 Task: Reply All to email with the signature Danielle Scott with the subject Request for payment from softage.1@softage.net with the message Would it be possible to have a project update meeting with all stakeholders next week?, select first word, change the font color from current to blue and background color to purple Send the email
Action: Mouse moved to (597, 763)
Screenshot: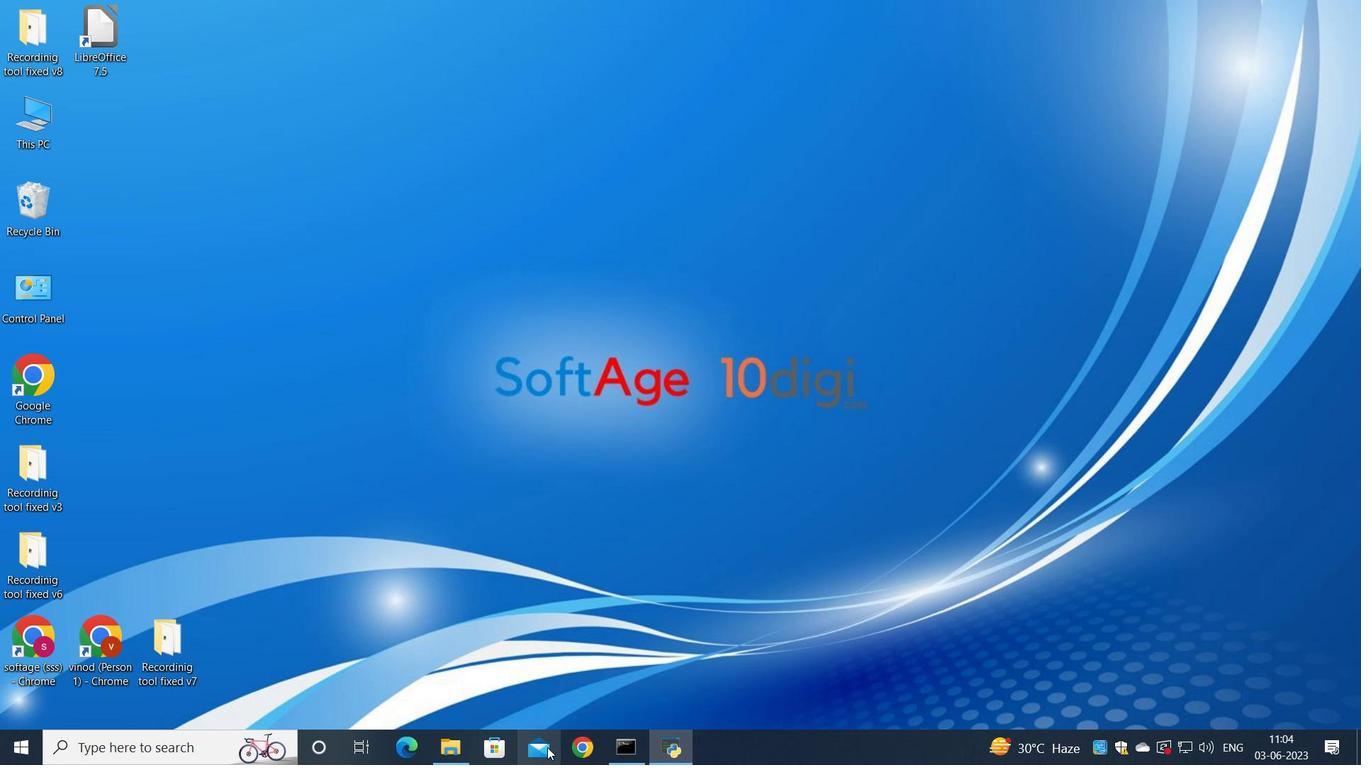
Action: Mouse pressed left at (597, 763)
Screenshot: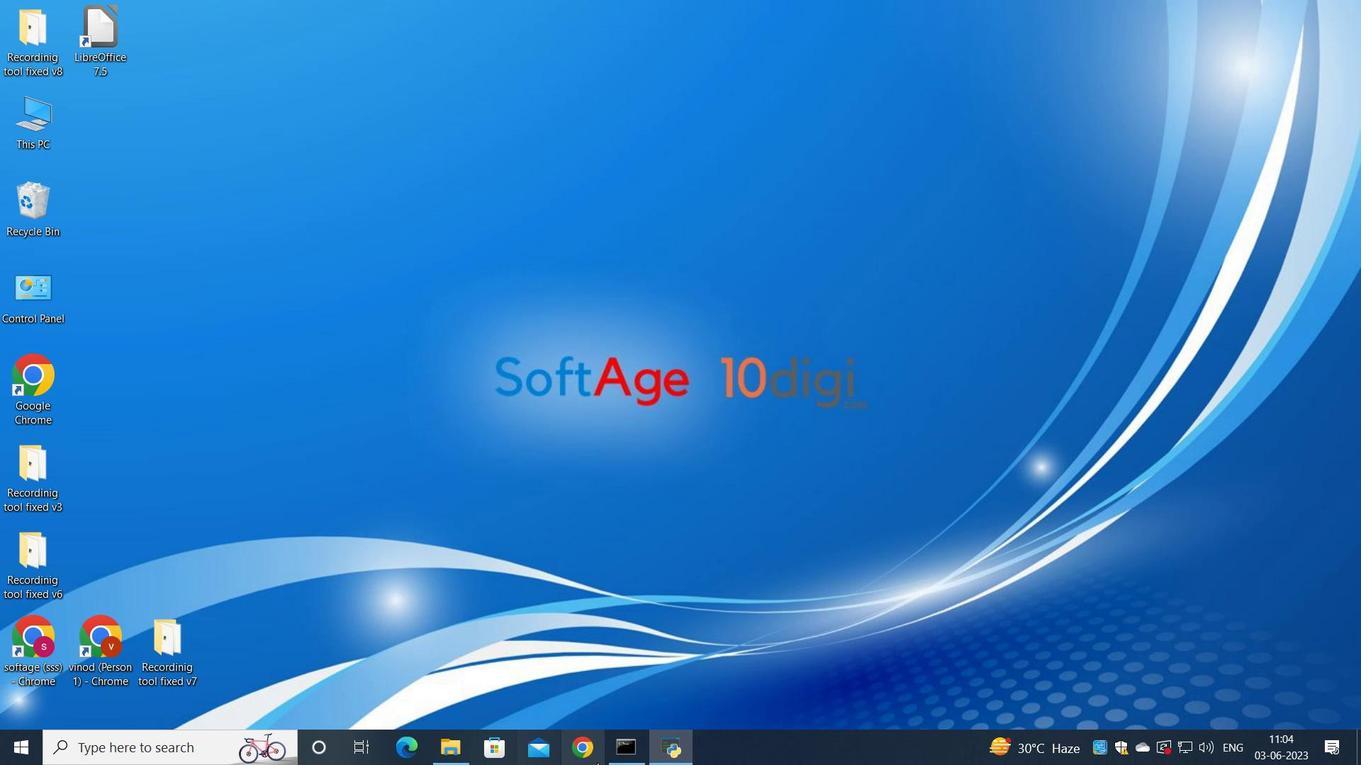 
Action: Mouse moved to (605, 414)
Screenshot: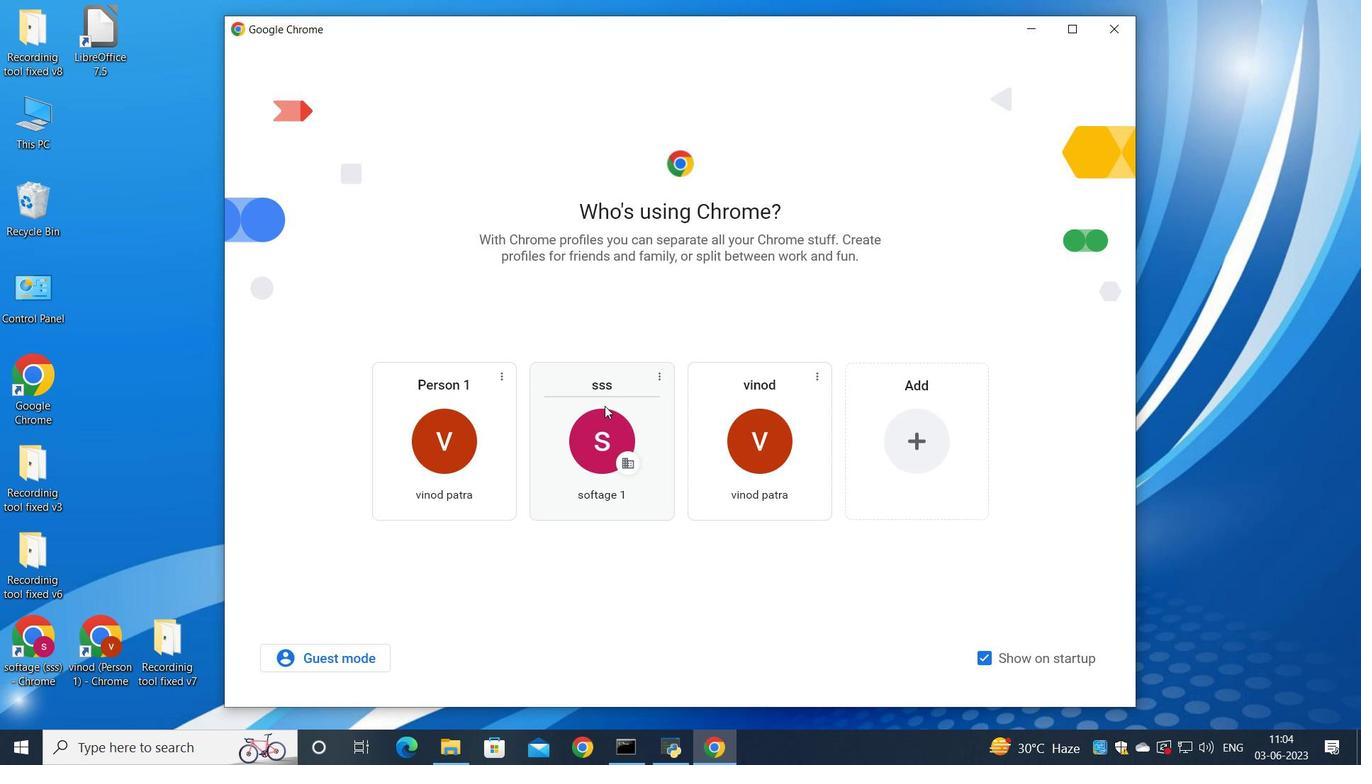 
Action: Mouse pressed left at (605, 414)
Screenshot: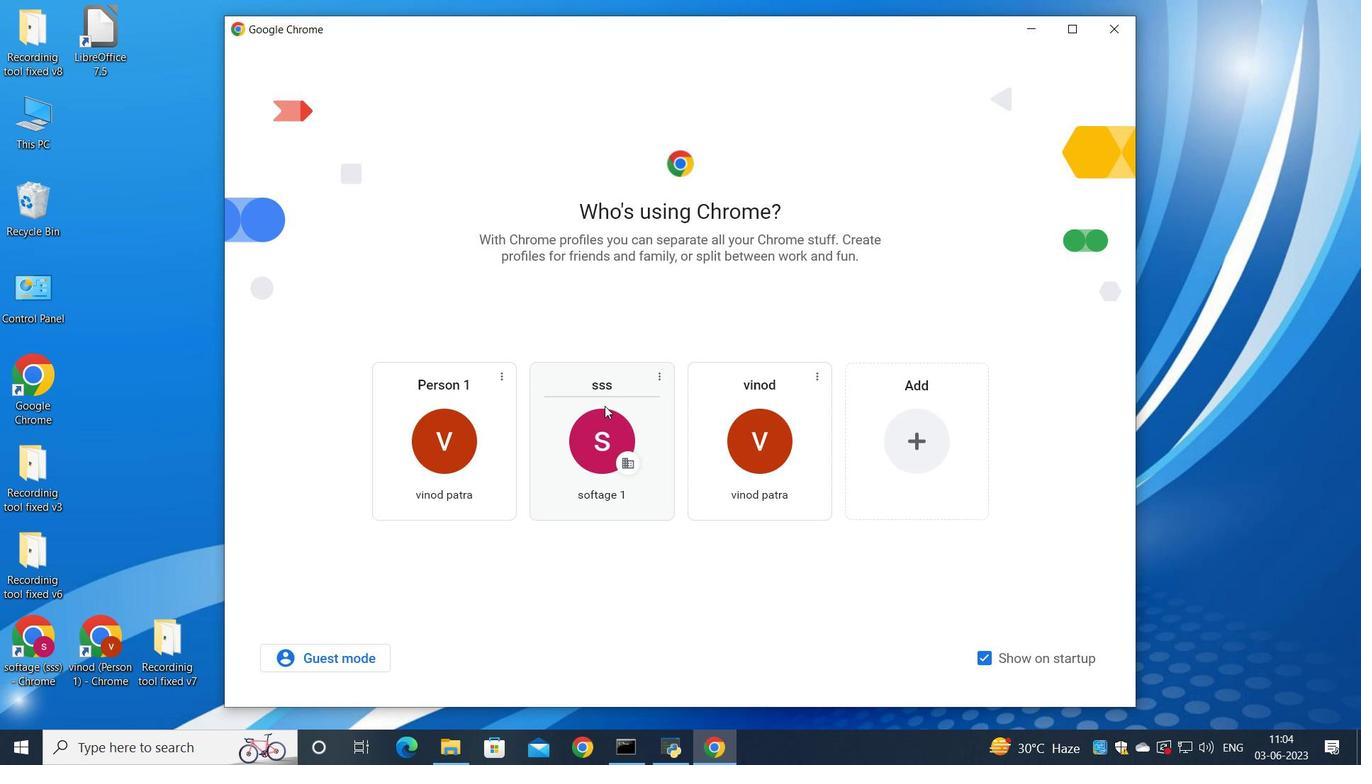 
Action: Mouse moved to (1182, 125)
Screenshot: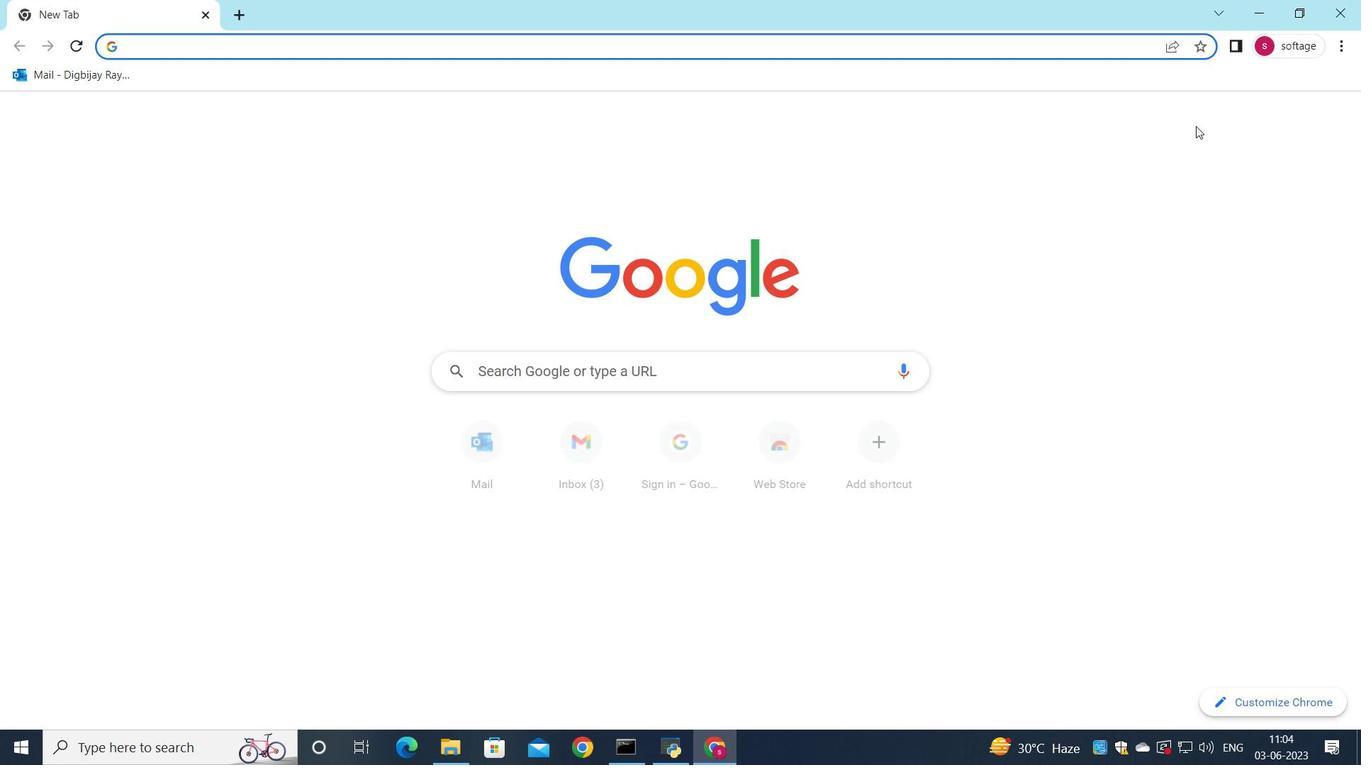 
Action: Mouse pressed left at (1182, 125)
Screenshot: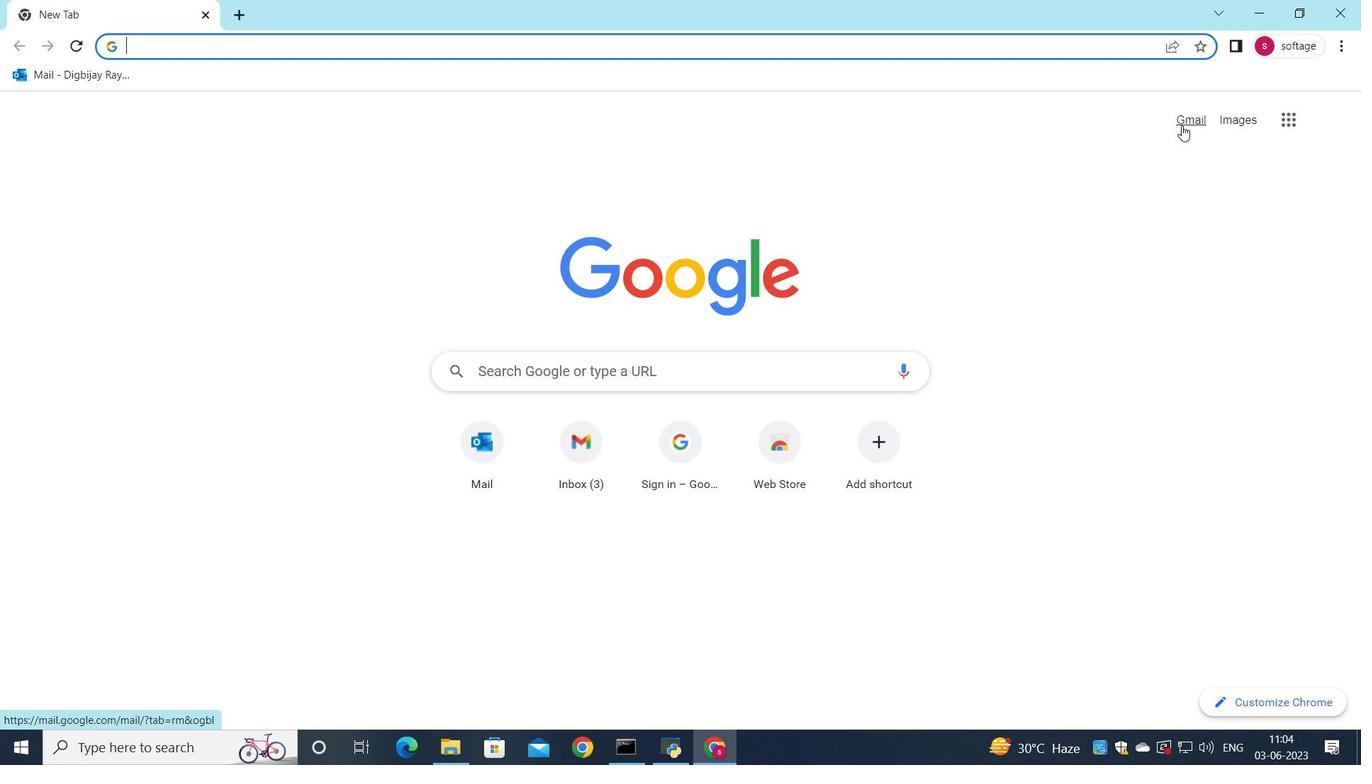 
Action: Mouse moved to (1148, 129)
Screenshot: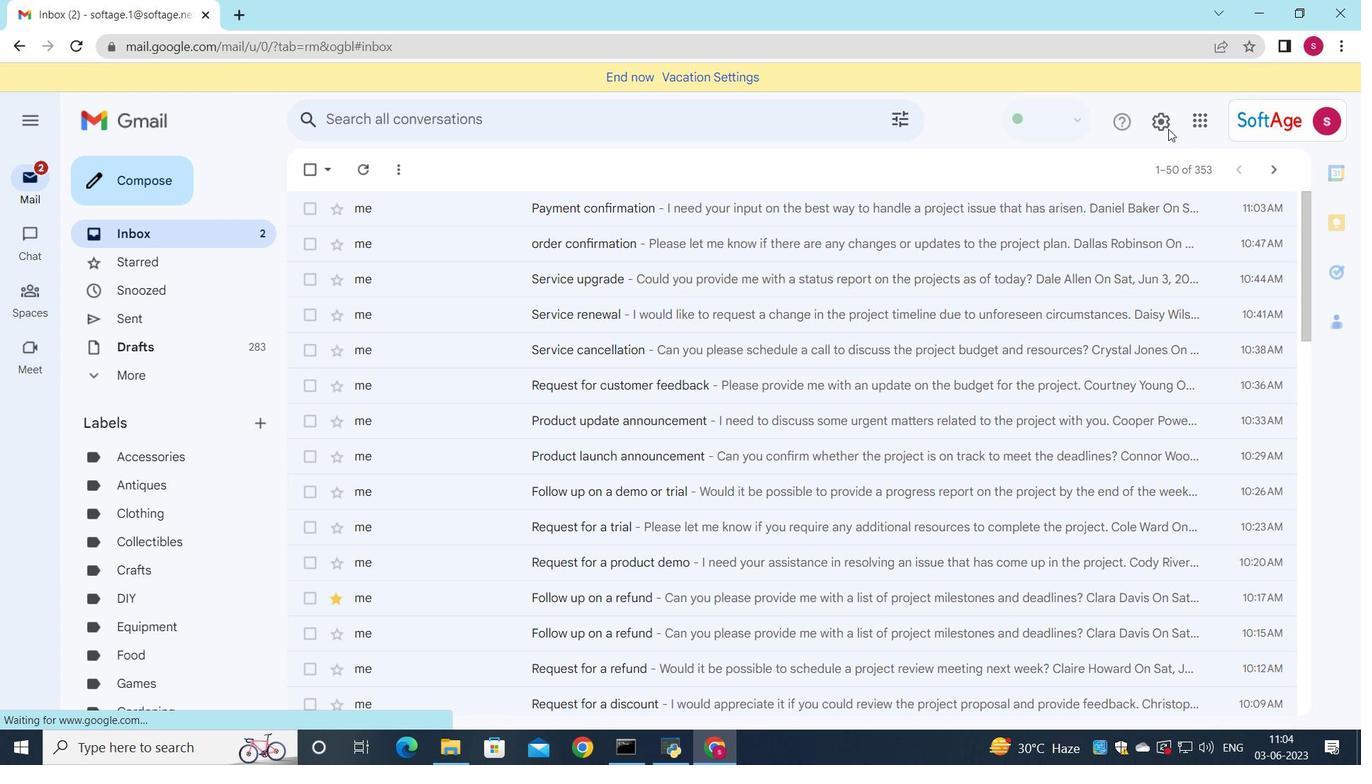 
Action: Mouse pressed left at (1148, 129)
Screenshot: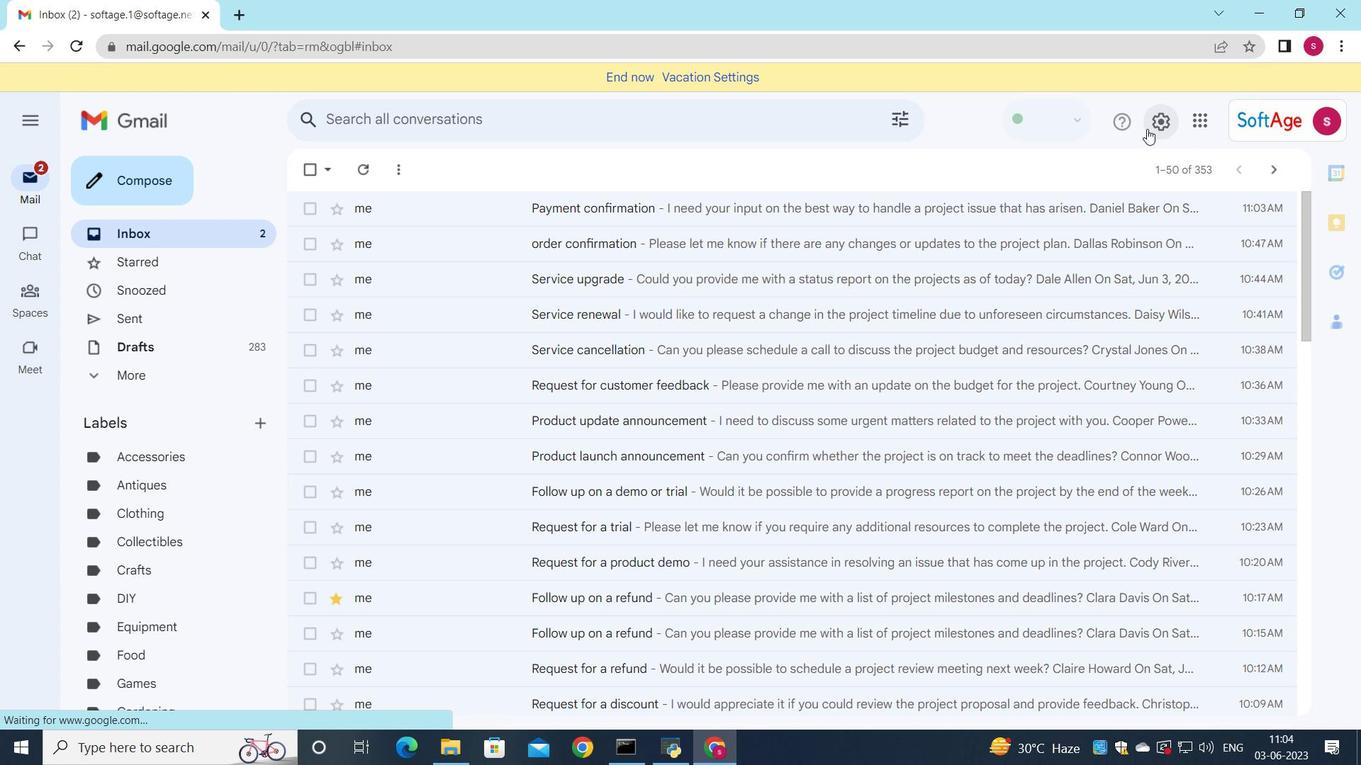 
Action: Mouse moved to (1175, 216)
Screenshot: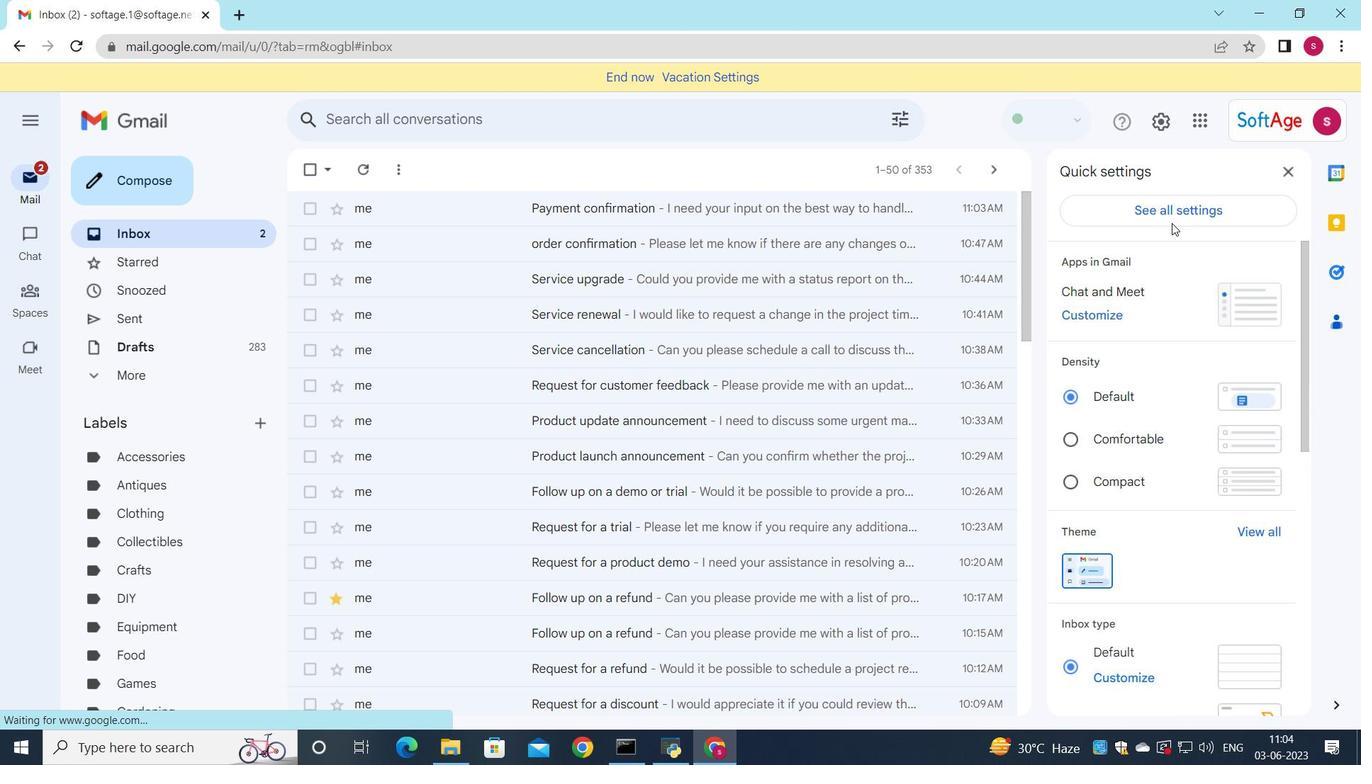 
Action: Mouse pressed left at (1175, 216)
Screenshot: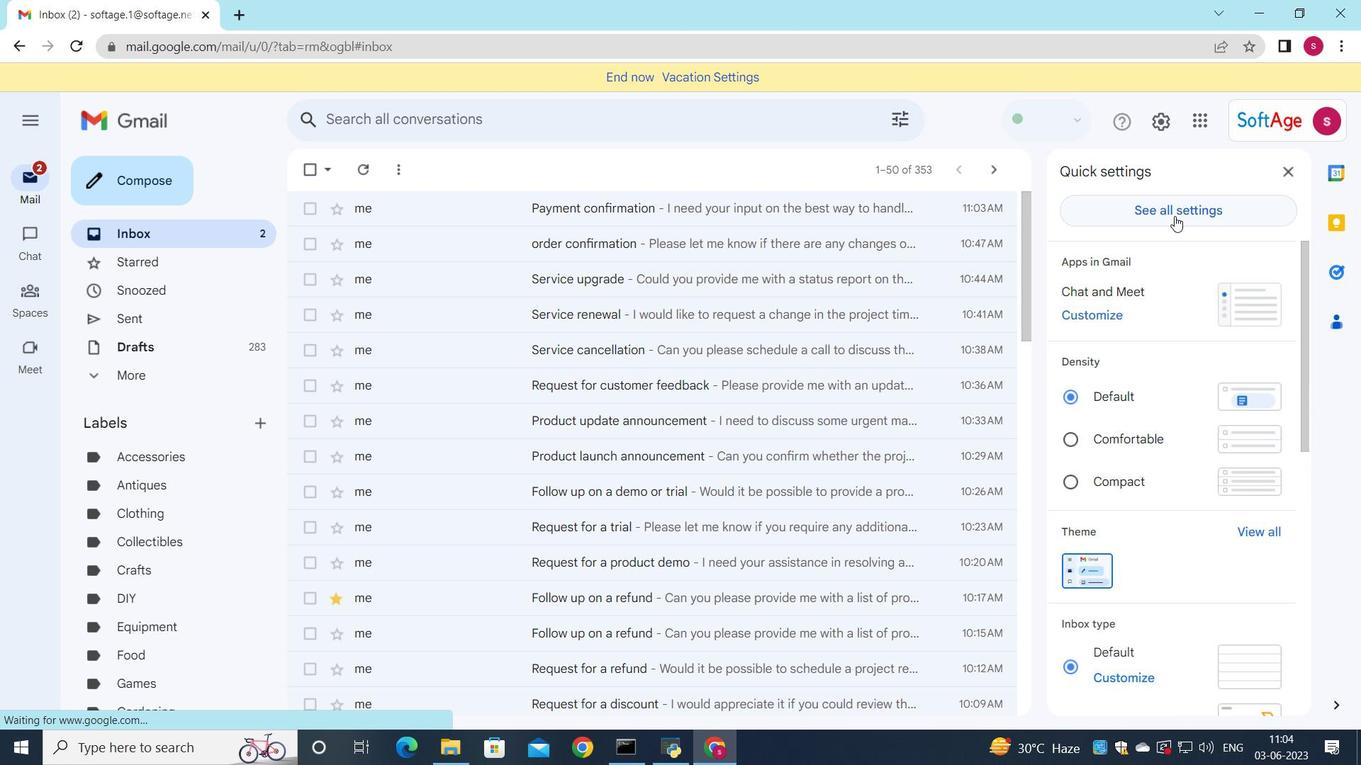 
Action: Mouse moved to (623, 452)
Screenshot: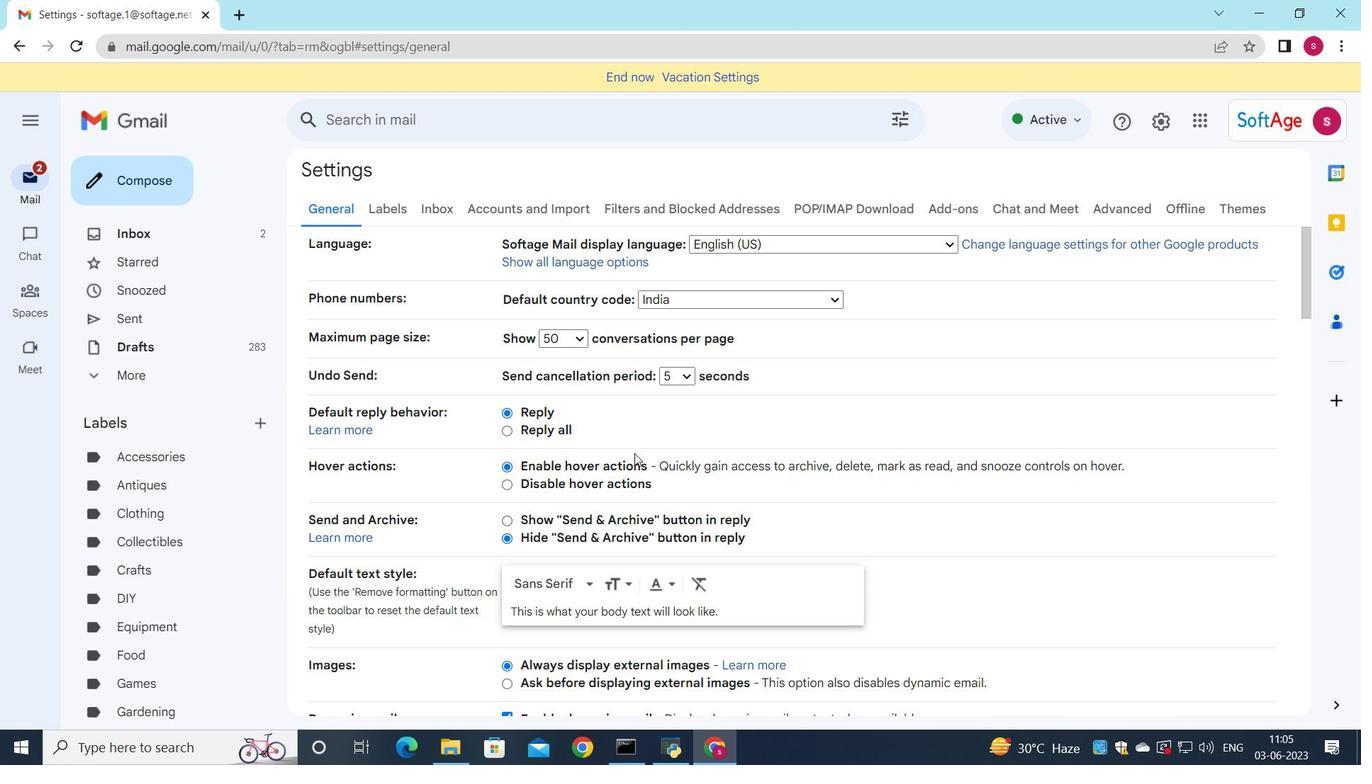 
Action: Mouse scrolled (623, 451) with delta (0, 0)
Screenshot: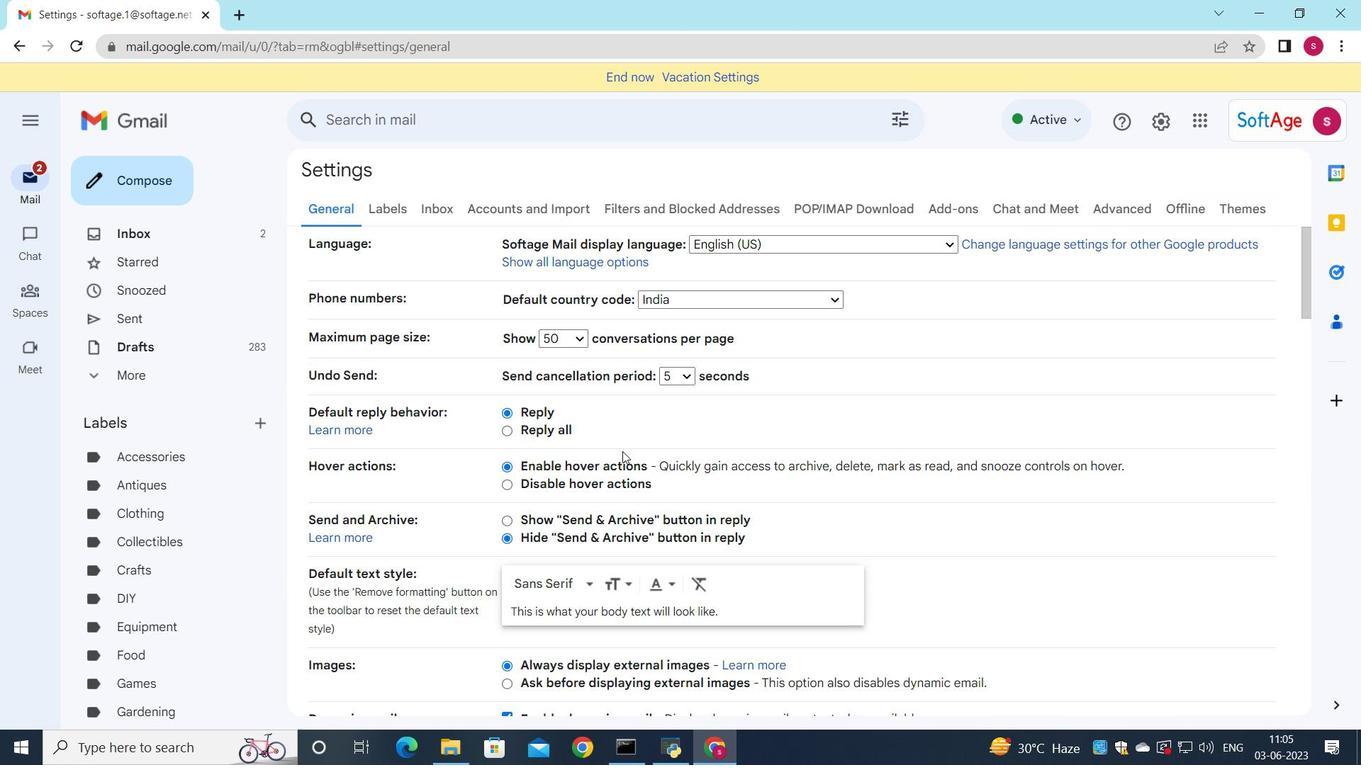 
Action: Mouse scrolled (623, 451) with delta (0, 0)
Screenshot: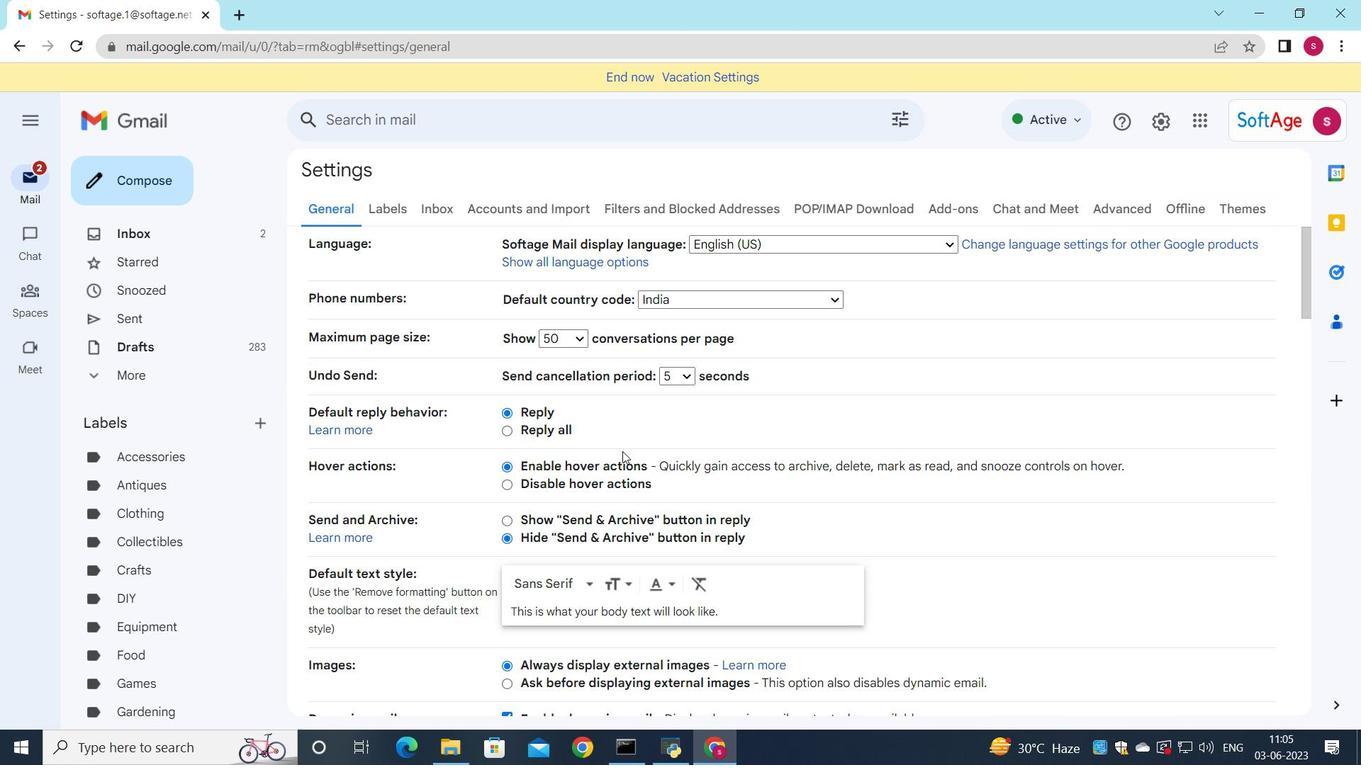 
Action: Mouse scrolled (623, 451) with delta (0, 0)
Screenshot: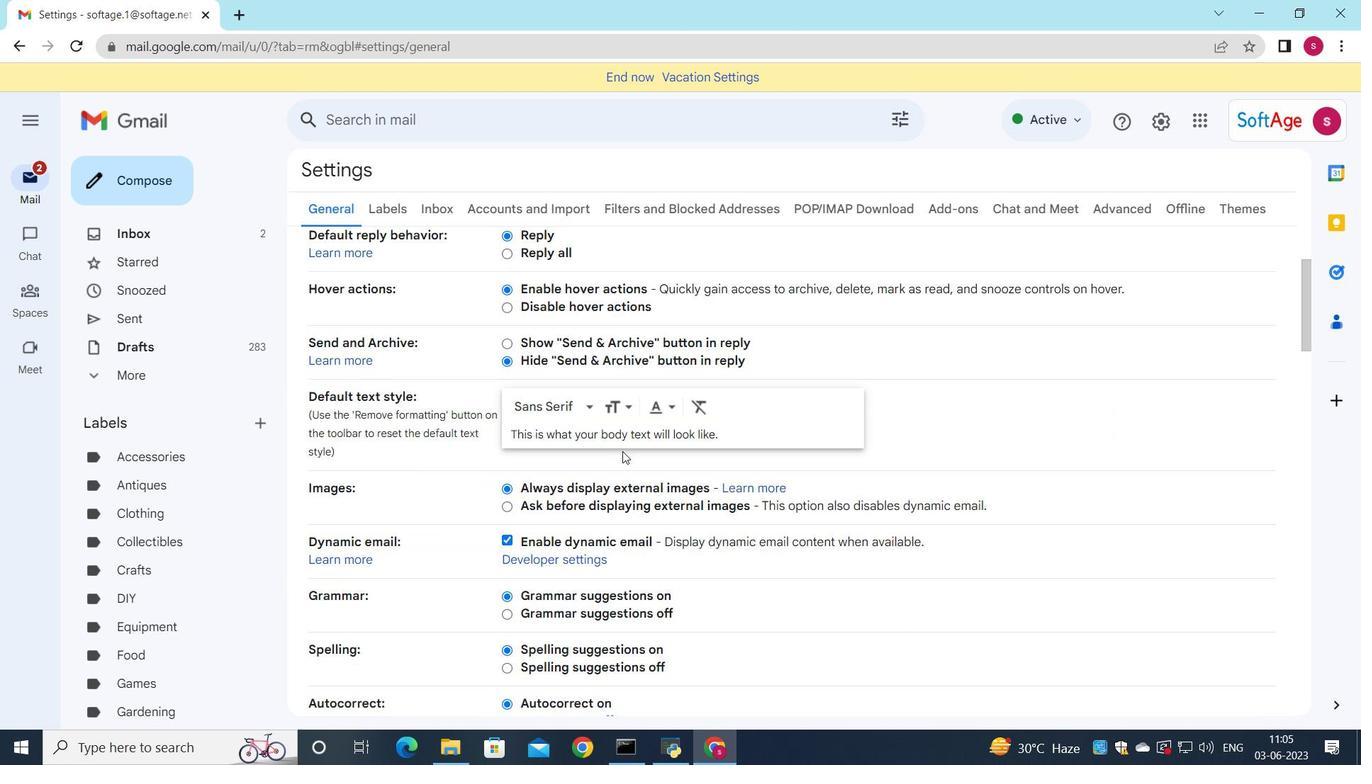 
Action: Mouse scrolled (623, 451) with delta (0, 0)
Screenshot: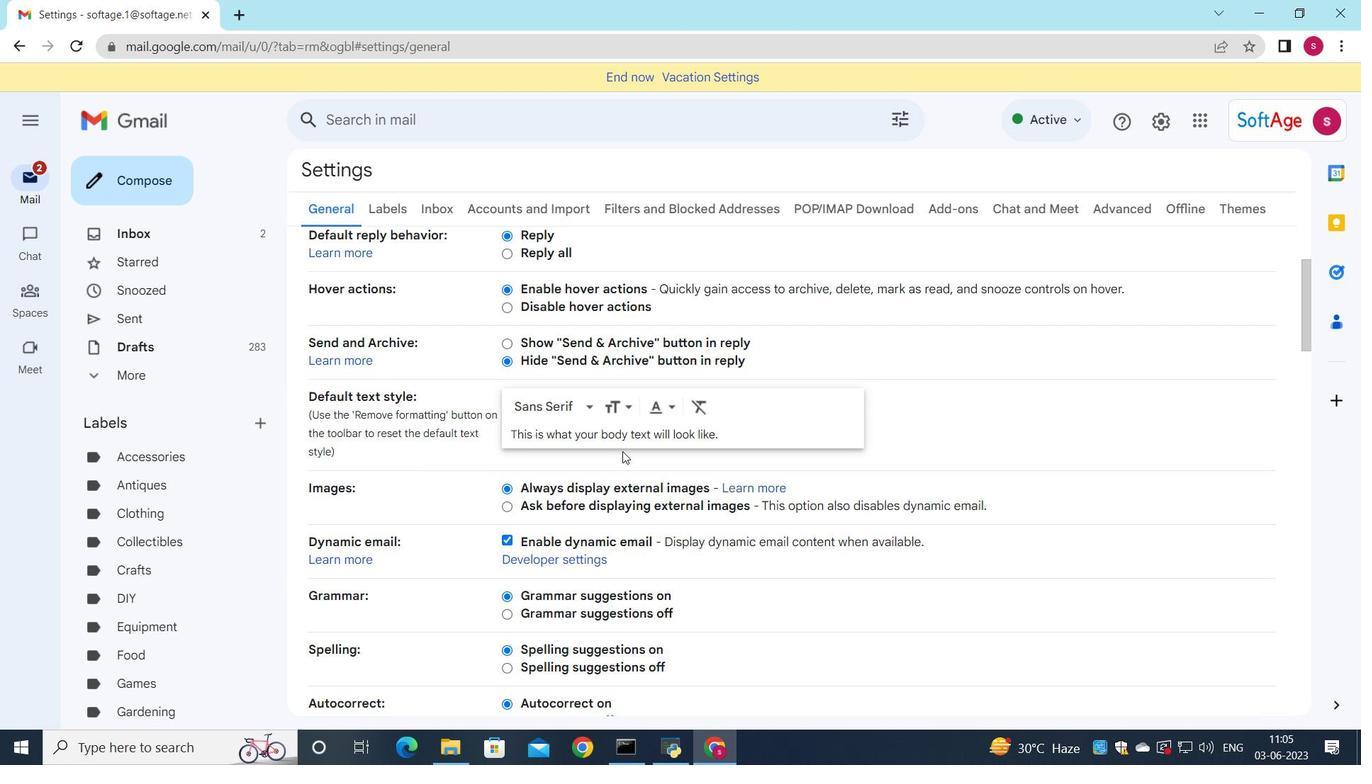 
Action: Mouse moved to (648, 441)
Screenshot: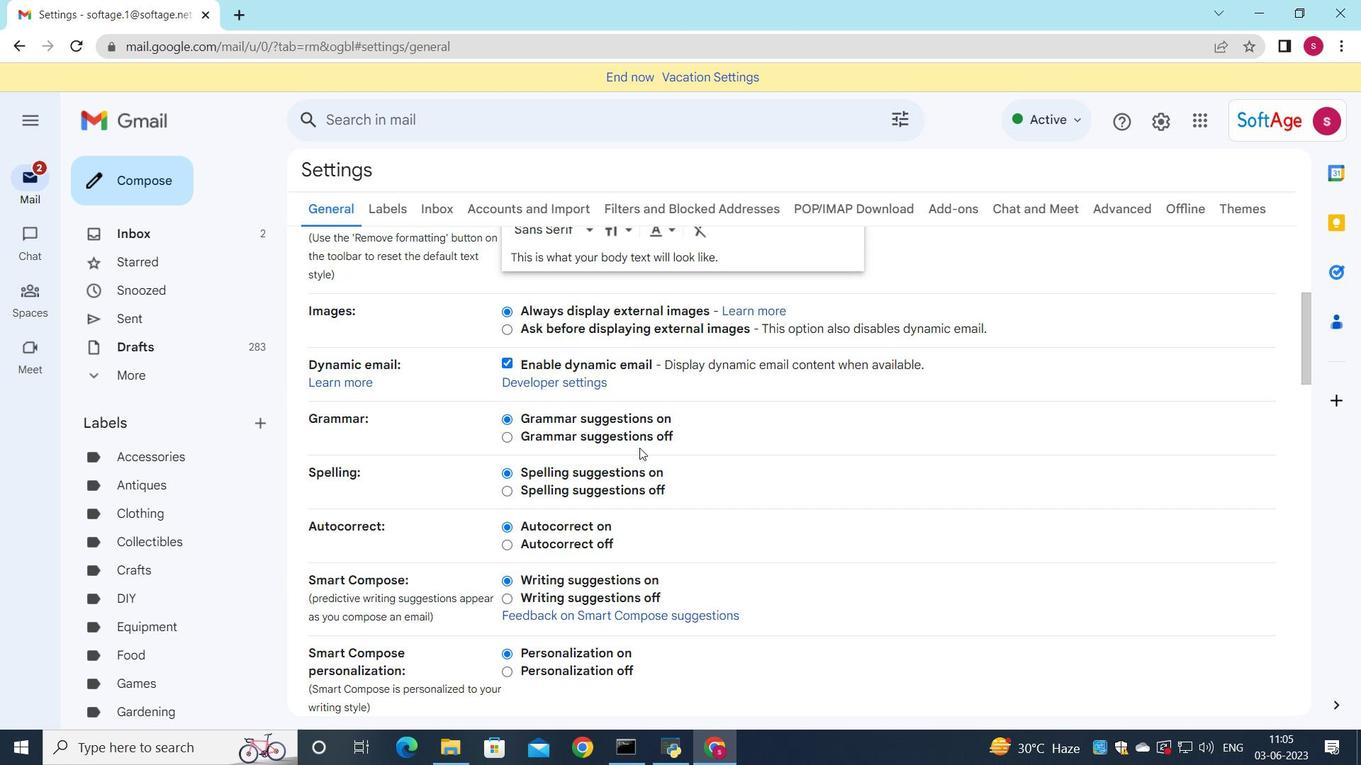 
Action: Mouse scrolled (648, 440) with delta (0, 0)
Screenshot: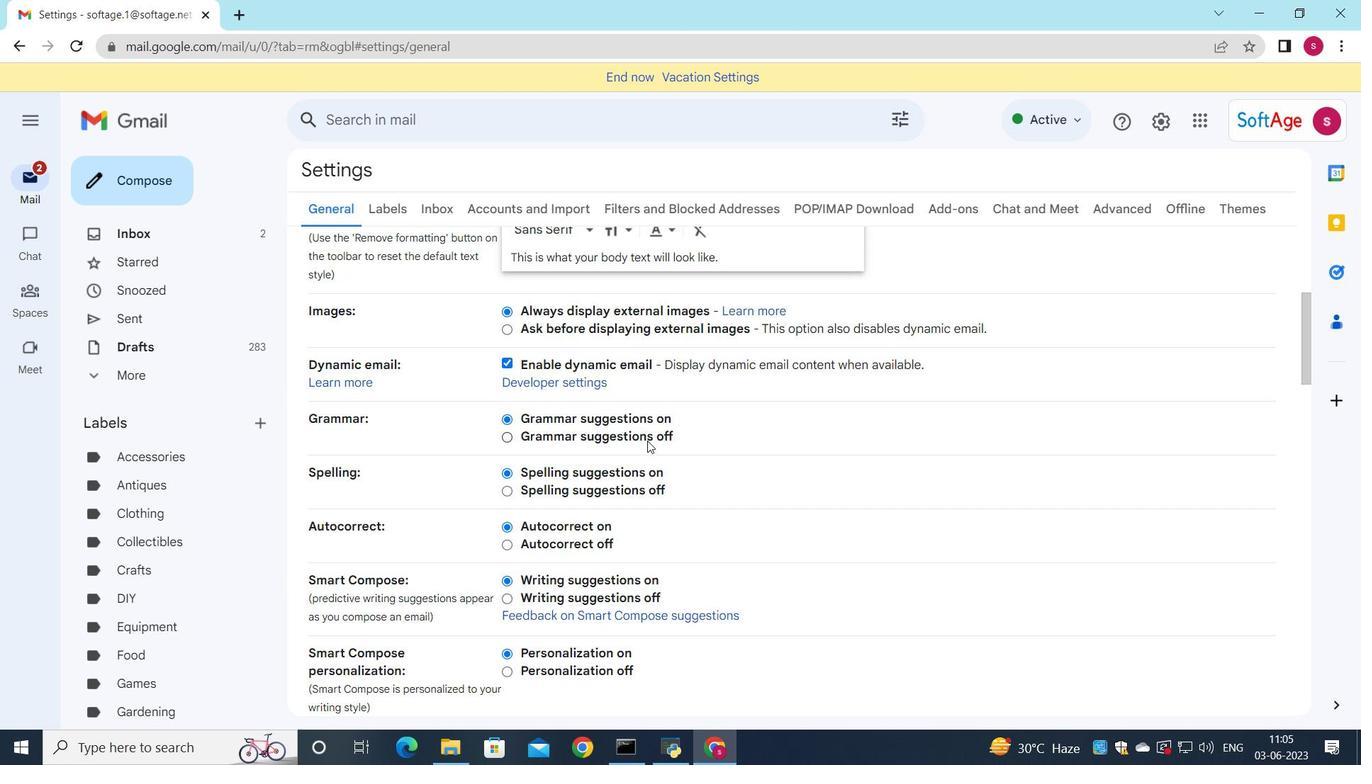 
Action: Mouse moved to (668, 395)
Screenshot: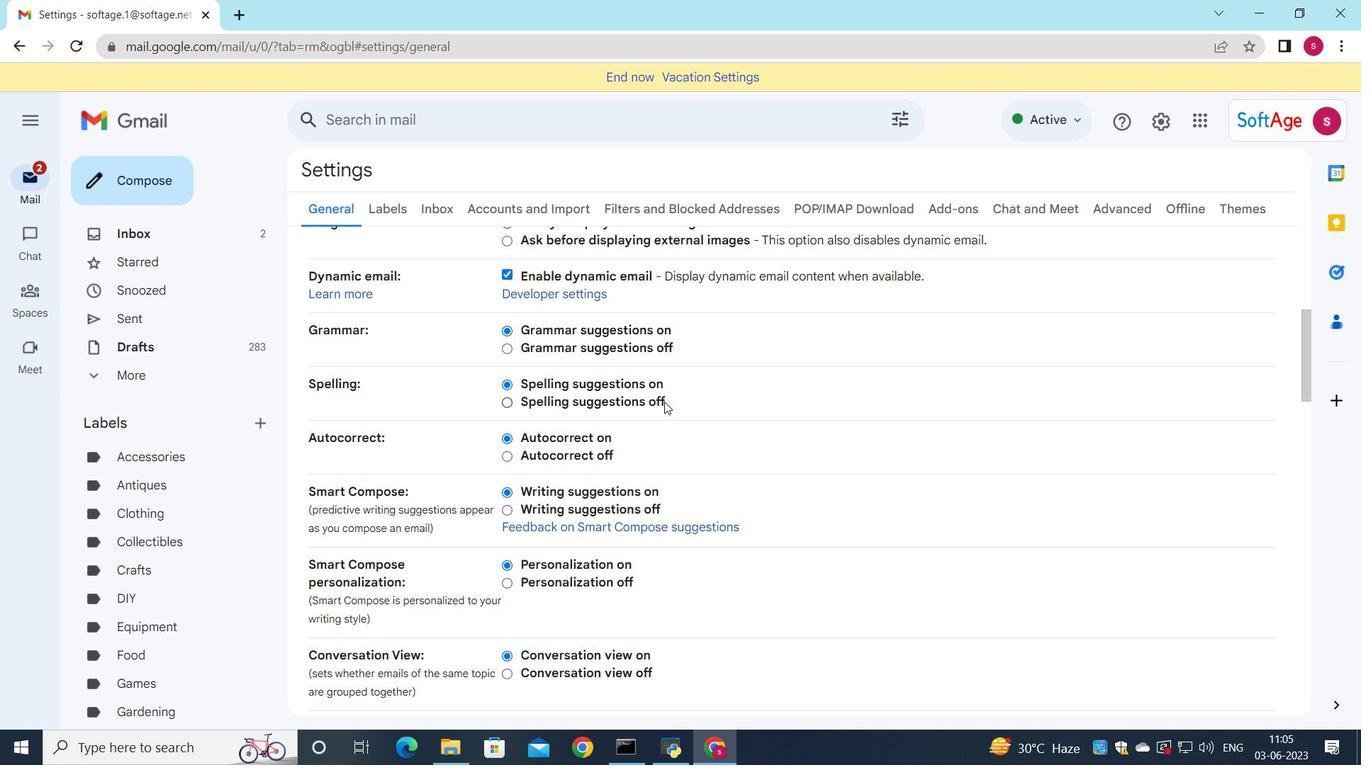 
Action: Mouse scrolled (668, 395) with delta (0, 0)
Screenshot: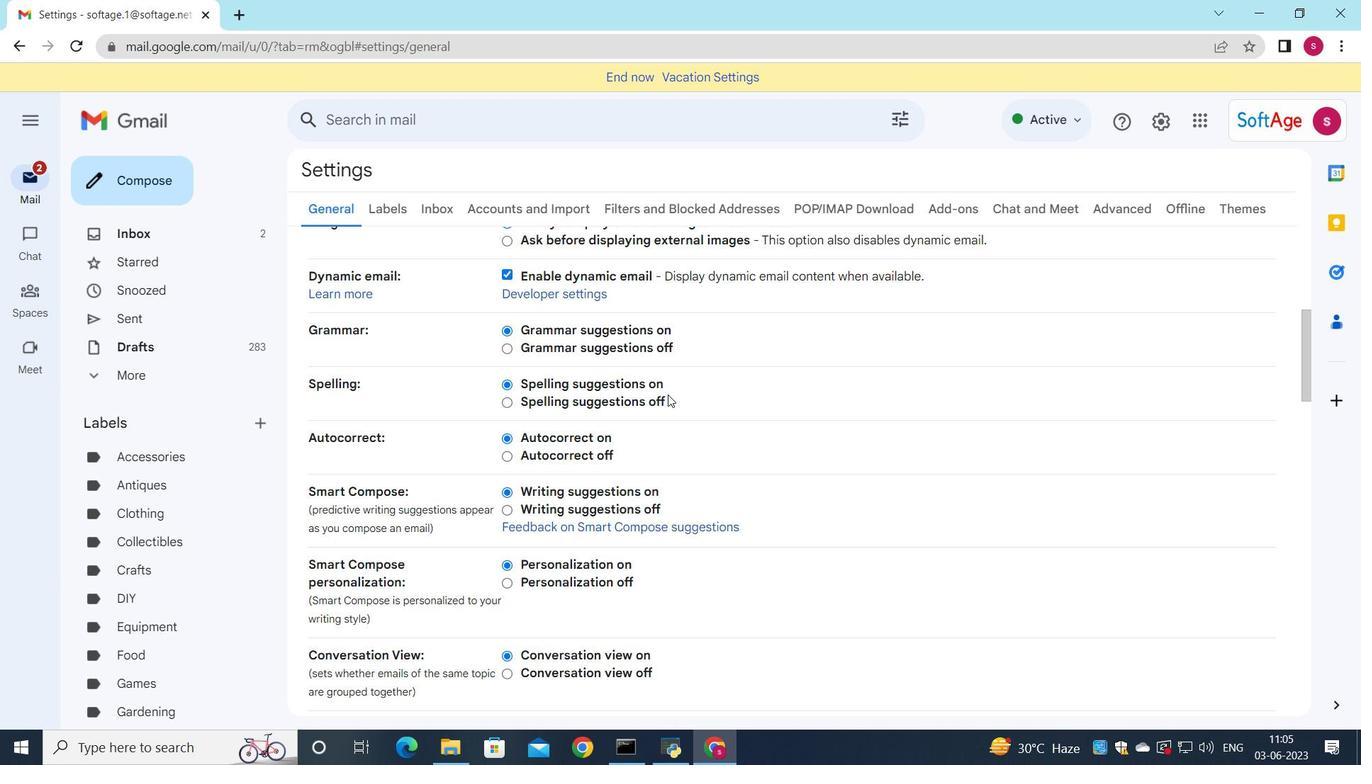 
Action: Mouse moved to (668, 397)
Screenshot: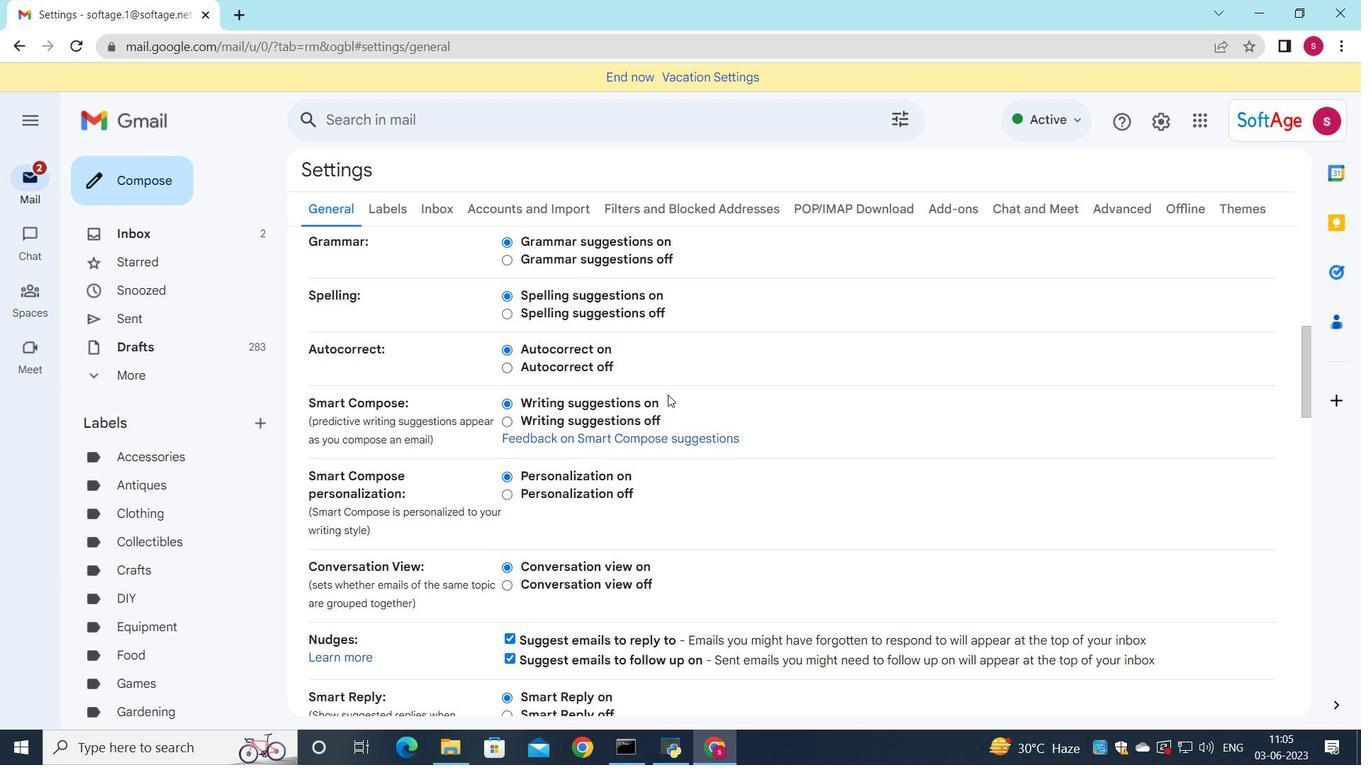 
Action: Mouse scrolled (668, 397) with delta (0, 0)
Screenshot: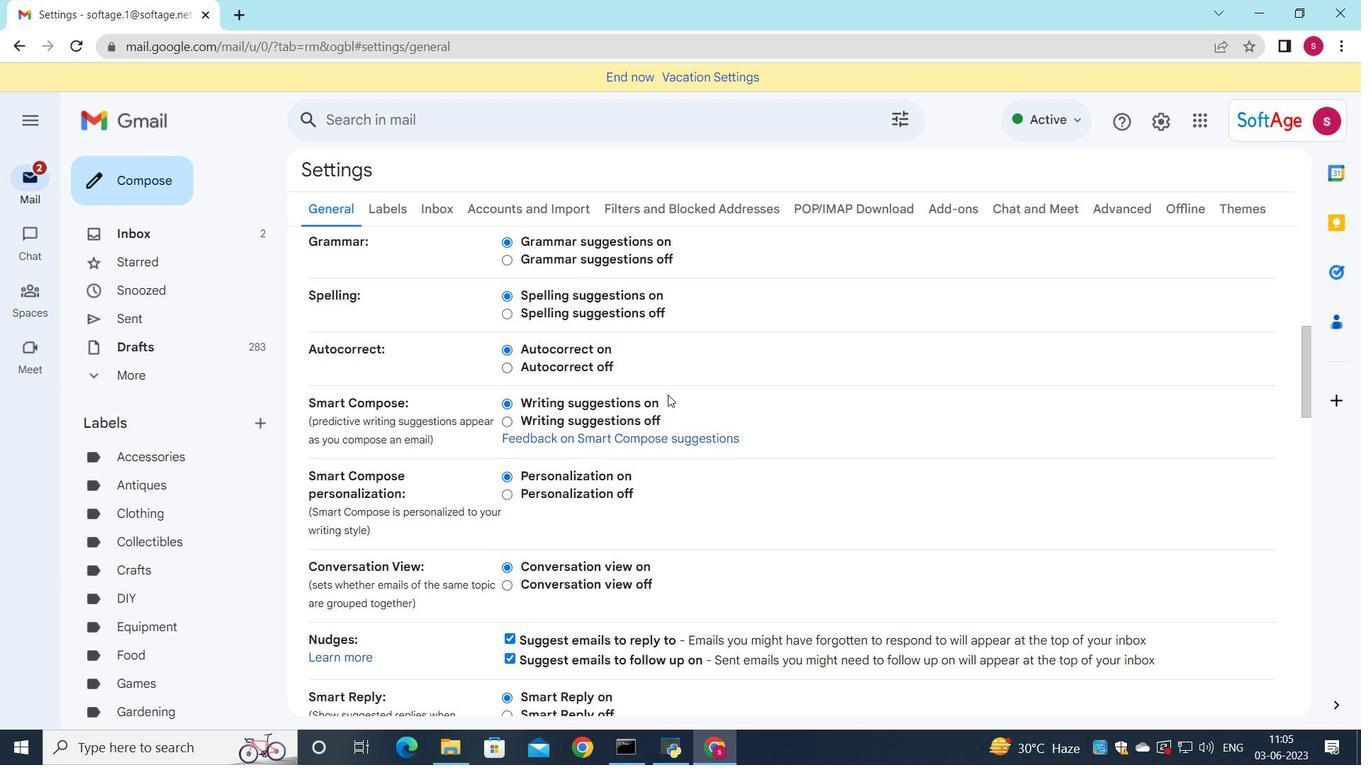 
Action: Mouse moved to (668, 404)
Screenshot: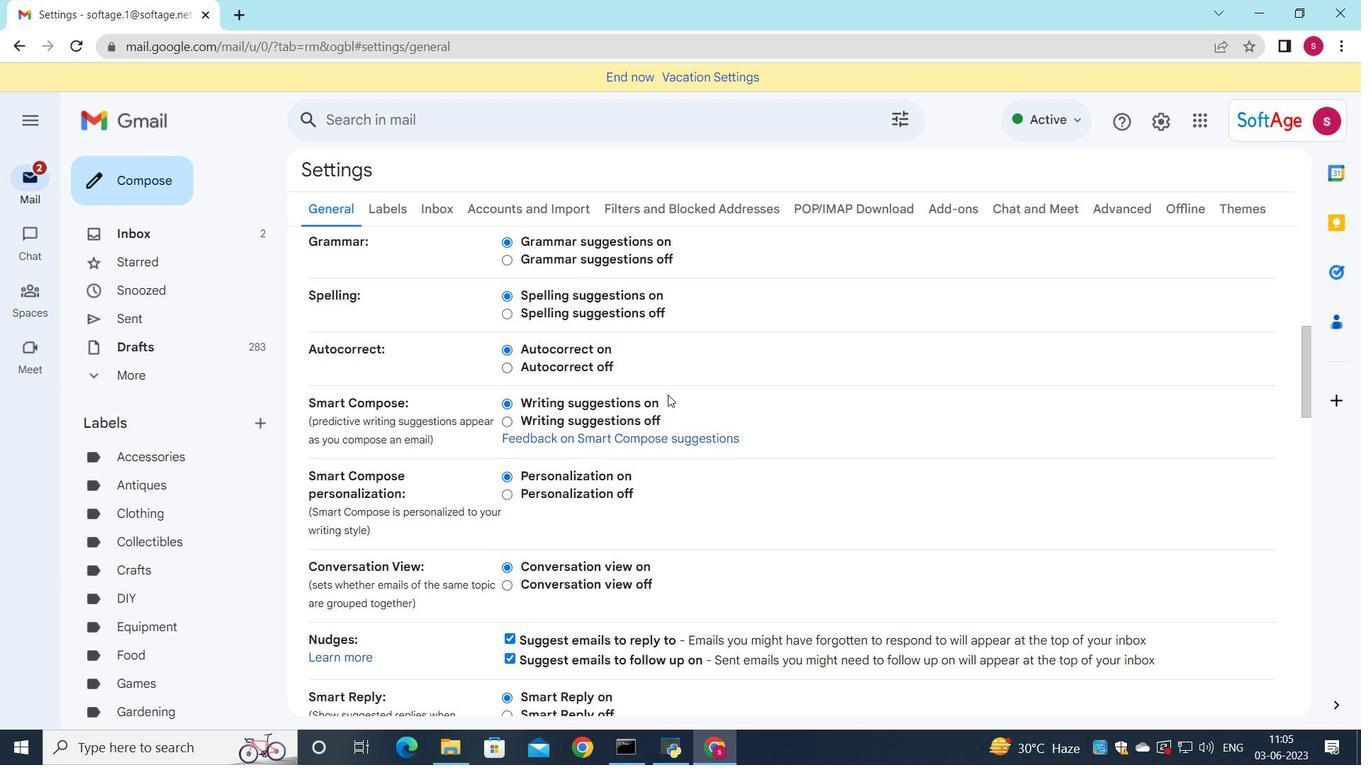 
Action: Mouse scrolled (668, 403) with delta (0, 0)
Screenshot: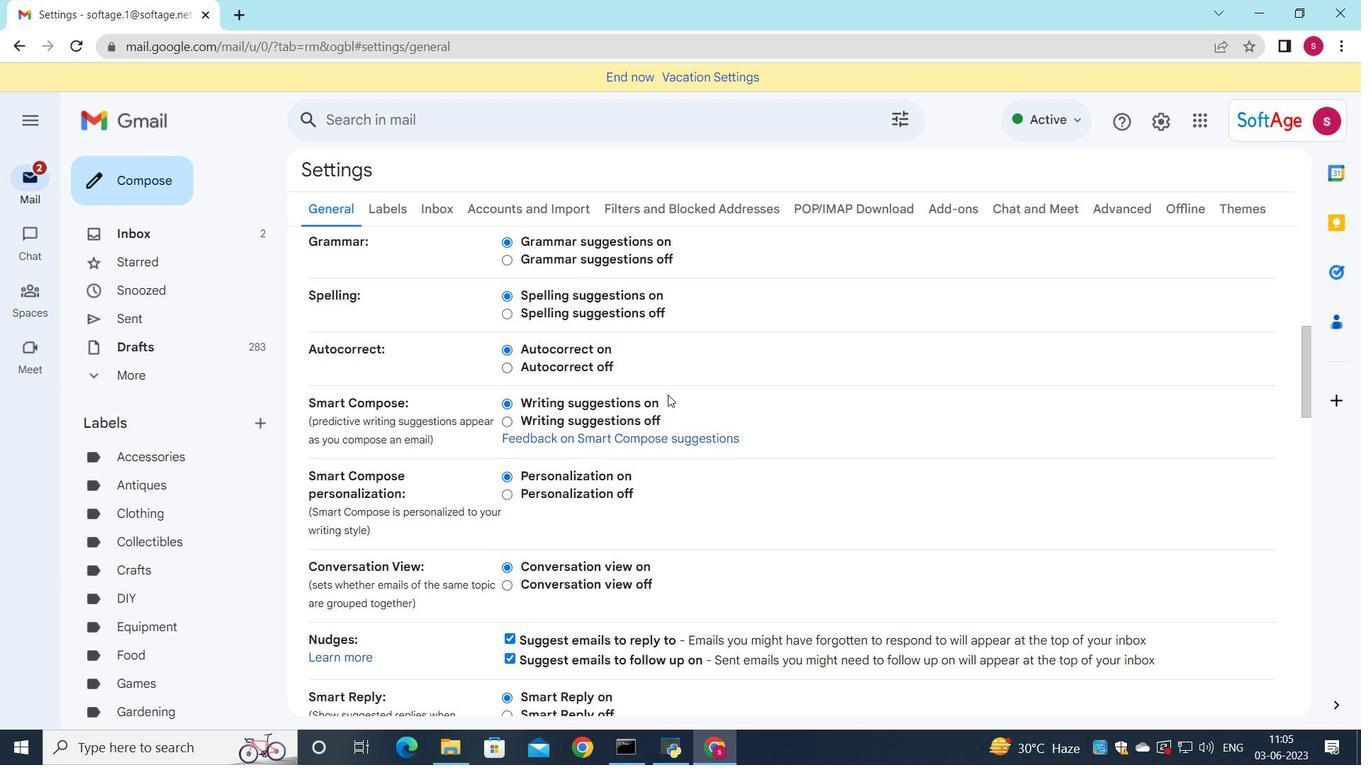 
Action: Mouse moved to (668, 413)
Screenshot: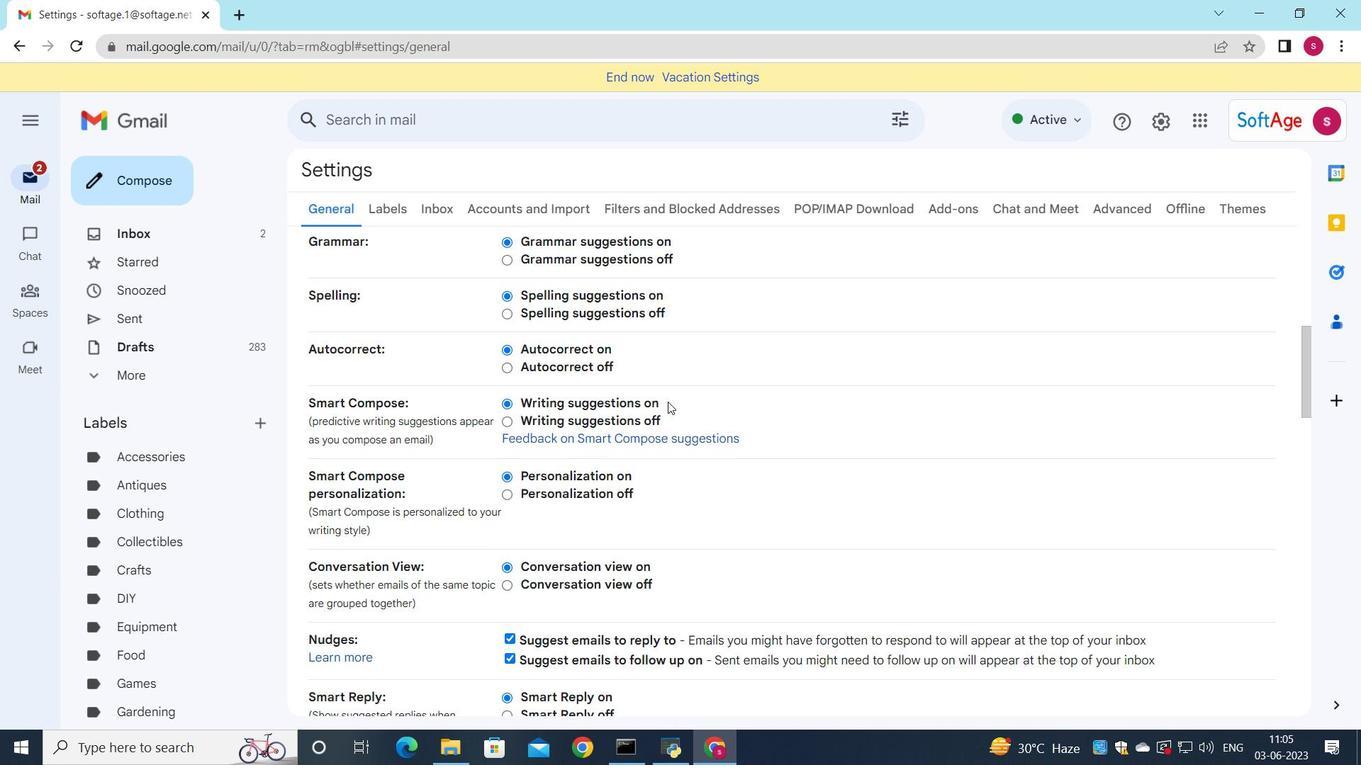 
Action: Mouse scrolled (668, 412) with delta (0, 0)
Screenshot: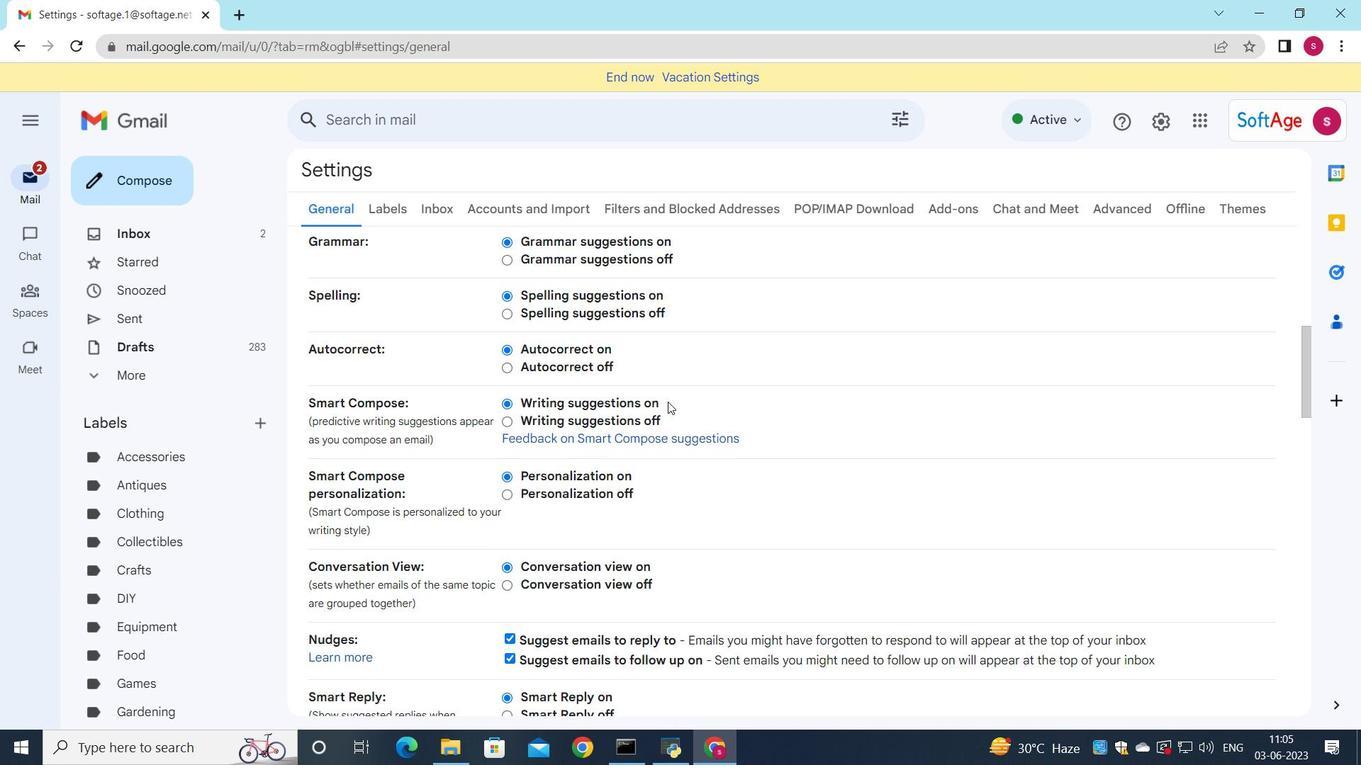 
Action: Mouse moved to (663, 423)
Screenshot: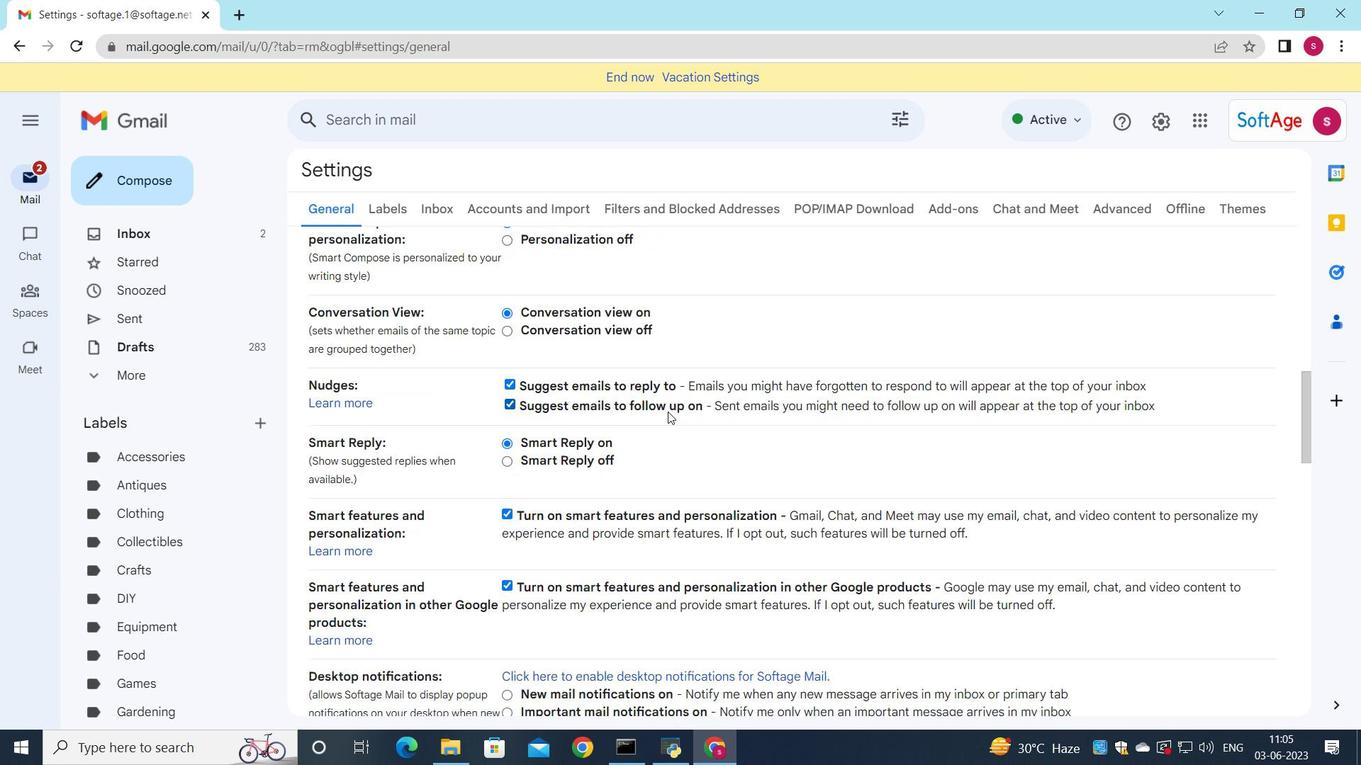 
Action: Mouse scrolled (663, 422) with delta (0, 0)
Screenshot: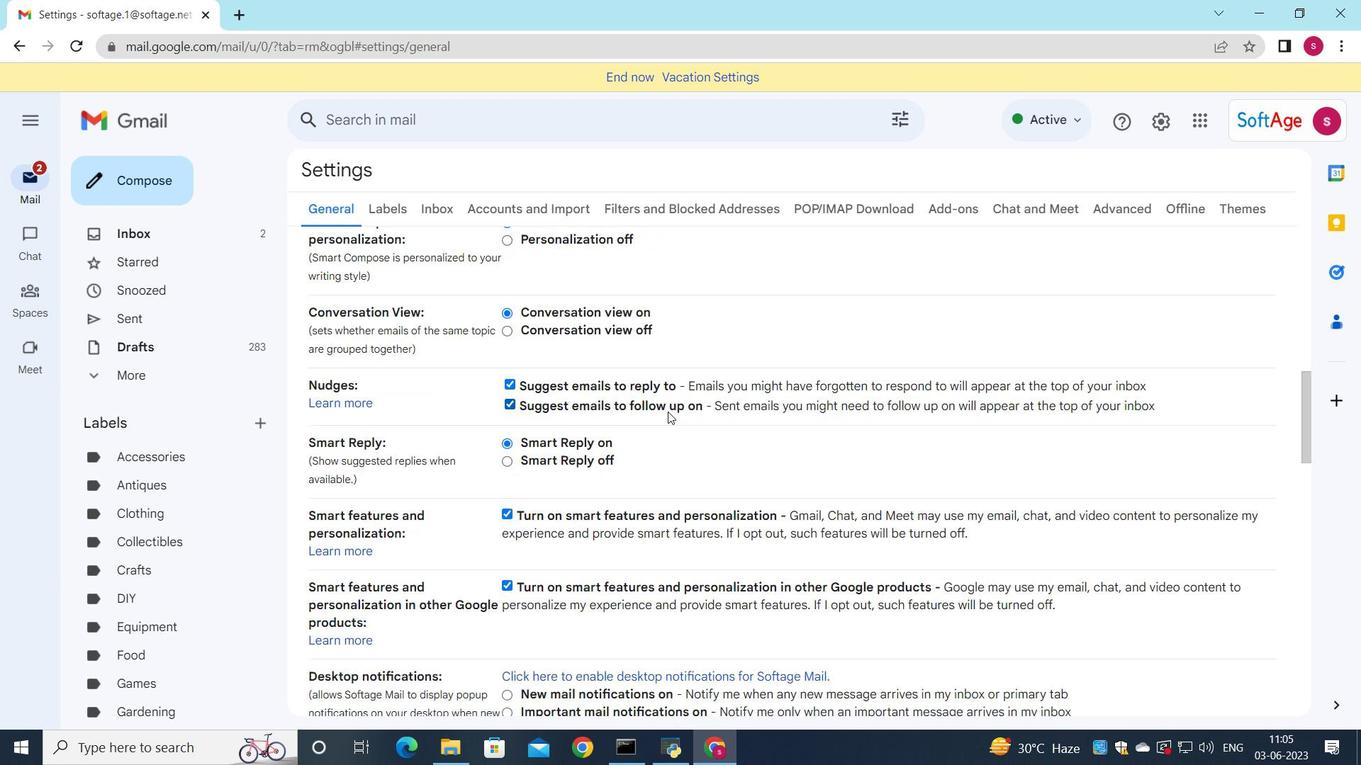 
Action: Mouse moved to (663, 428)
Screenshot: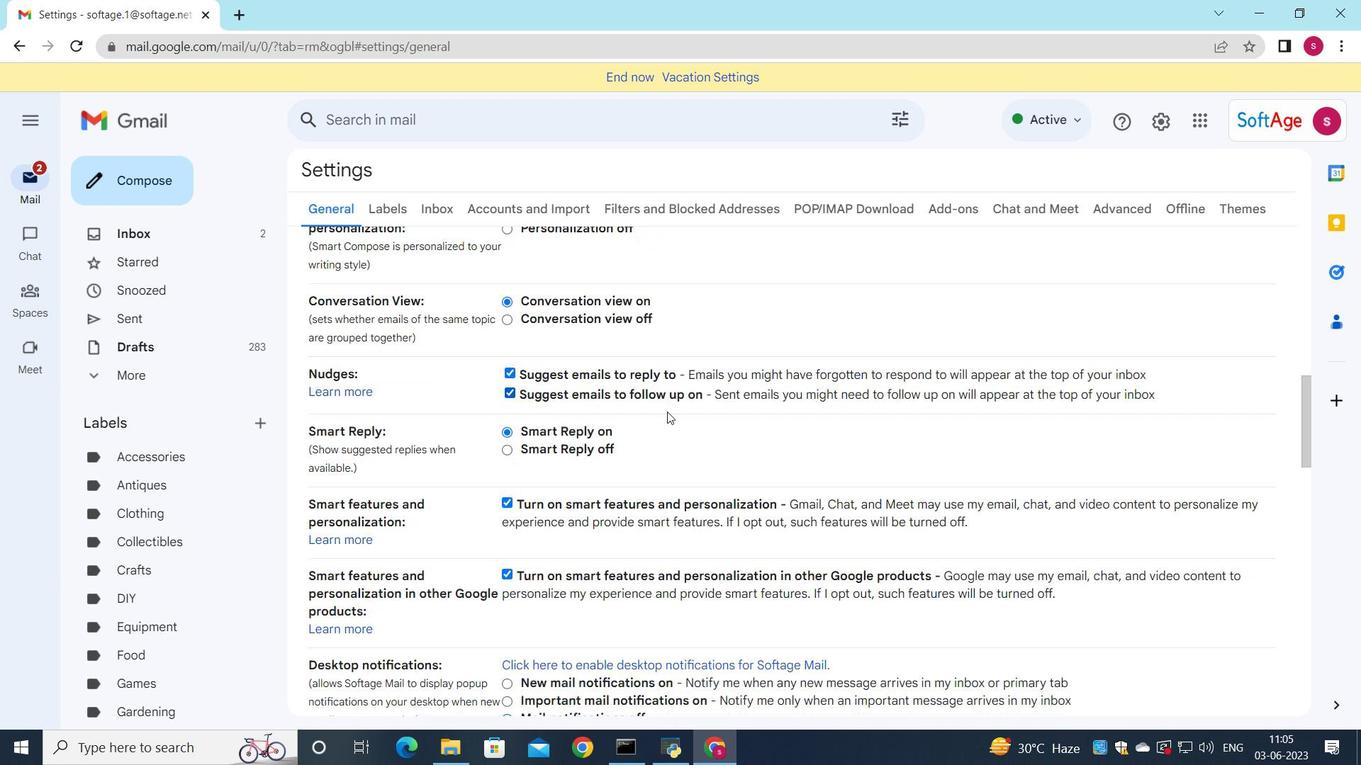 
Action: Mouse scrolled (663, 427) with delta (0, 0)
Screenshot: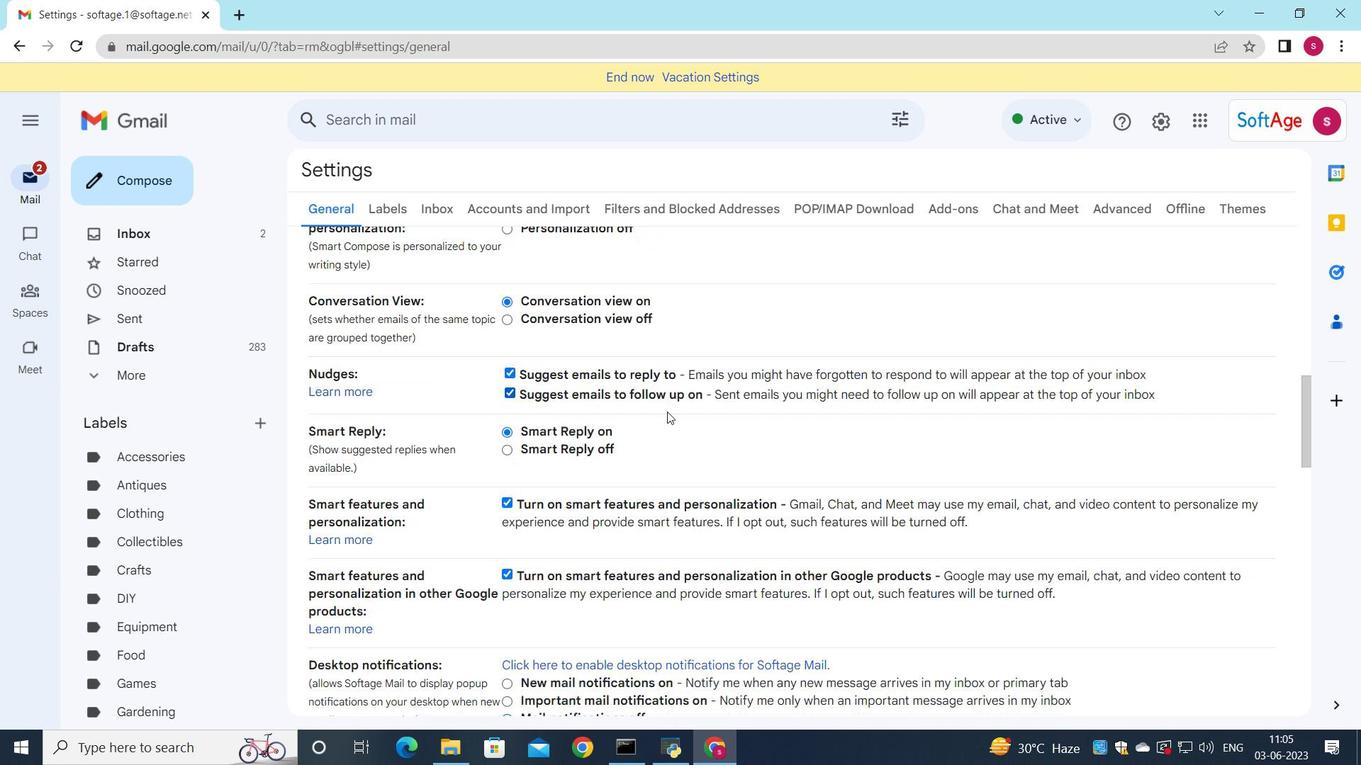 
Action: Mouse moved to (661, 425)
Screenshot: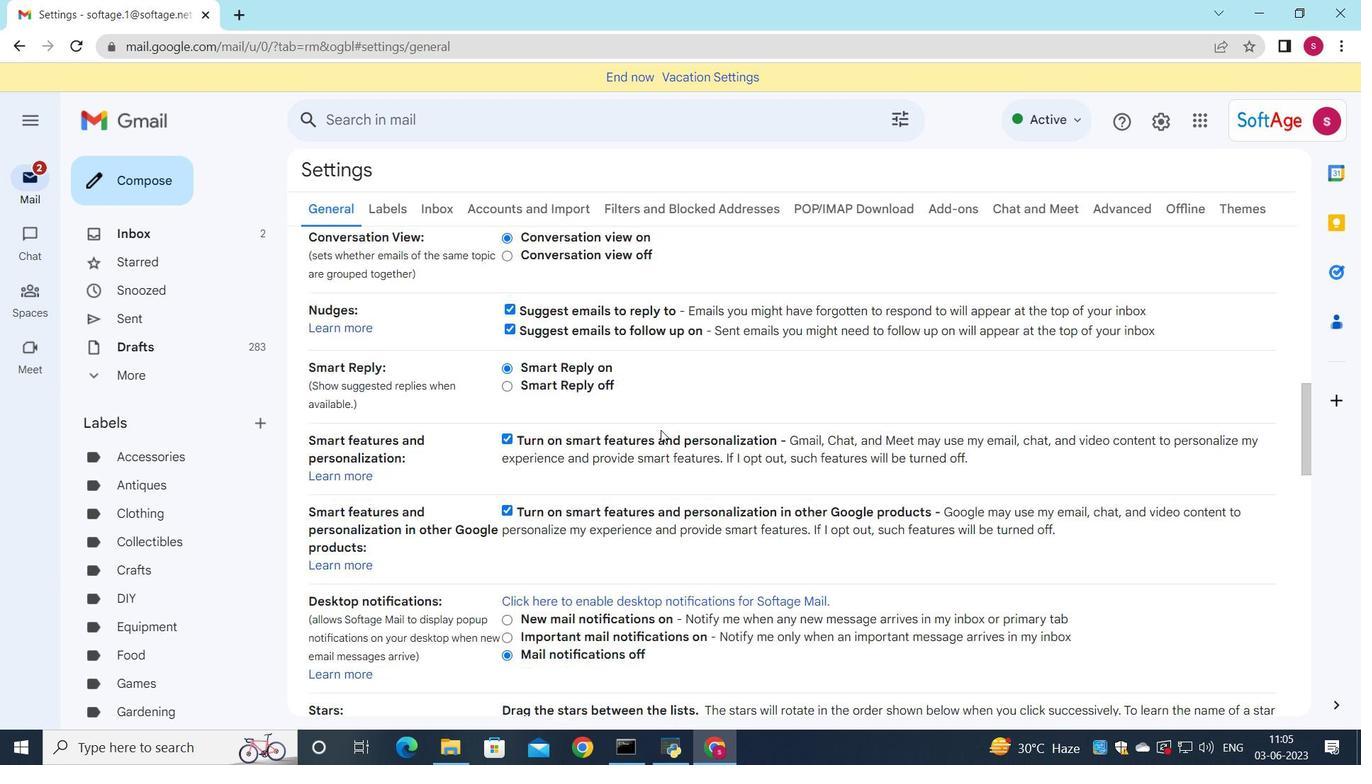 
Action: Mouse scrolled (661, 424) with delta (0, 0)
Screenshot: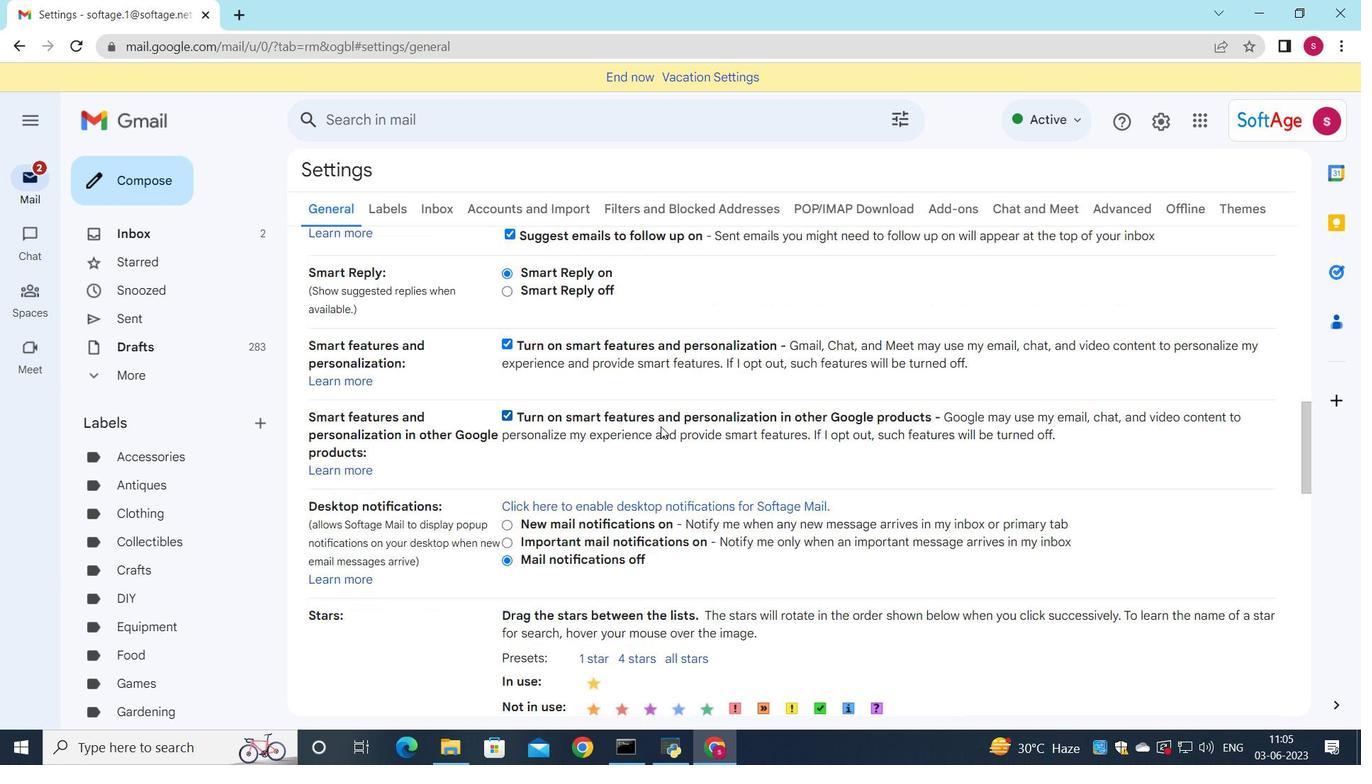 
Action: Mouse scrolled (661, 424) with delta (0, 0)
Screenshot: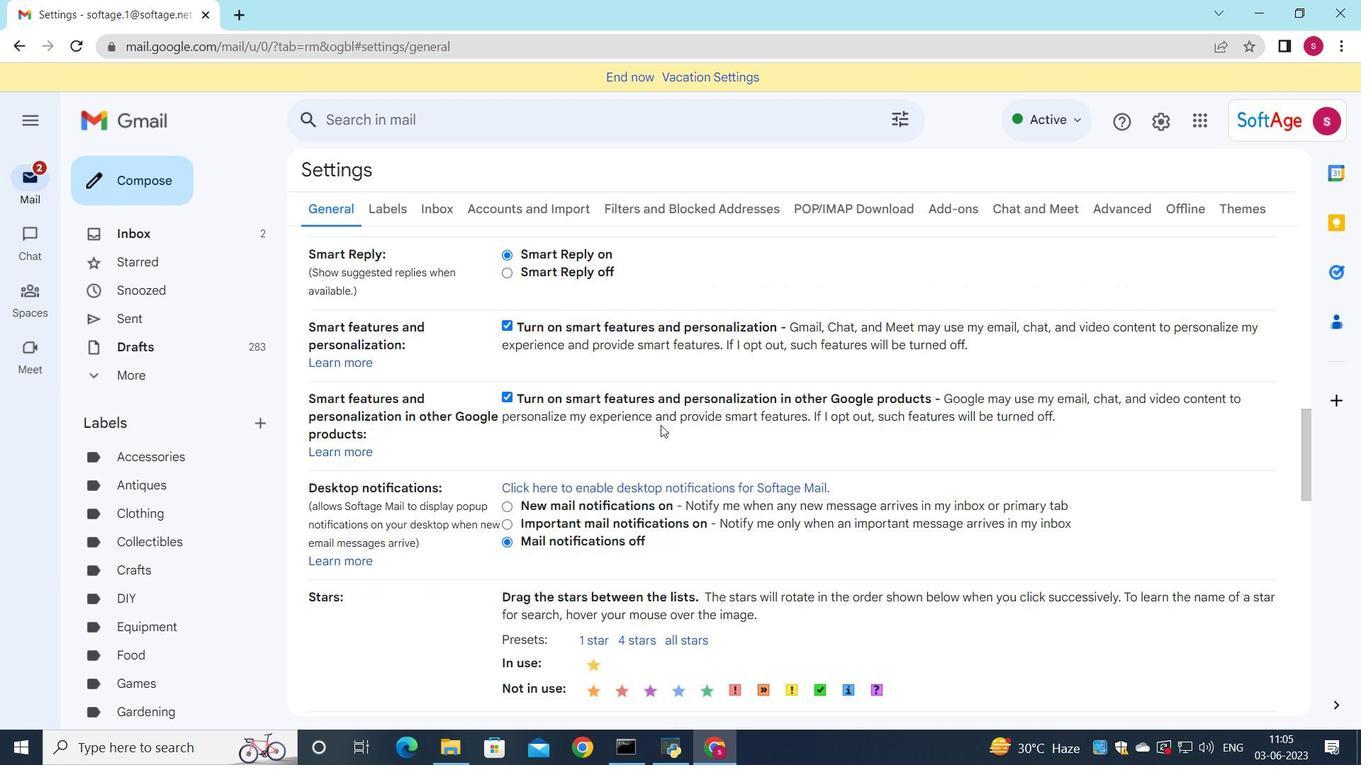 
Action: Mouse moved to (660, 429)
Screenshot: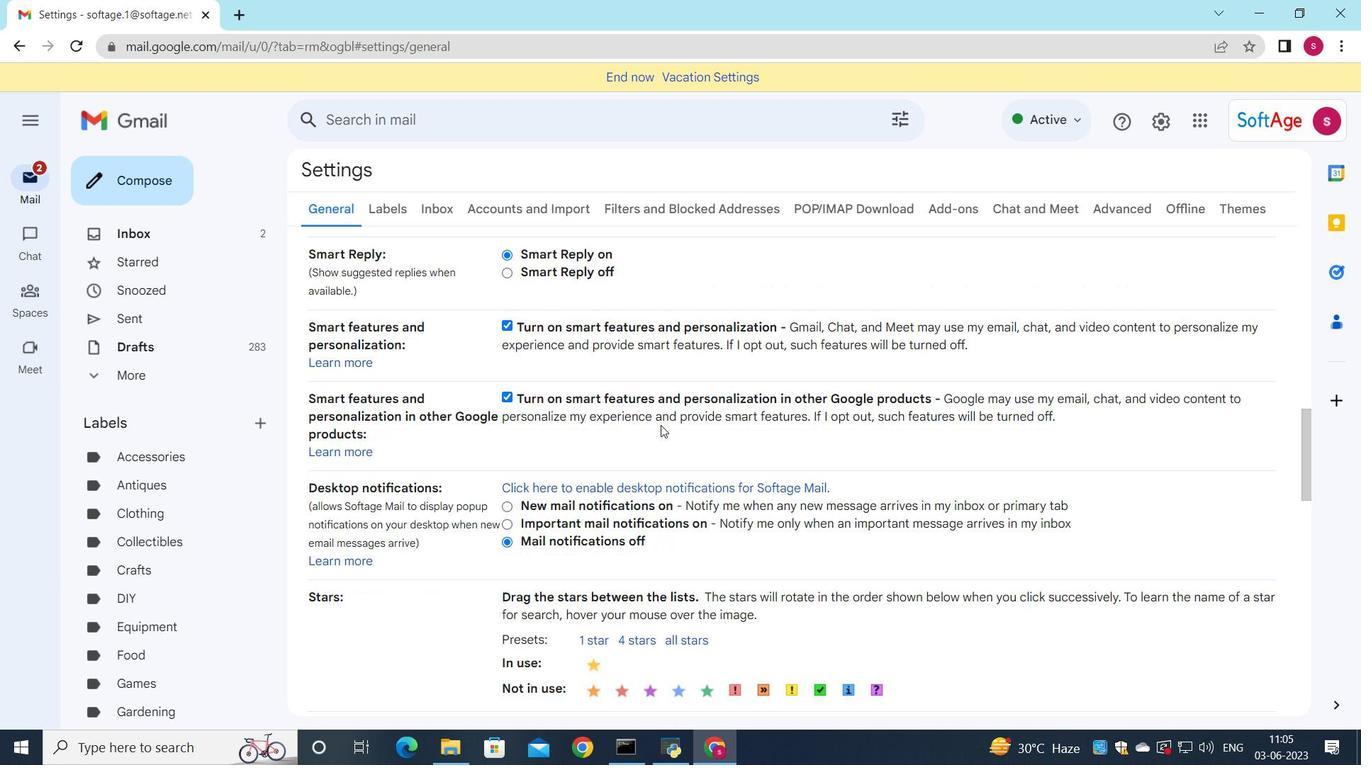 
Action: Mouse scrolled (661, 425) with delta (0, 0)
Screenshot: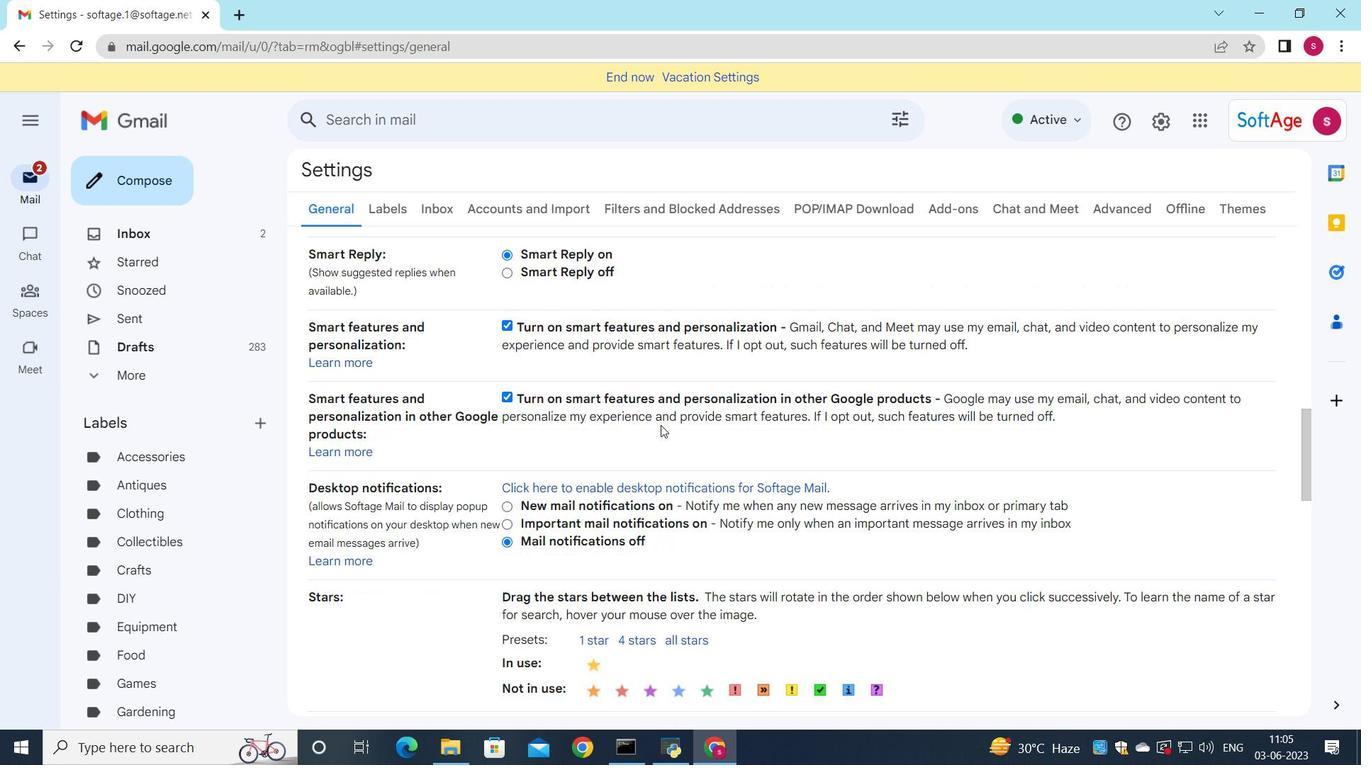 
Action: Mouse moved to (659, 428)
Screenshot: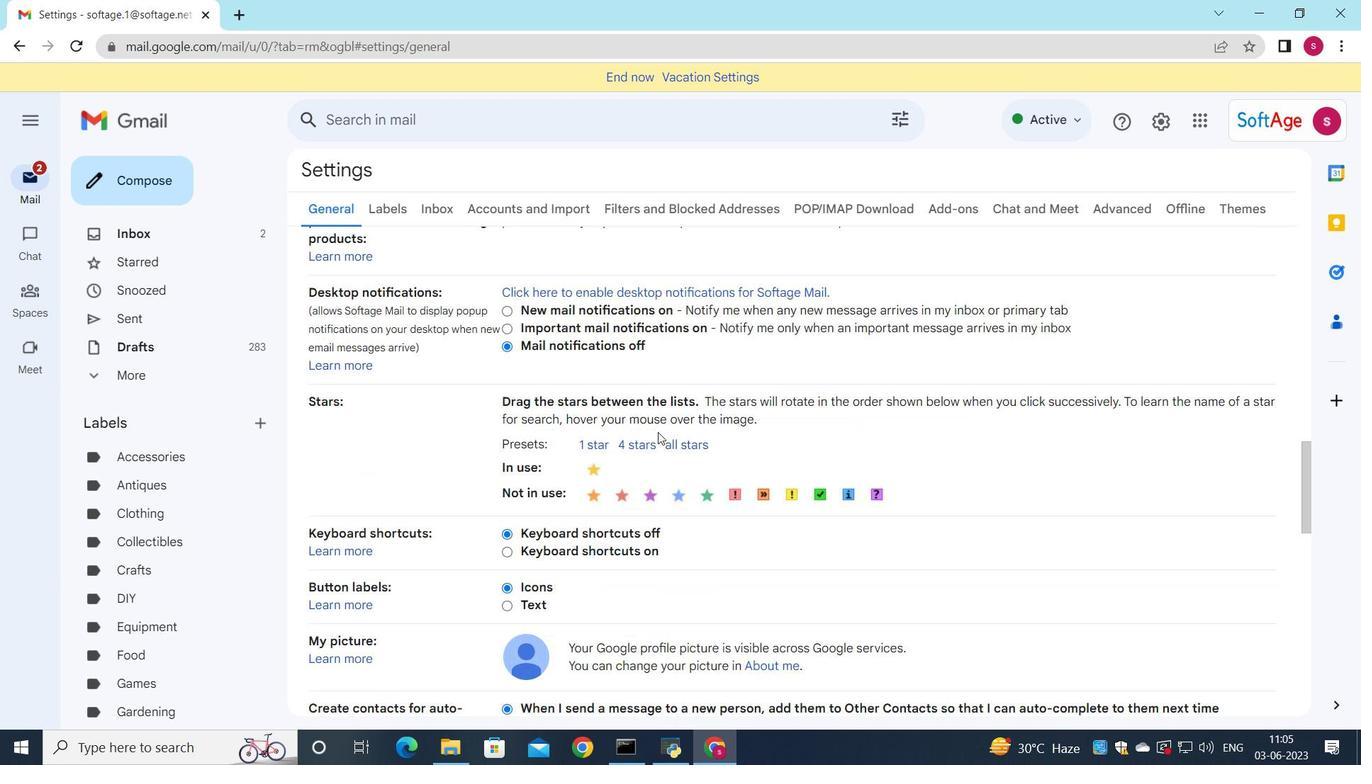 
Action: Mouse scrolled (659, 427) with delta (0, 0)
Screenshot: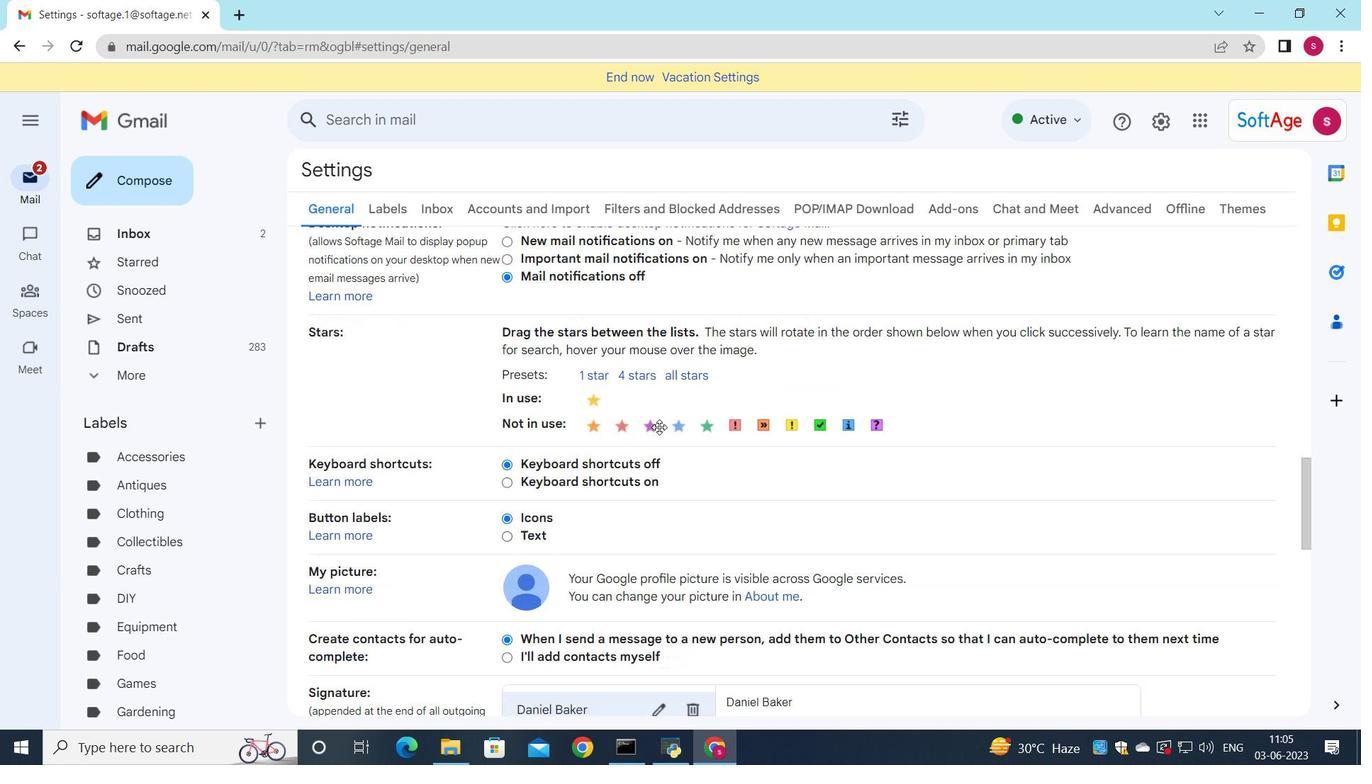 
Action: Mouse scrolled (659, 427) with delta (0, 0)
Screenshot: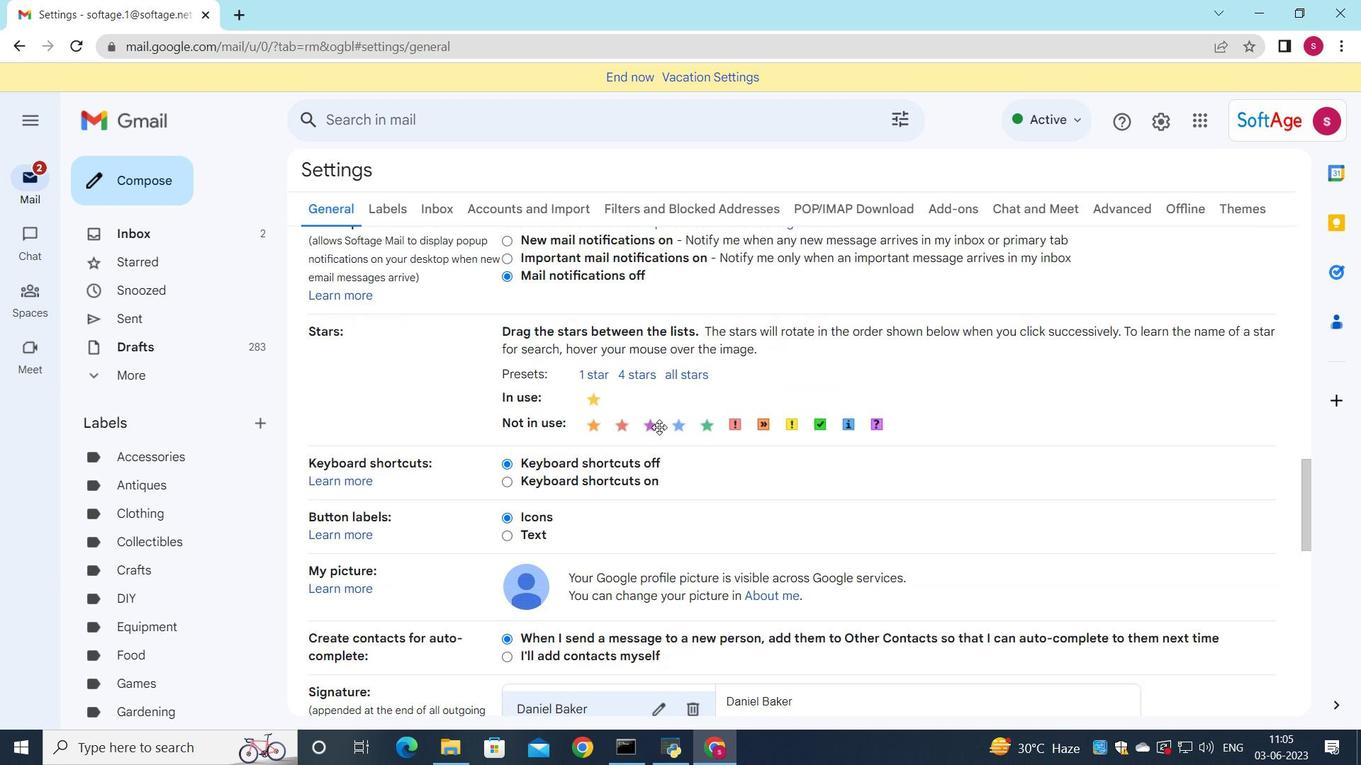 
Action: Mouse scrolled (659, 427) with delta (0, 0)
Screenshot: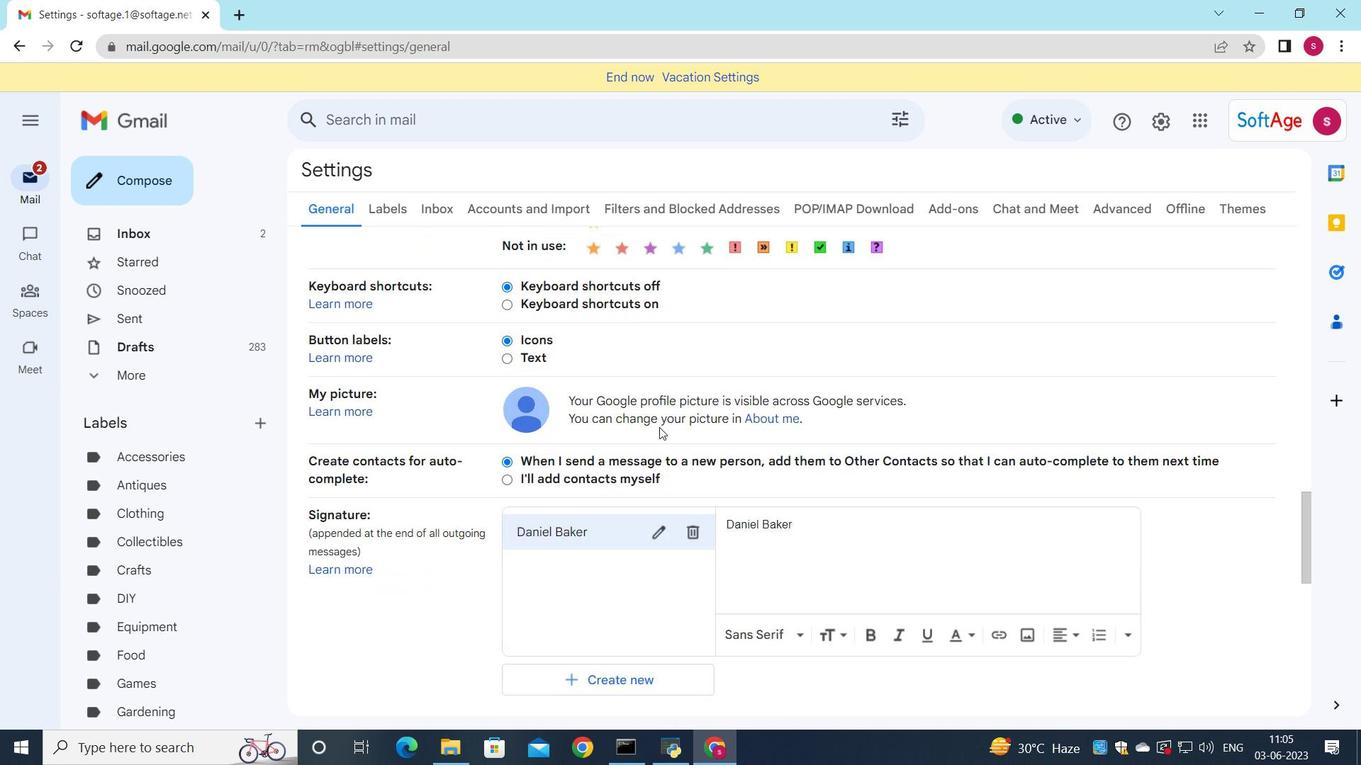 
Action: Mouse scrolled (659, 427) with delta (0, 0)
Screenshot: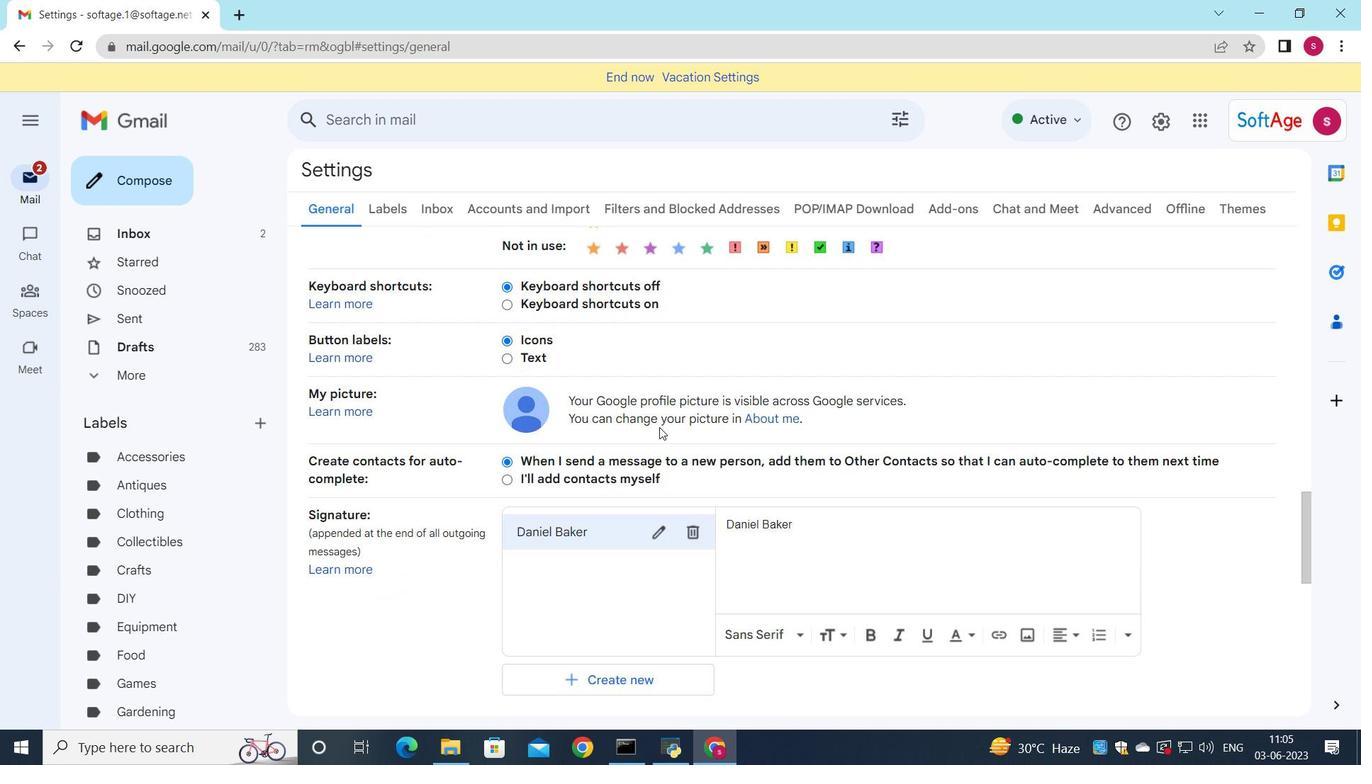 
Action: Mouse moved to (692, 362)
Screenshot: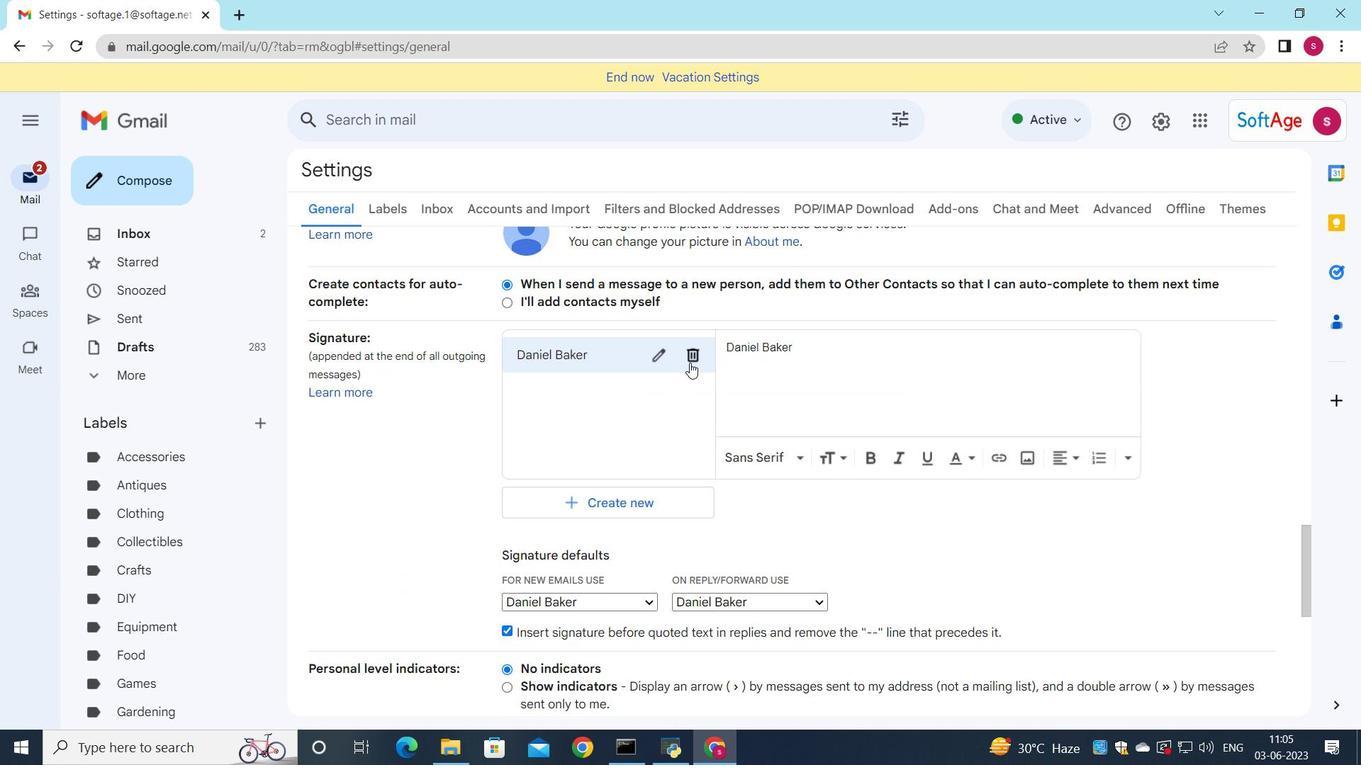 
Action: Mouse pressed left at (692, 362)
Screenshot: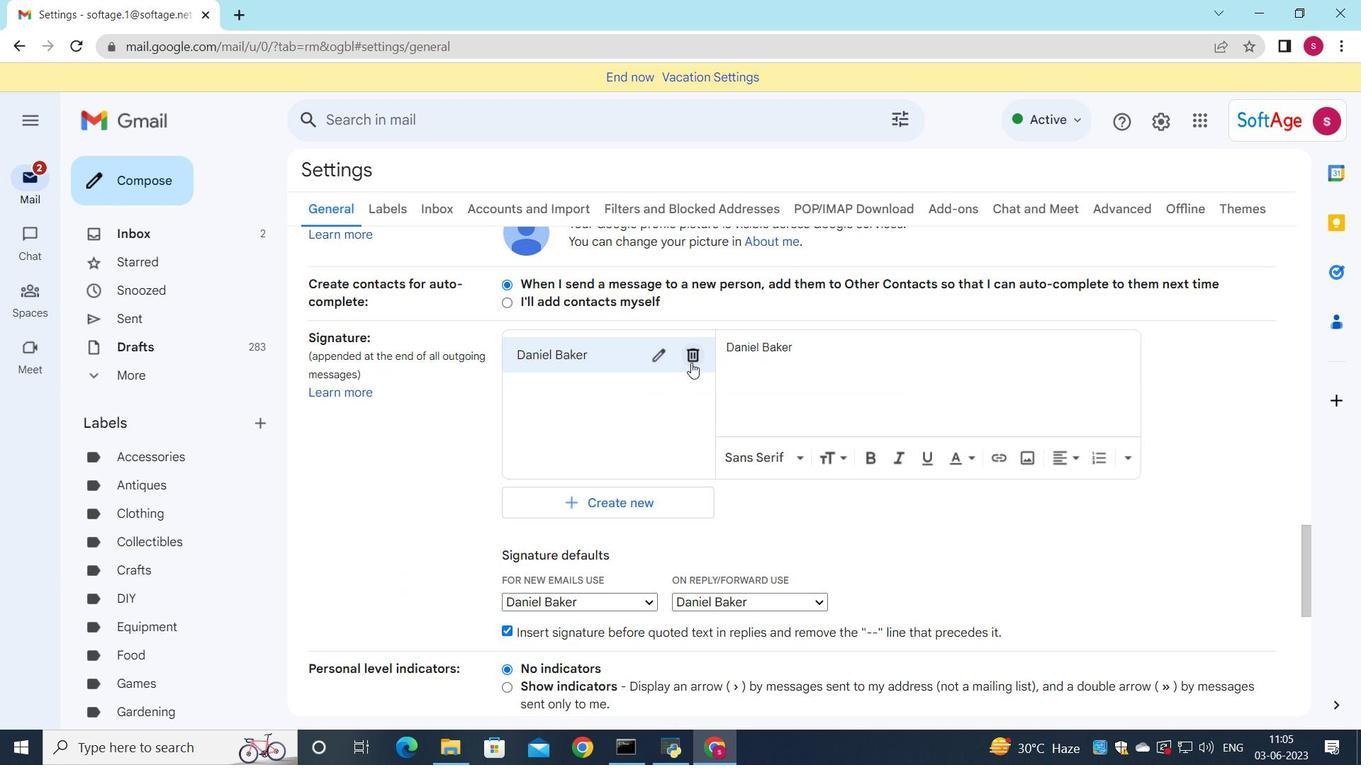 
Action: Mouse moved to (824, 434)
Screenshot: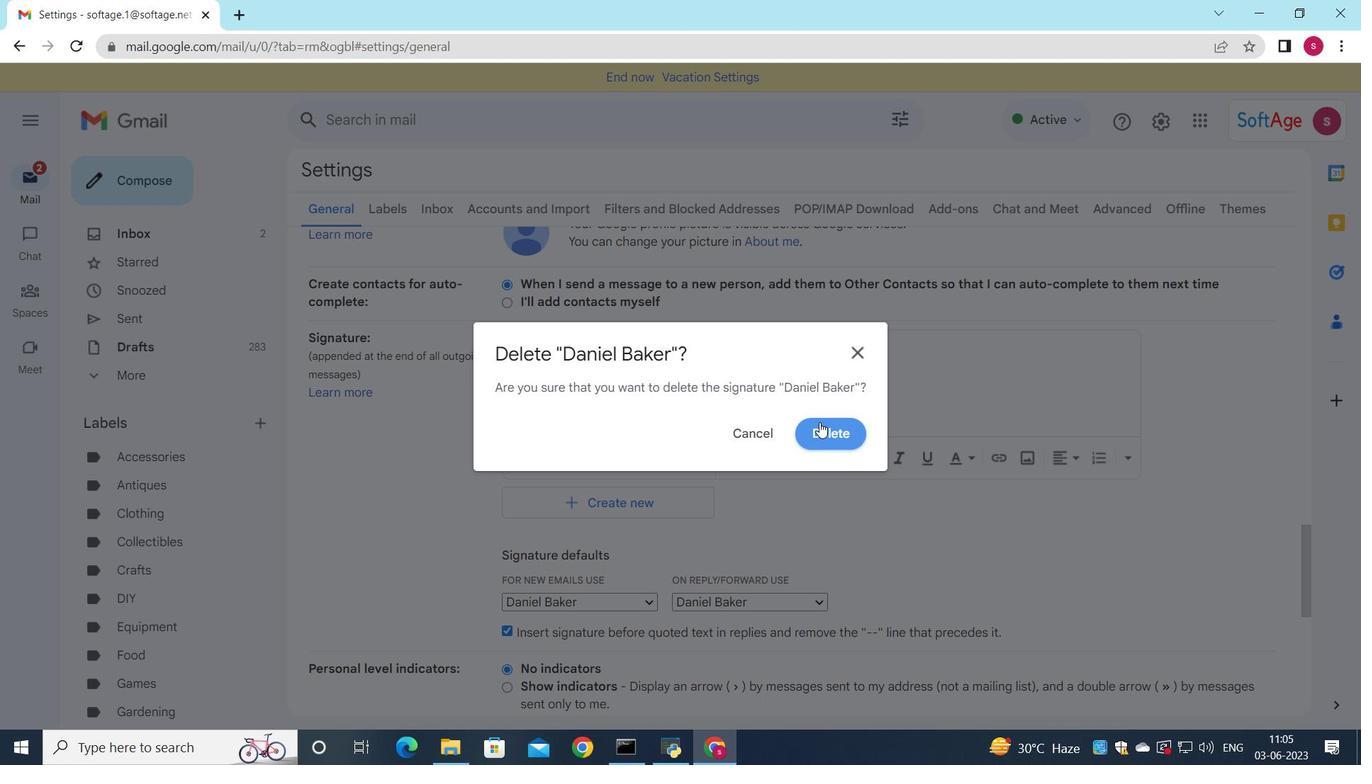 
Action: Mouse pressed left at (824, 434)
Screenshot: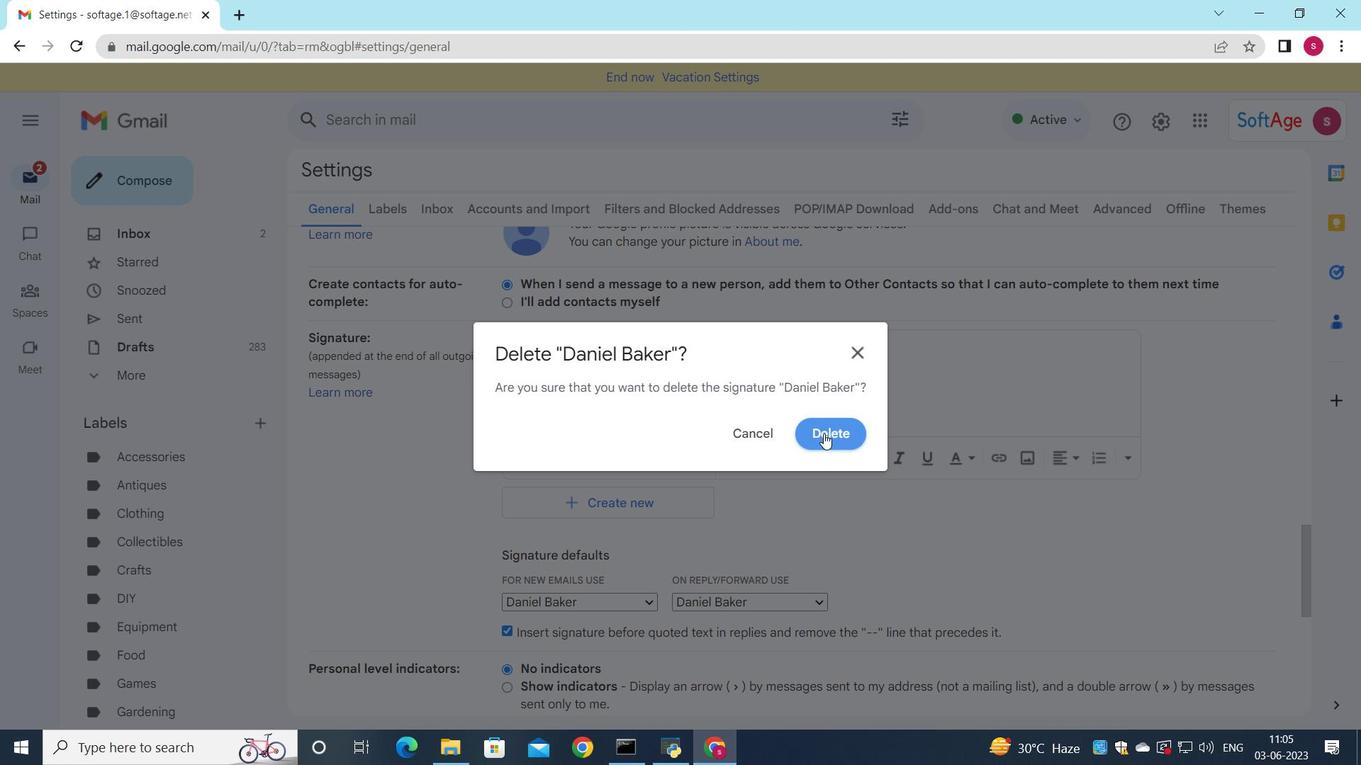 
Action: Mouse moved to (602, 377)
Screenshot: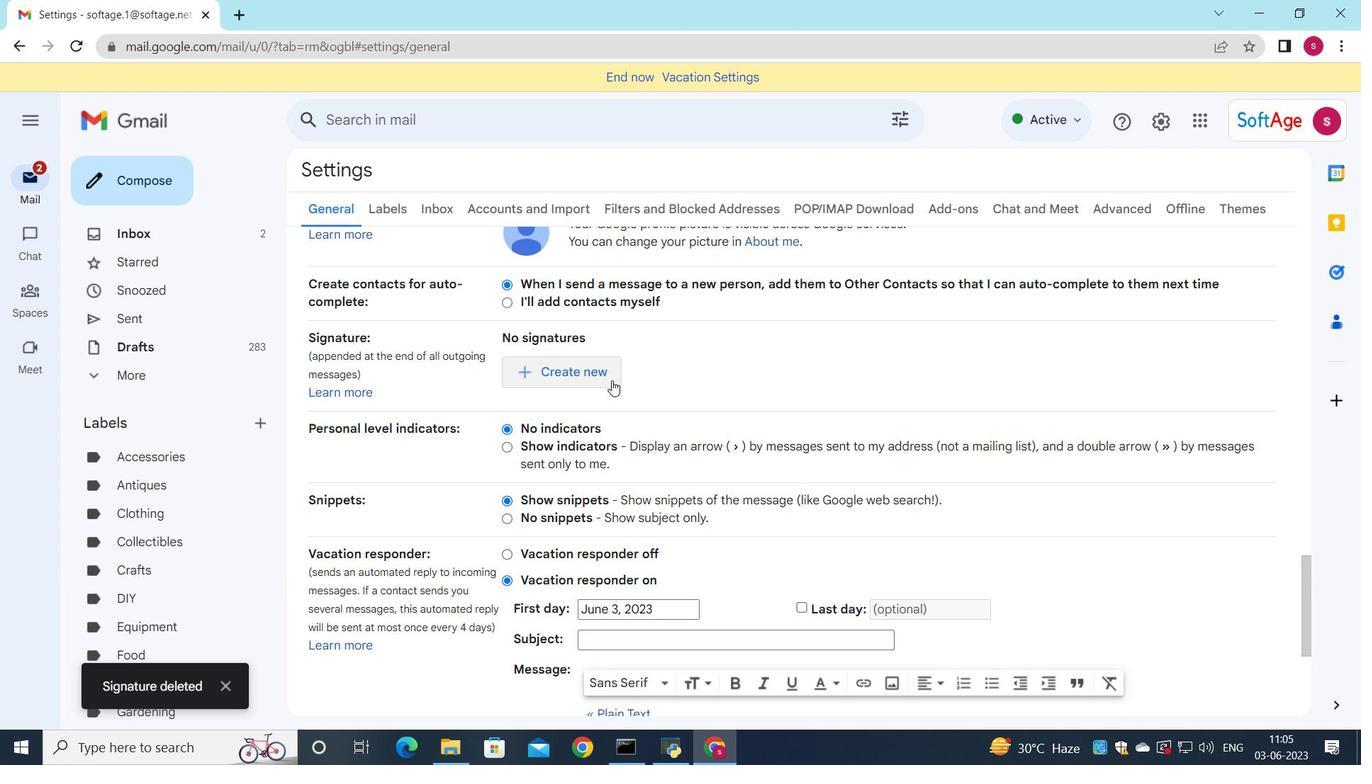 
Action: Mouse pressed left at (602, 377)
Screenshot: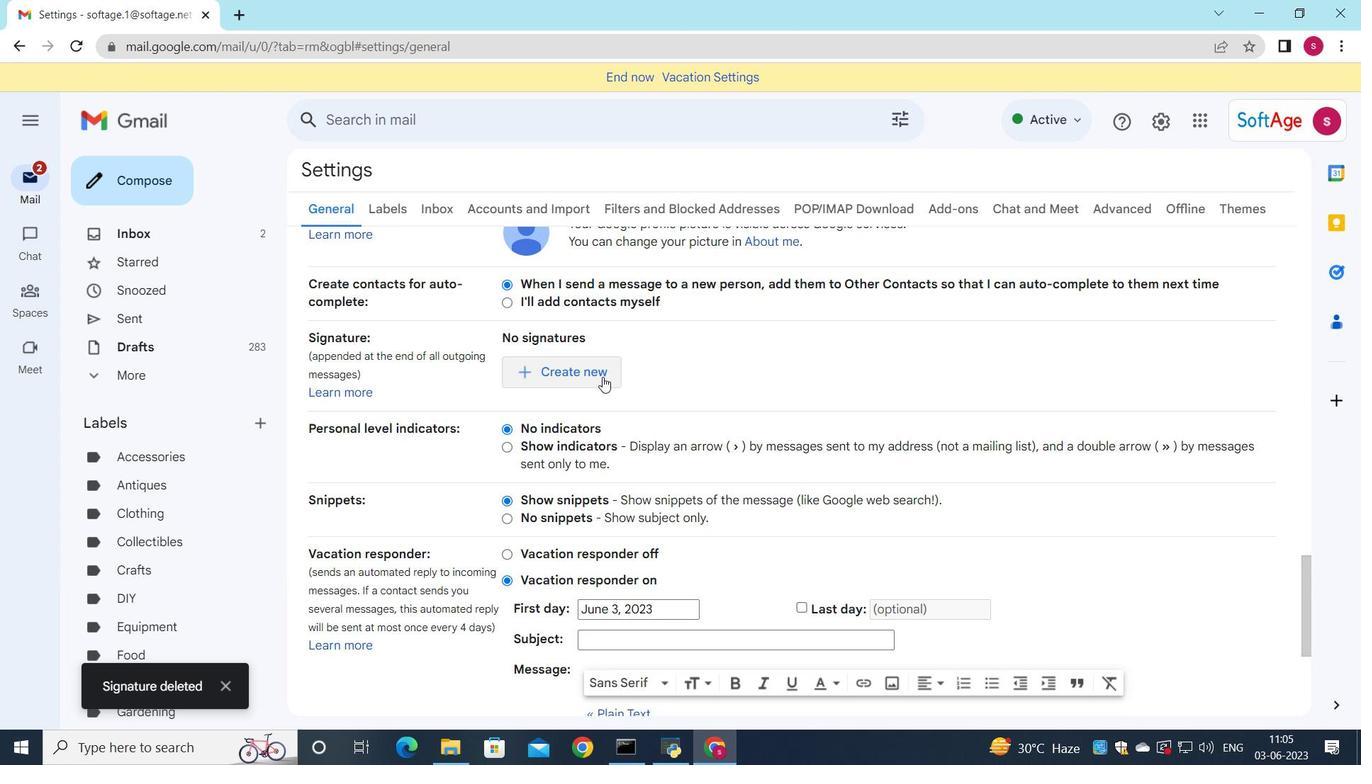 
Action: Mouse moved to (948, 302)
Screenshot: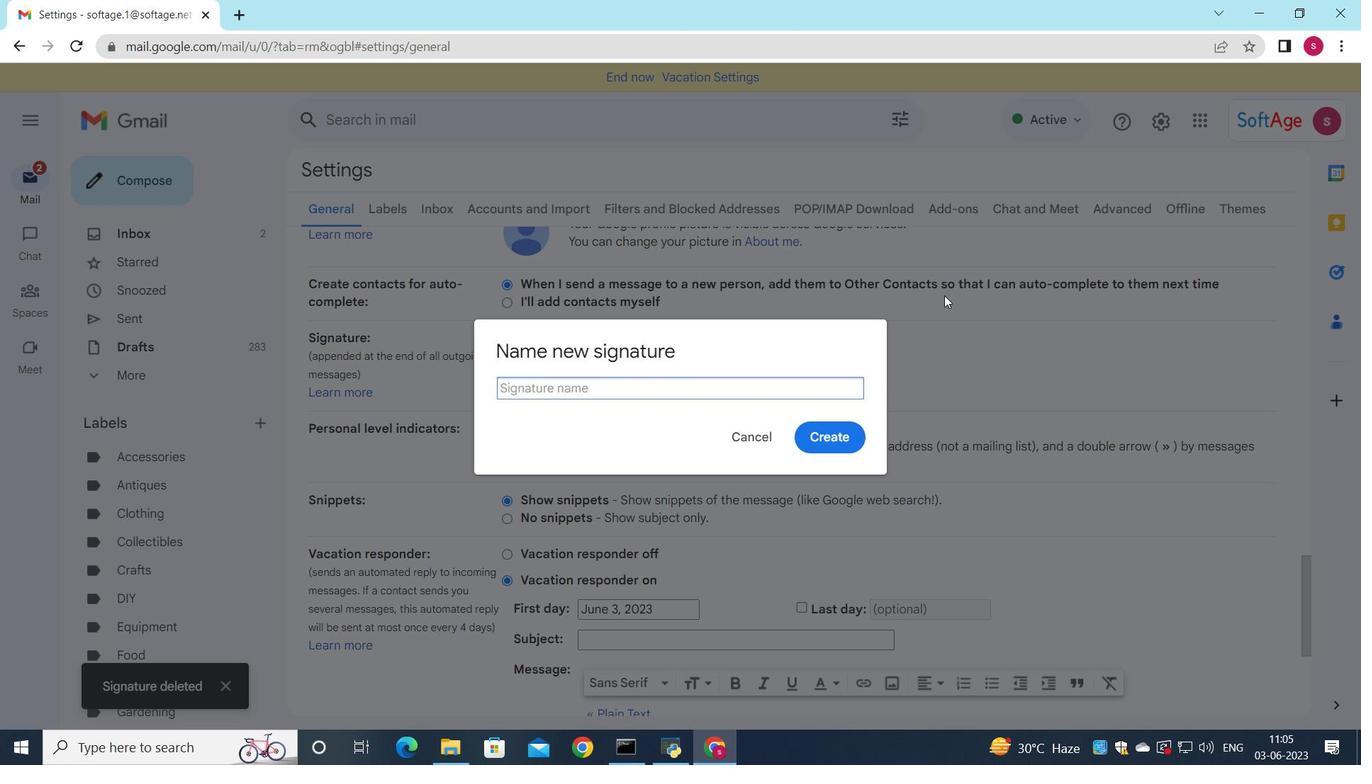 
Action: Key pressed <Key.shift>danielle<Key.space><Key.shift>Scott
Screenshot: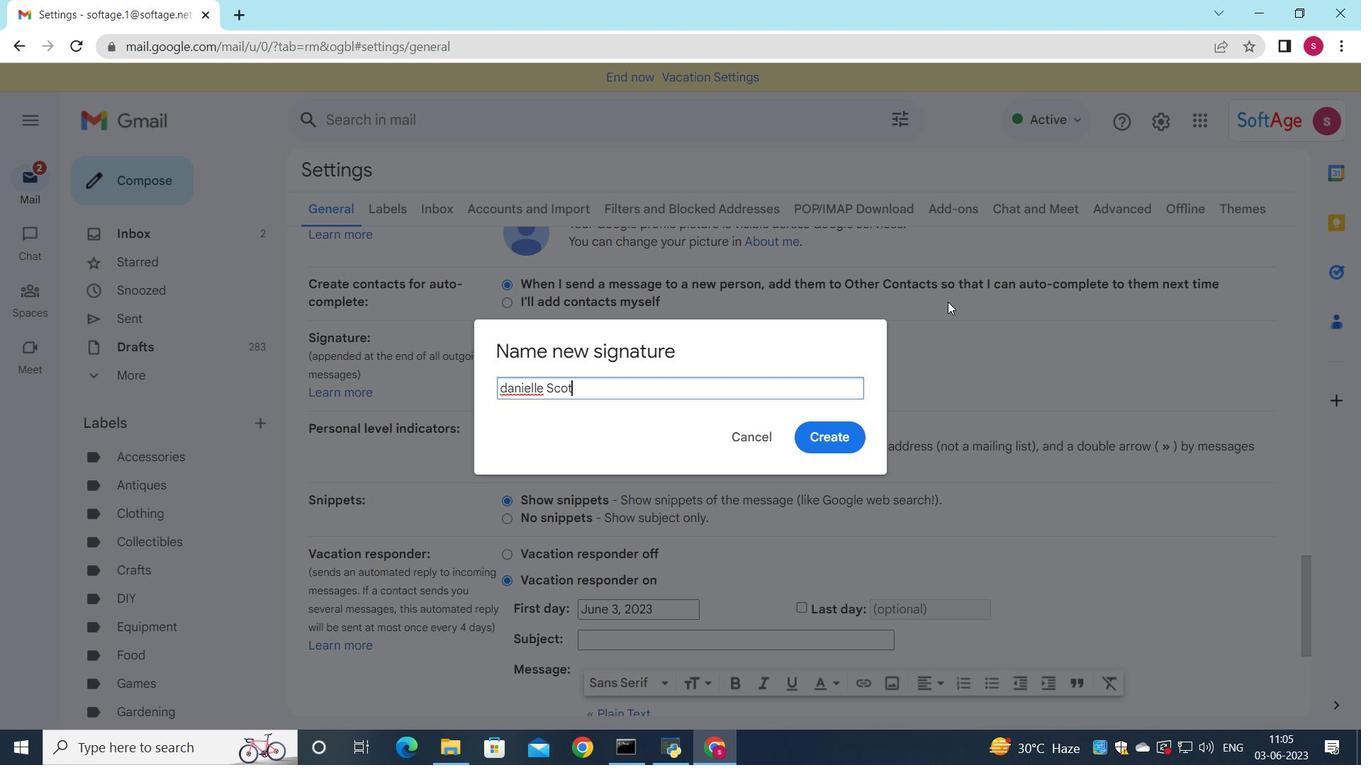 
Action: Mouse moved to (506, 385)
Screenshot: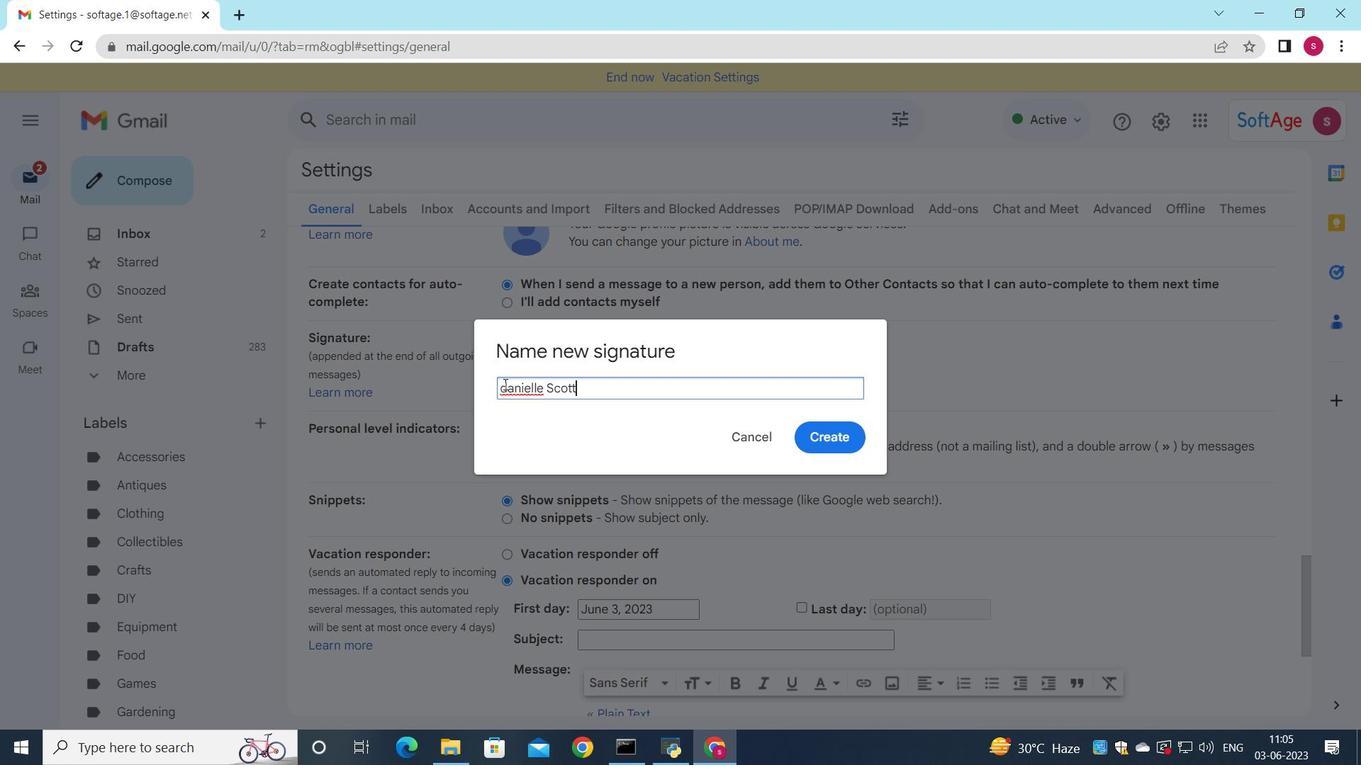 
Action: Mouse pressed left at (506, 385)
Screenshot: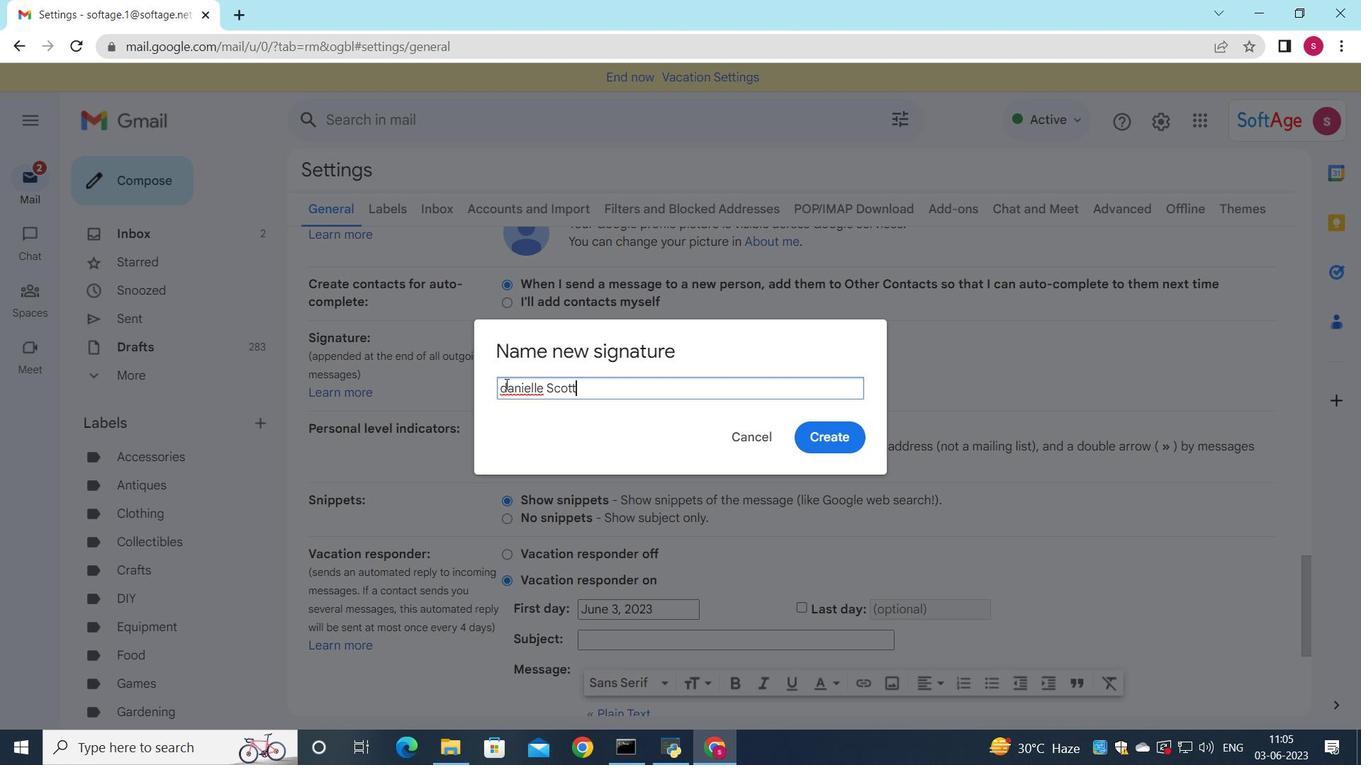 
Action: Key pressed <Key.backspace><Key.shift>D
Screenshot: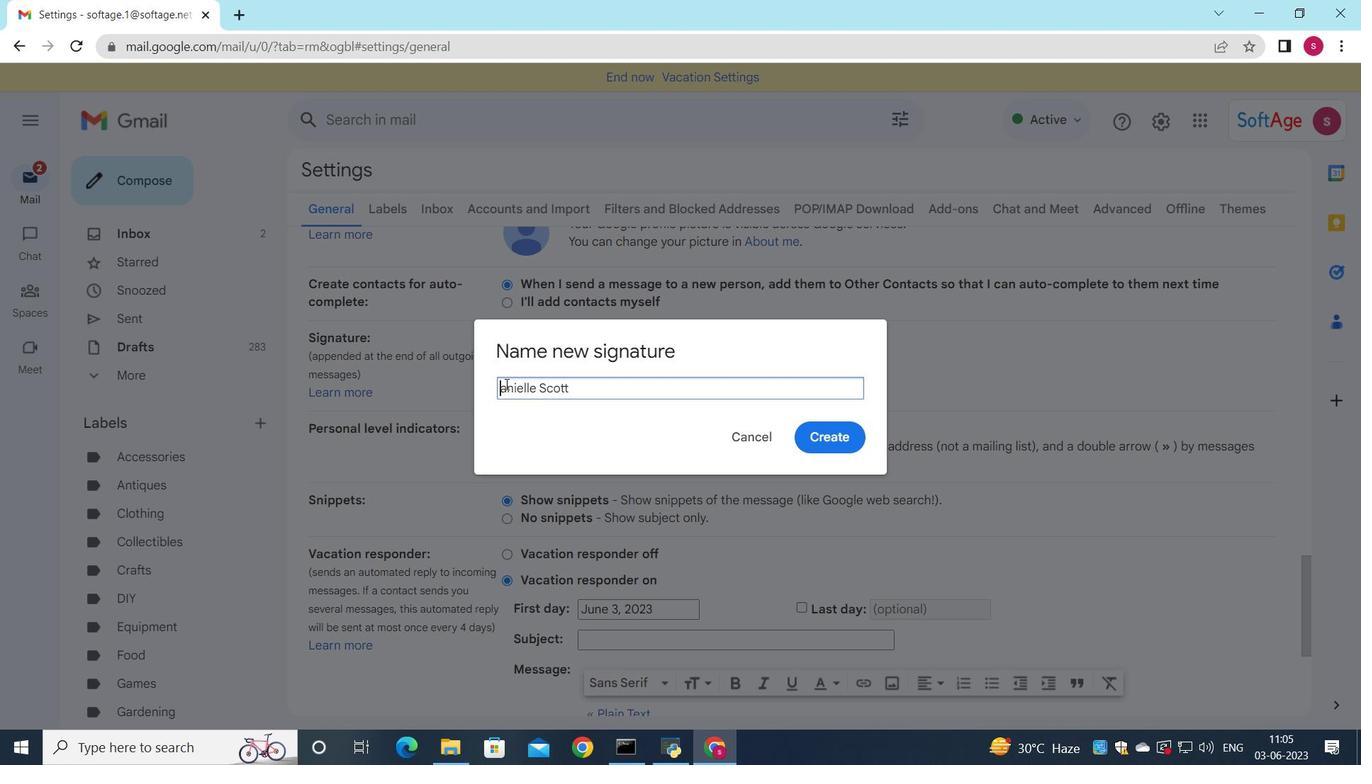 
Action: Mouse moved to (838, 424)
Screenshot: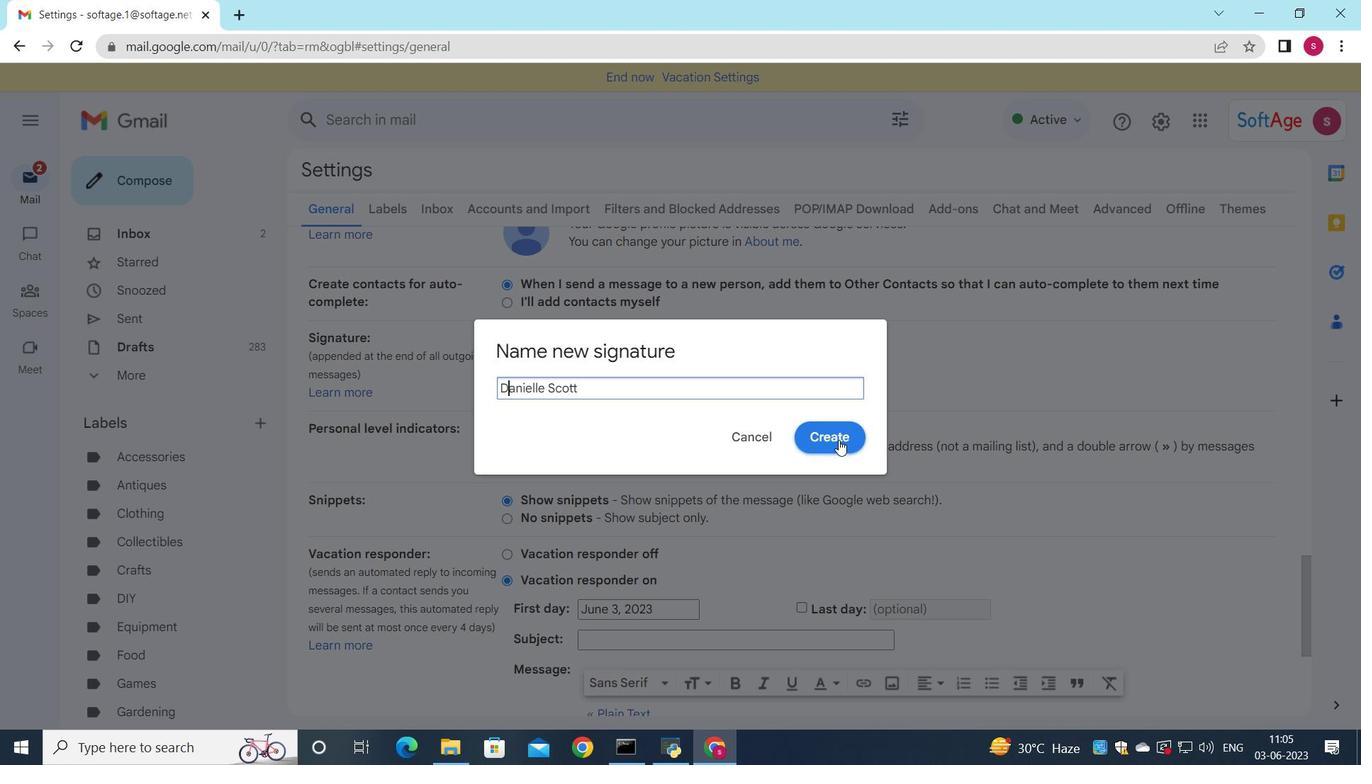 
Action: Mouse pressed left at (838, 424)
Screenshot: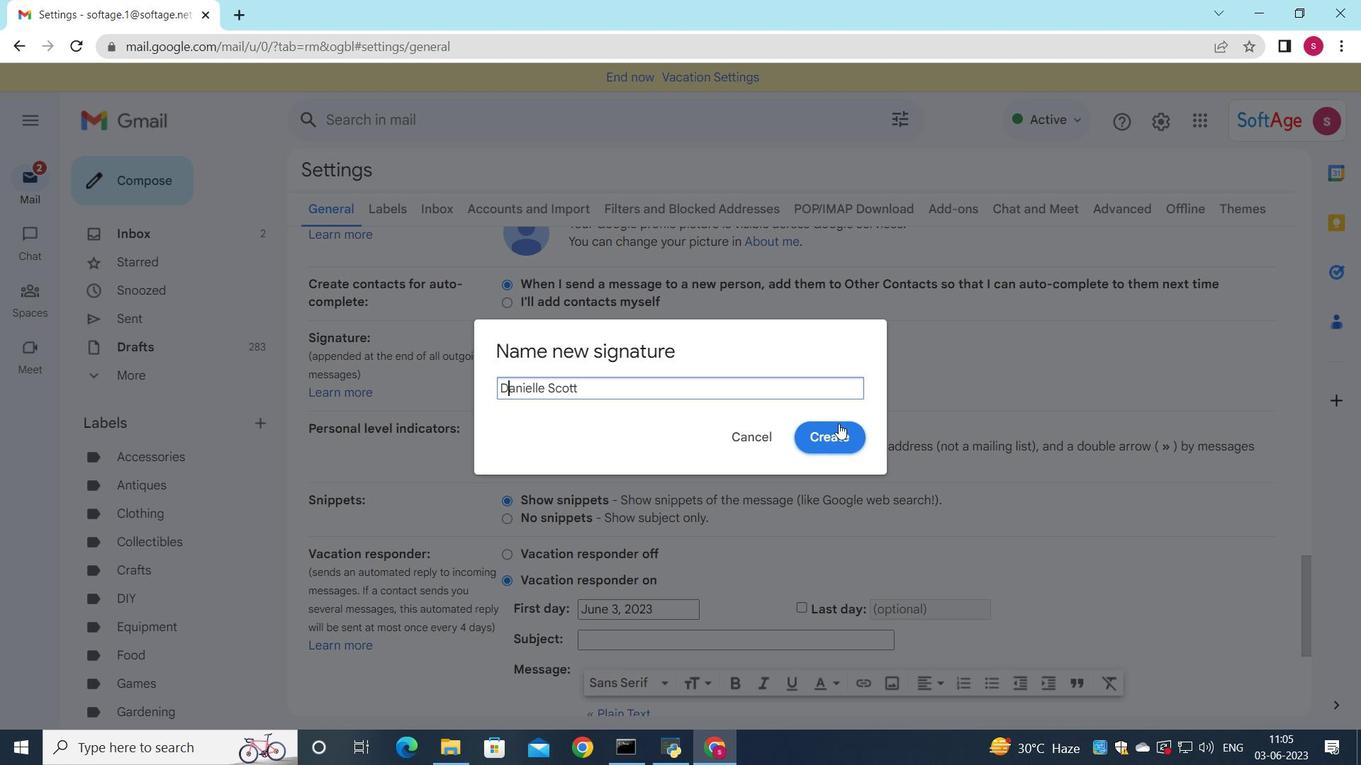 
Action: Mouse moved to (782, 379)
Screenshot: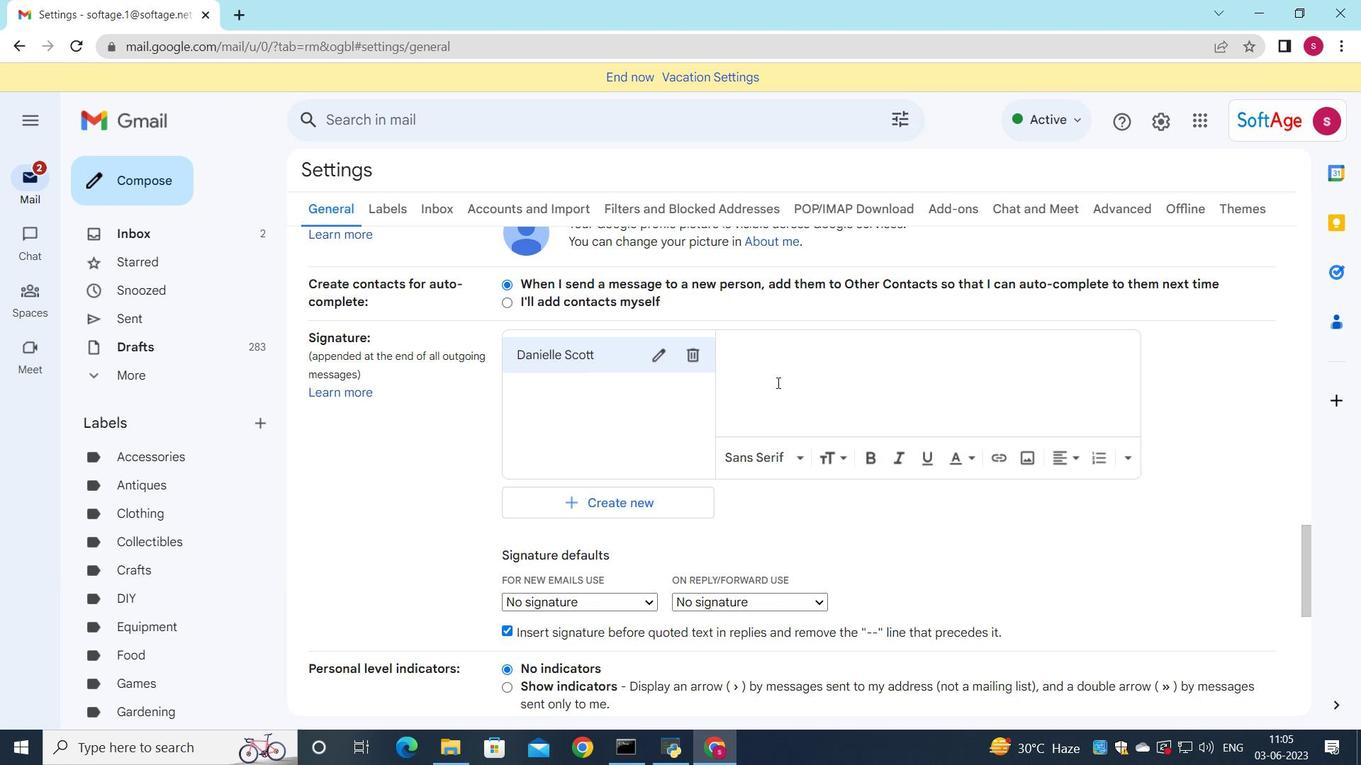 
Action: Mouse pressed left at (782, 379)
Screenshot: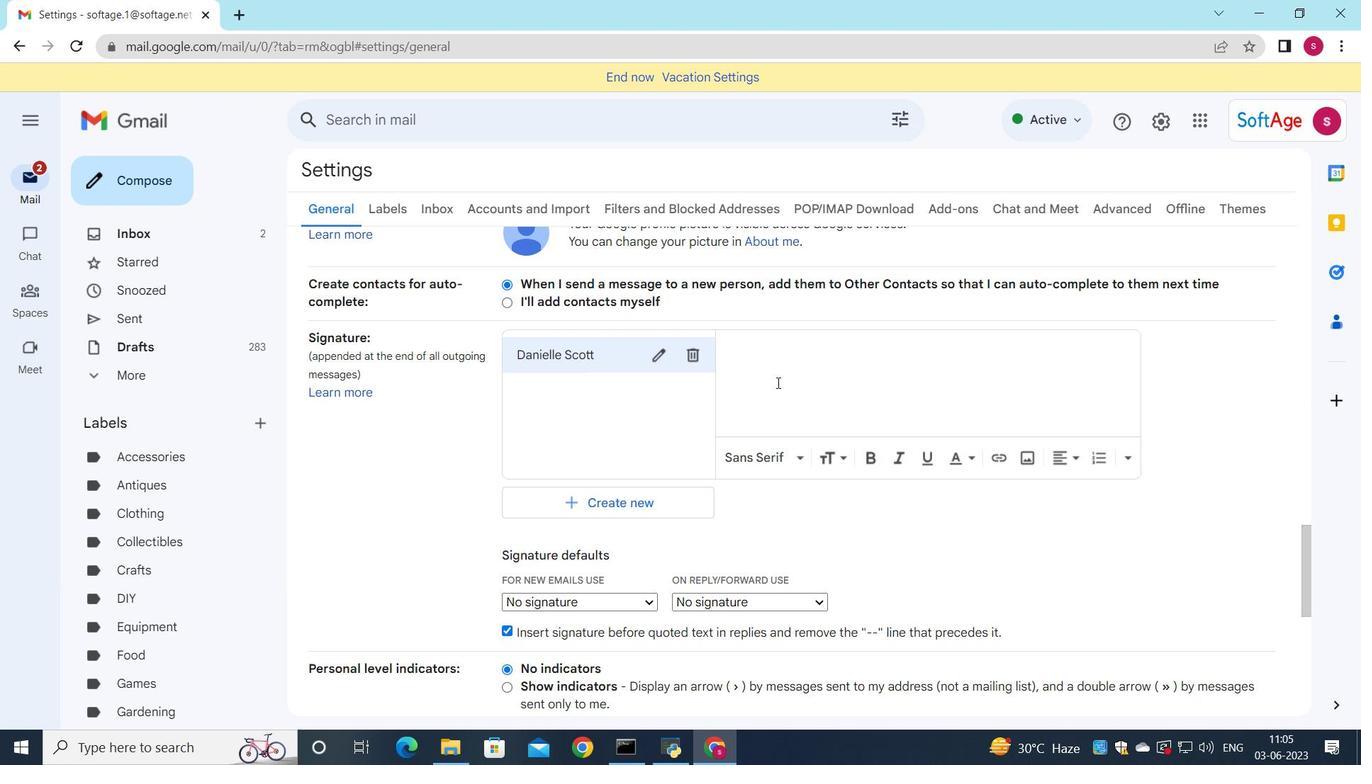 
Action: Key pressed <Key.shift>Danielle<Key.space><Key.shift>Scott
Screenshot: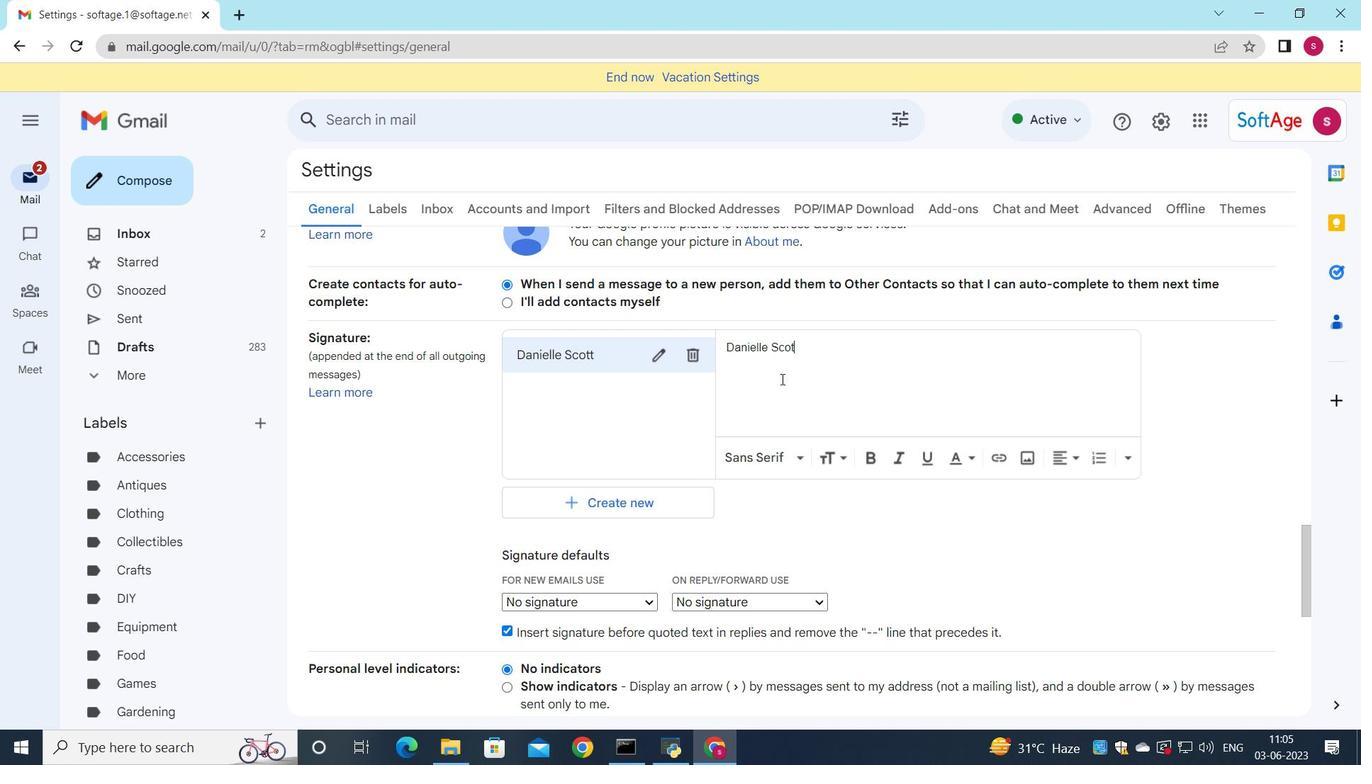 
Action: Mouse moved to (846, 422)
Screenshot: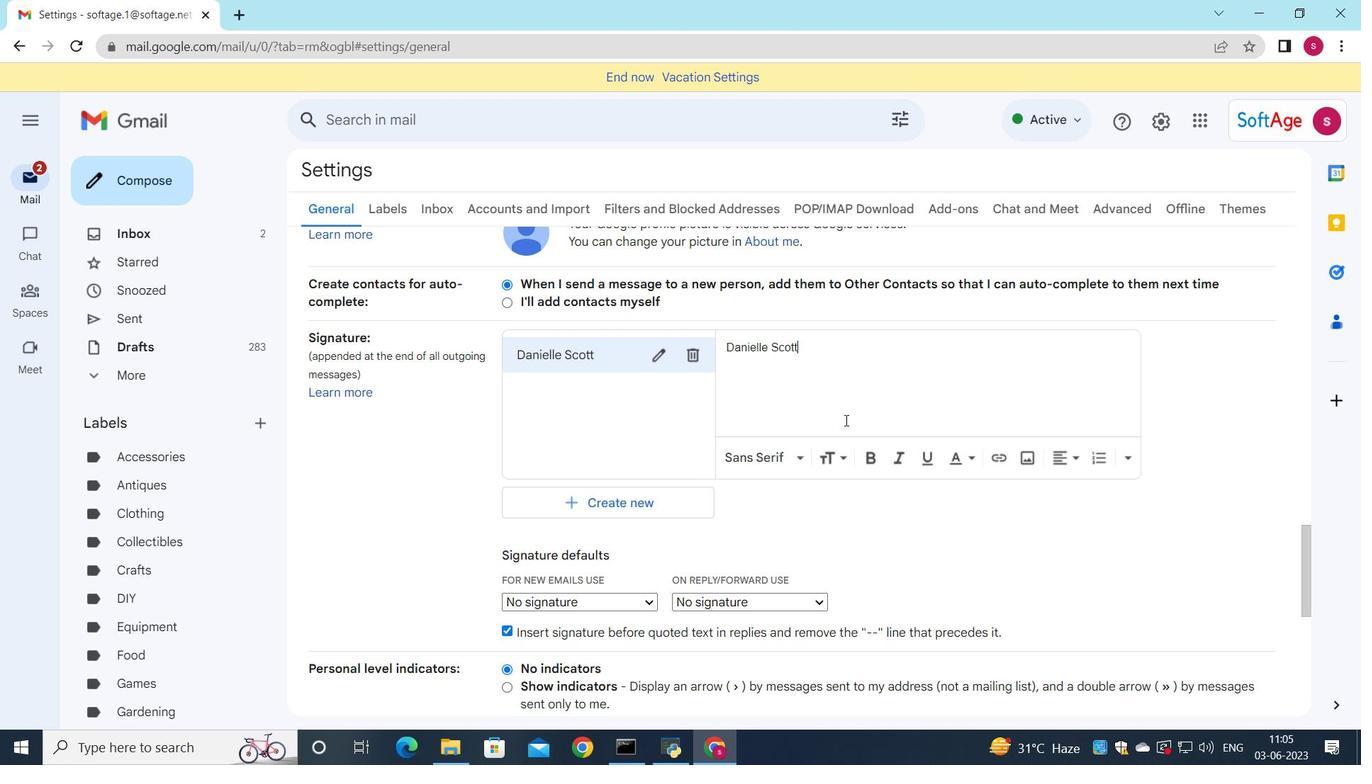 
Action: Mouse scrolled (846, 421) with delta (0, 0)
Screenshot: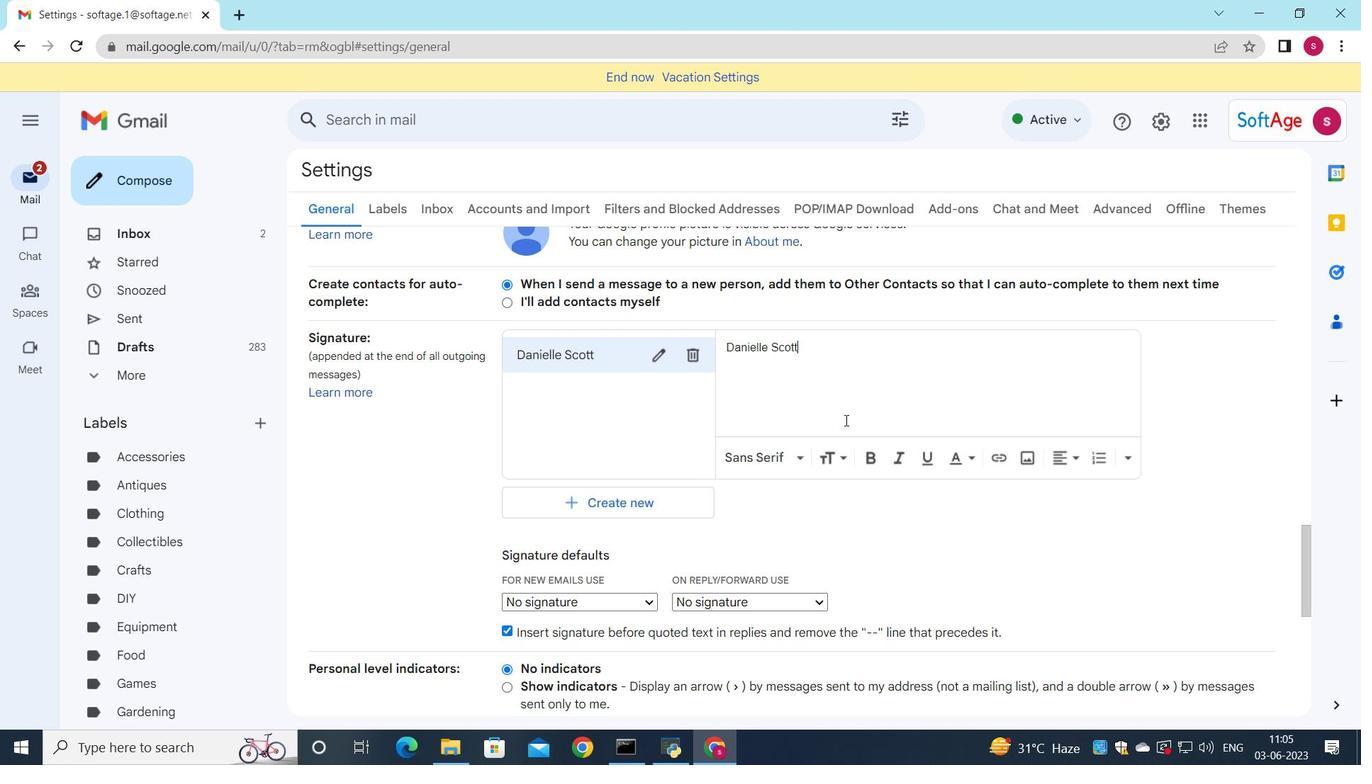 
Action: Mouse moved to (846, 423)
Screenshot: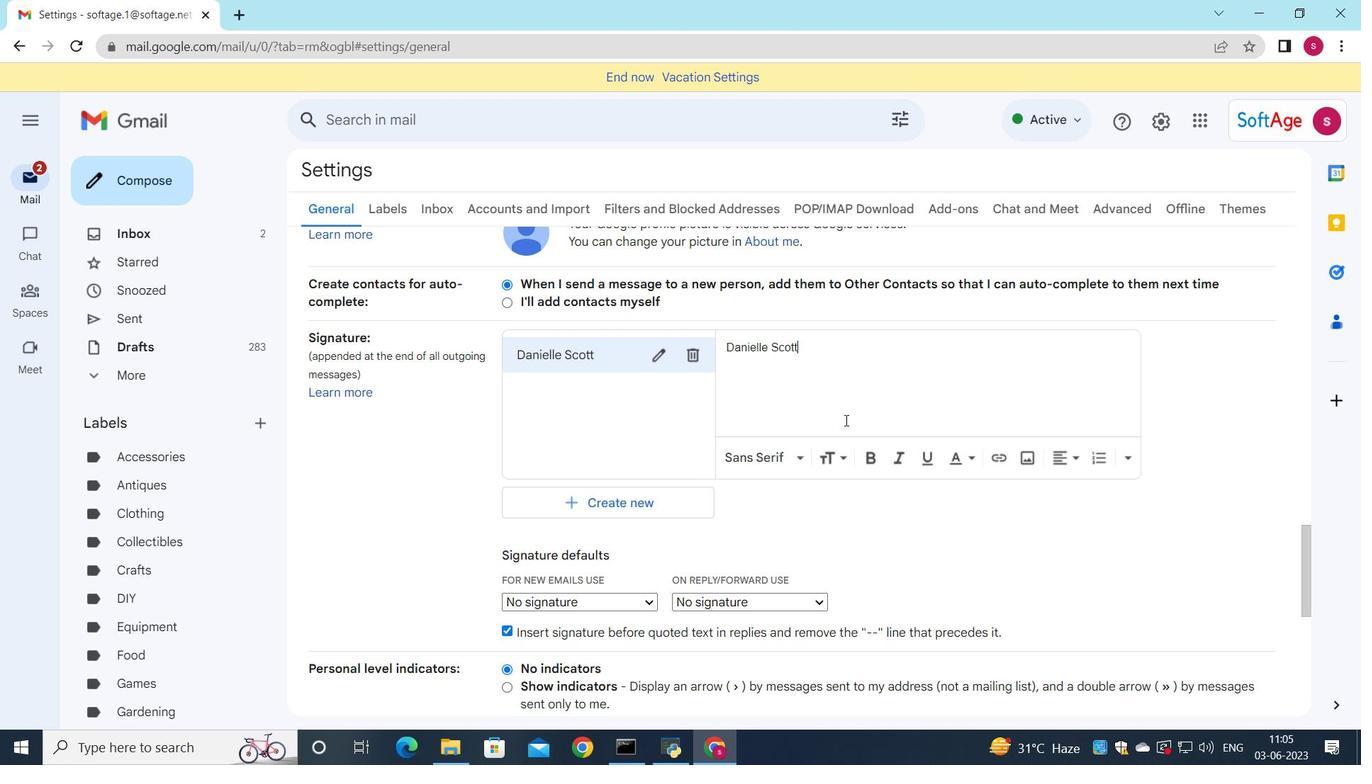 
Action: Mouse scrolled (846, 422) with delta (0, 0)
Screenshot: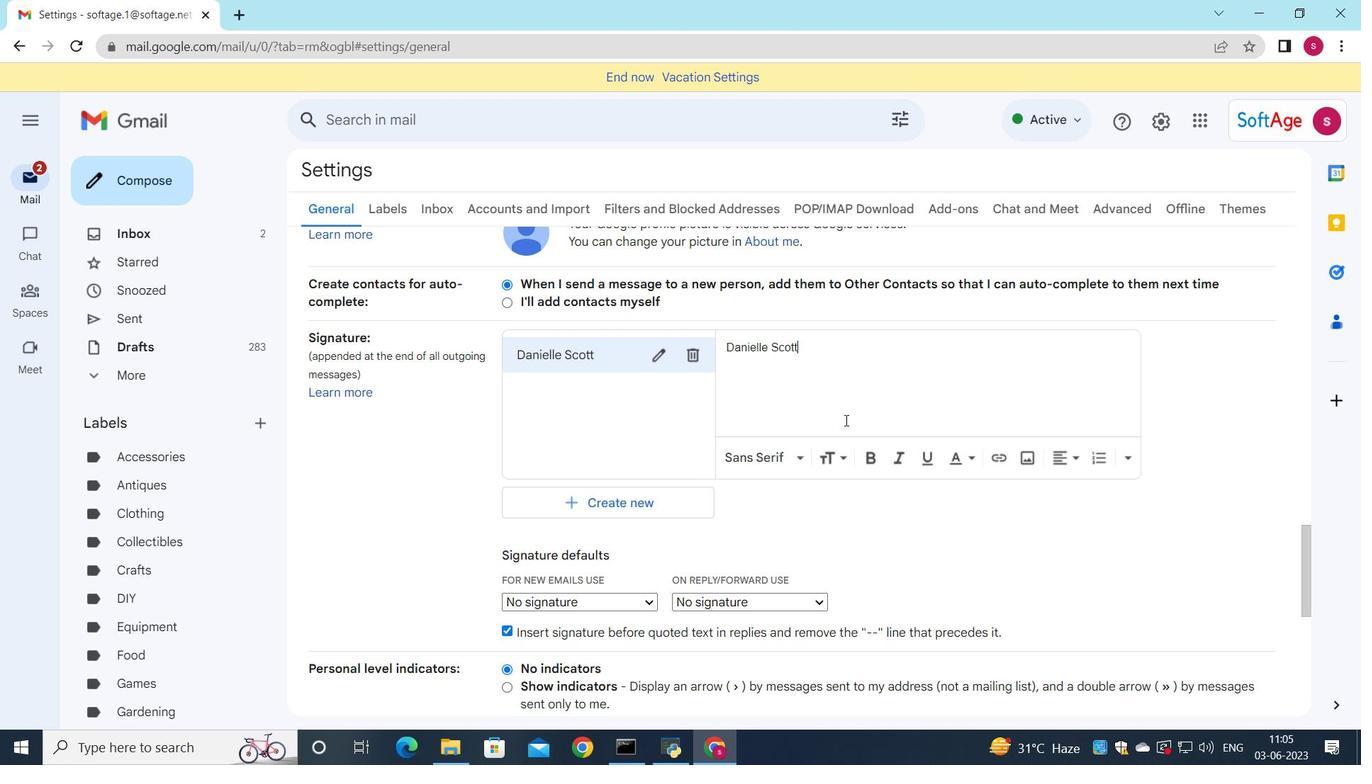 
Action: Mouse moved to (619, 413)
Screenshot: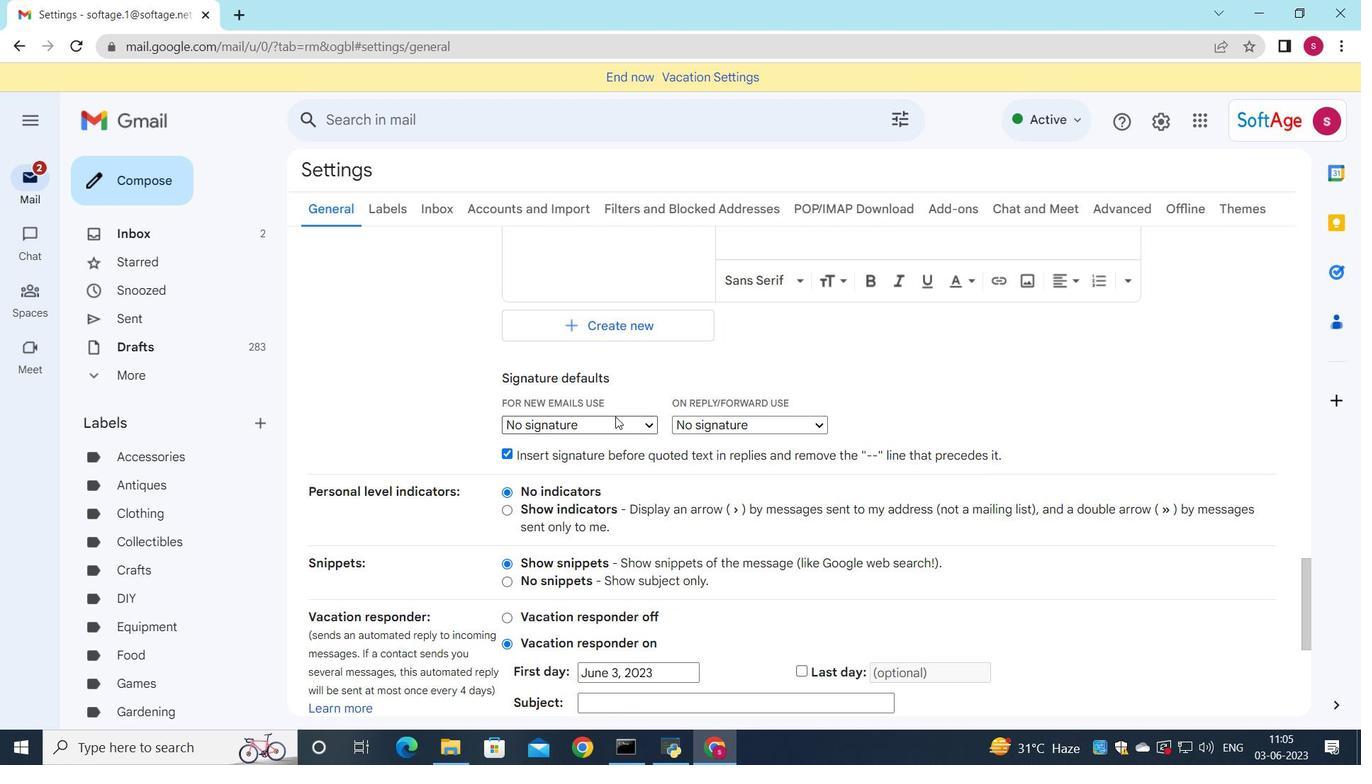 
Action: Mouse pressed left at (619, 413)
Screenshot: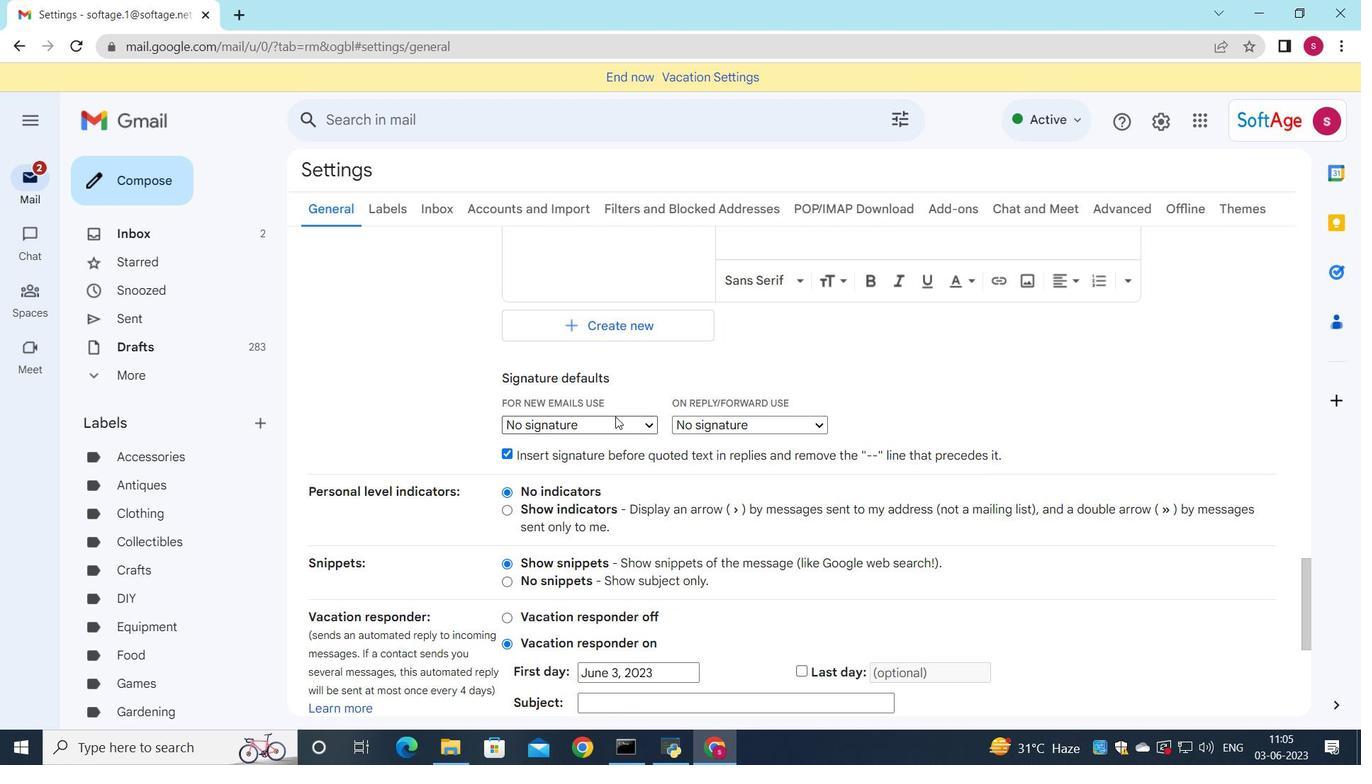 
Action: Mouse moved to (632, 425)
Screenshot: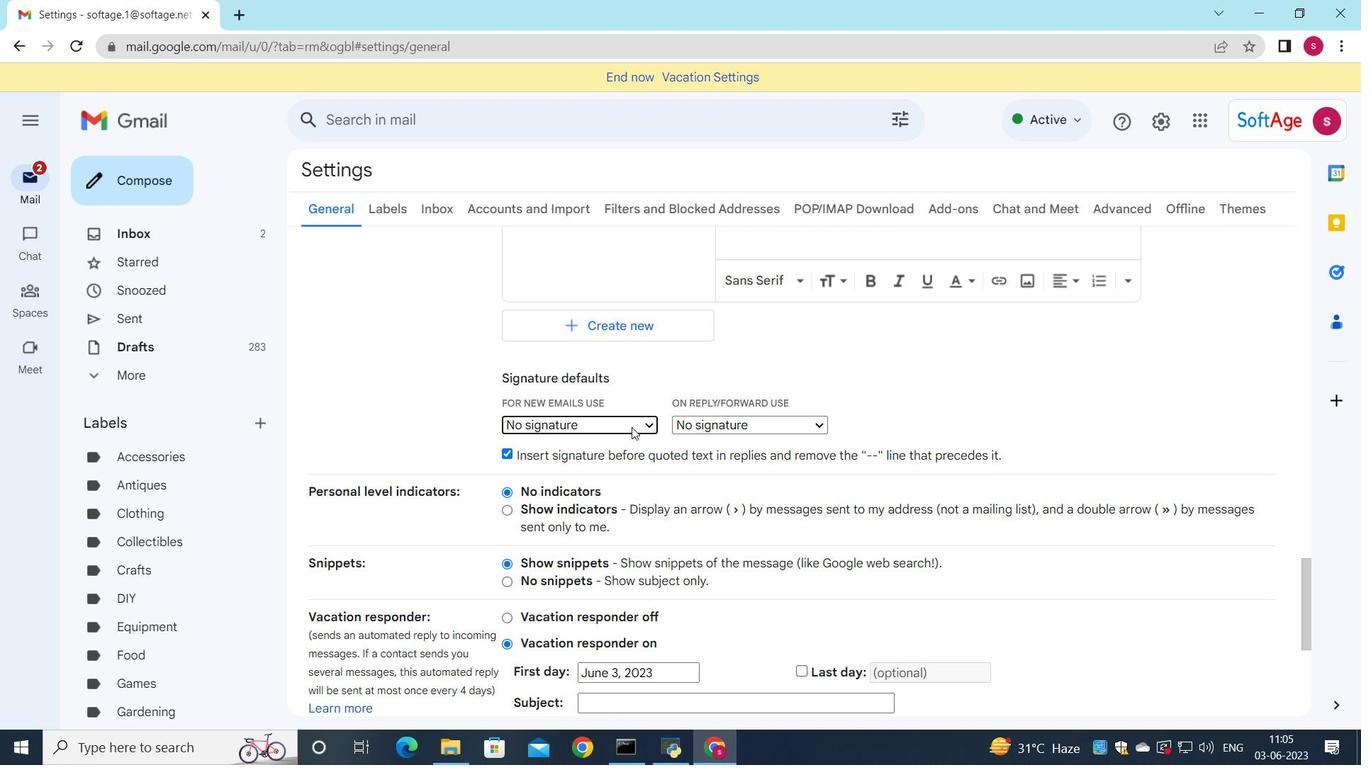 
Action: Mouse pressed left at (632, 425)
Screenshot: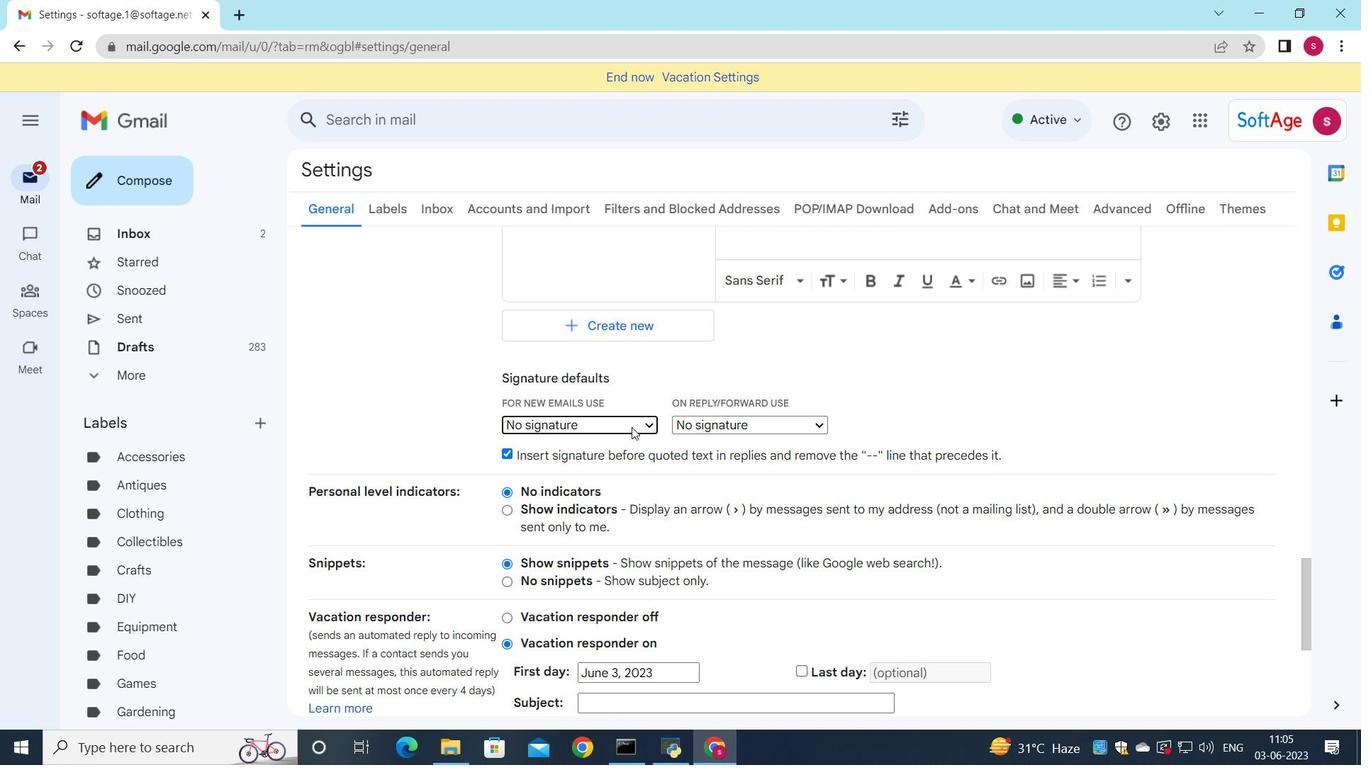 
Action: Mouse moved to (632, 460)
Screenshot: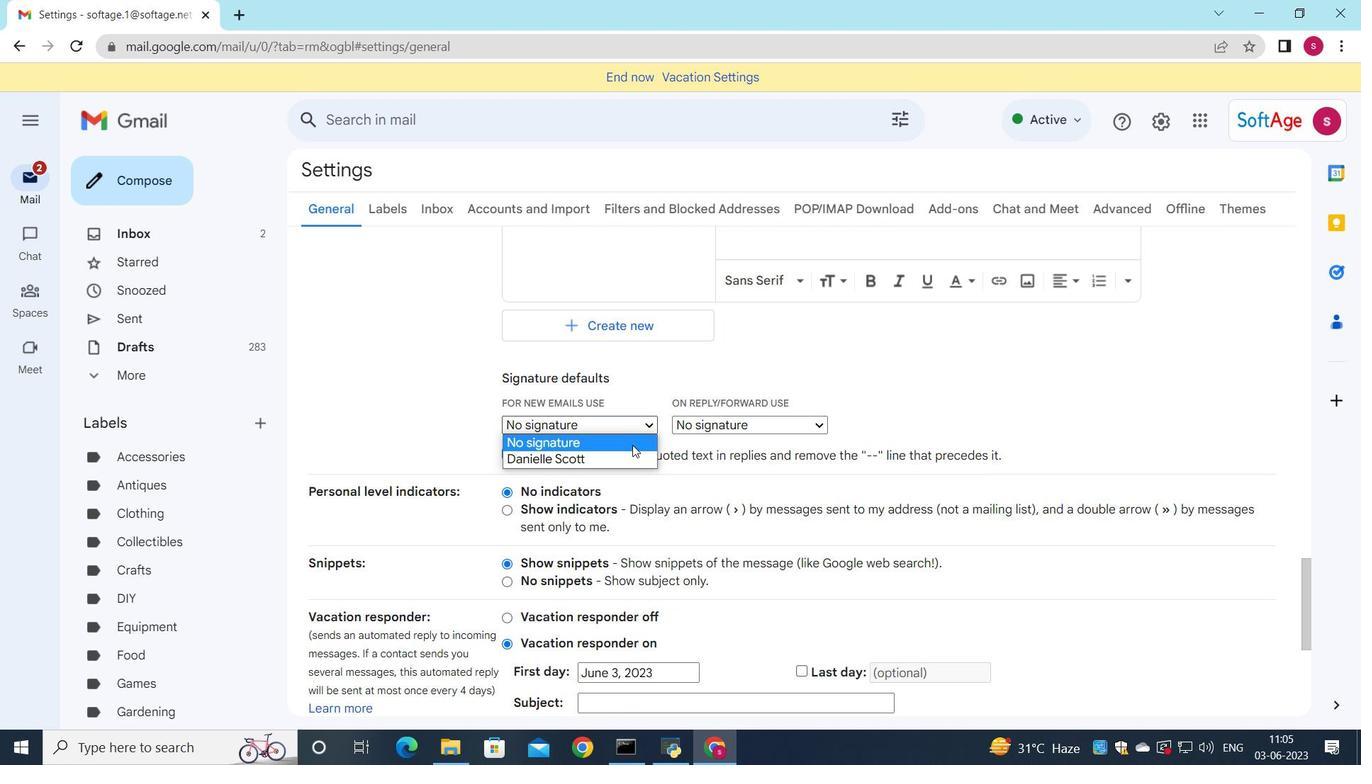 
Action: Mouse pressed left at (632, 460)
Screenshot: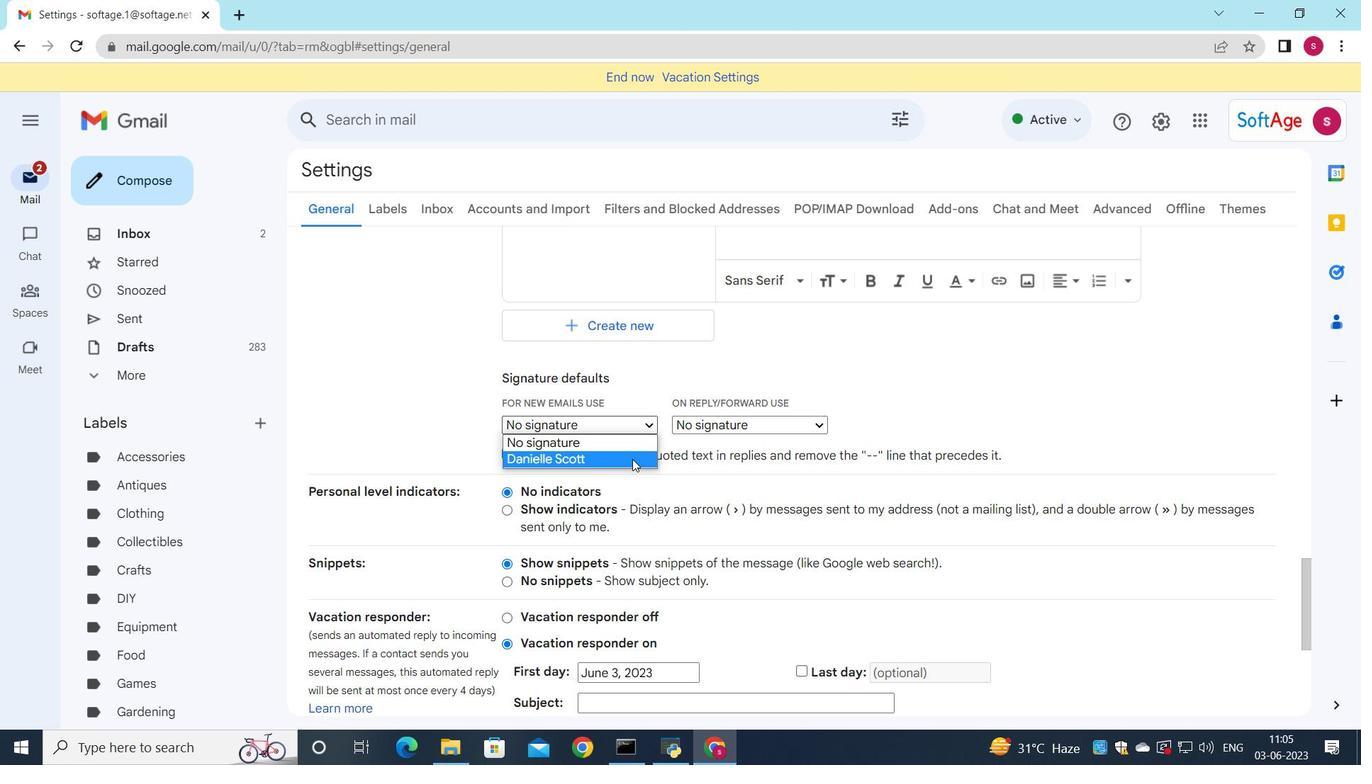 
Action: Mouse moved to (710, 425)
Screenshot: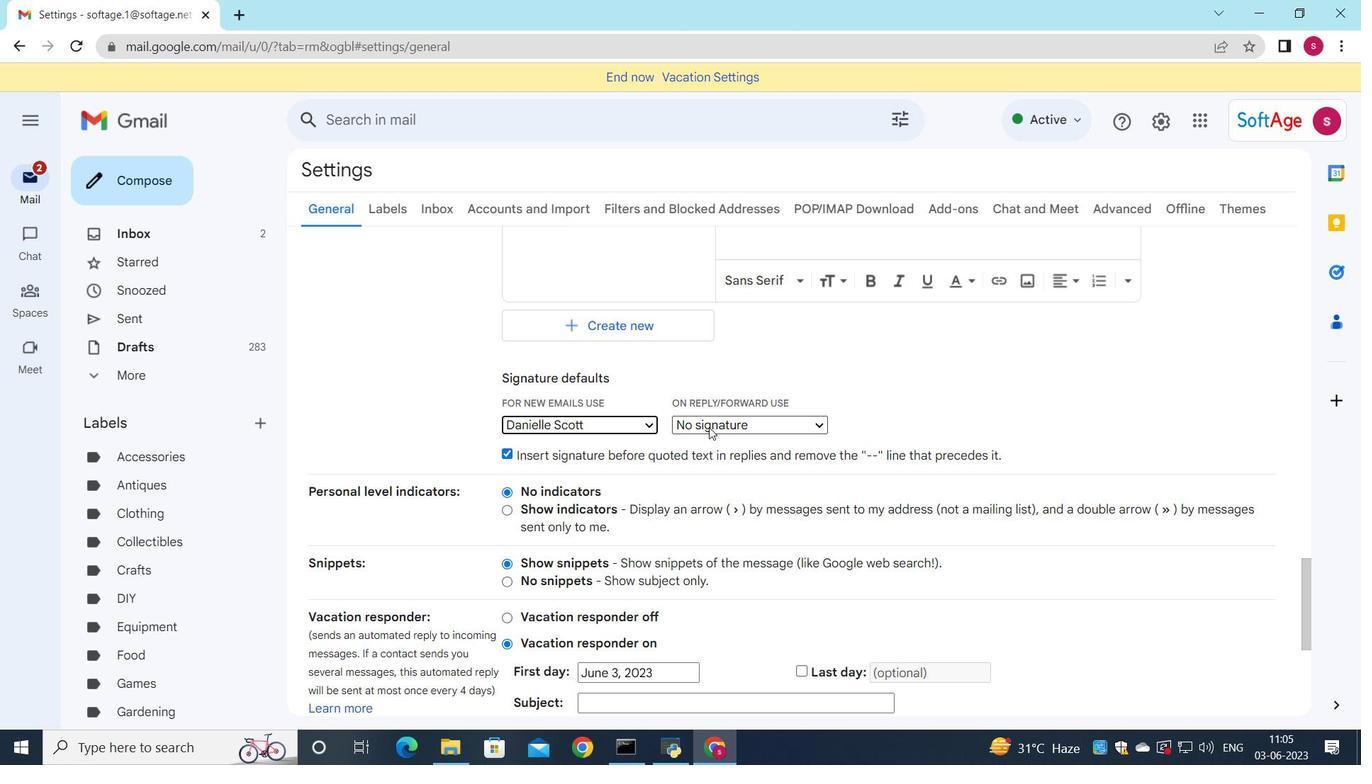 
Action: Mouse pressed left at (710, 425)
Screenshot: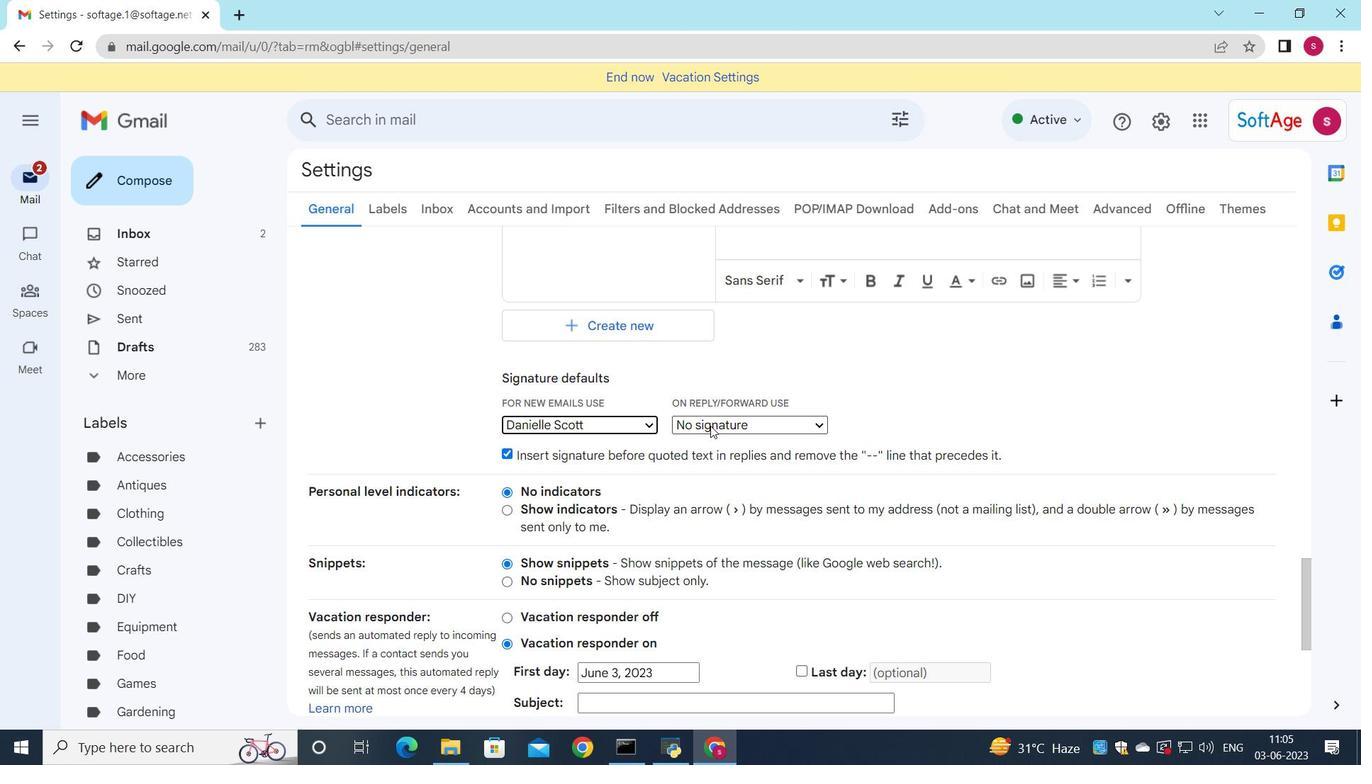 
Action: Mouse moved to (715, 453)
Screenshot: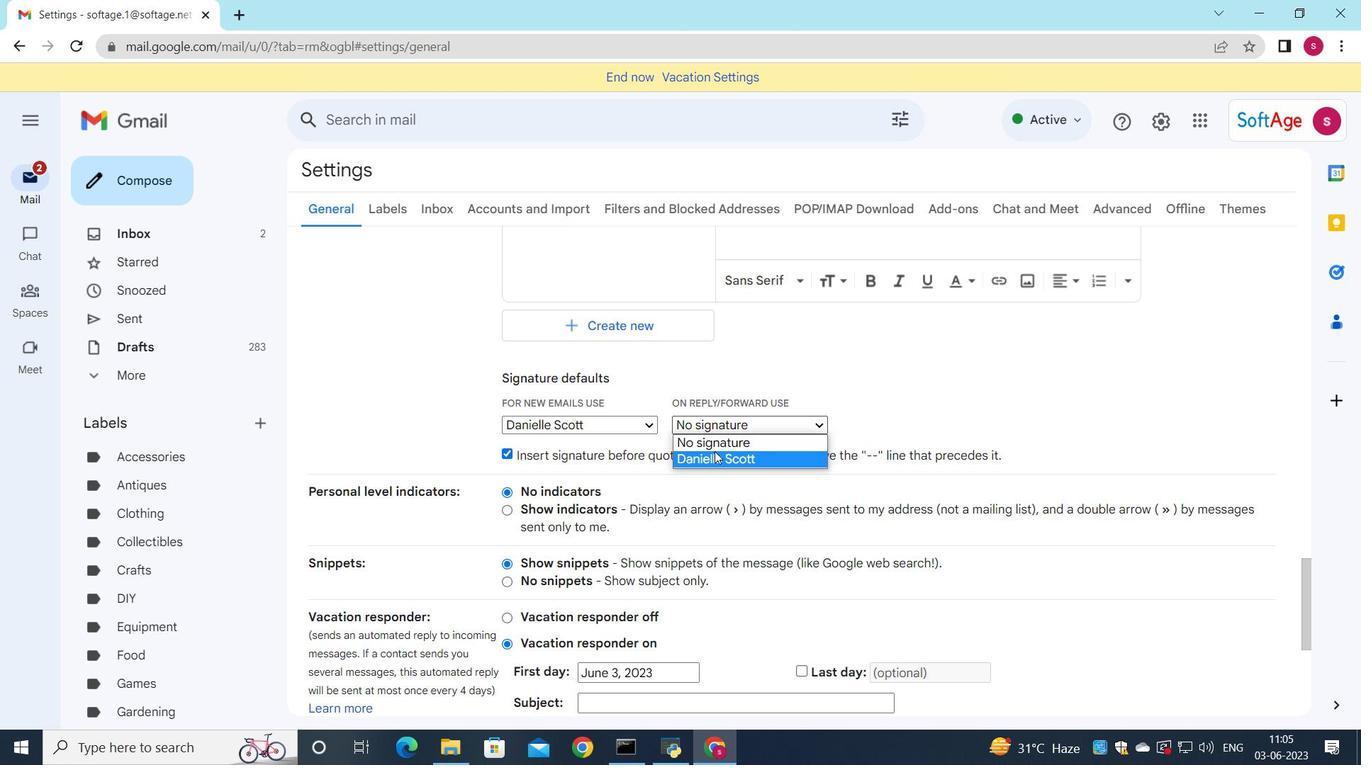 
Action: Mouse pressed left at (715, 453)
Screenshot: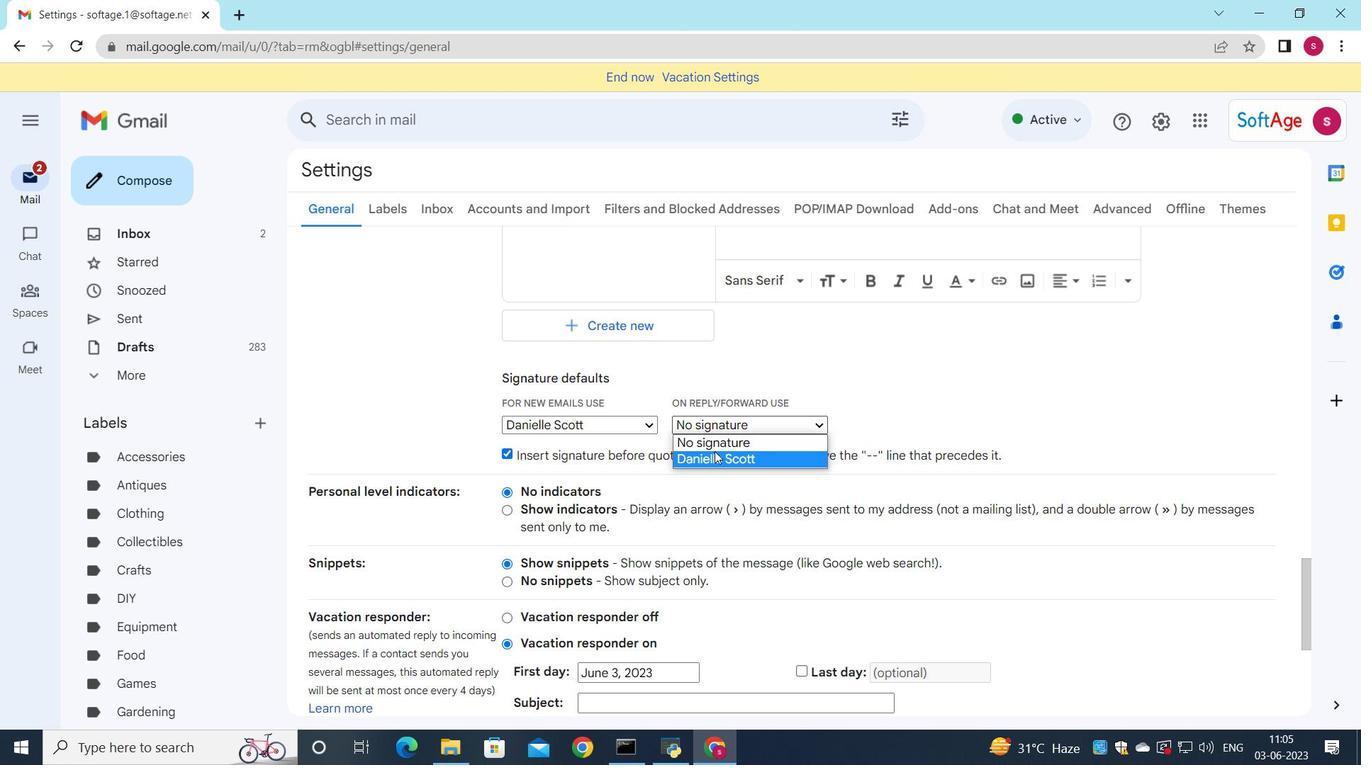
Action: Mouse scrolled (715, 453) with delta (0, 0)
Screenshot: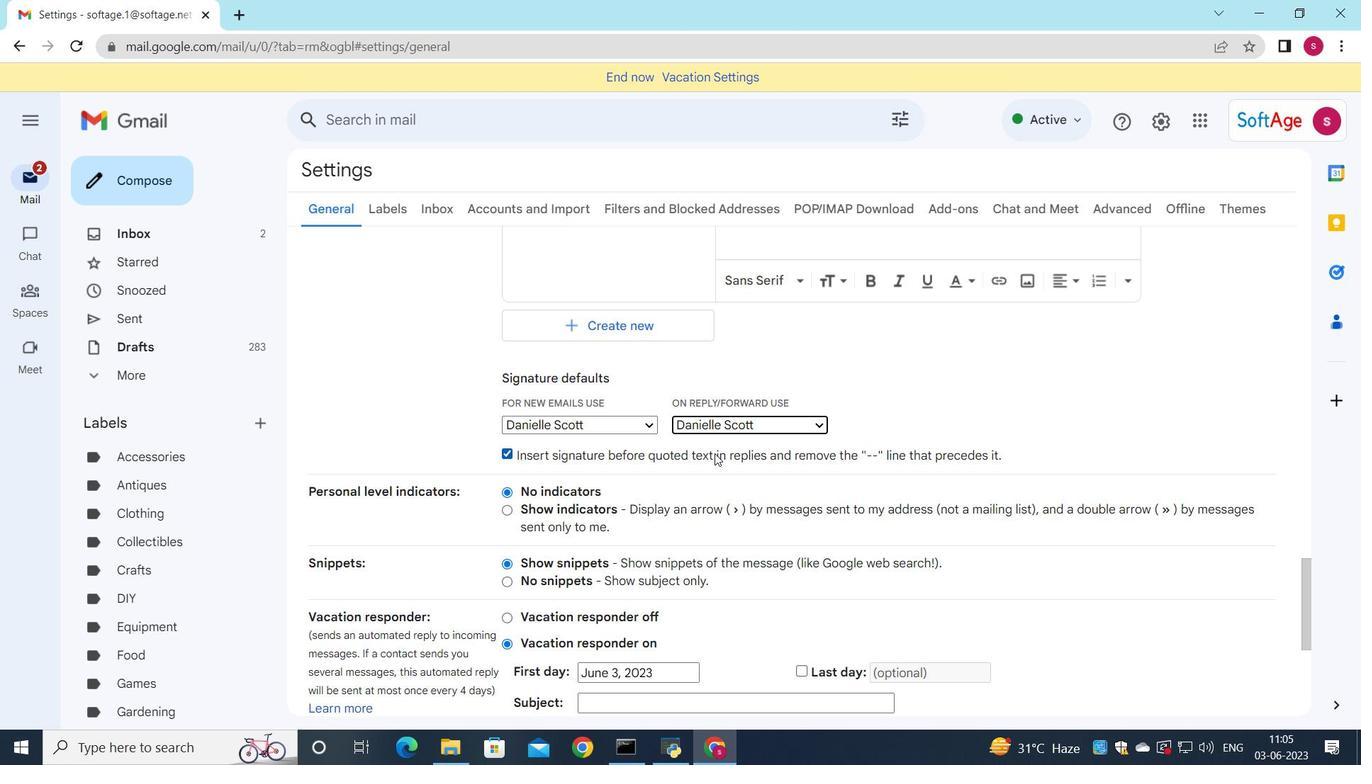 
Action: Mouse scrolled (715, 453) with delta (0, 0)
Screenshot: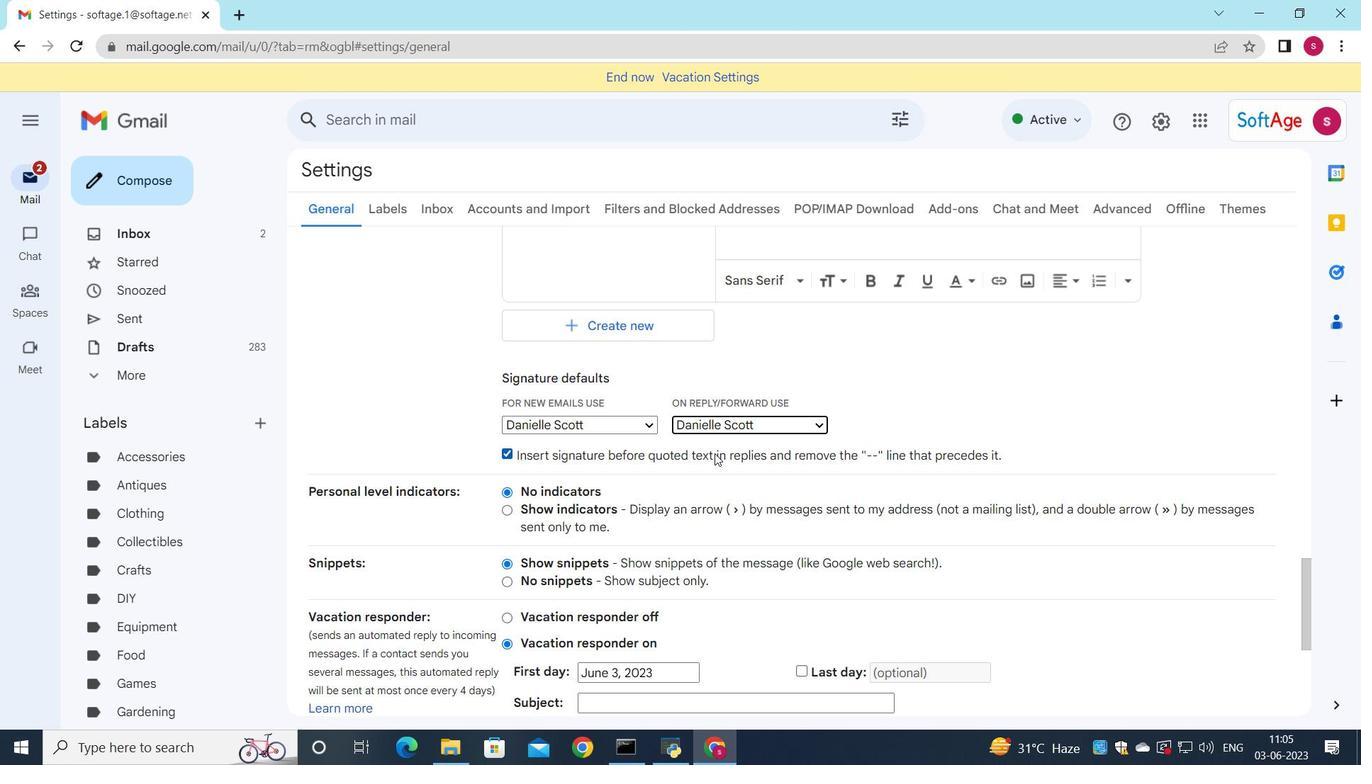 
Action: Mouse scrolled (715, 453) with delta (0, 0)
Screenshot: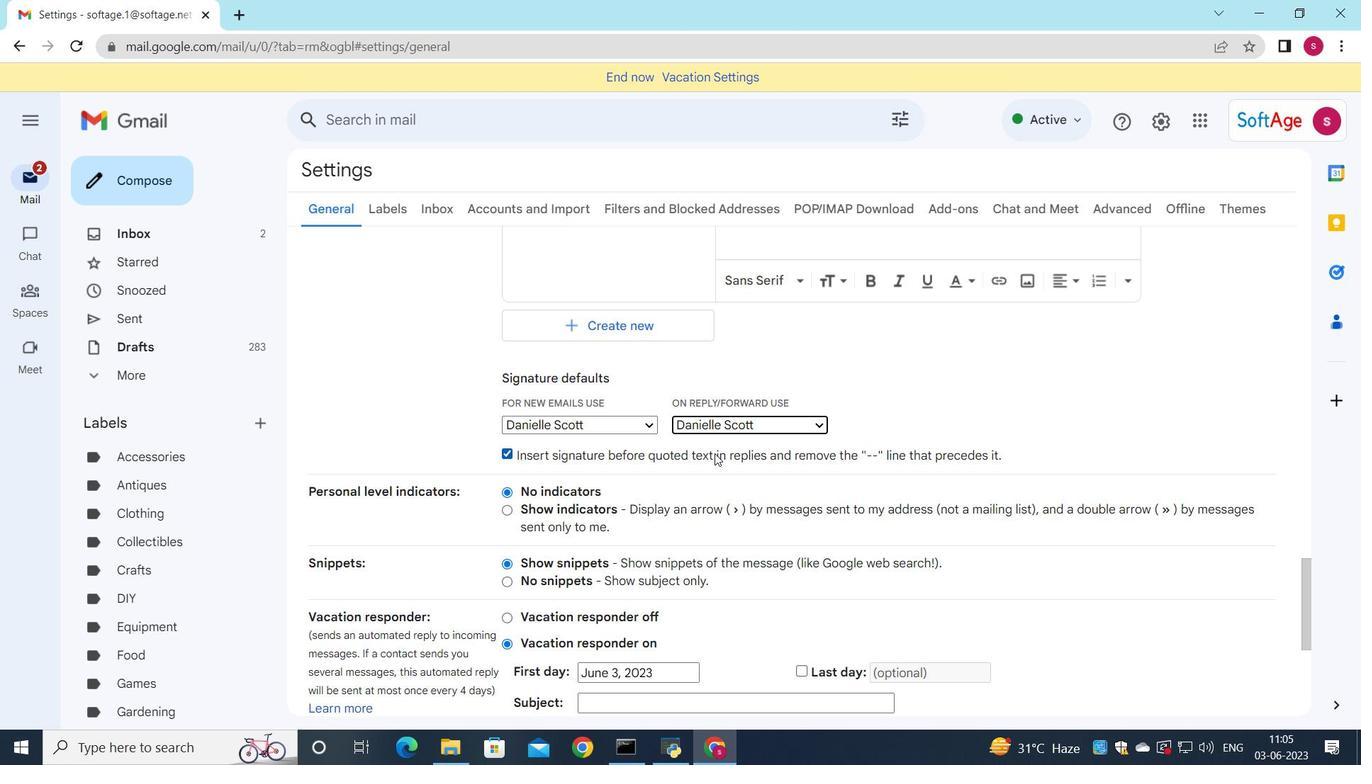 
Action: Mouse scrolled (715, 453) with delta (0, 0)
Screenshot: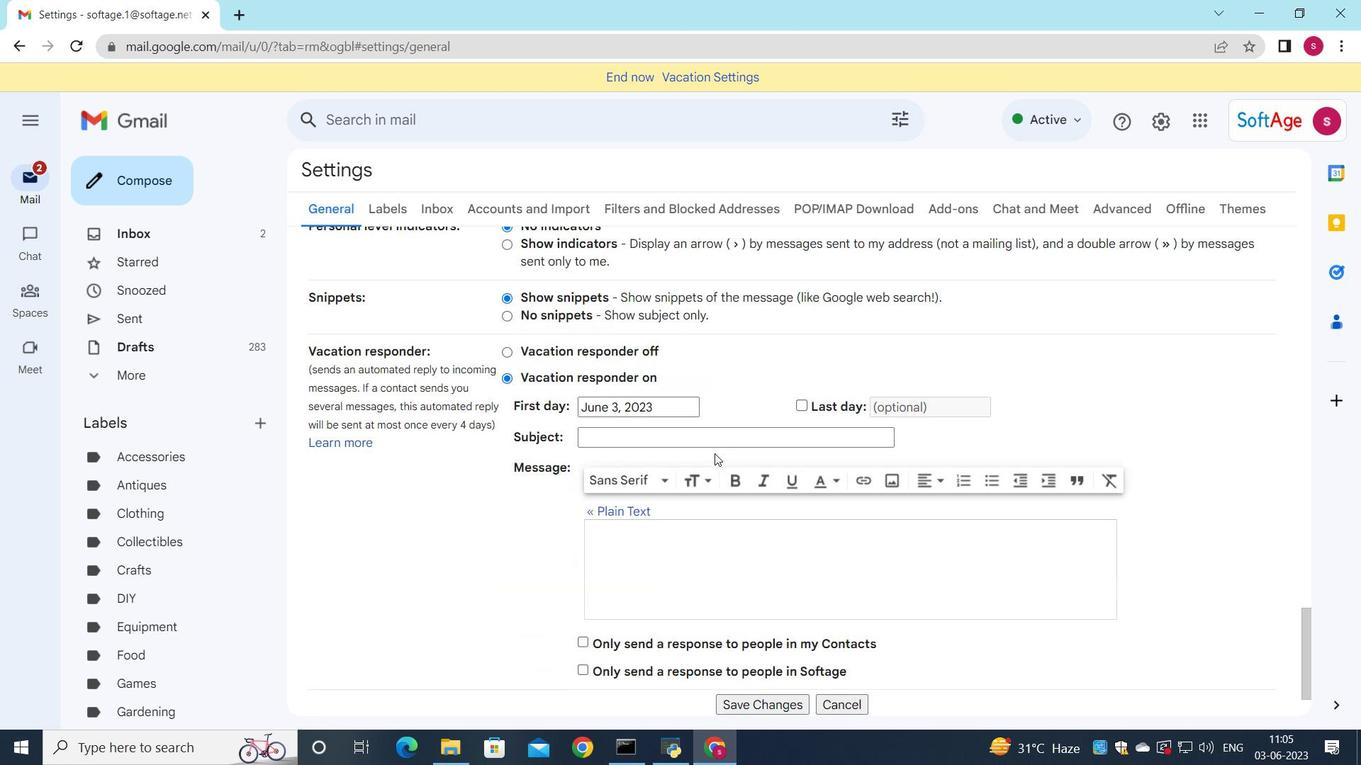 
Action: Mouse scrolled (715, 453) with delta (0, 0)
Screenshot: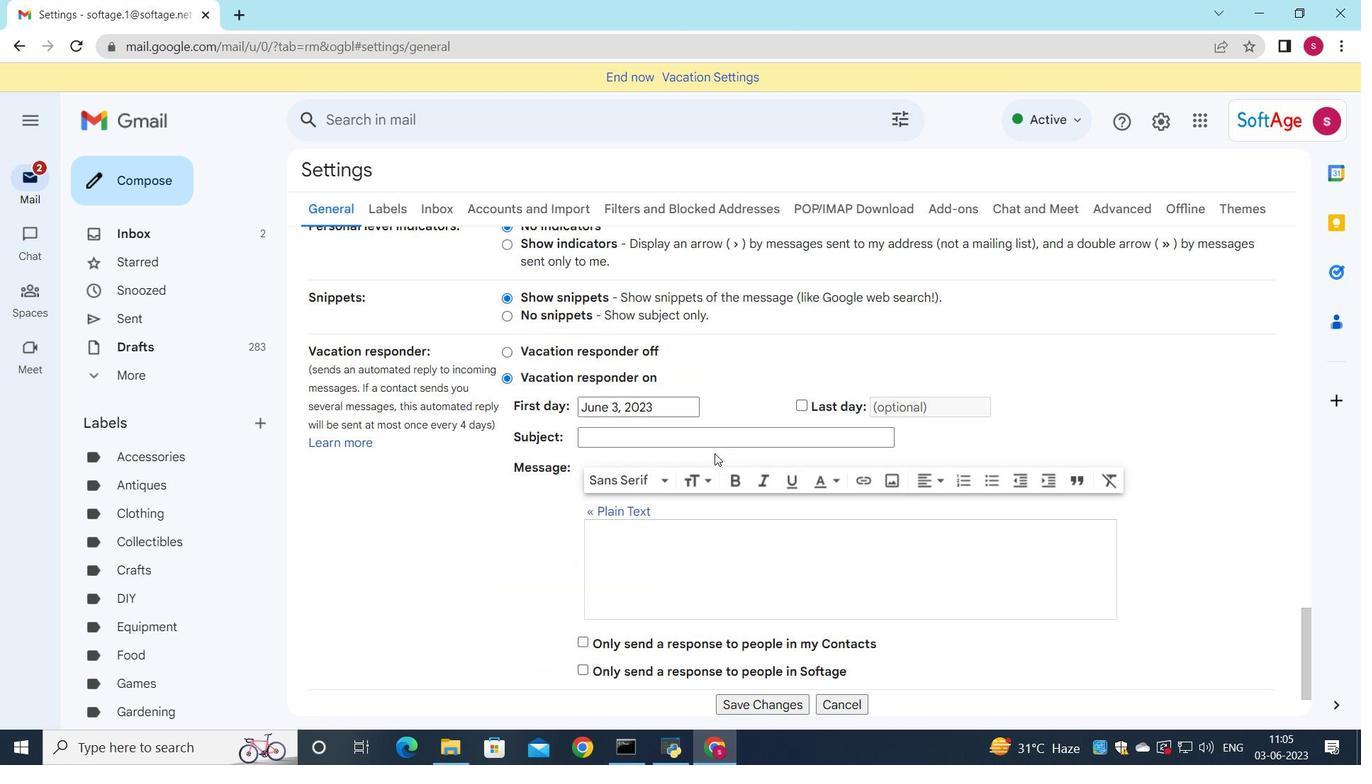 
Action: Mouse scrolled (715, 453) with delta (0, 0)
Screenshot: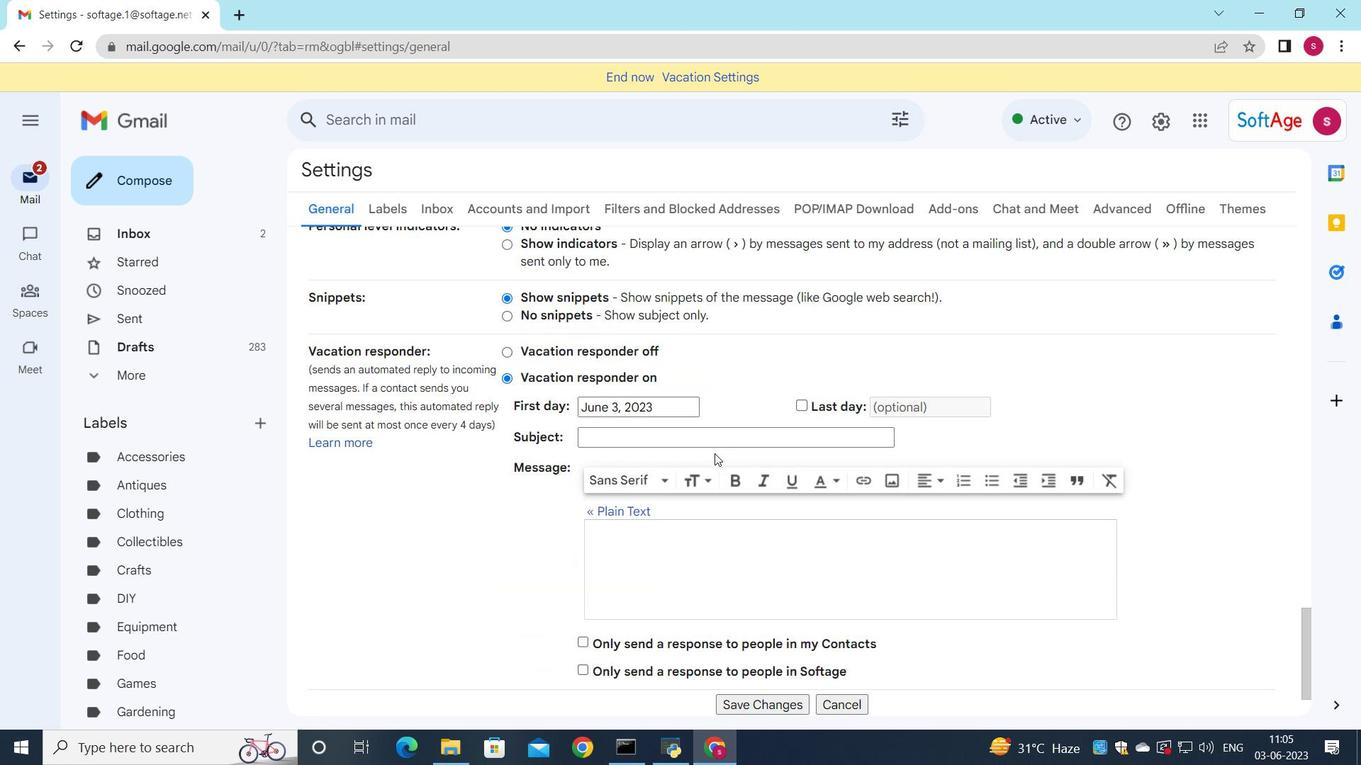 
Action: Mouse scrolled (715, 453) with delta (0, 0)
Screenshot: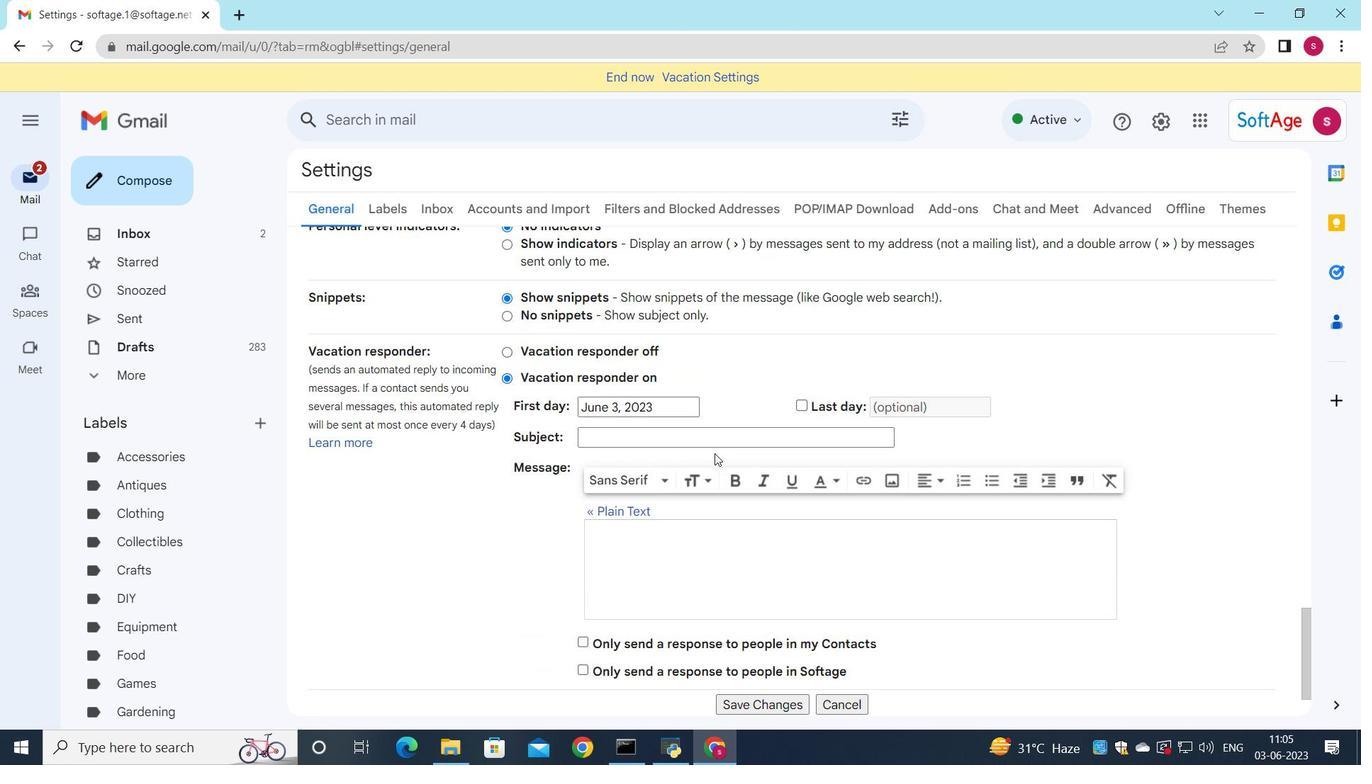 
Action: Mouse moved to (755, 627)
Screenshot: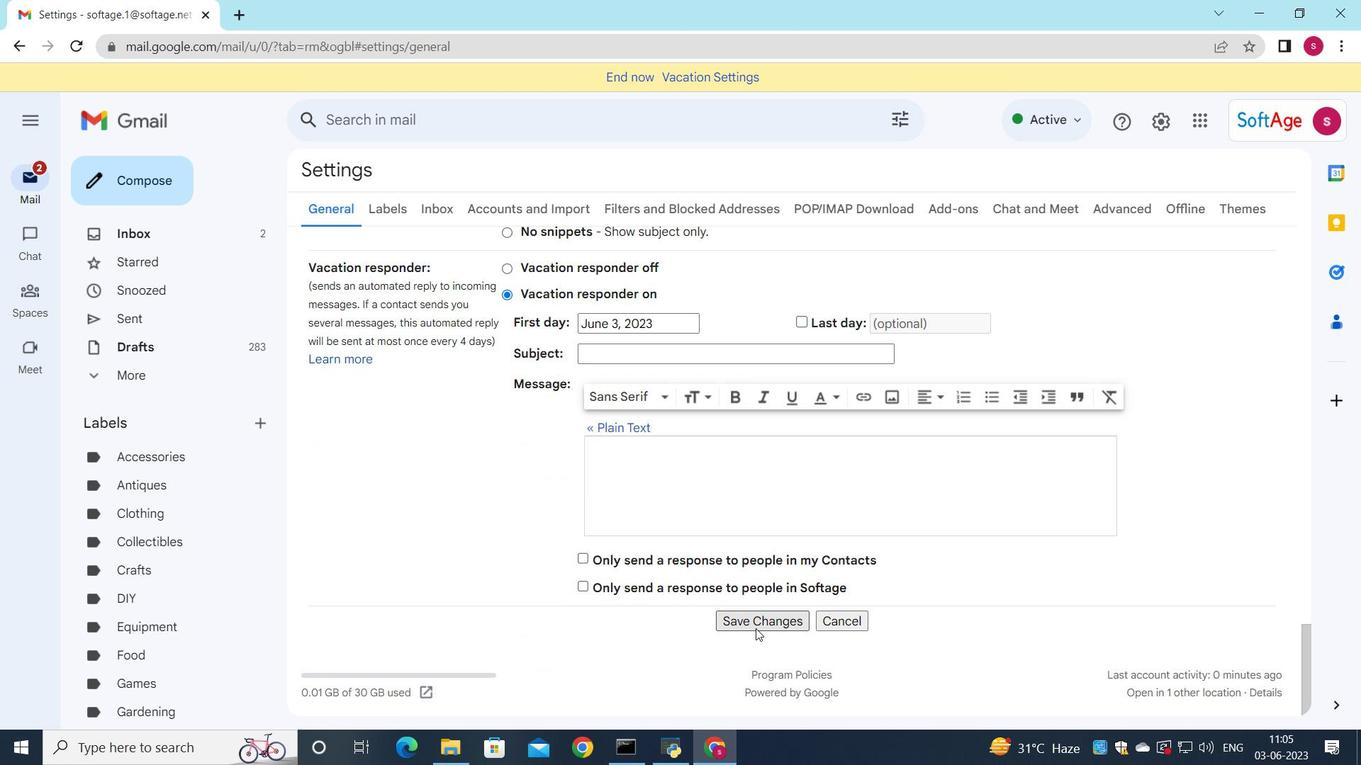 
Action: Mouse pressed left at (755, 627)
Screenshot: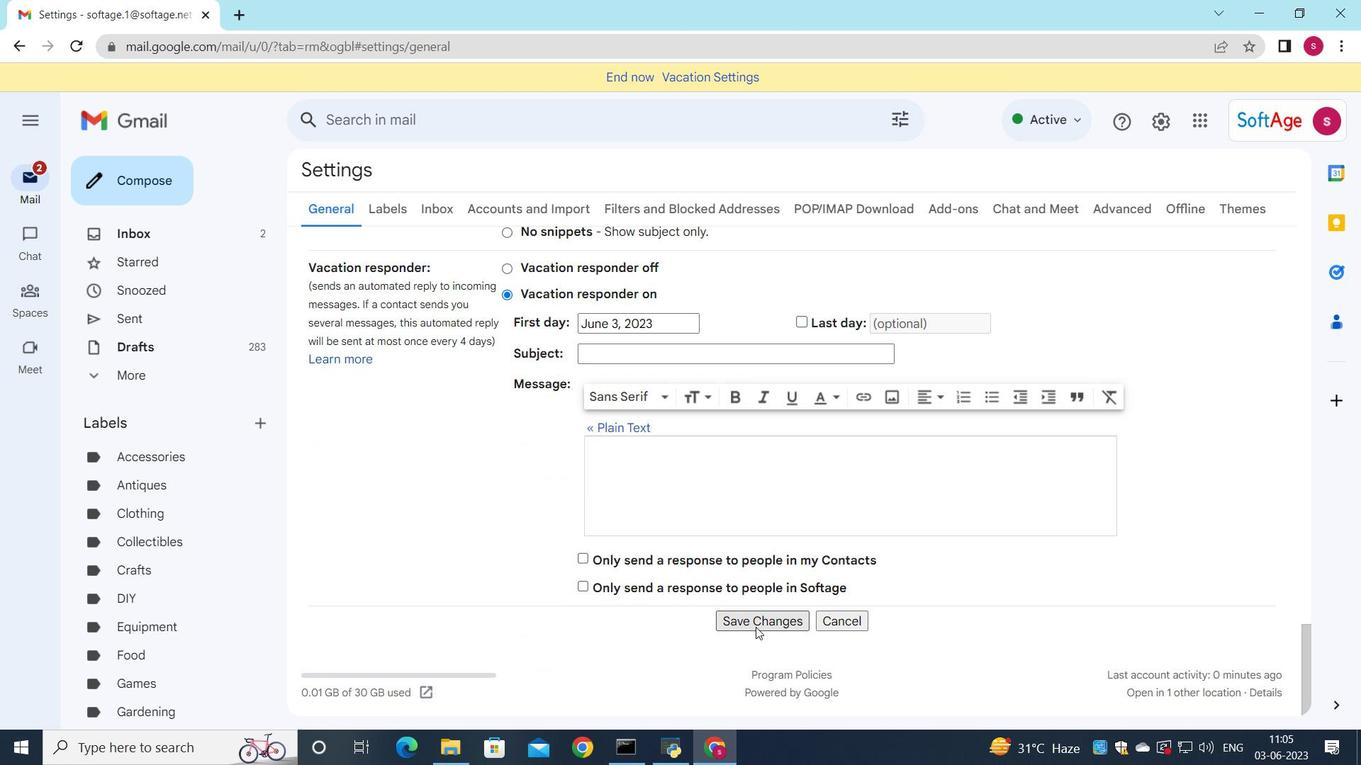 
Action: Mouse moved to (760, 446)
Screenshot: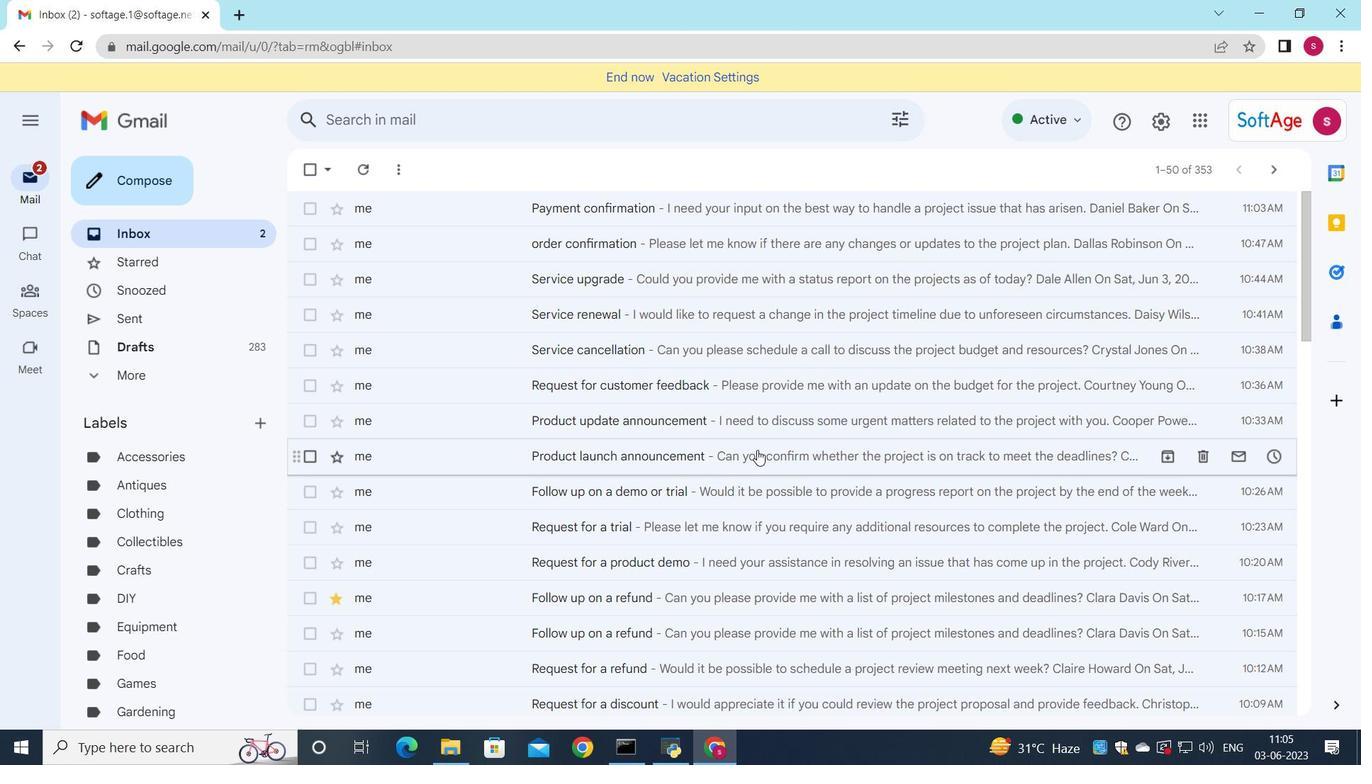 
Action: Mouse pressed left at (760, 446)
Screenshot: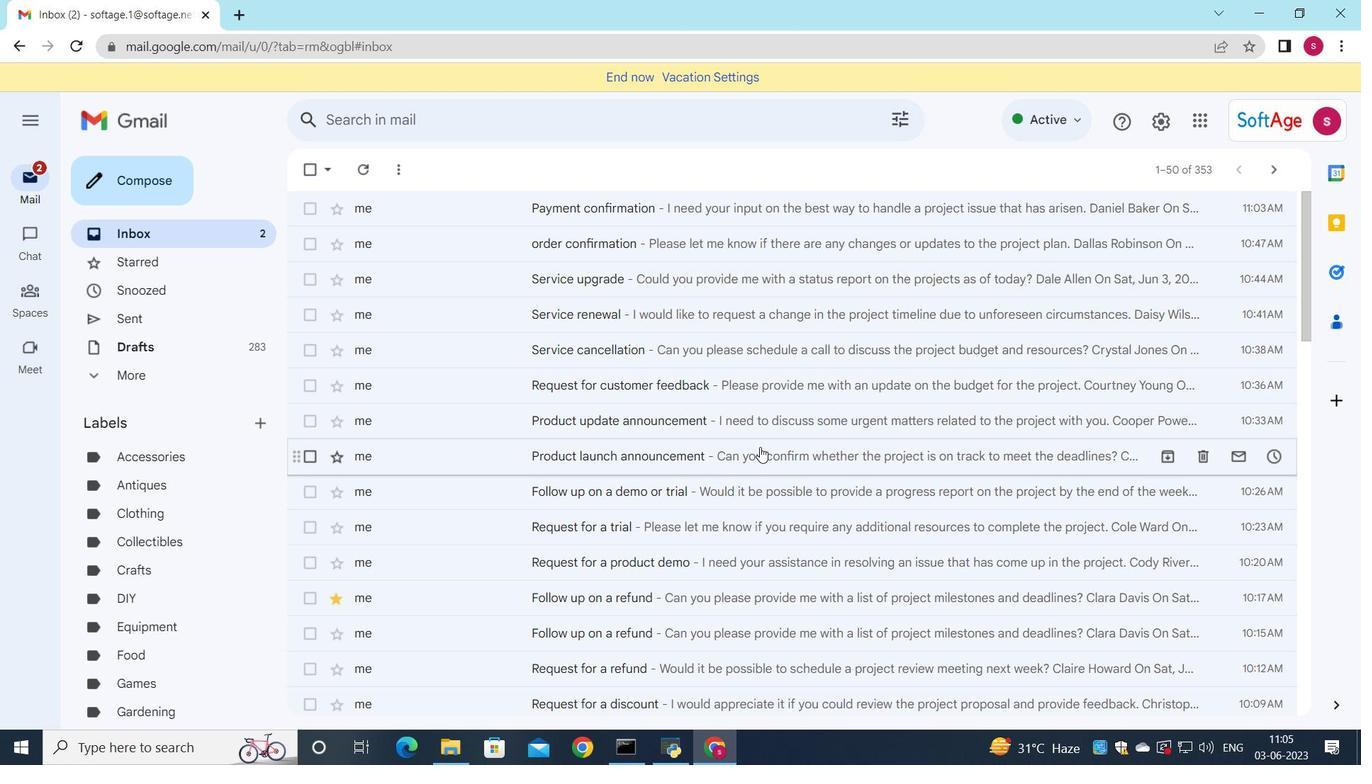 
Action: Mouse moved to (607, 390)
Screenshot: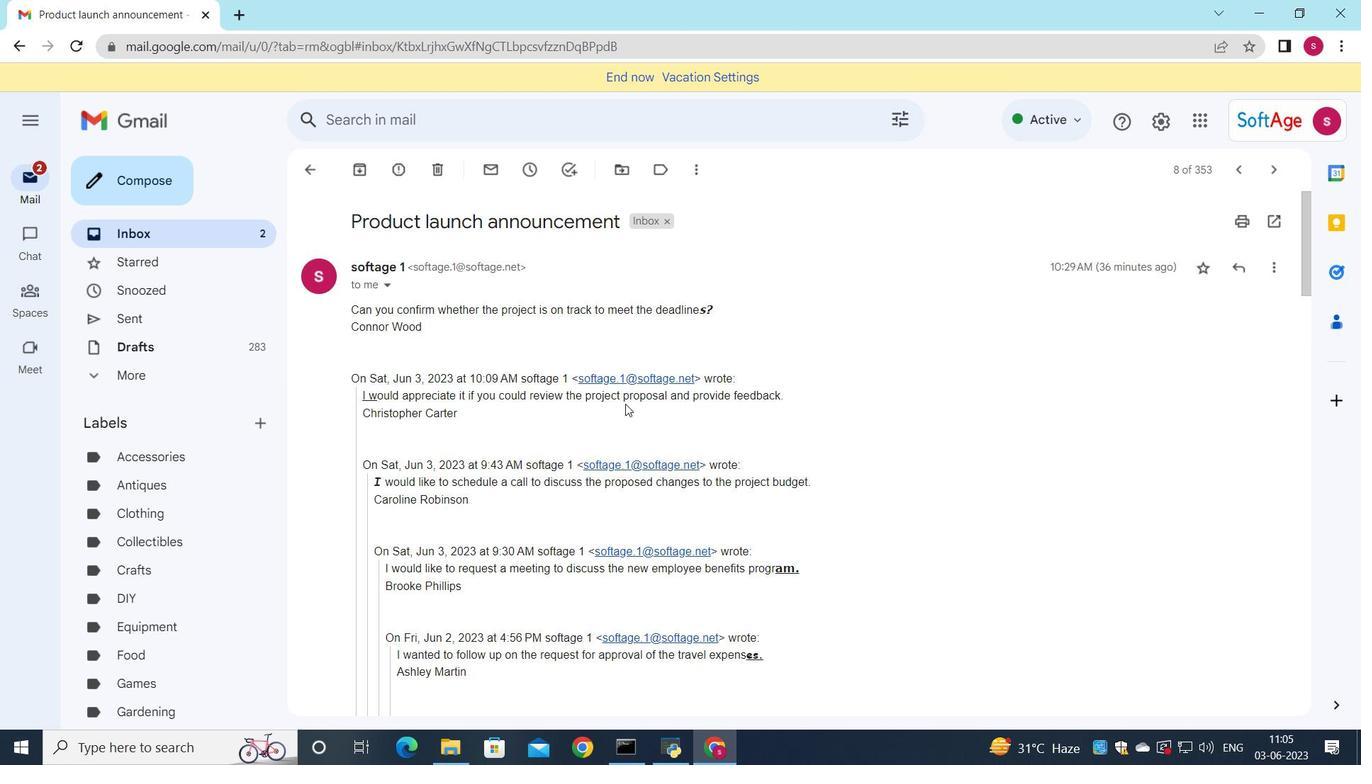 
Action: Mouse scrolled (607, 390) with delta (0, 0)
Screenshot: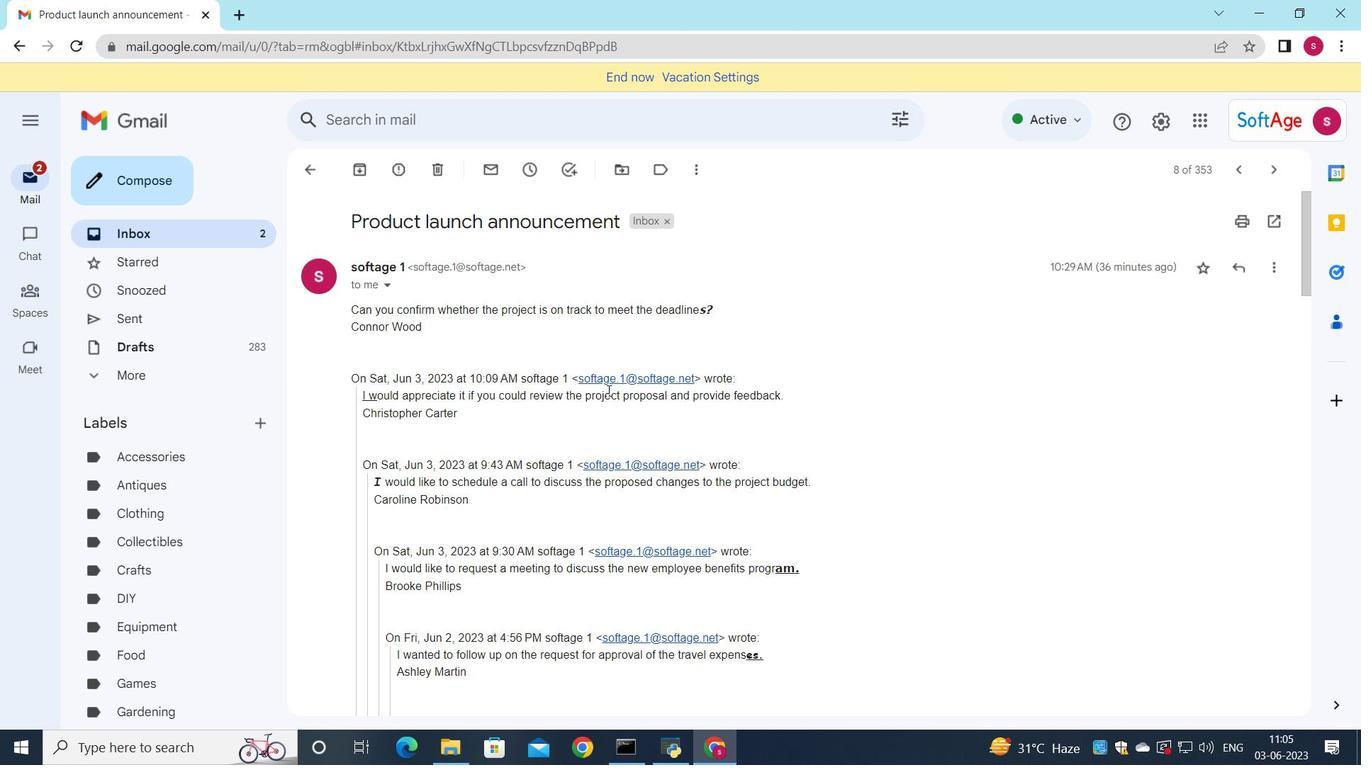 
Action: Mouse scrolled (607, 390) with delta (0, 0)
Screenshot: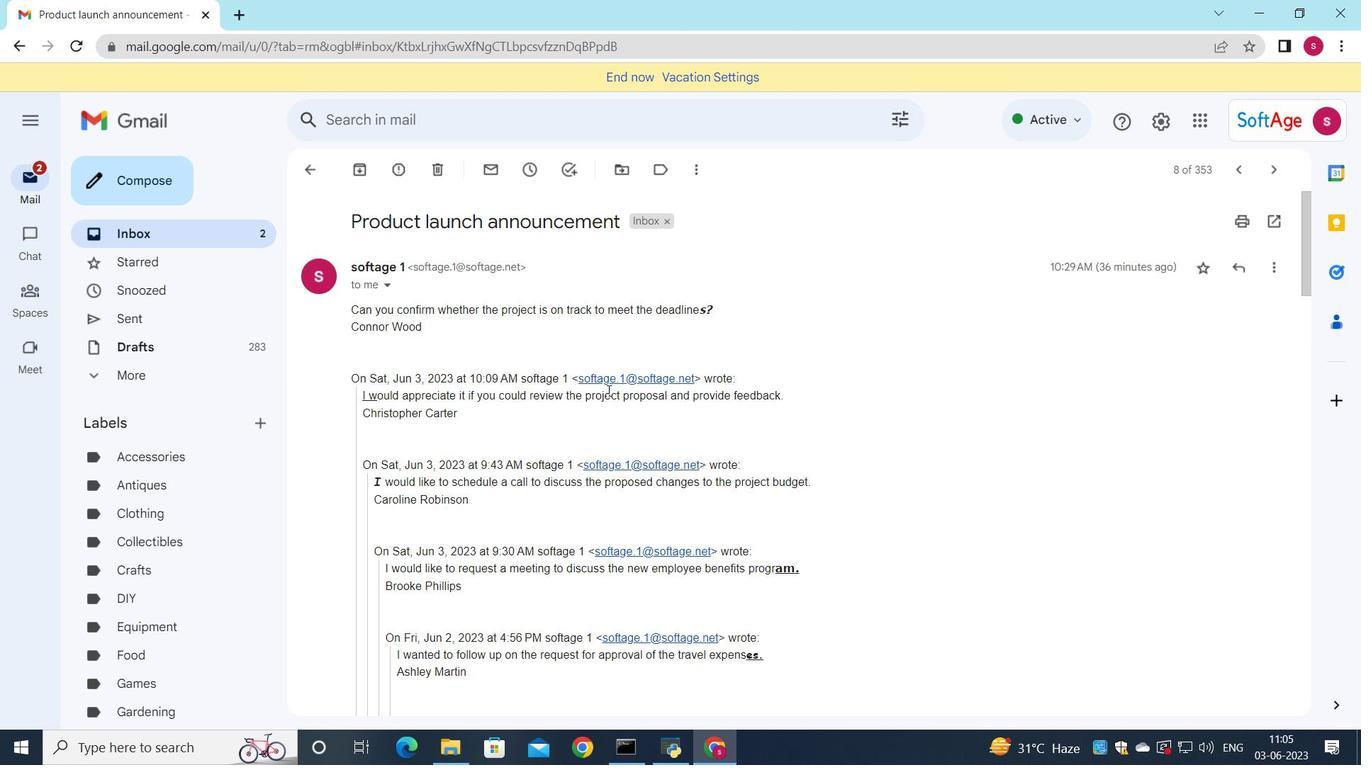 
Action: Mouse scrolled (607, 390) with delta (0, 0)
Screenshot: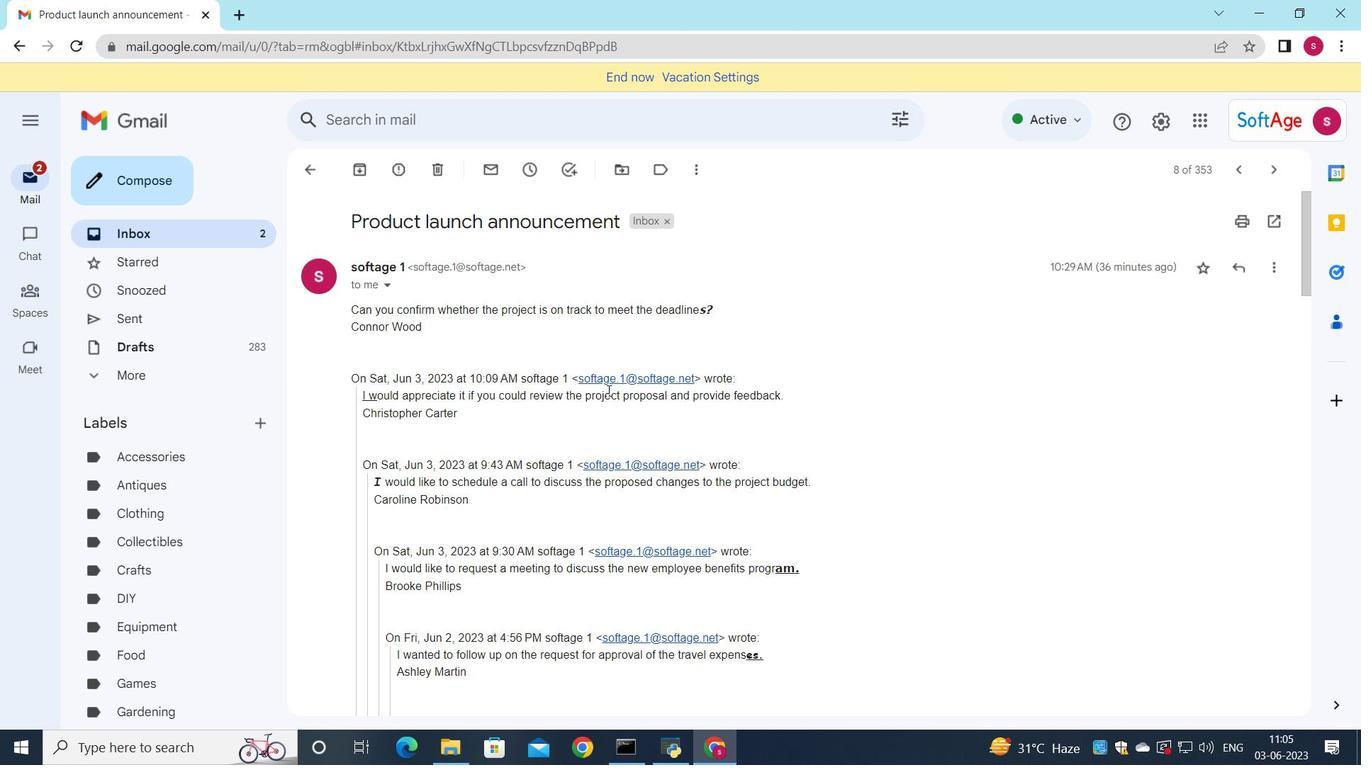 
Action: Mouse moved to (594, 397)
Screenshot: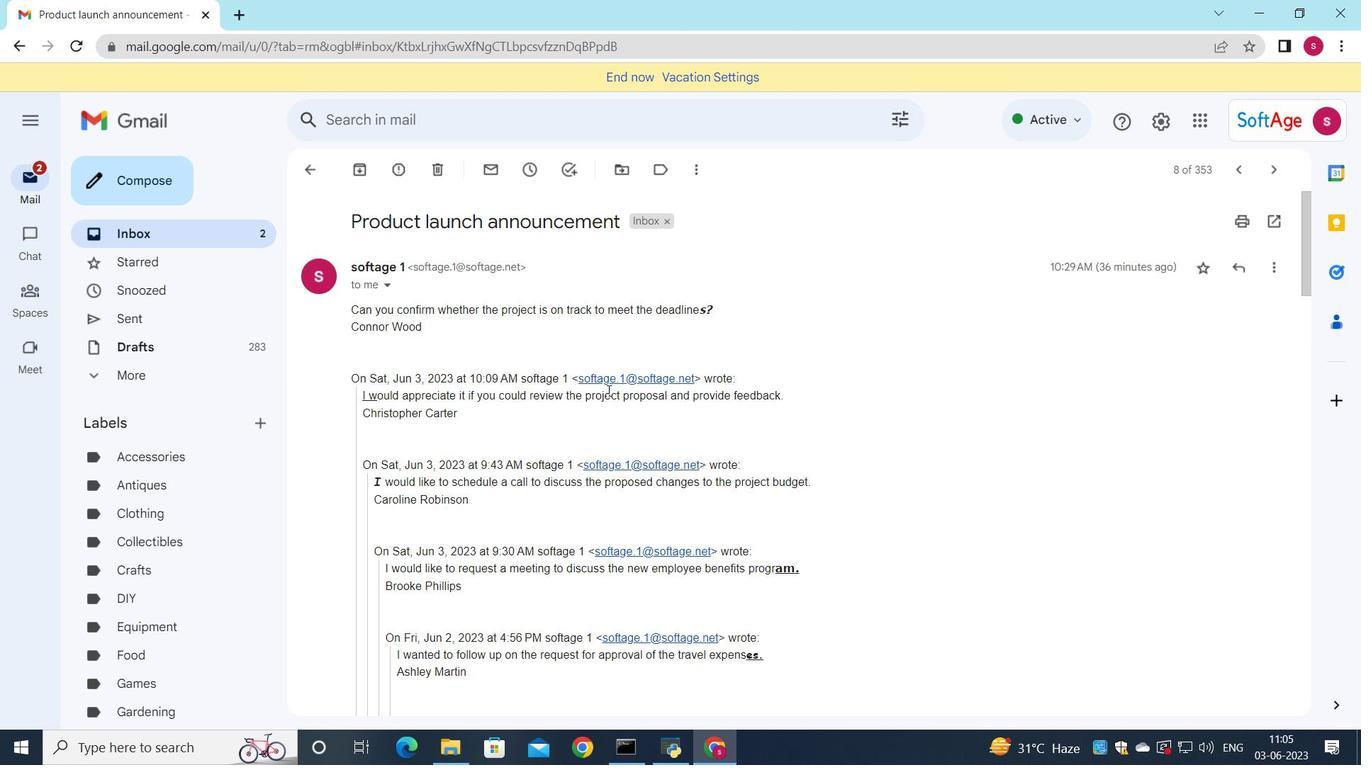 
Action: Mouse scrolled (594, 397) with delta (0, 0)
Screenshot: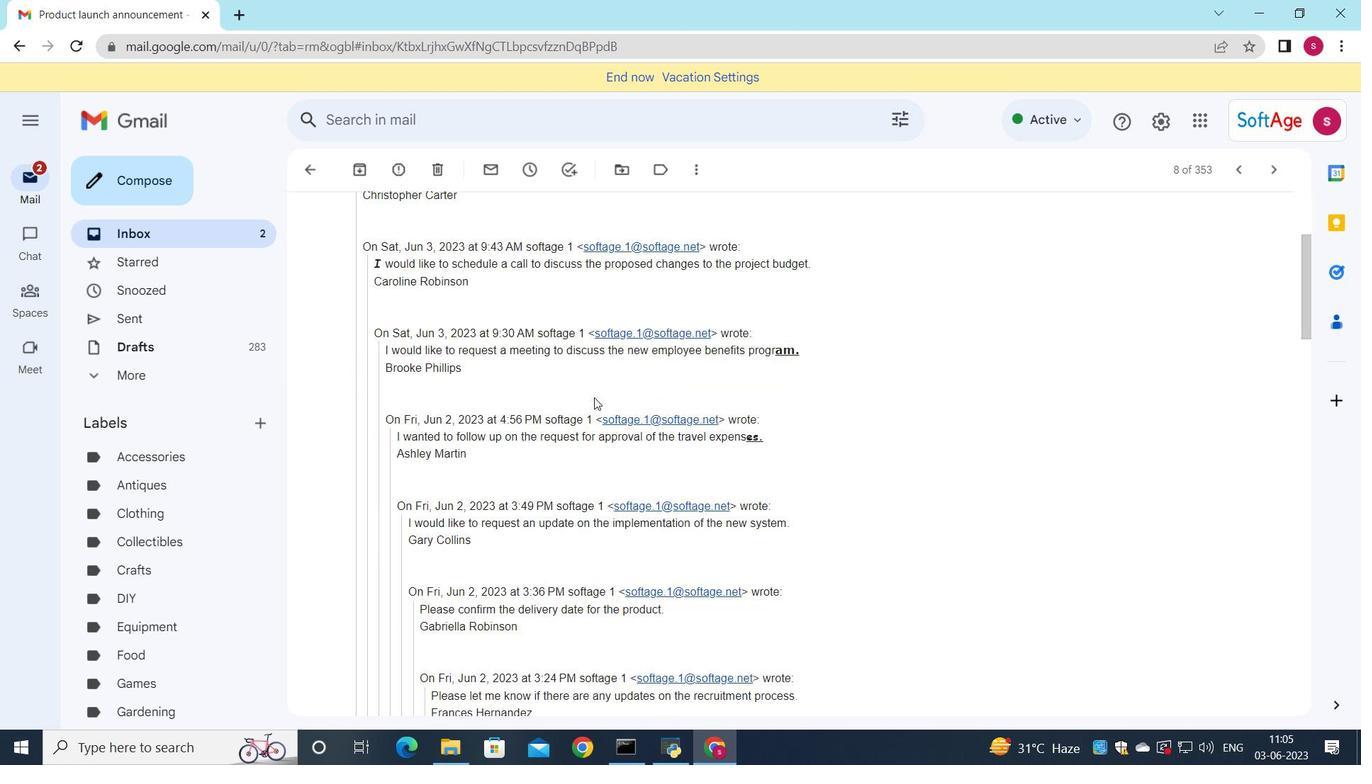 
Action: Mouse scrolled (594, 397) with delta (0, 0)
Screenshot: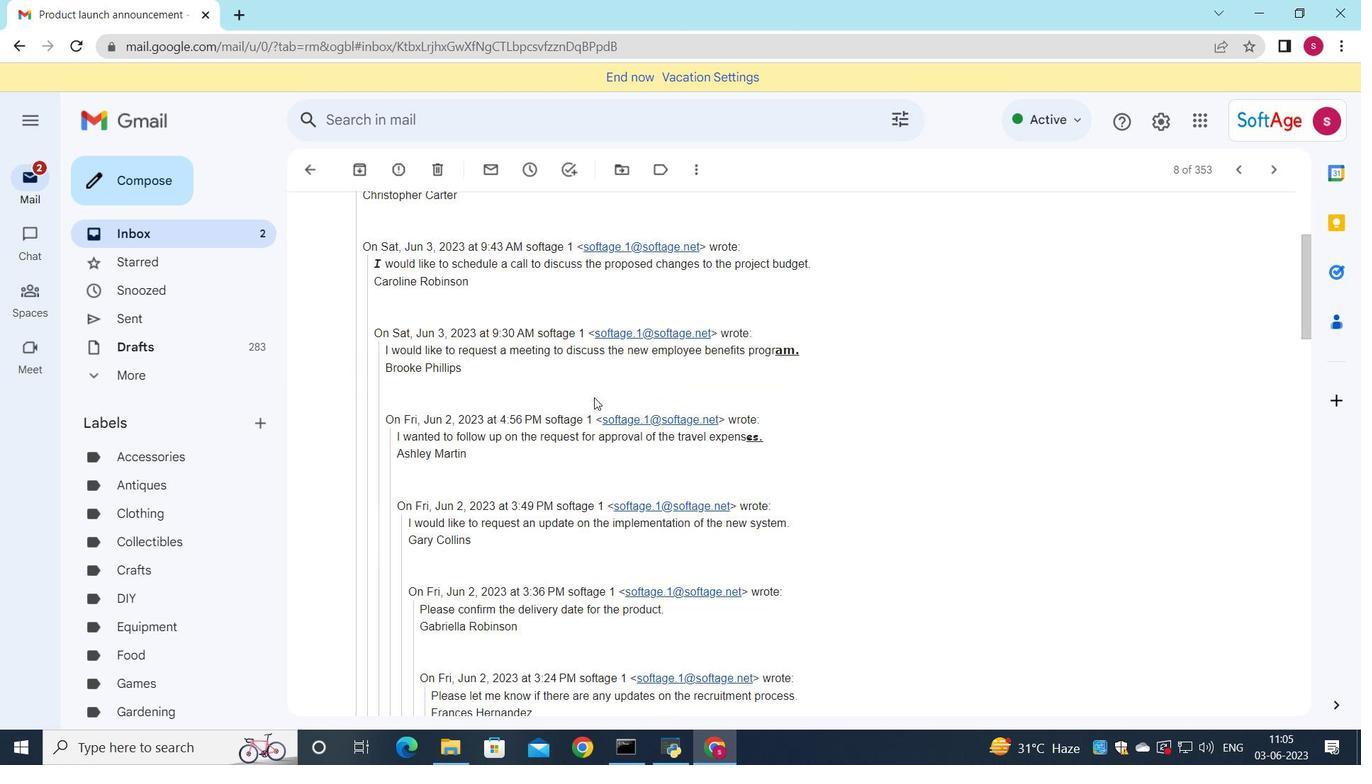 
Action: Mouse scrolled (594, 397) with delta (0, 0)
Screenshot: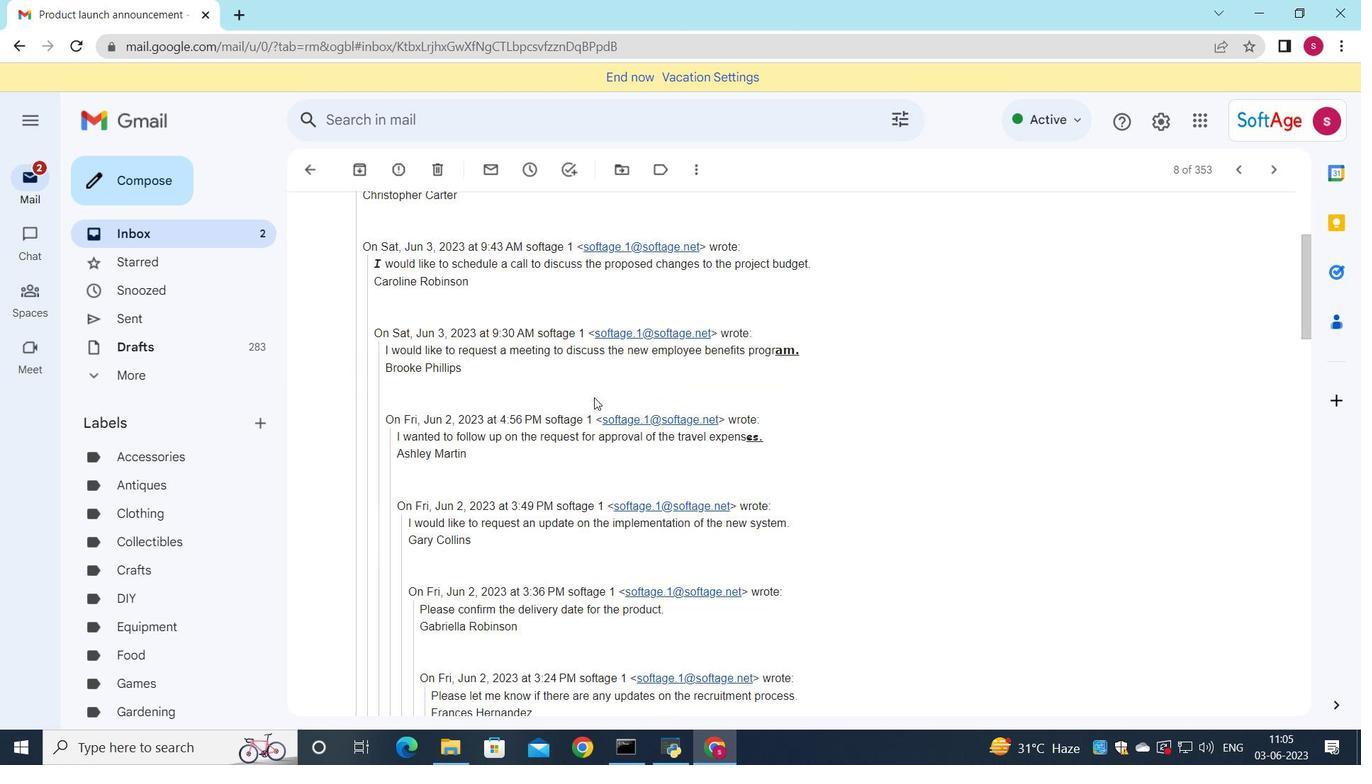 
Action: Mouse pressed middle at (594, 397)
Screenshot: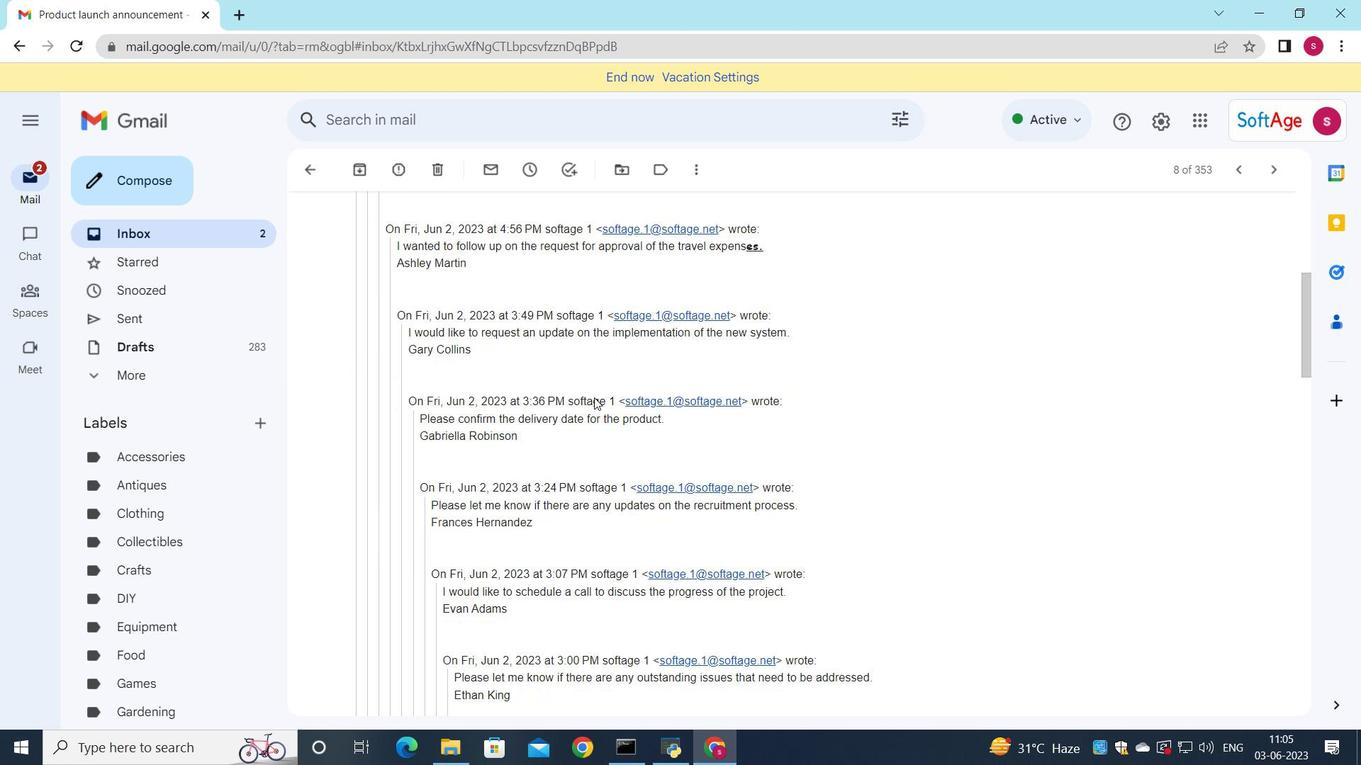 
Action: Mouse scrolled (594, 397) with delta (0, 0)
Screenshot: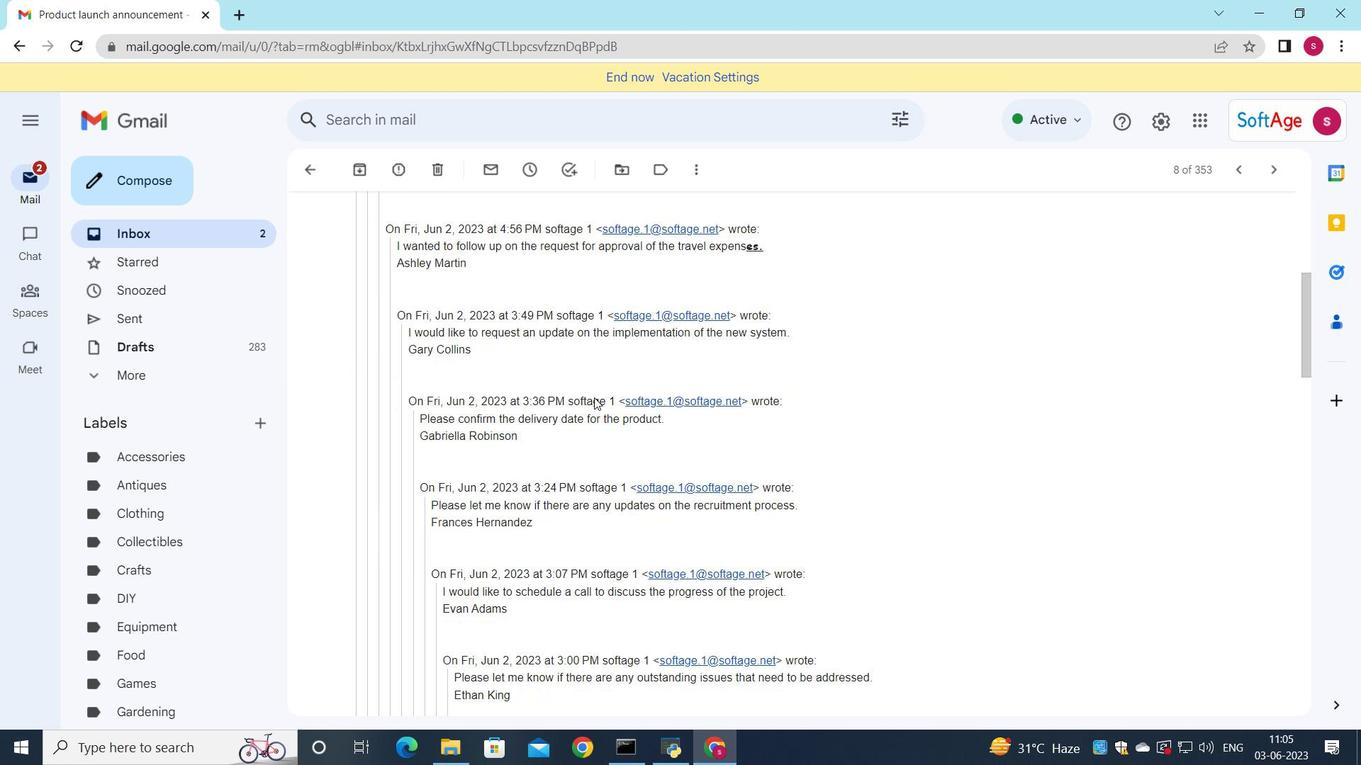 
Action: Mouse scrolled (594, 397) with delta (0, 0)
Screenshot: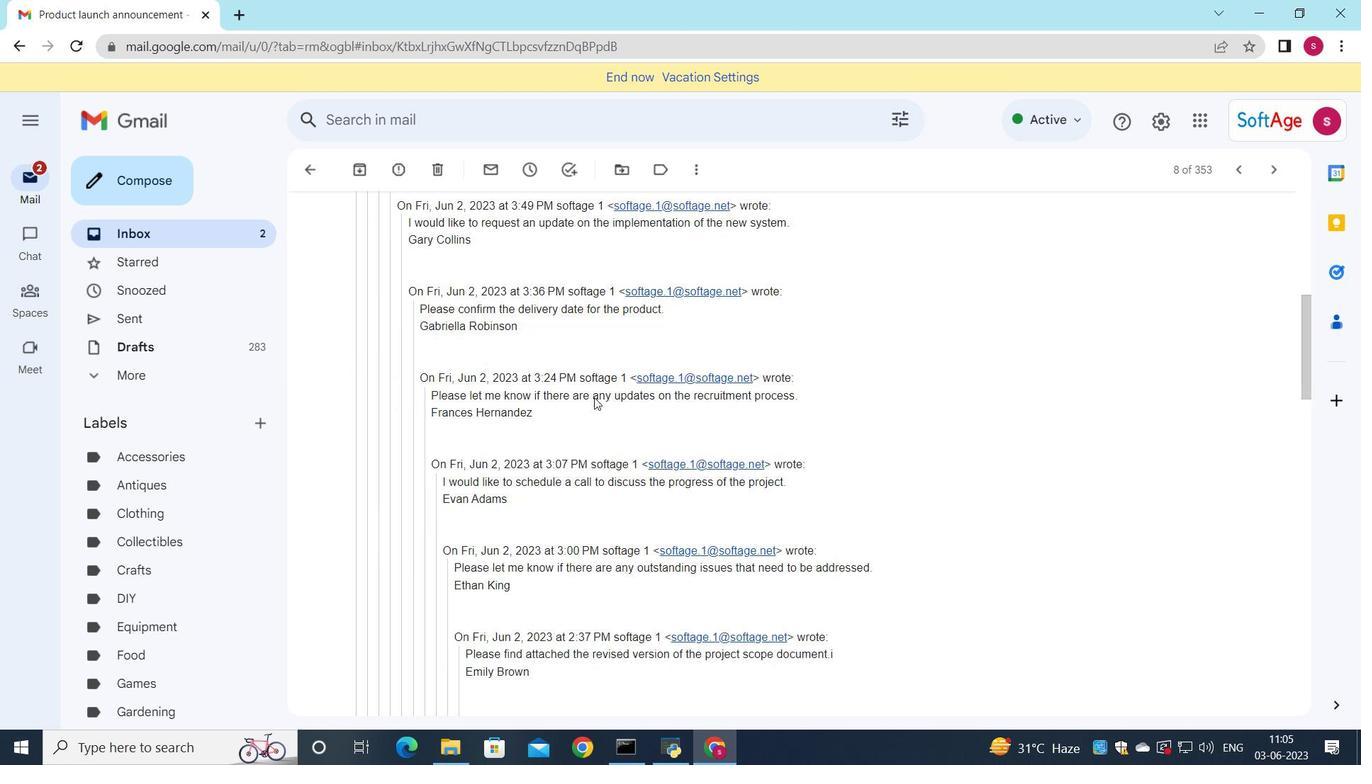 
Action: Mouse scrolled (594, 397) with delta (0, 0)
Screenshot: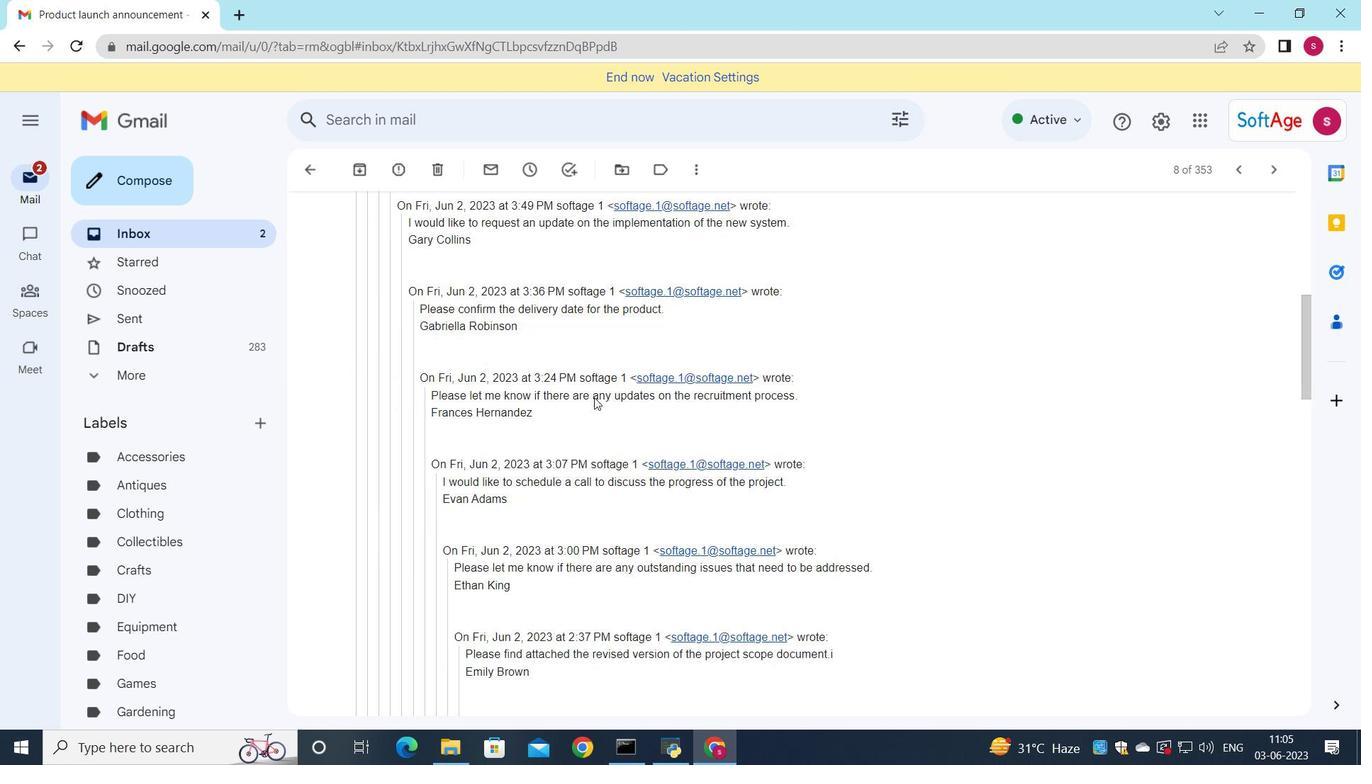 
Action: Mouse scrolled (594, 397) with delta (0, 0)
Screenshot: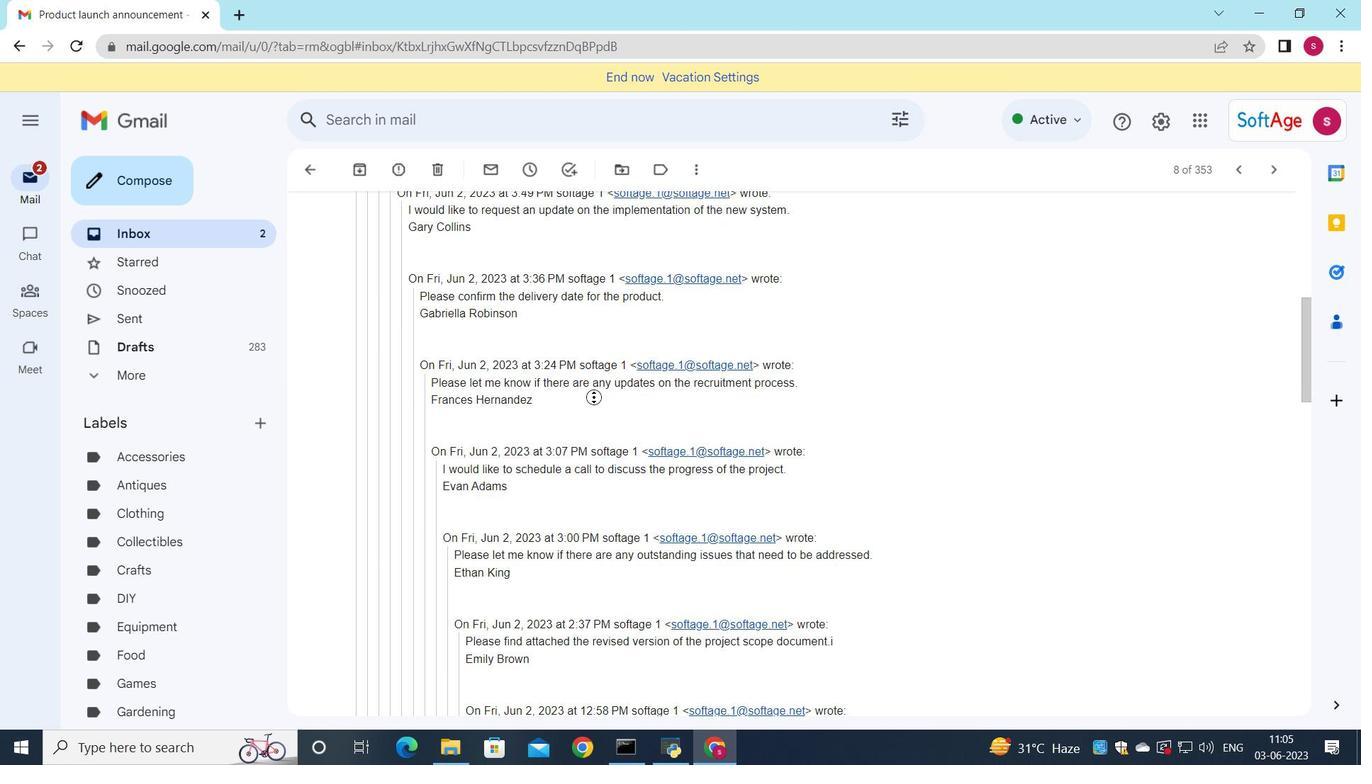 
Action: Mouse scrolled (594, 397) with delta (0, 0)
Screenshot: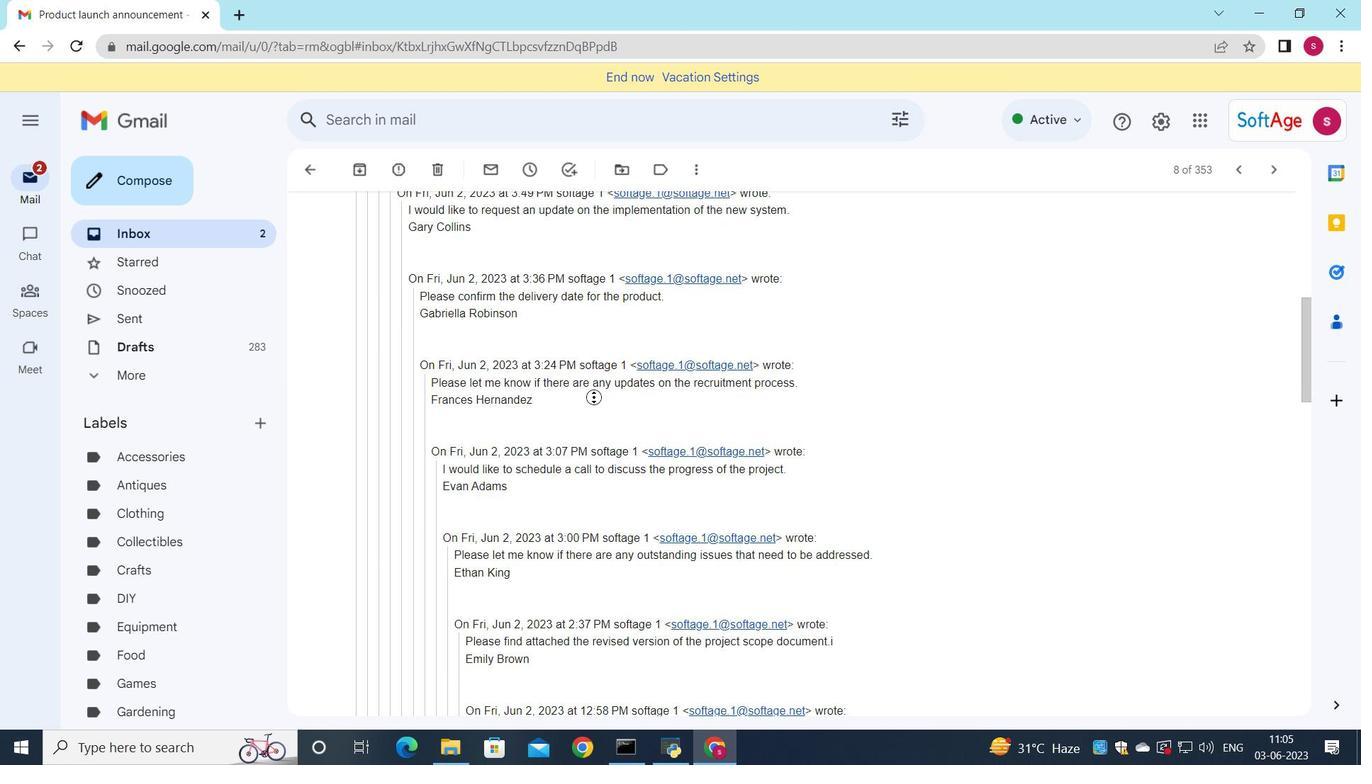 
Action: Mouse scrolled (594, 397) with delta (0, 0)
Screenshot: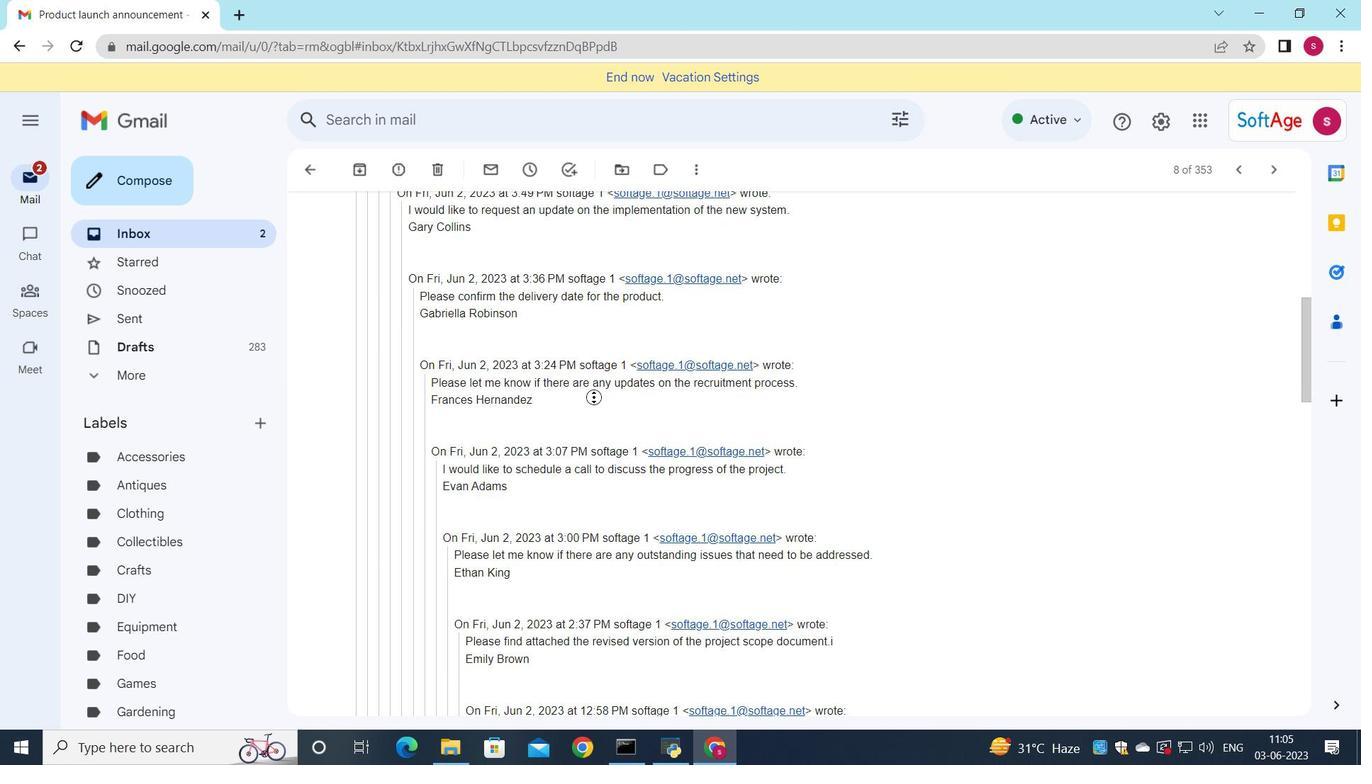 
Action: Mouse scrolled (594, 397) with delta (0, 0)
Screenshot: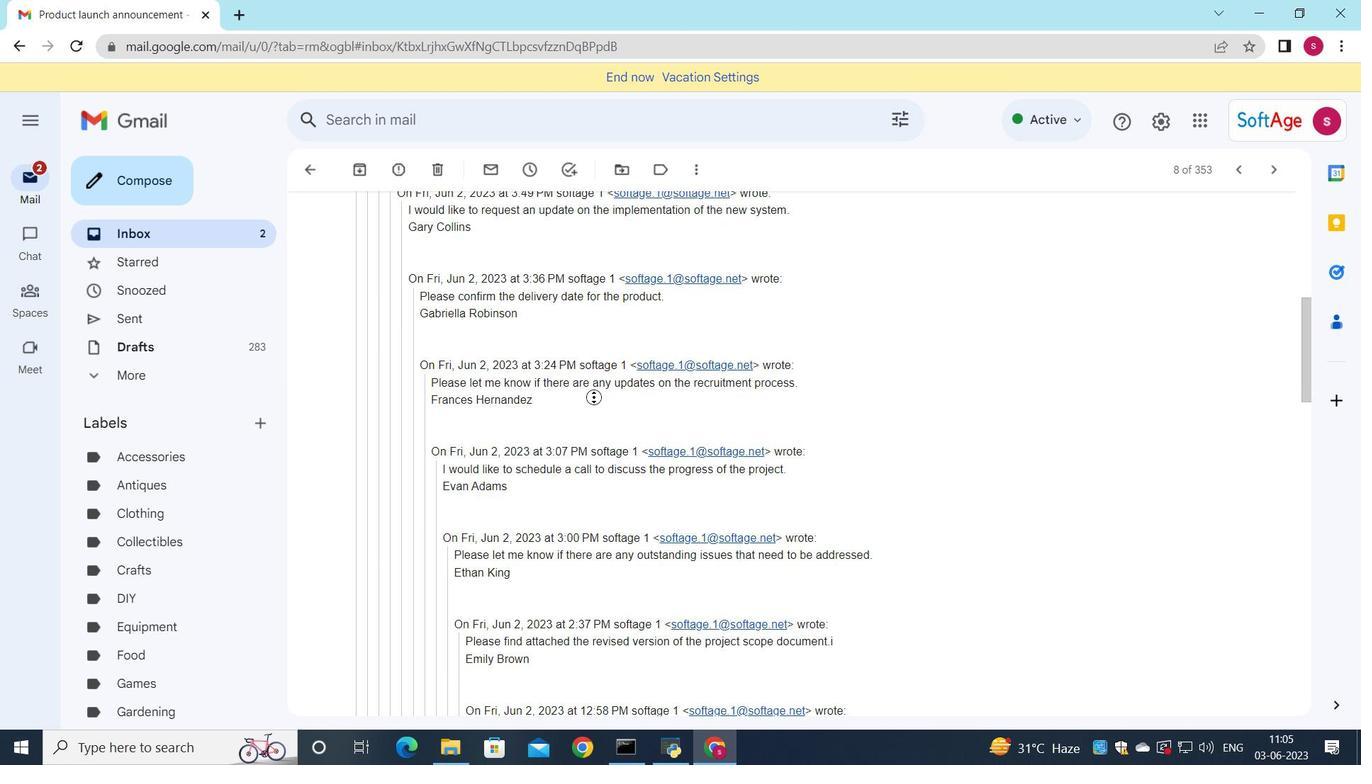 
Action: Mouse moved to (916, 429)
Screenshot: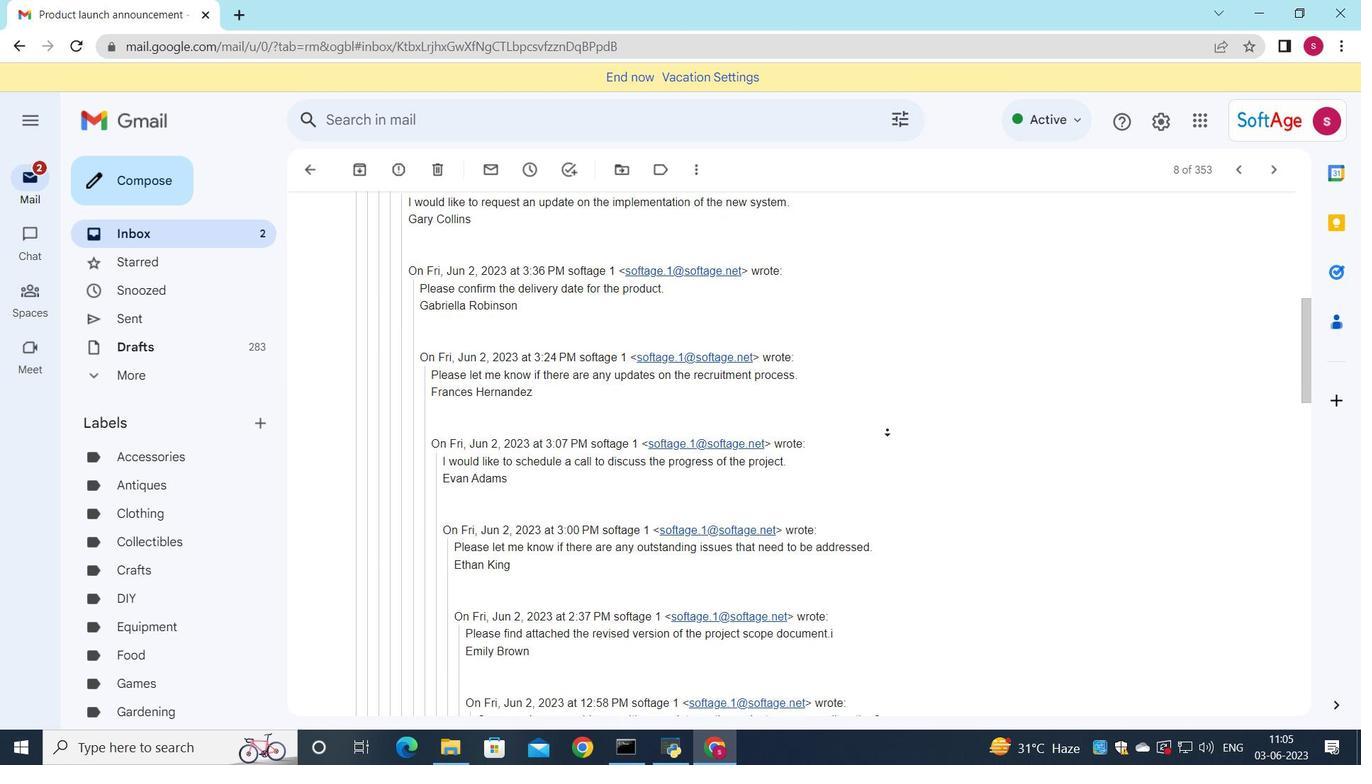 
Action: Mouse pressed left at (916, 429)
Screenshot: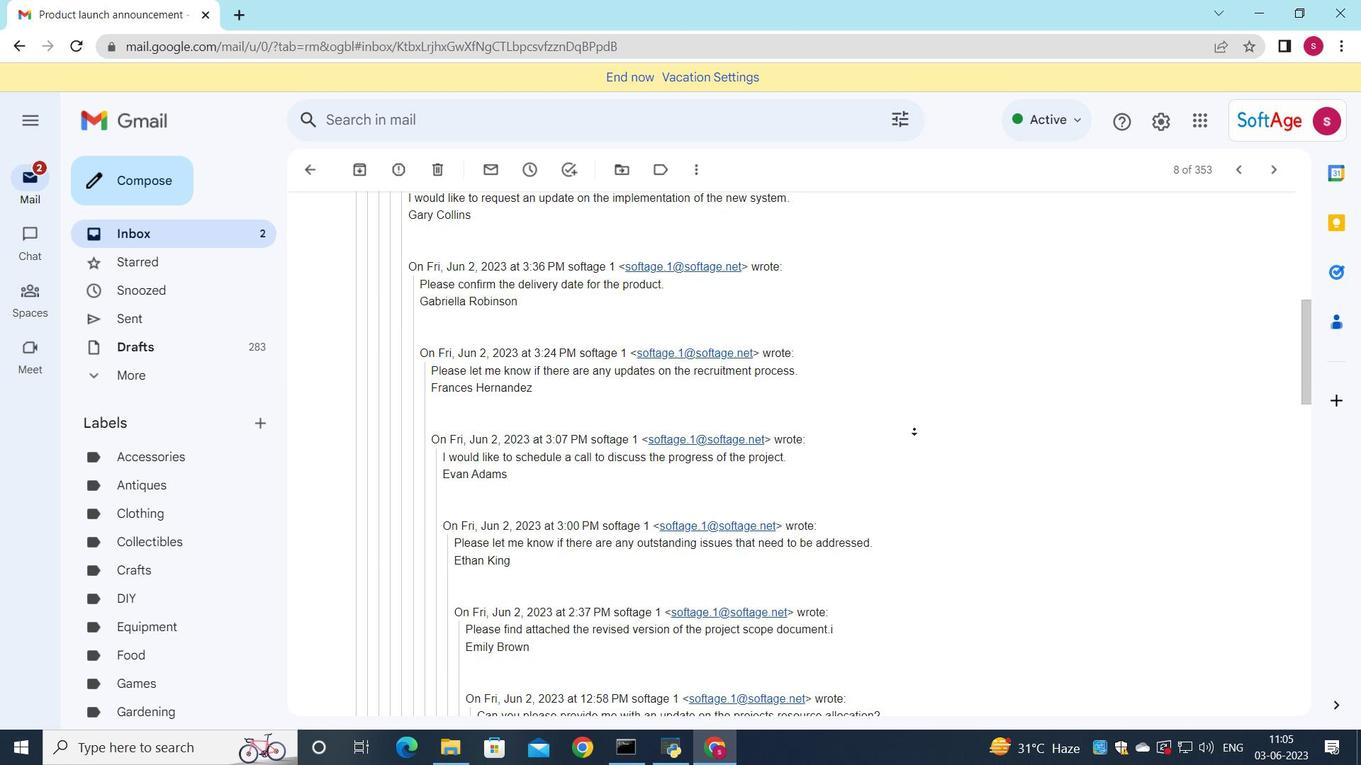 
Action: Mouse moved to (858, 431)
Screenshot: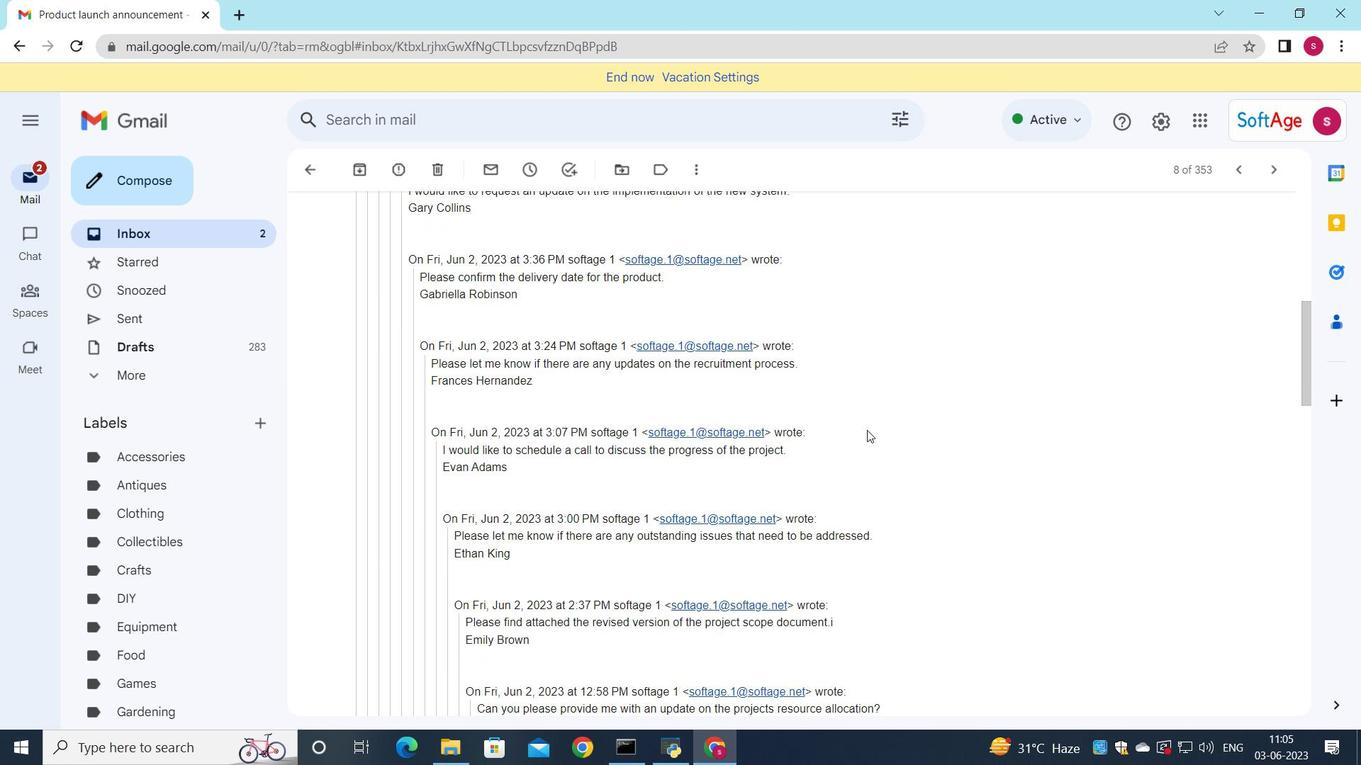 
Action: Mouse scrolled (858, 430) with delta (0, 0)
Screenshot: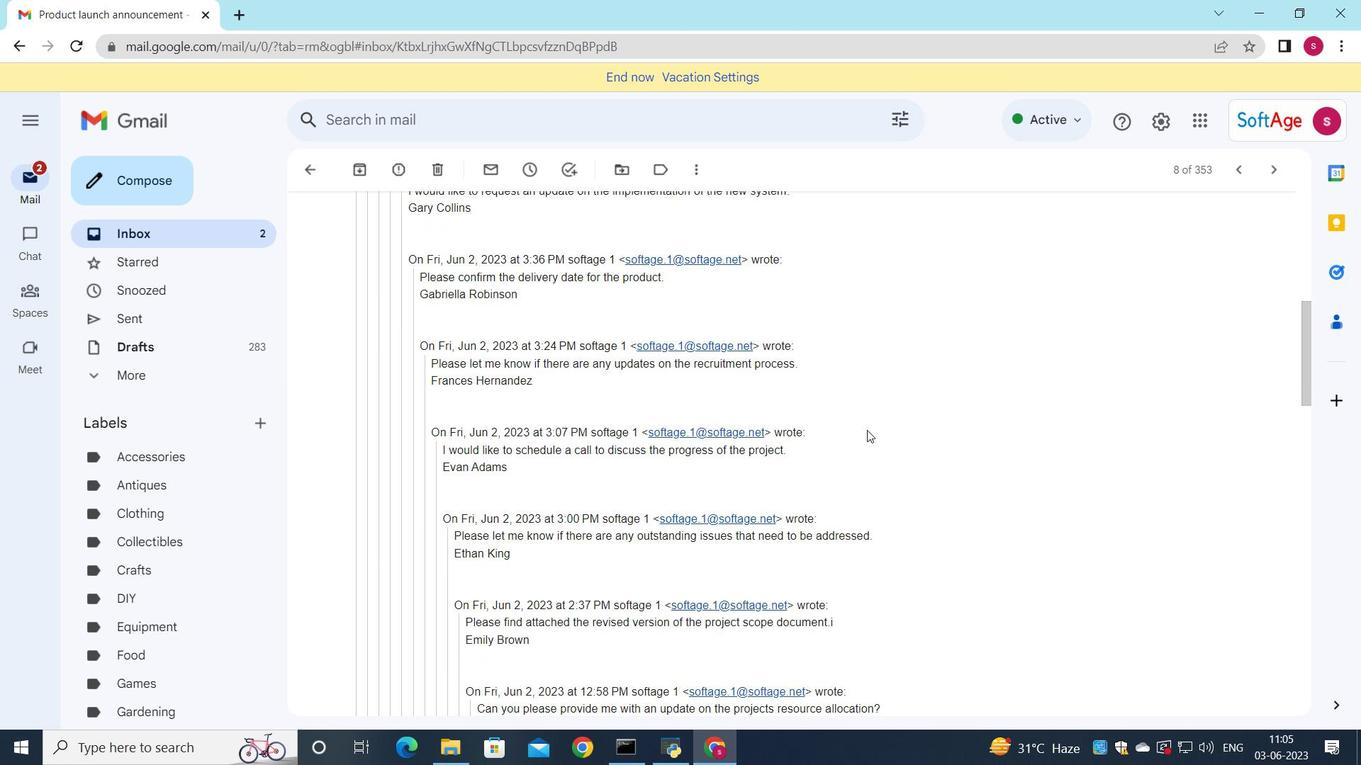 
Action: Mouse moved to (836, 444)
Screenshot: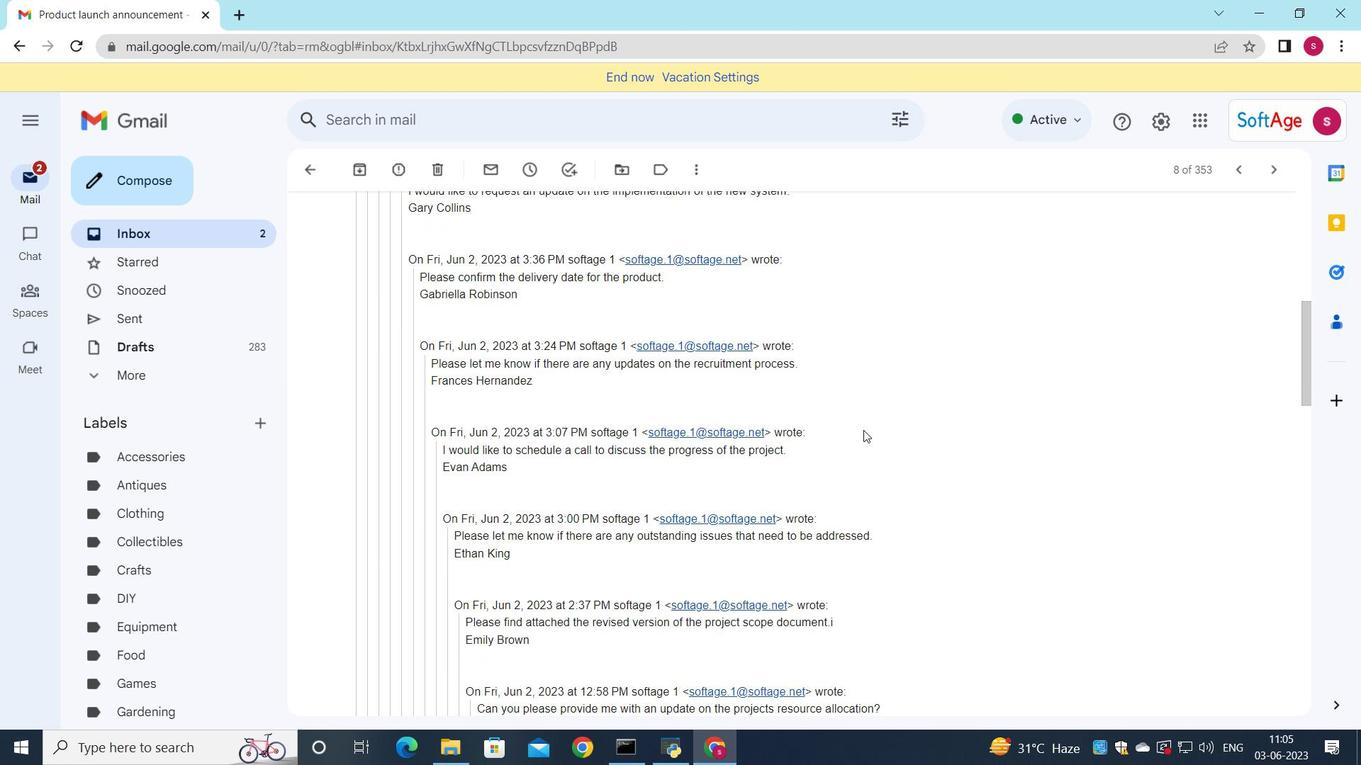 
Action: Mouse scrolled (836, 443) with delta (0, 0)
Screenshot: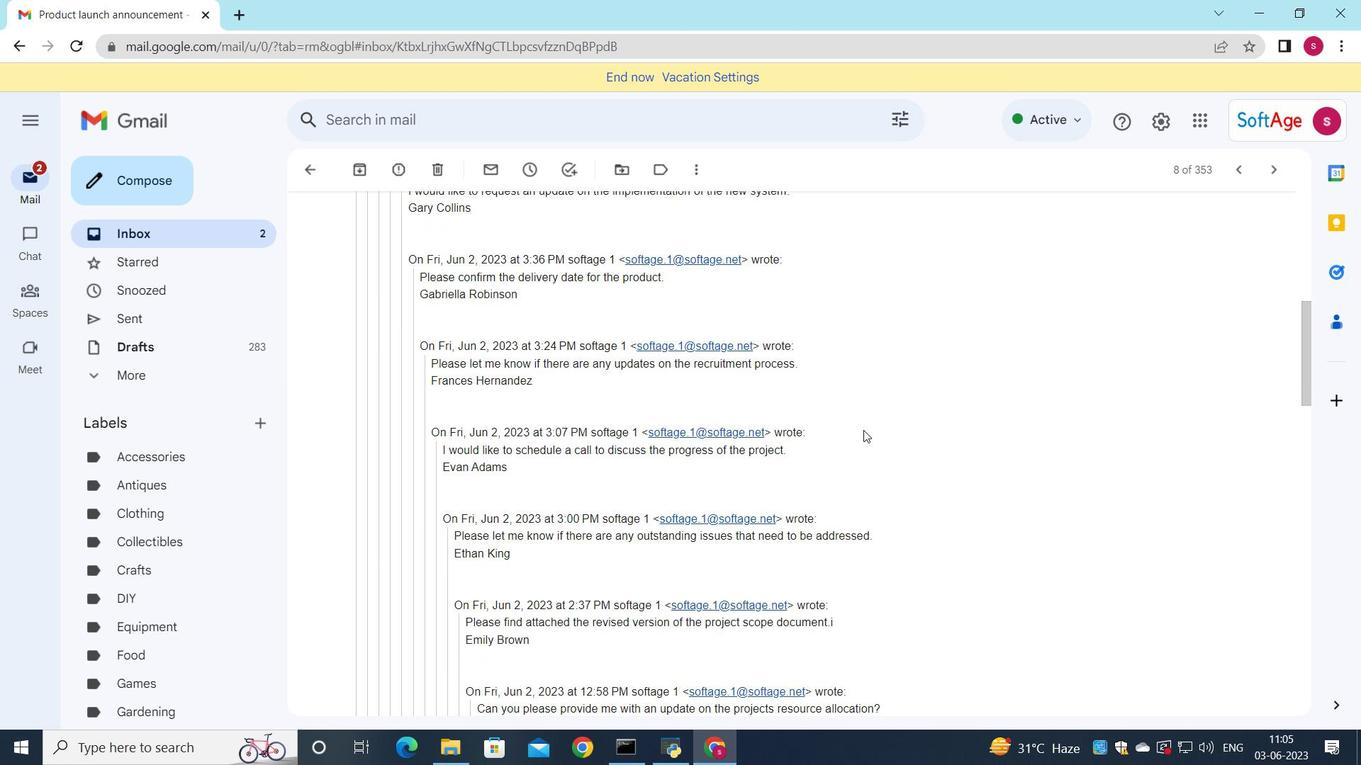 
Action: Mouse moved to (827, 453)
Screenshot: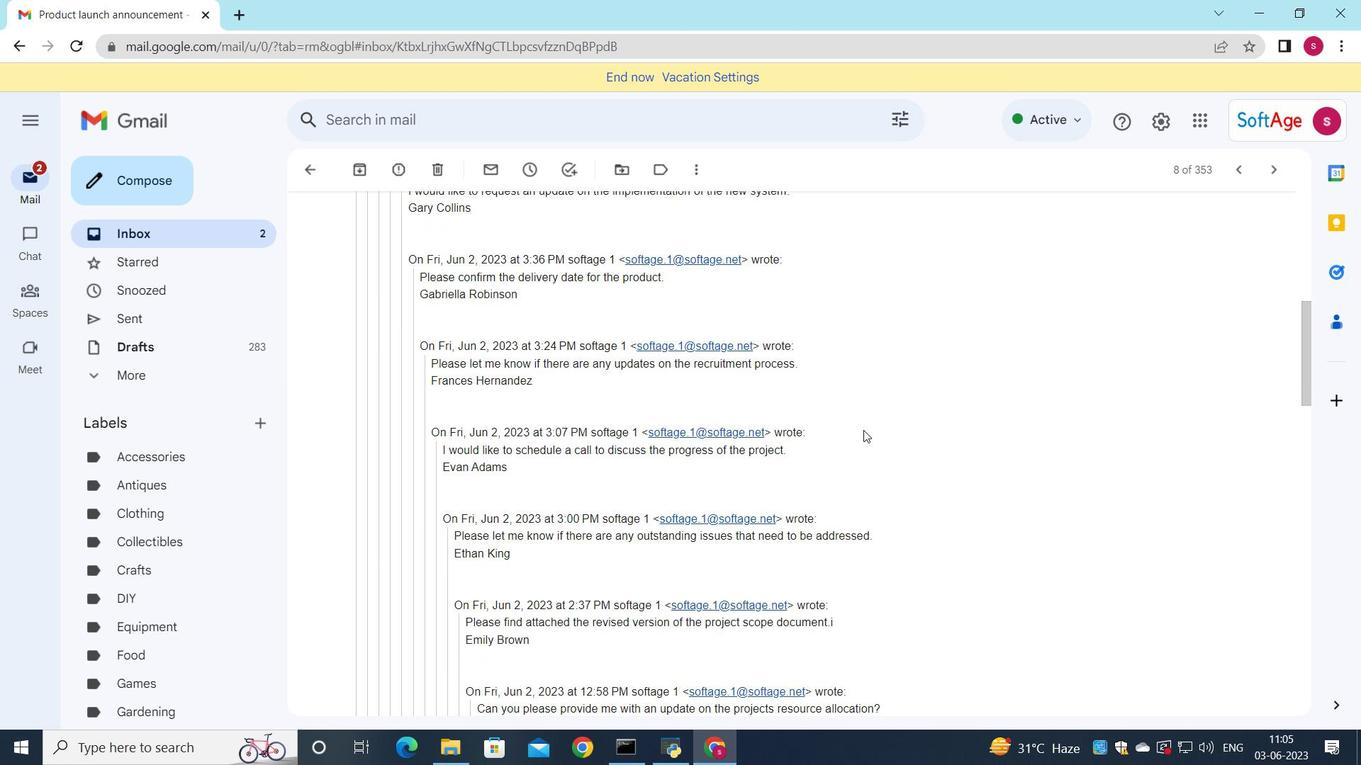 
Action: Mouse scrolled (827, 453) with delta (0, 0)
Screenshot: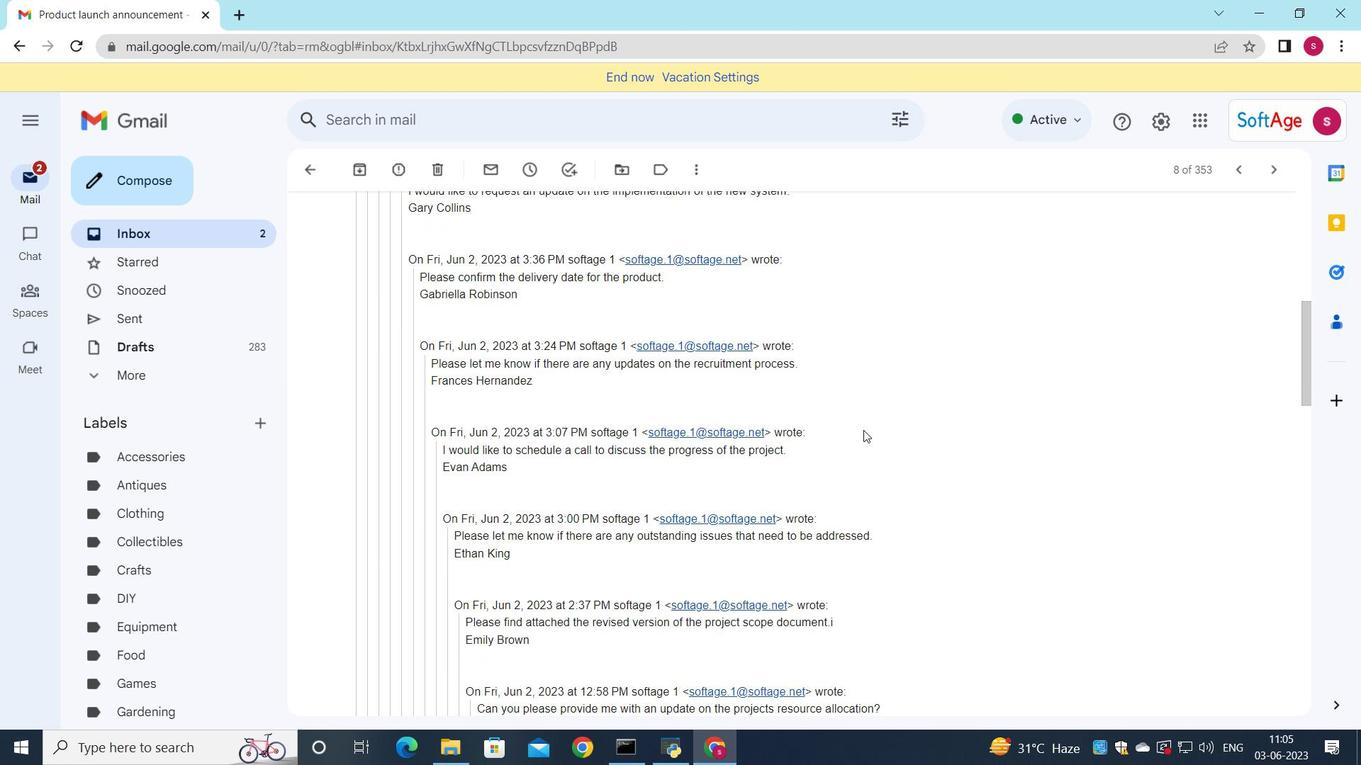
Action: Mouse moved to (809, 478)
Screenshot: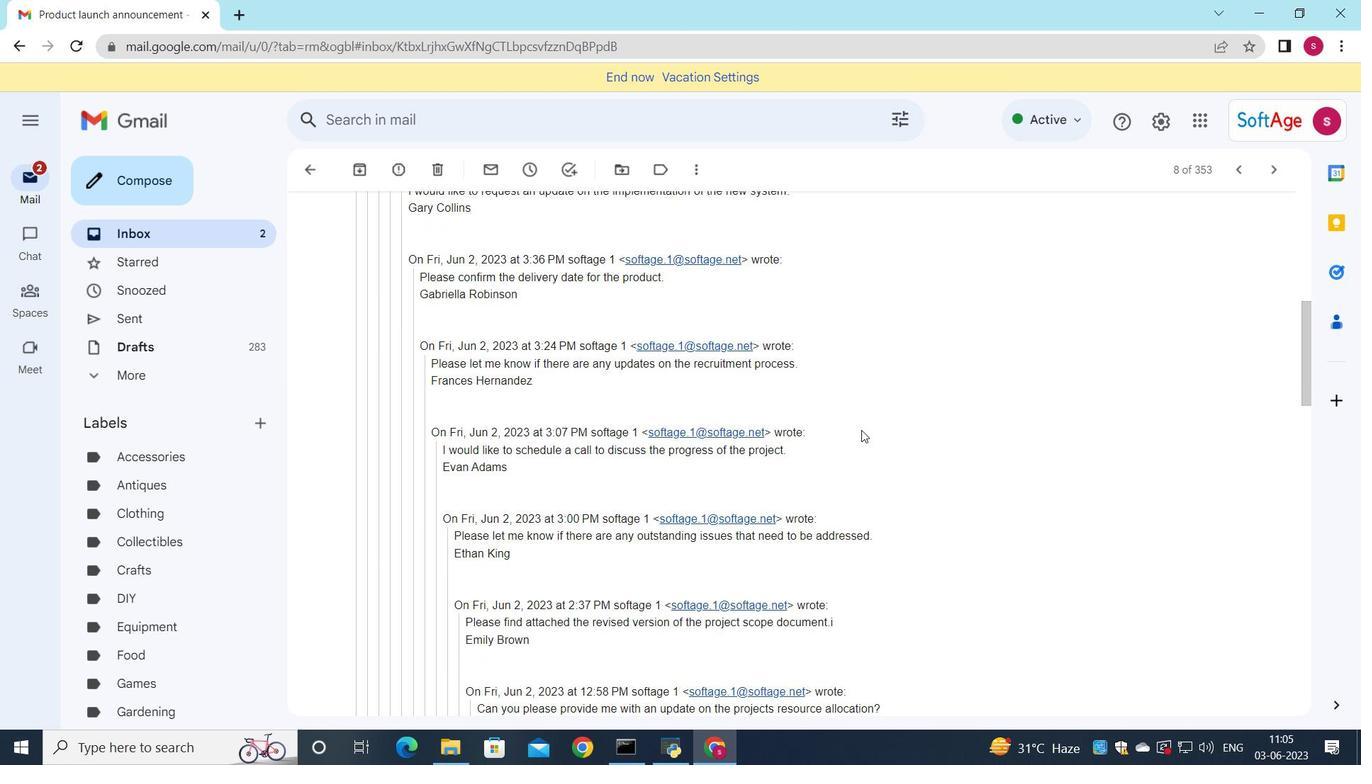 
Action: Mouse scrolled (809, 477) with delta (0, 0)
Screenshot: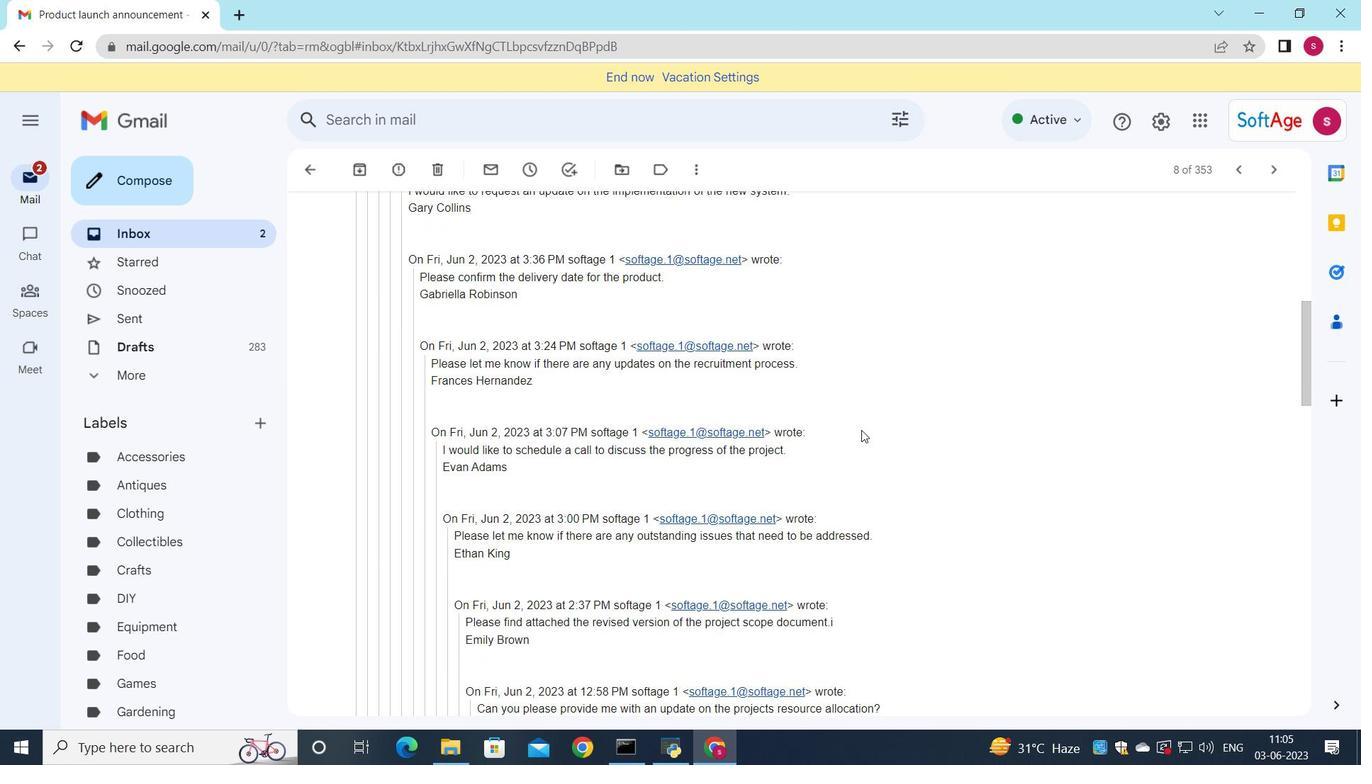 
Action: Mouse moved to (755, 532)
Screenshot: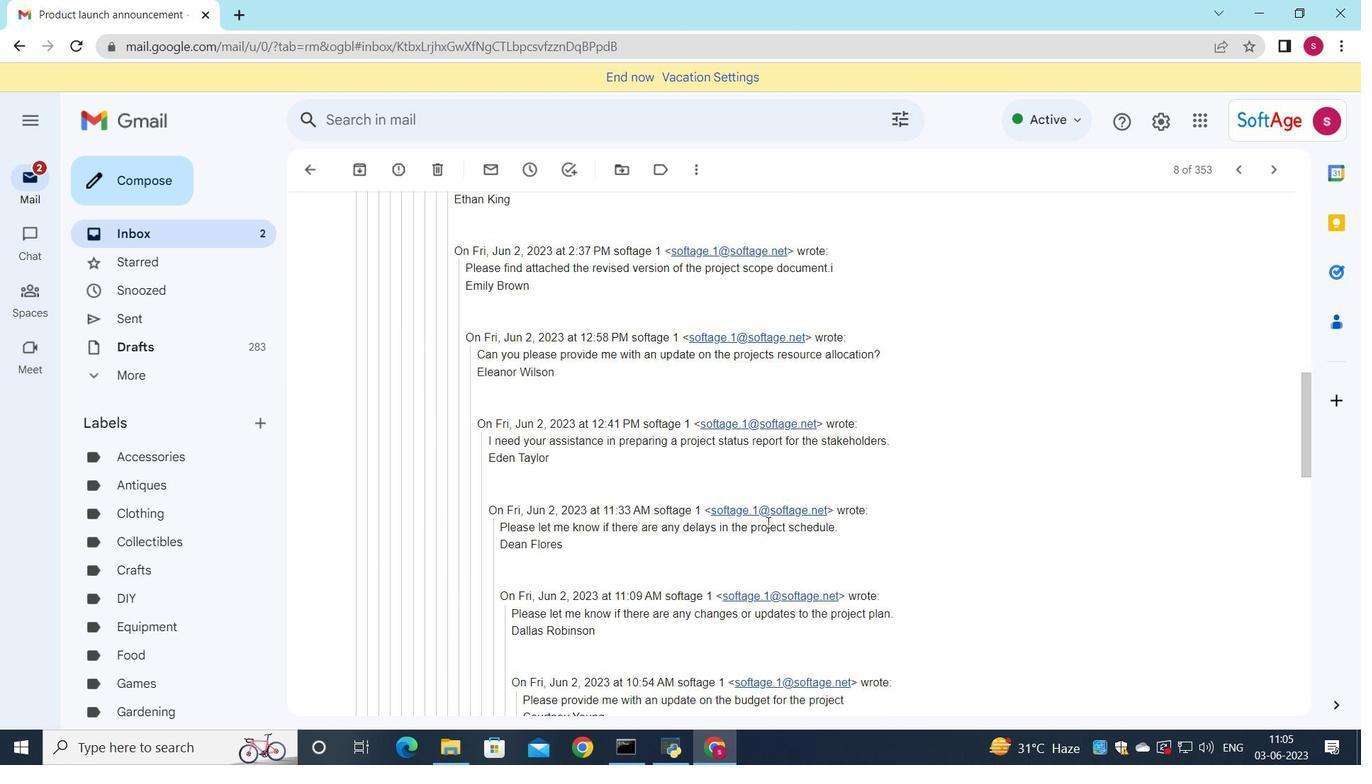 
Action: Mouse scrolled (763, 524) with delta (0, 0)
Screenshot: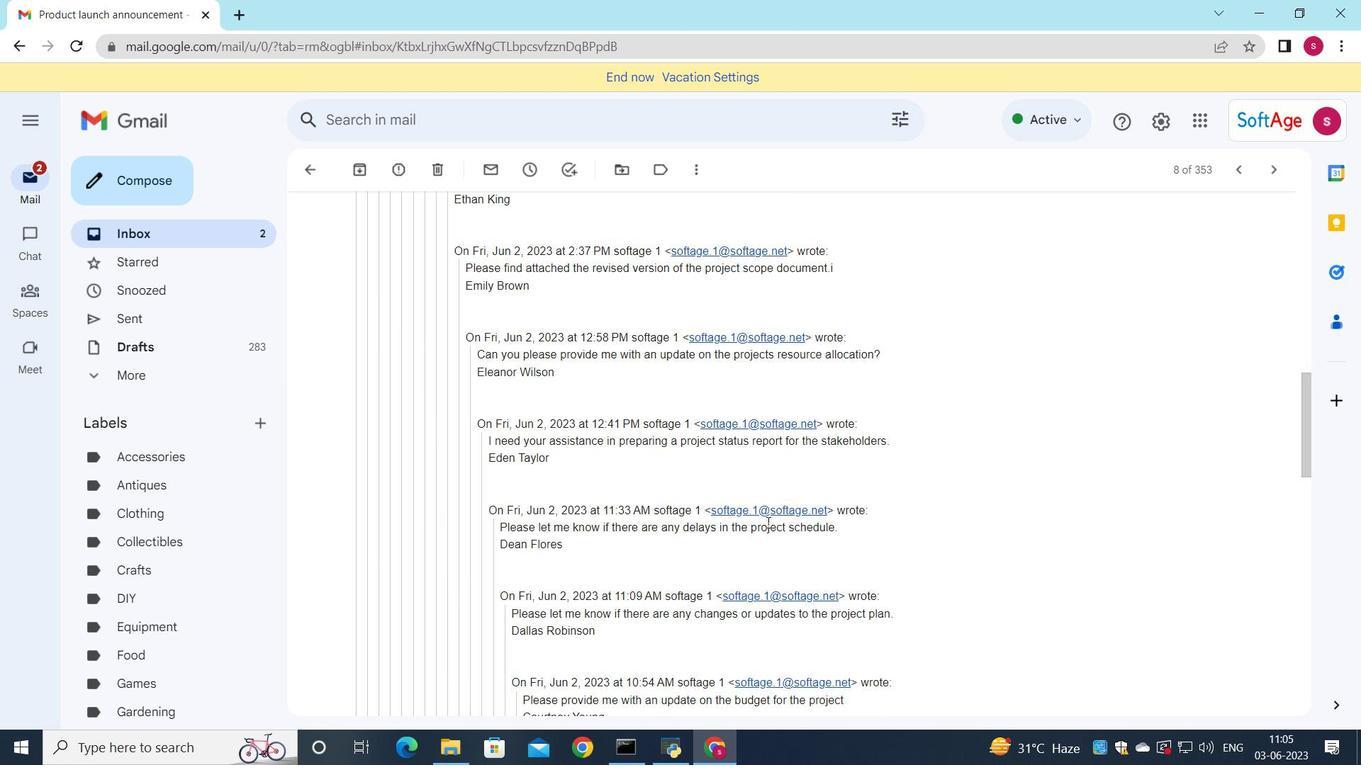 
Action: Mouse moved to (751, 539)
Screenshot: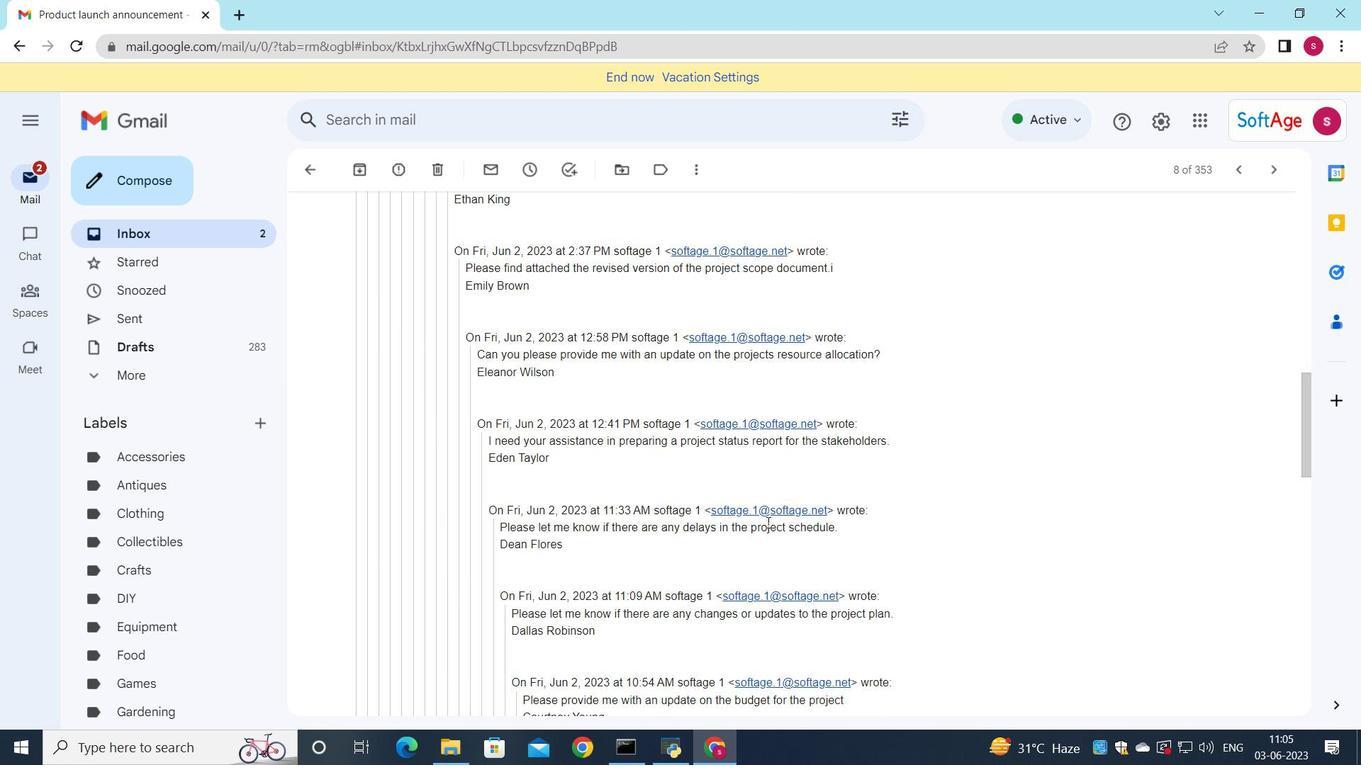 
Action: Mouse scrolled (753, 535) with delta (0, 0)
Screenshot: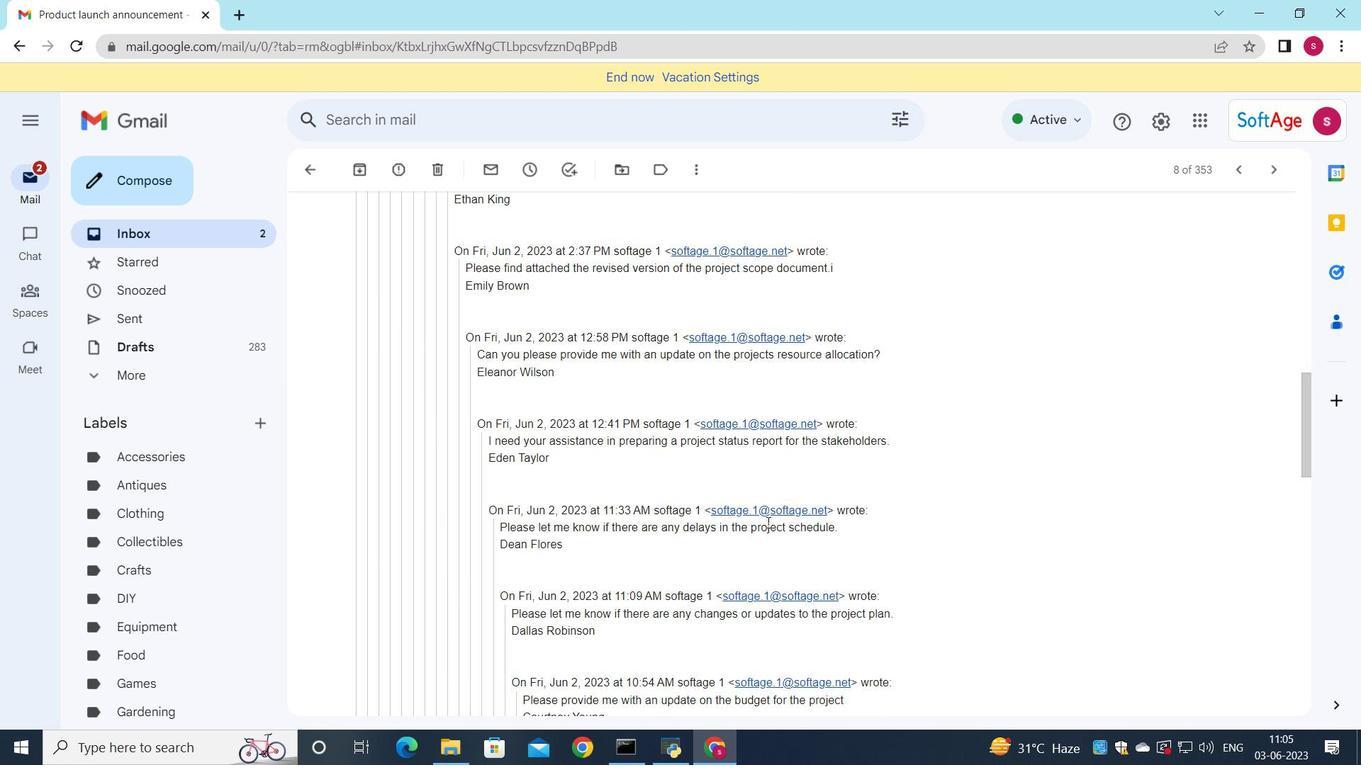 
Action: Mouse moved to (746, 550)
Screenshot: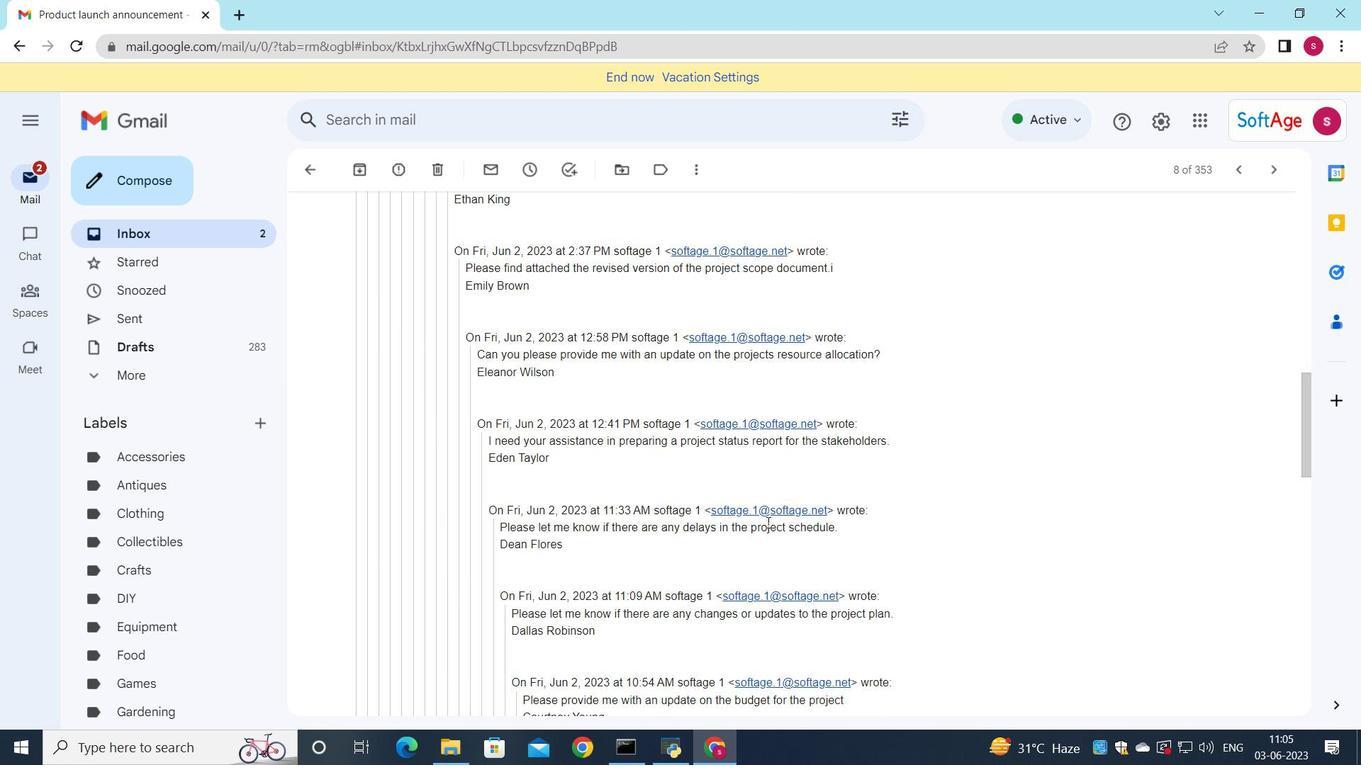 
Action: Mouse scrolled (750, 541) with delta (0, 0)
Screenshot: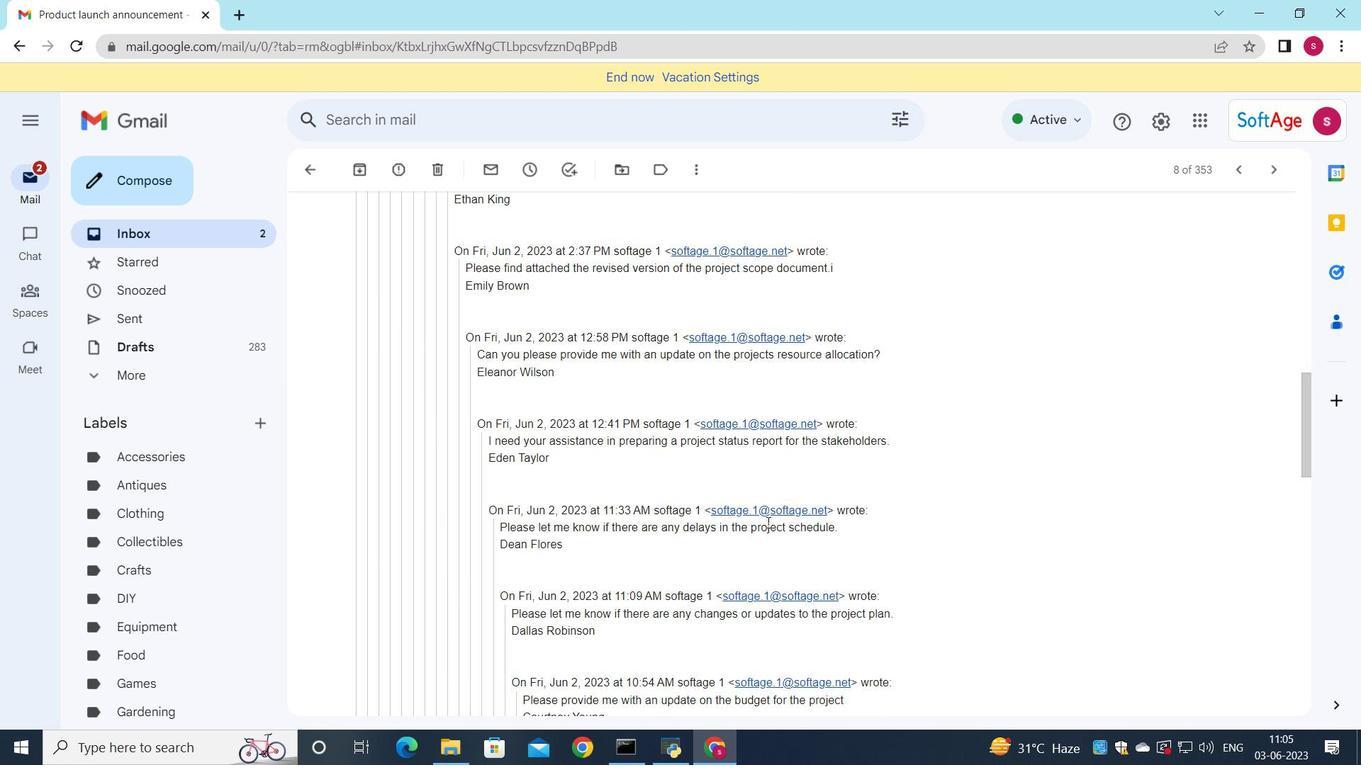
Action: Mouse moved to (738, 560)
Screenshot: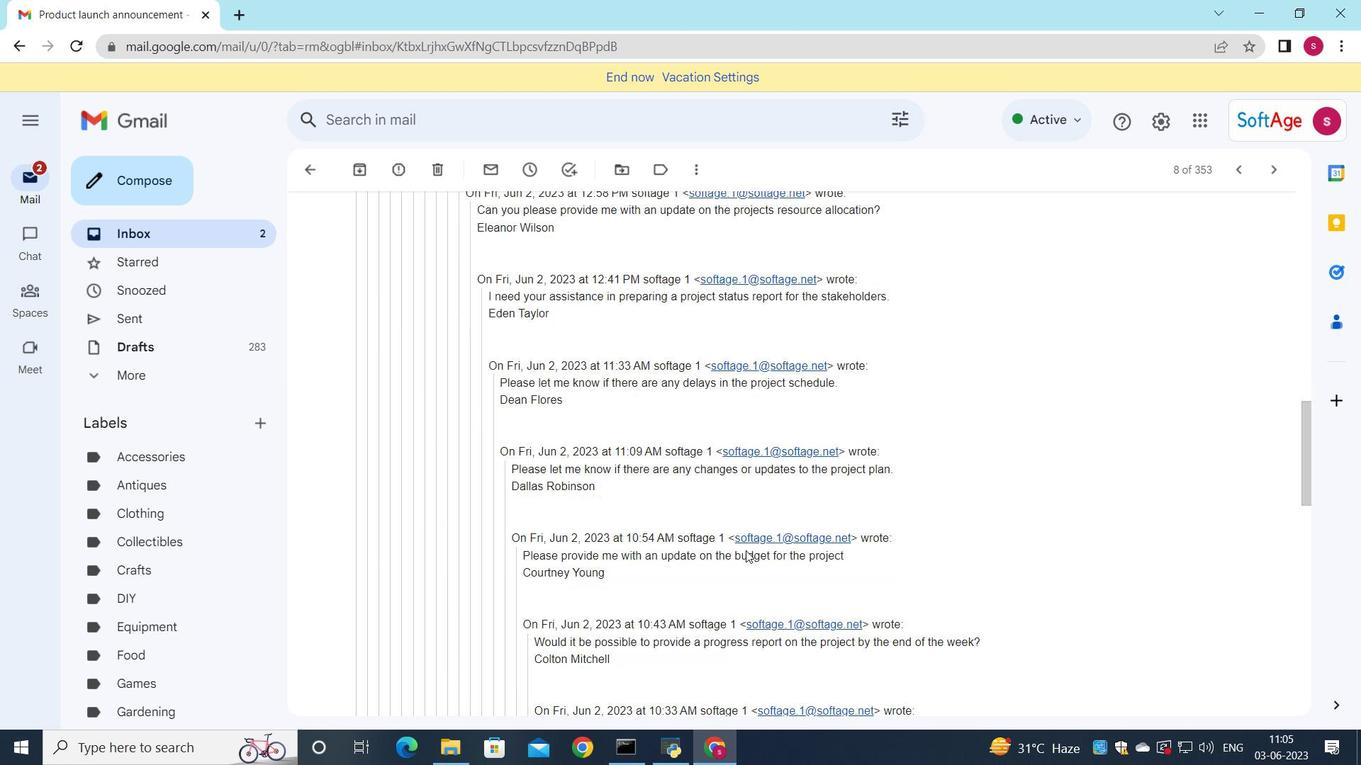 
Action: Mouse scrolled (738, 560) with delta (0, 0)
Screenshot: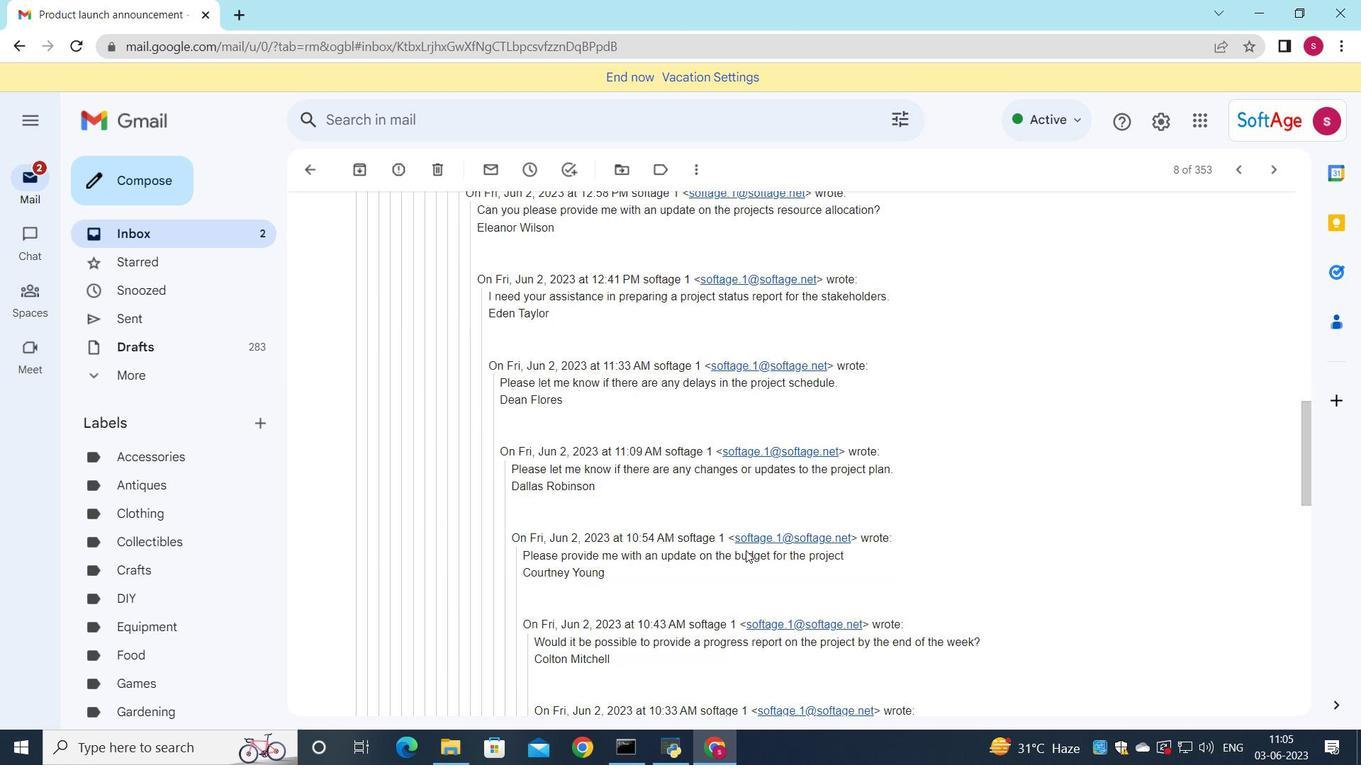 
Action: Mouse moved to (731, 571)
Screenshot: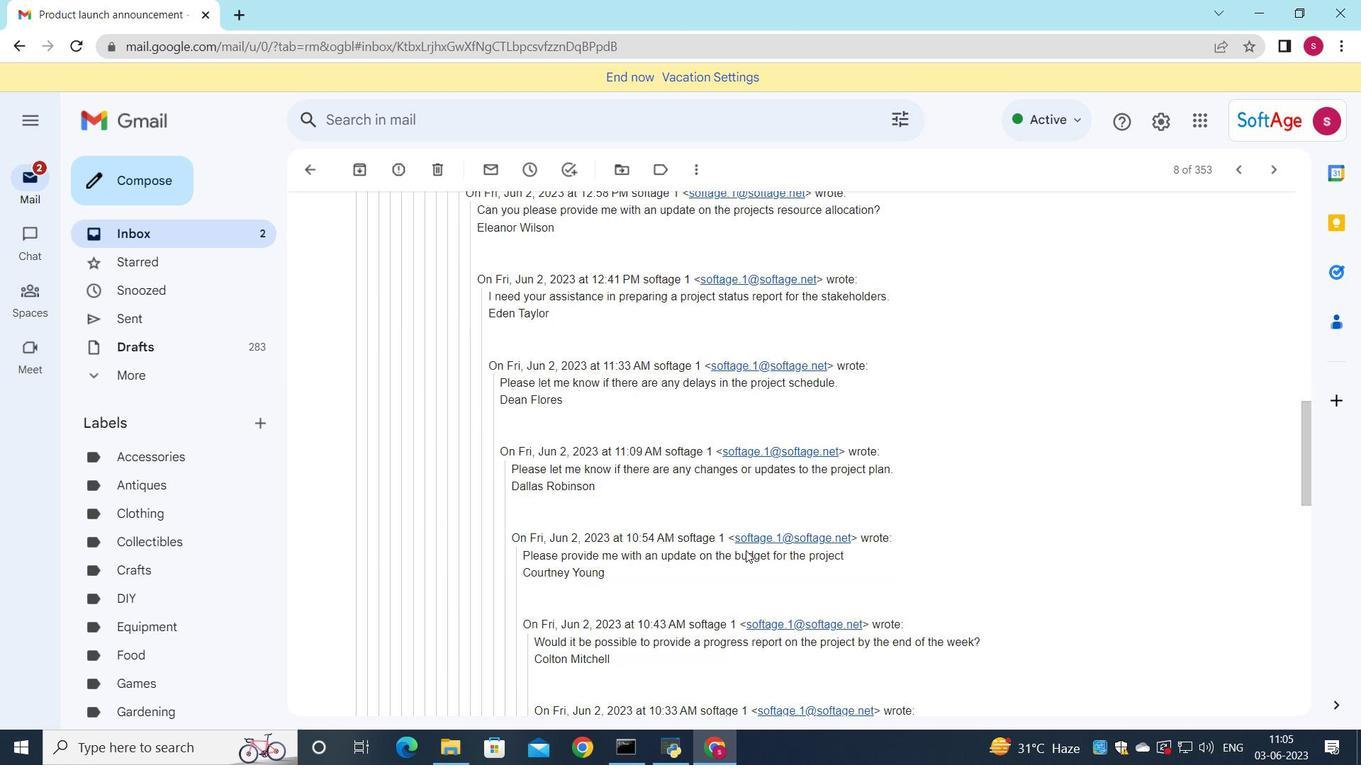 
Action: Mouse scrolled (731, 570) with delta (0, 0)
Screenshot: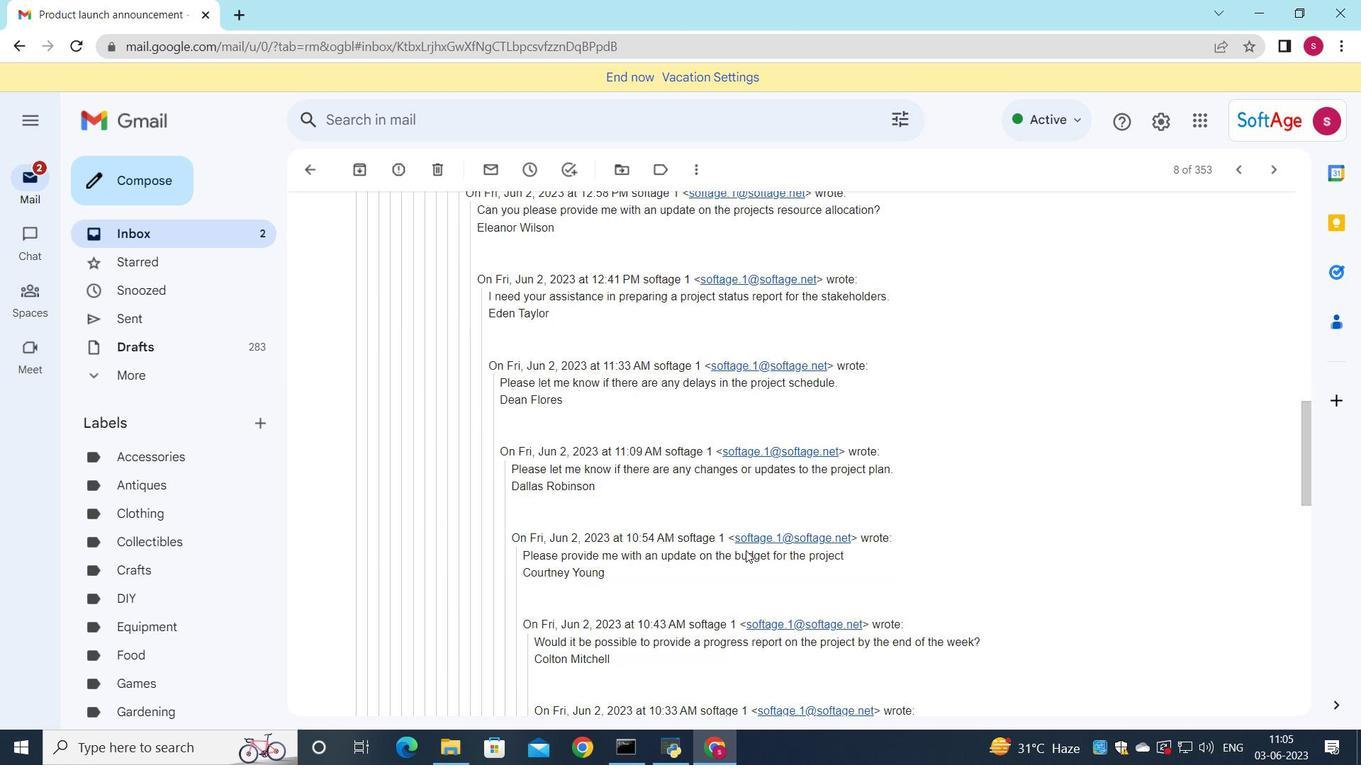 
Action: Mouse moved to (726, 576)
Screenshot: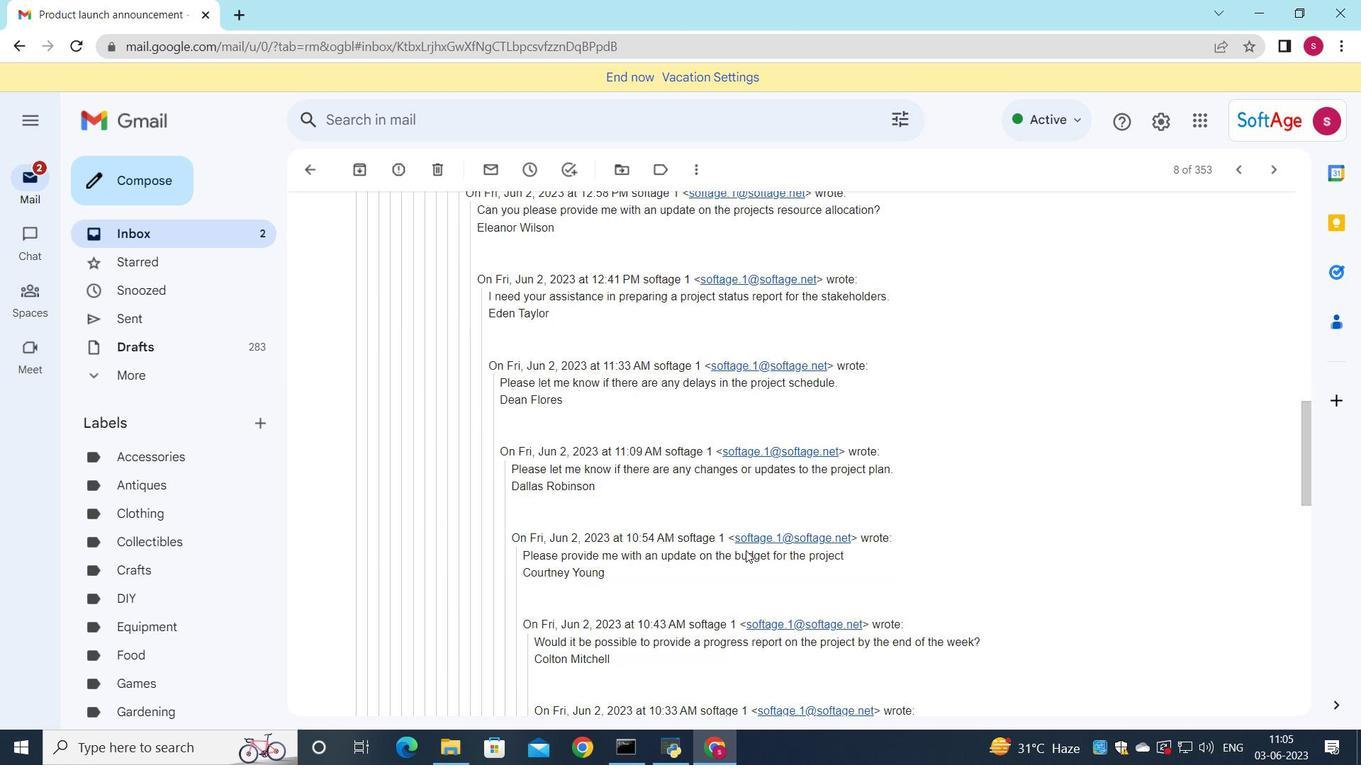 
Action: Mouse scrolled (726, 575) with delta (0, 0)
Screenshot: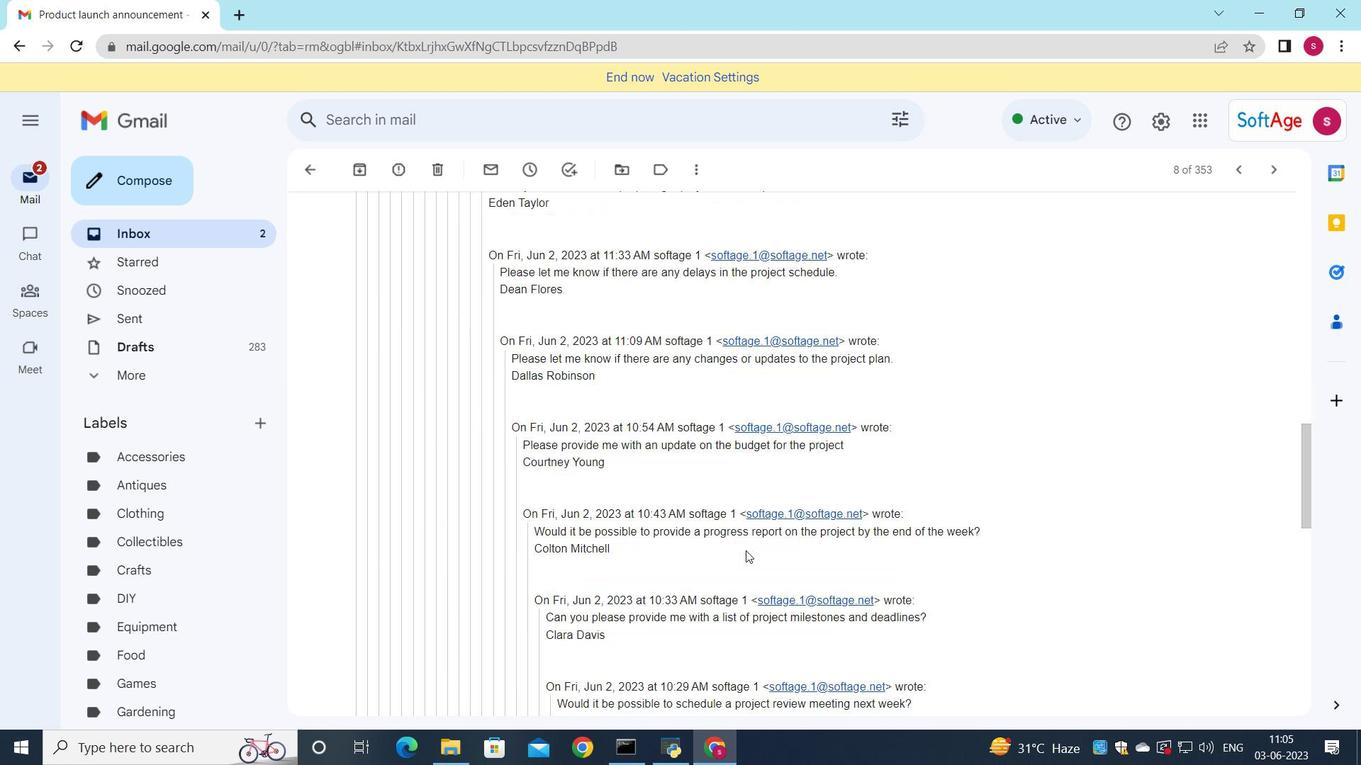 
Action: Mouse moved to (721, 585)
Screenshot: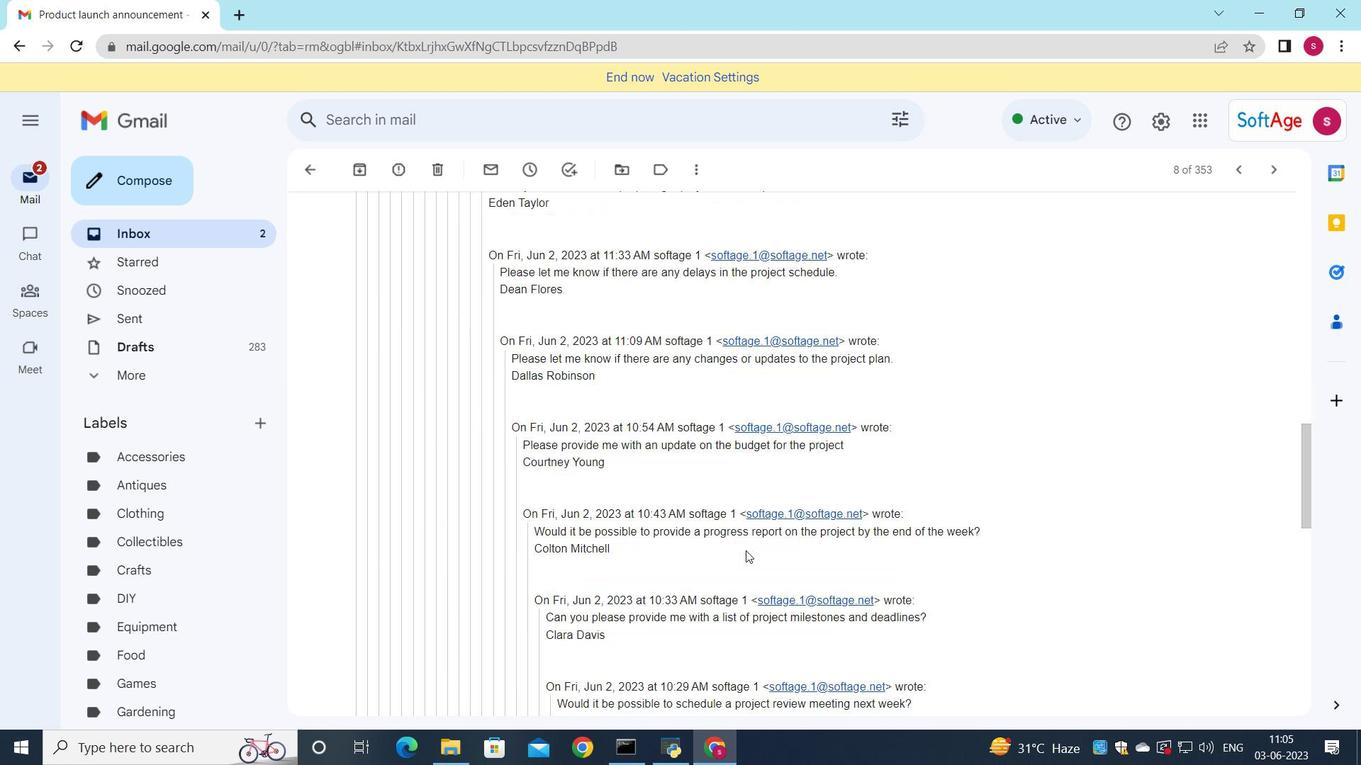 
Action: Mouse scrolled (721, 584) with delta (0, 0)
Screenshot: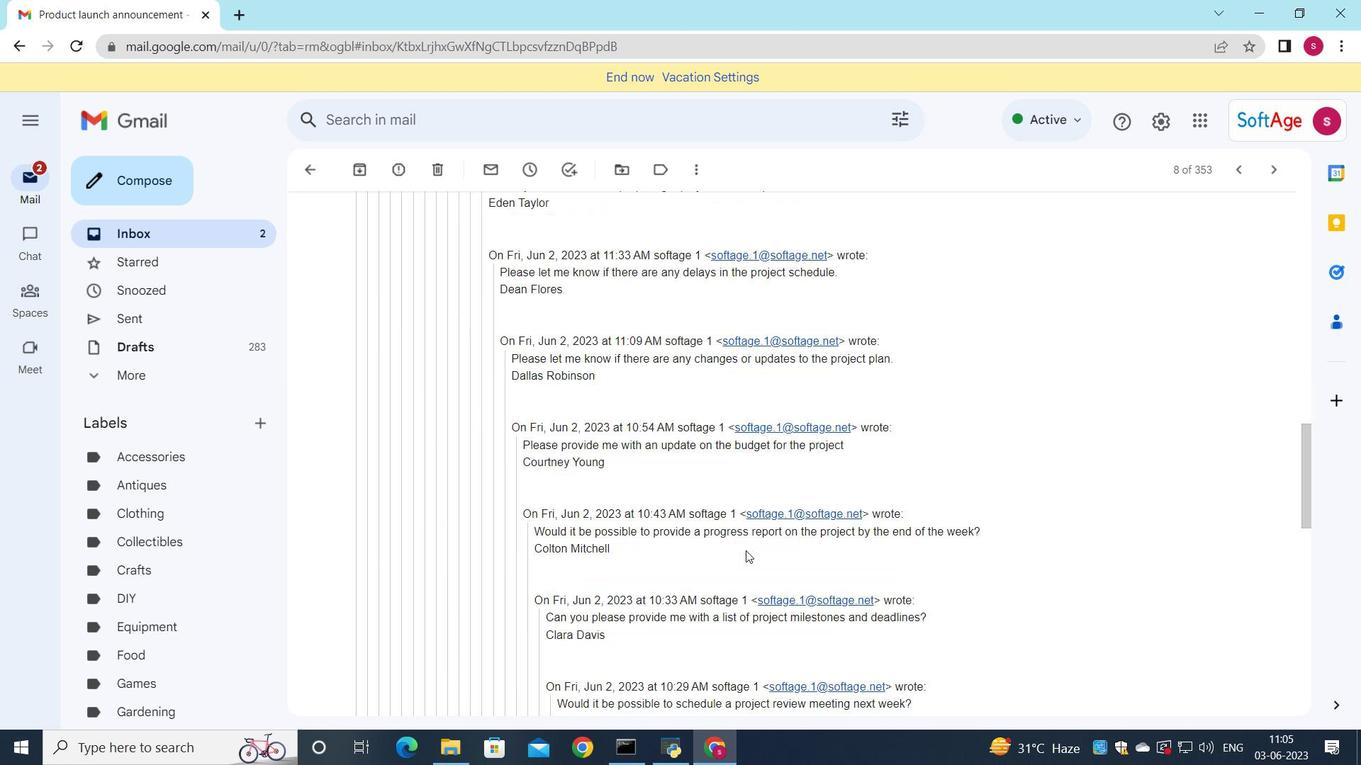 
Action: Mouse moved to (693, 609)
Screenshot: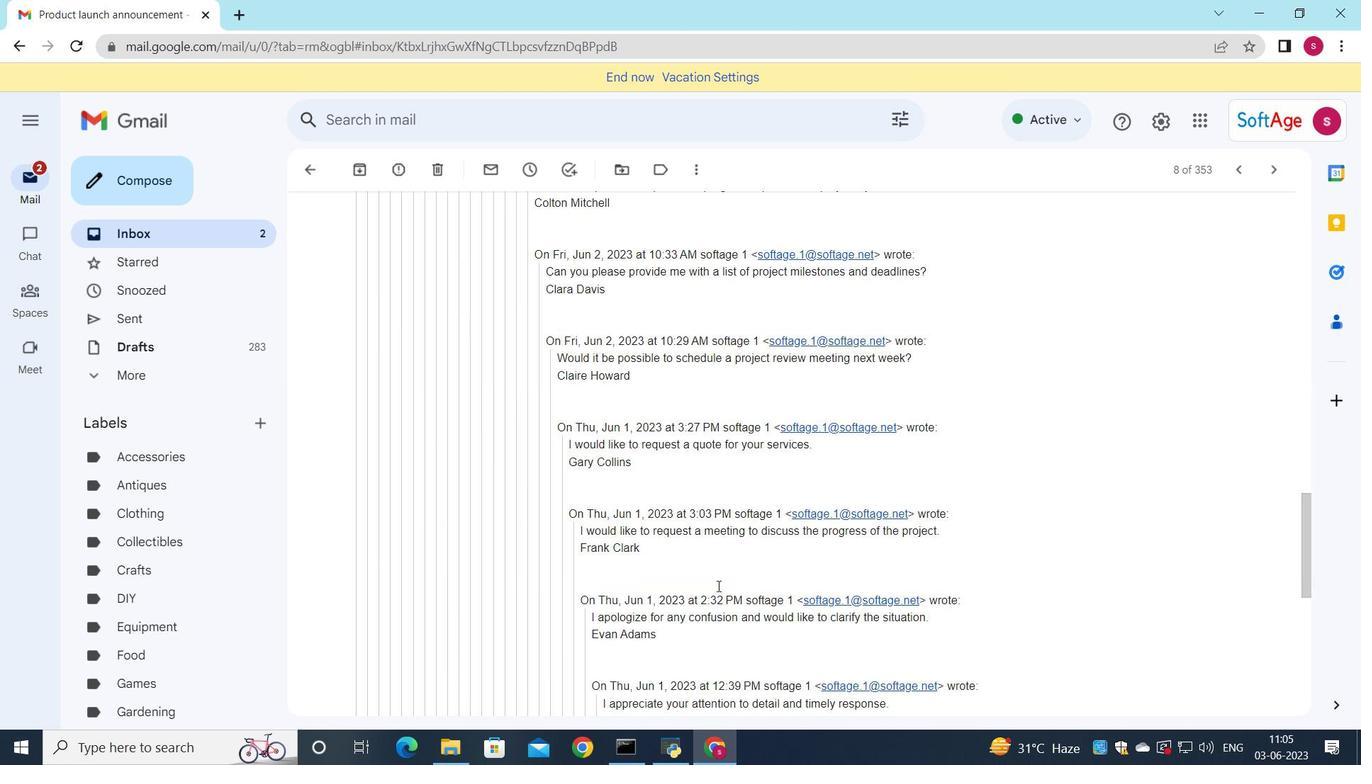 
Action: Mouse scrolled (694, 606) with delta (0, 0)
Screenshot: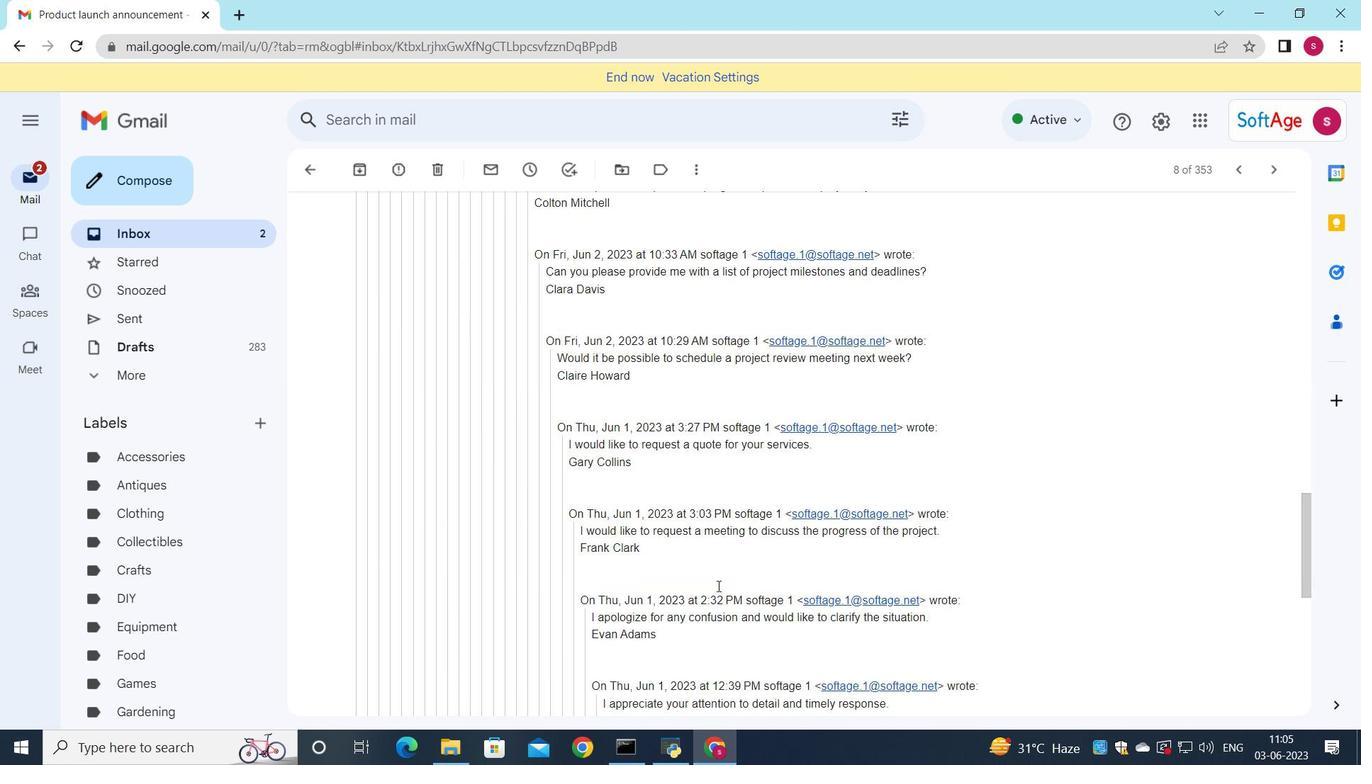 
Action: Mouse moved to (692, 610)
Screenshot: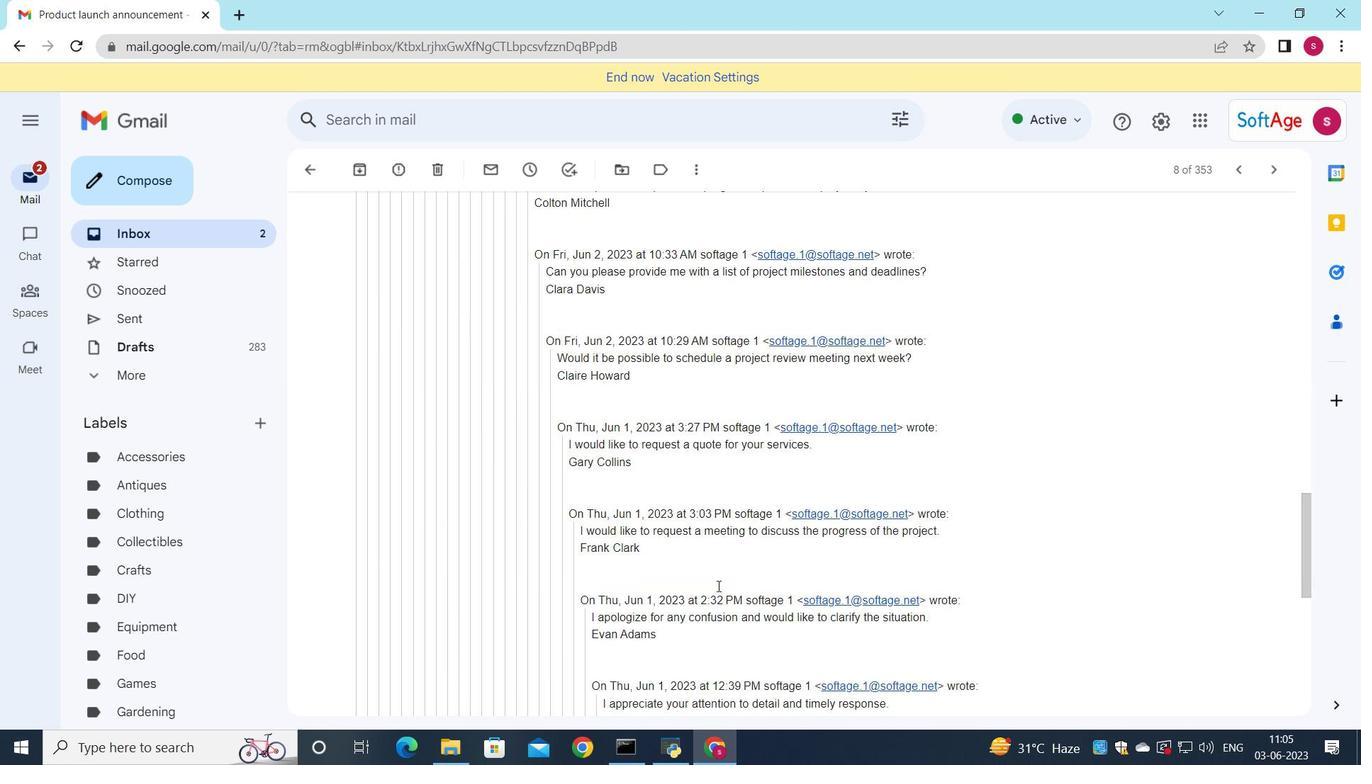 
Action: Mouse scrolled (692, 609) with delta (0, 0)
Screenshot: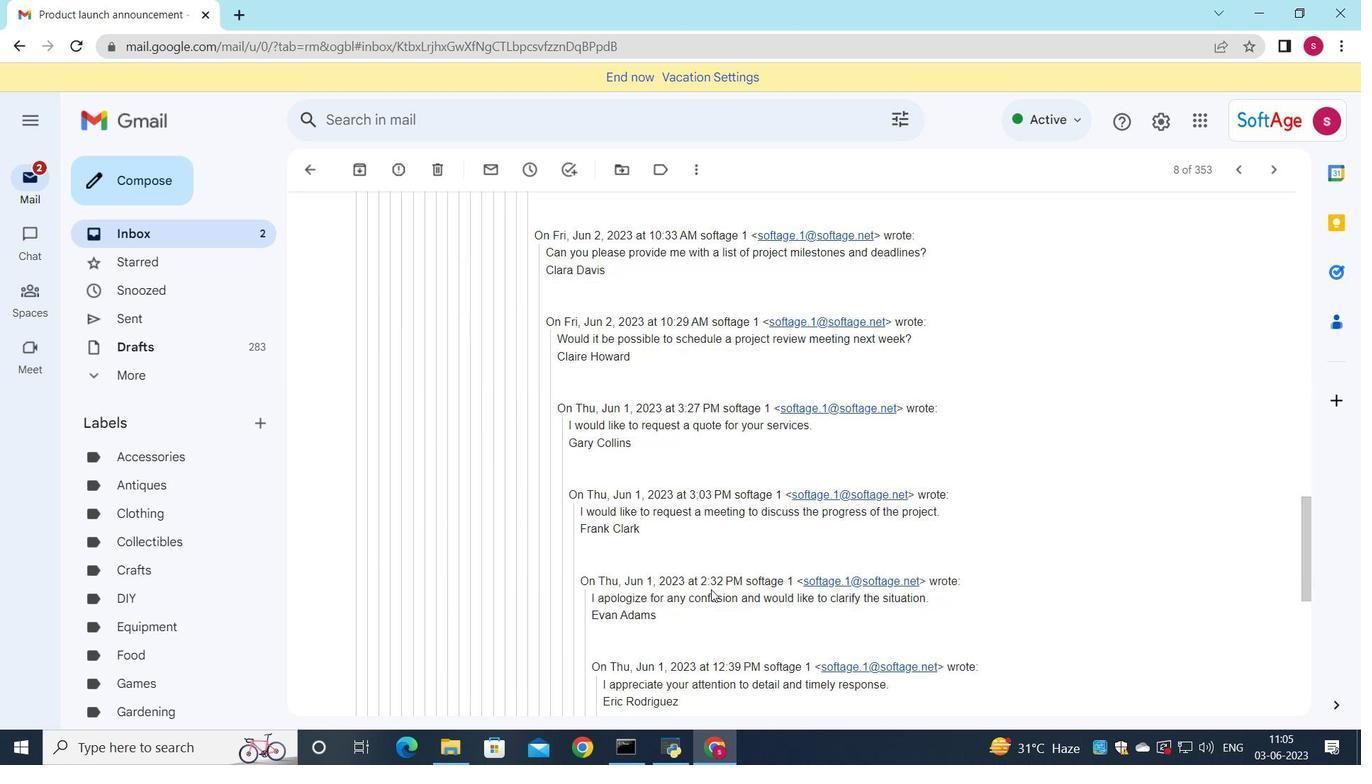 
Action: Mouse moved to (692, 611)
Screenshot: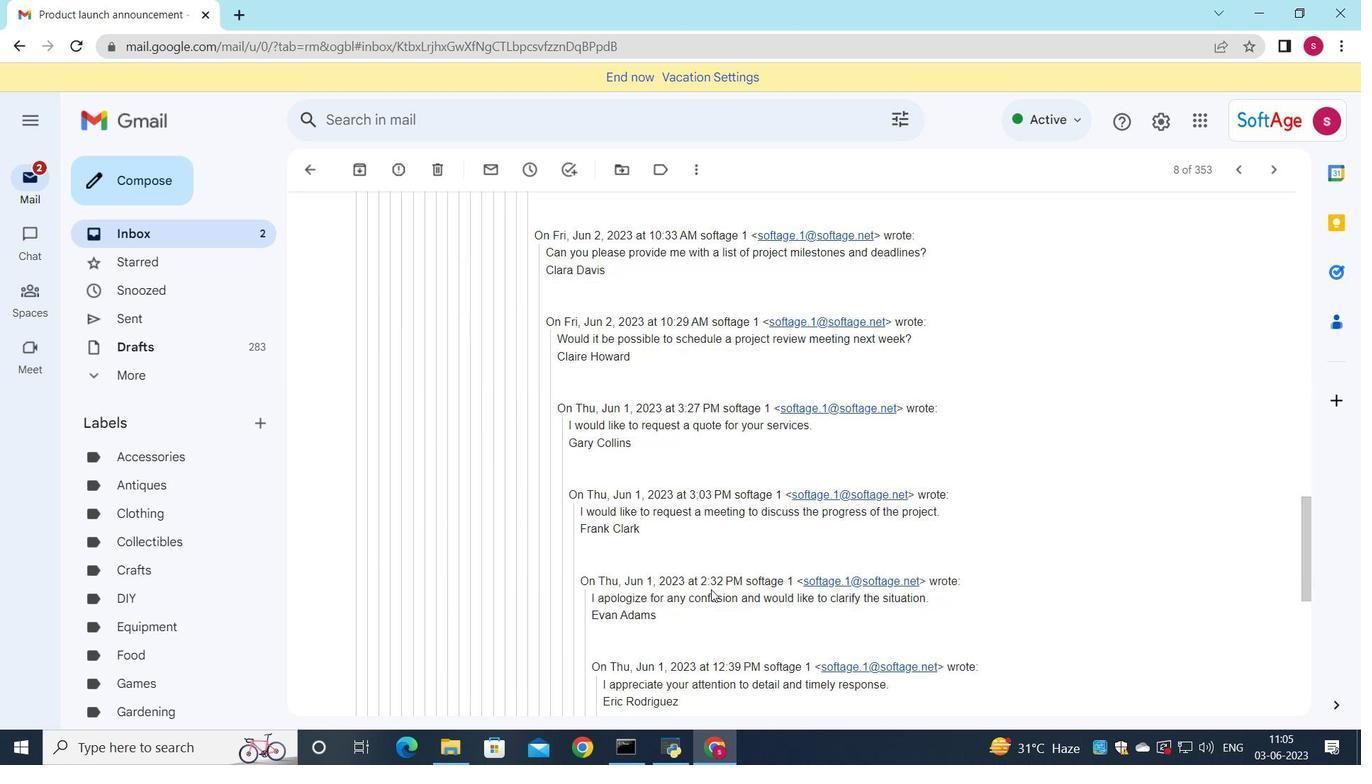 
Action: Mouse scrolled (692, 610) with delta (0, 0)
Screenshot: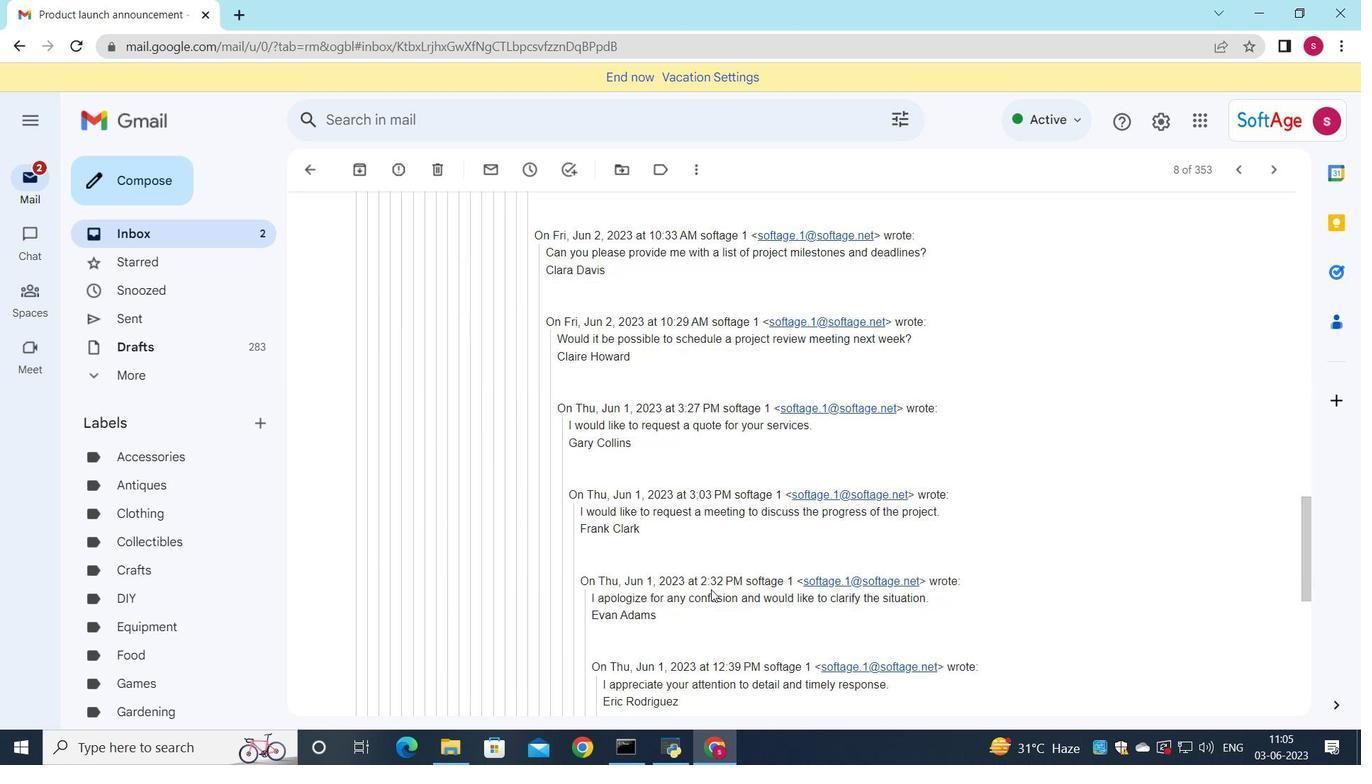 
Action: Mouse moved to (690, 603)
Screenshot: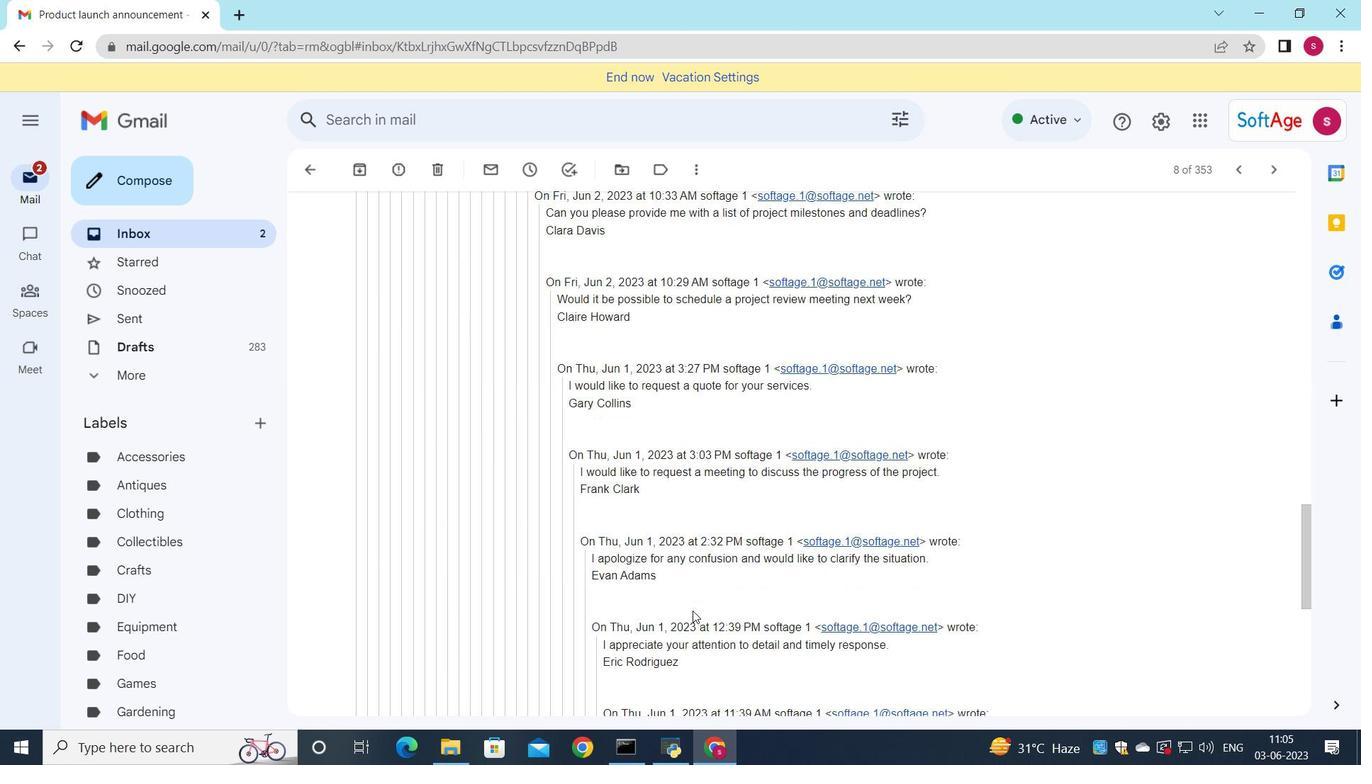 
Action: Mouse scrolled (690, 602) with delta (0, 0)
Screenshot: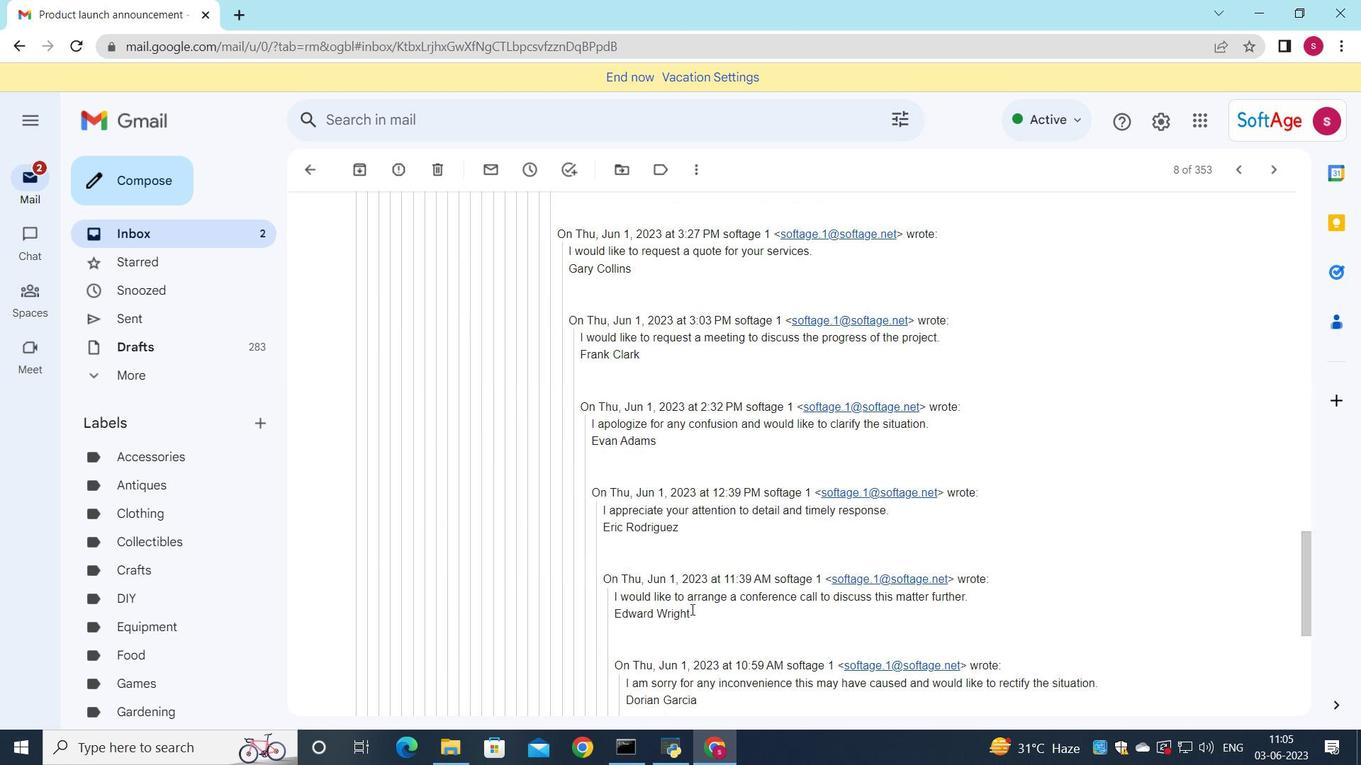 
Action: Mouse scrolled (690, 602) with delta (0, 0)
Screenshot: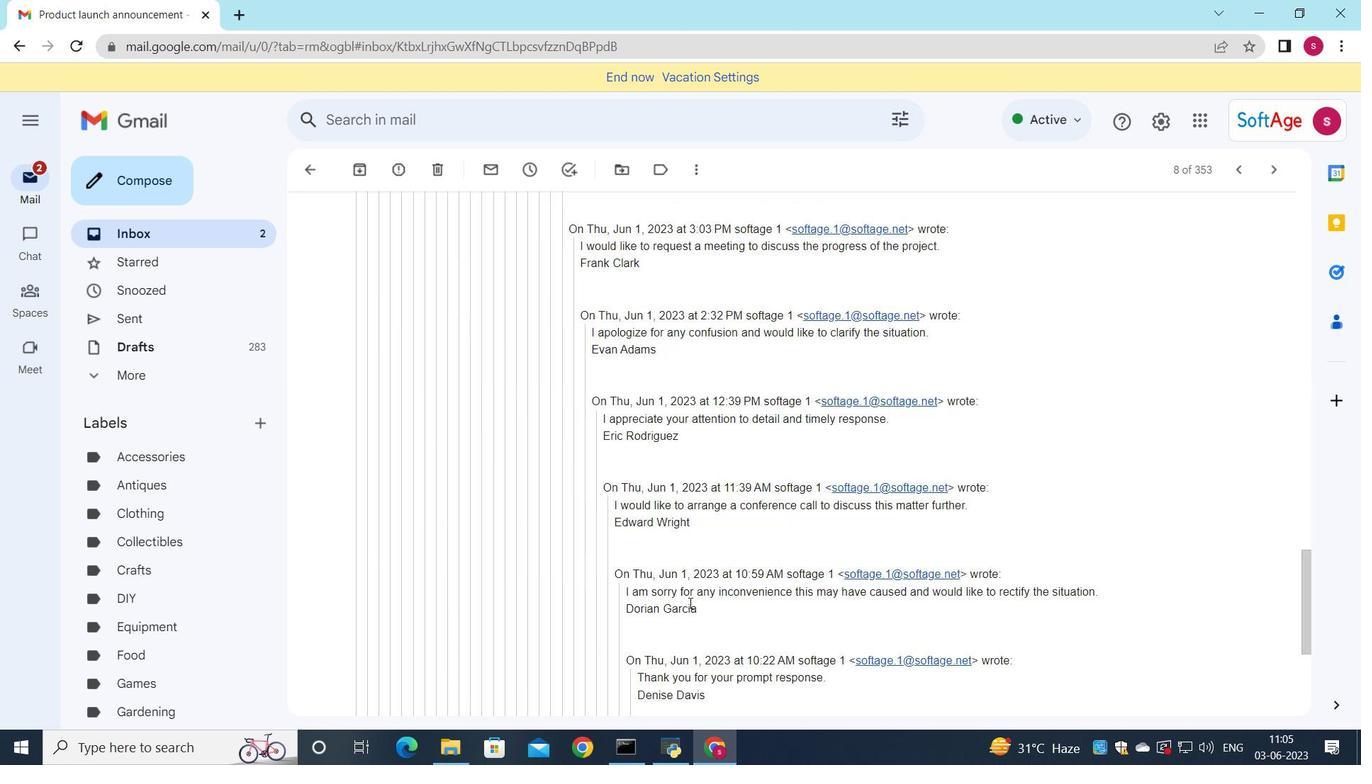 
Action: Mouse scrolled (690, 602) with delta (0, 0)
Screenshot: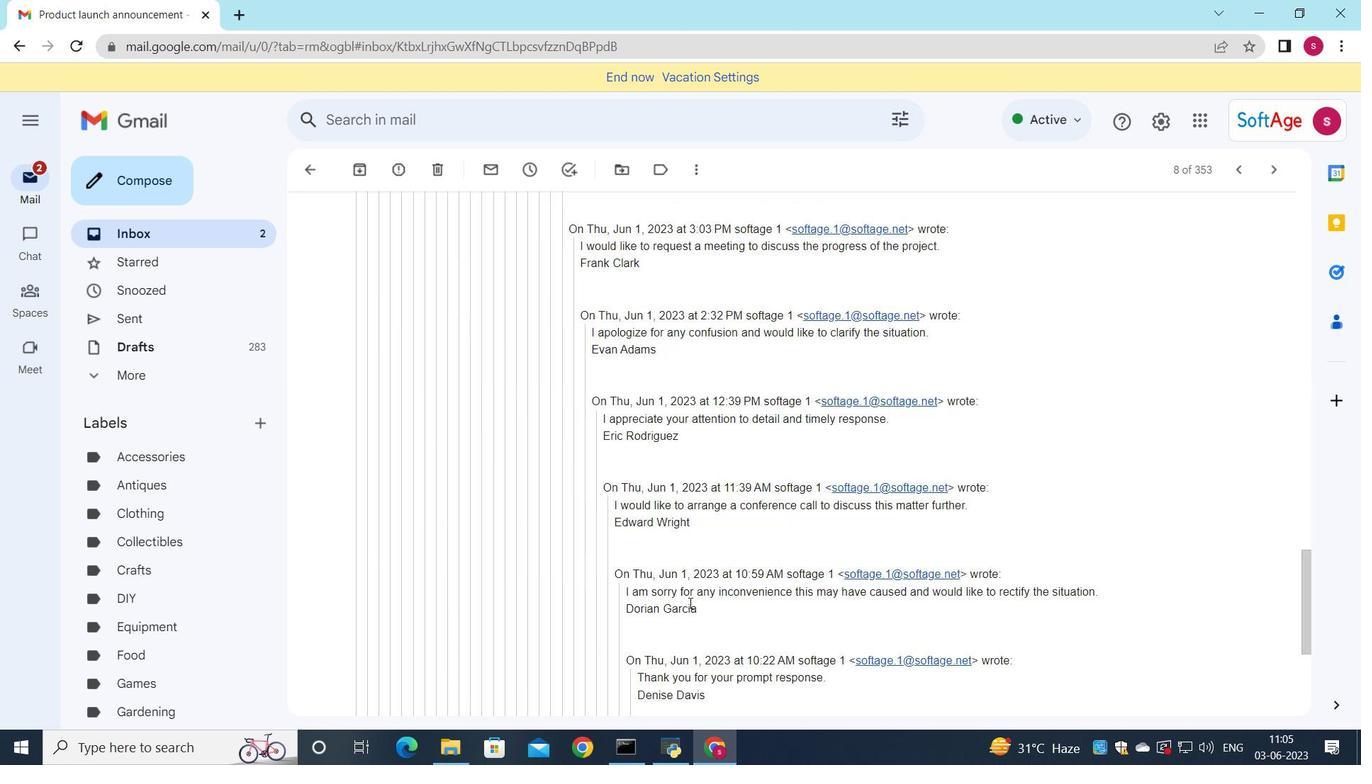 
Action: Mouse moved to (685, 598)
Screenshot: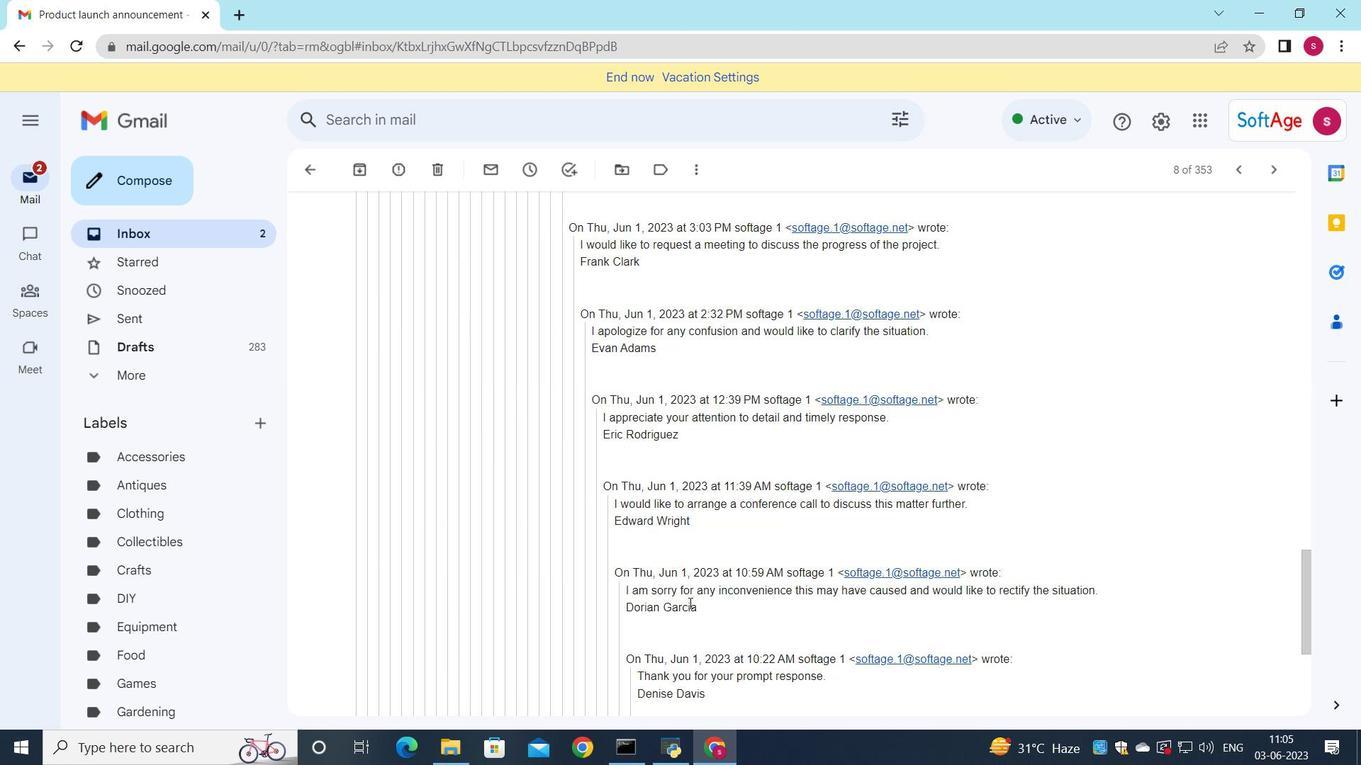 
Action: Mouse scrolled (685, 597) with delta (0, 0)
Screenshot: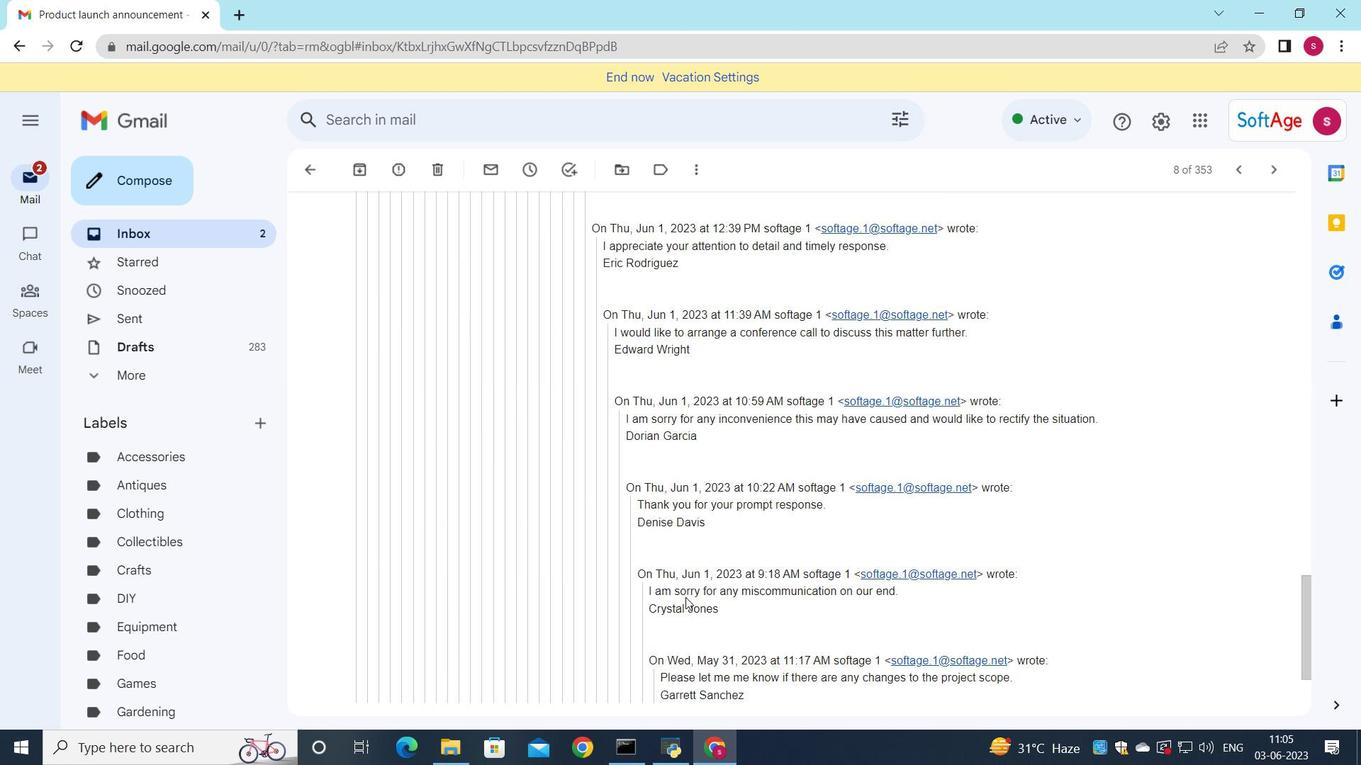 
Action: Mouse scrolled (685, 597) with delta (0, 0)
Screenshot: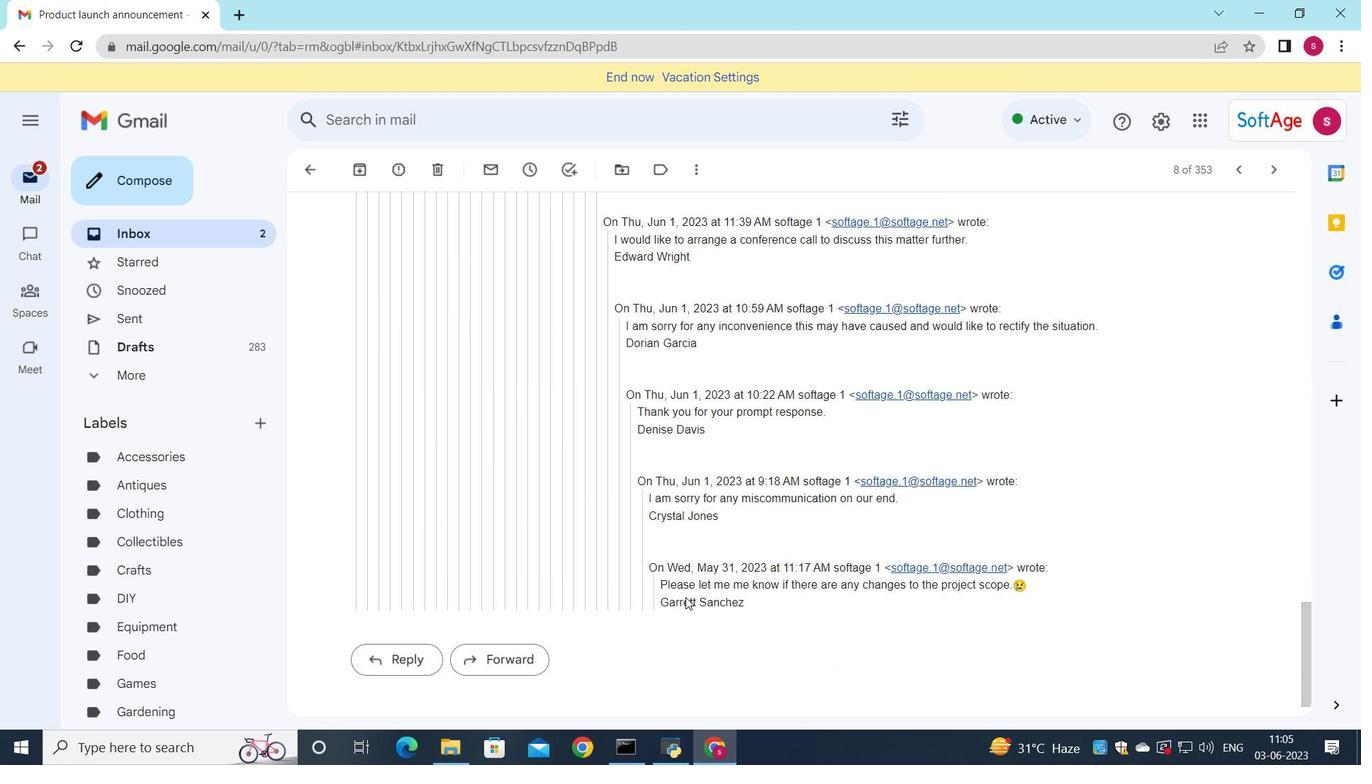 
Action: Mouse scrolled (685, 597) with delta (0, 0)
Screenshot: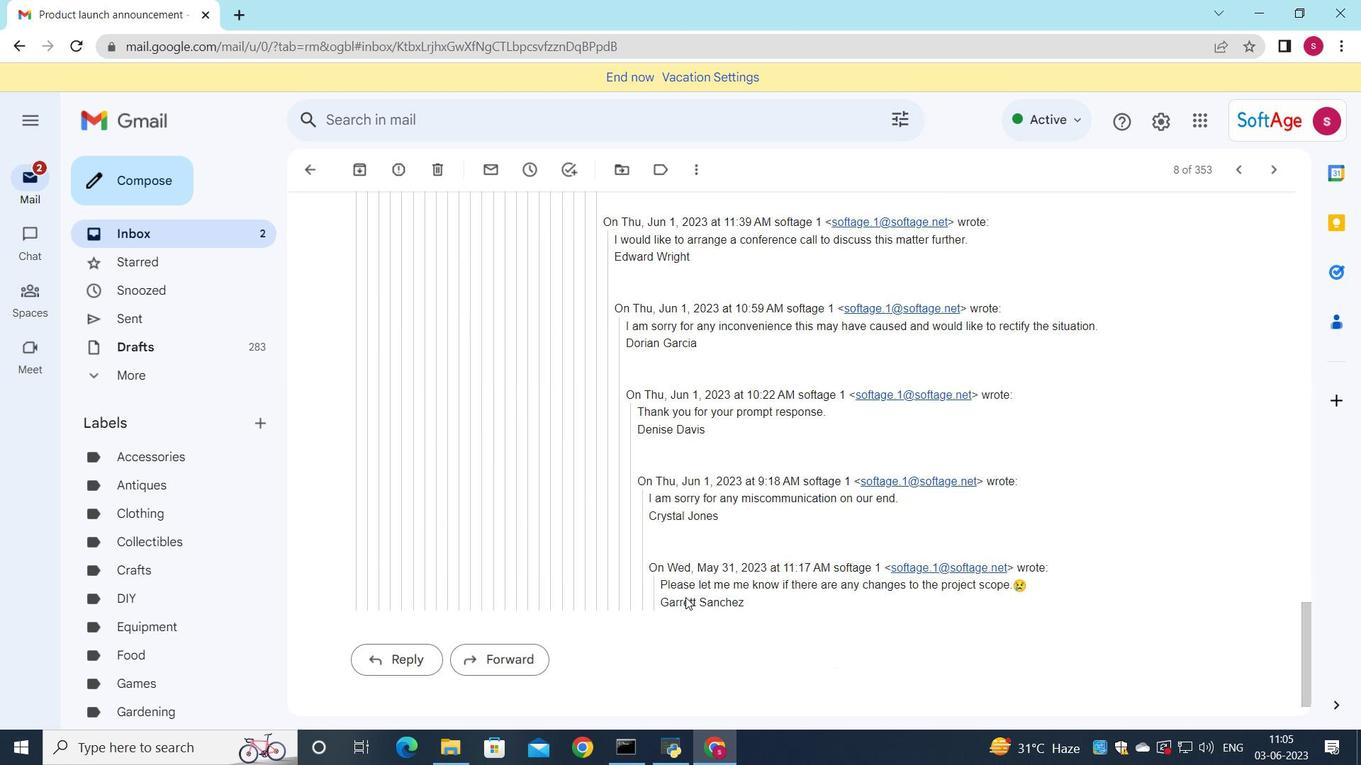 
Action: Mouse moved to (381, 624)
Screenshot: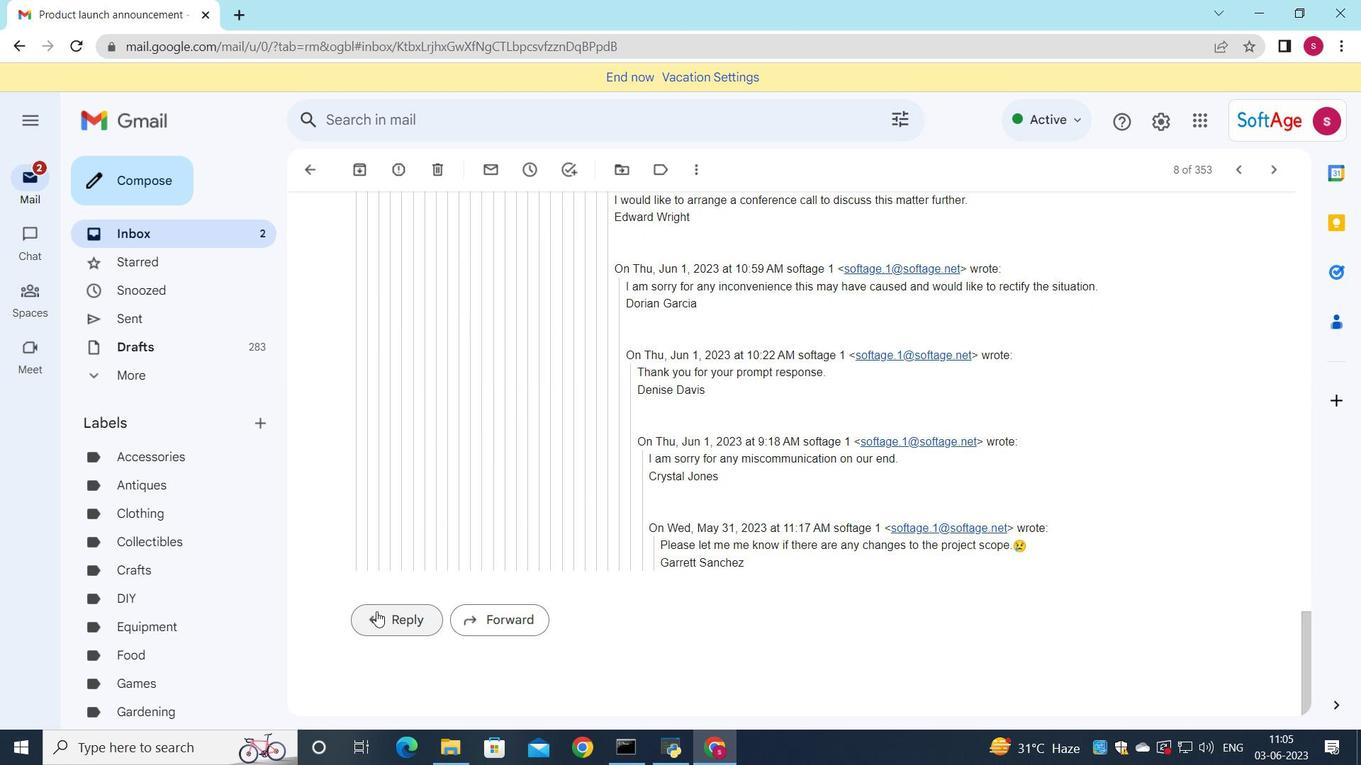 
Action: Mouse pressed left at (381, 624)
Screenshot: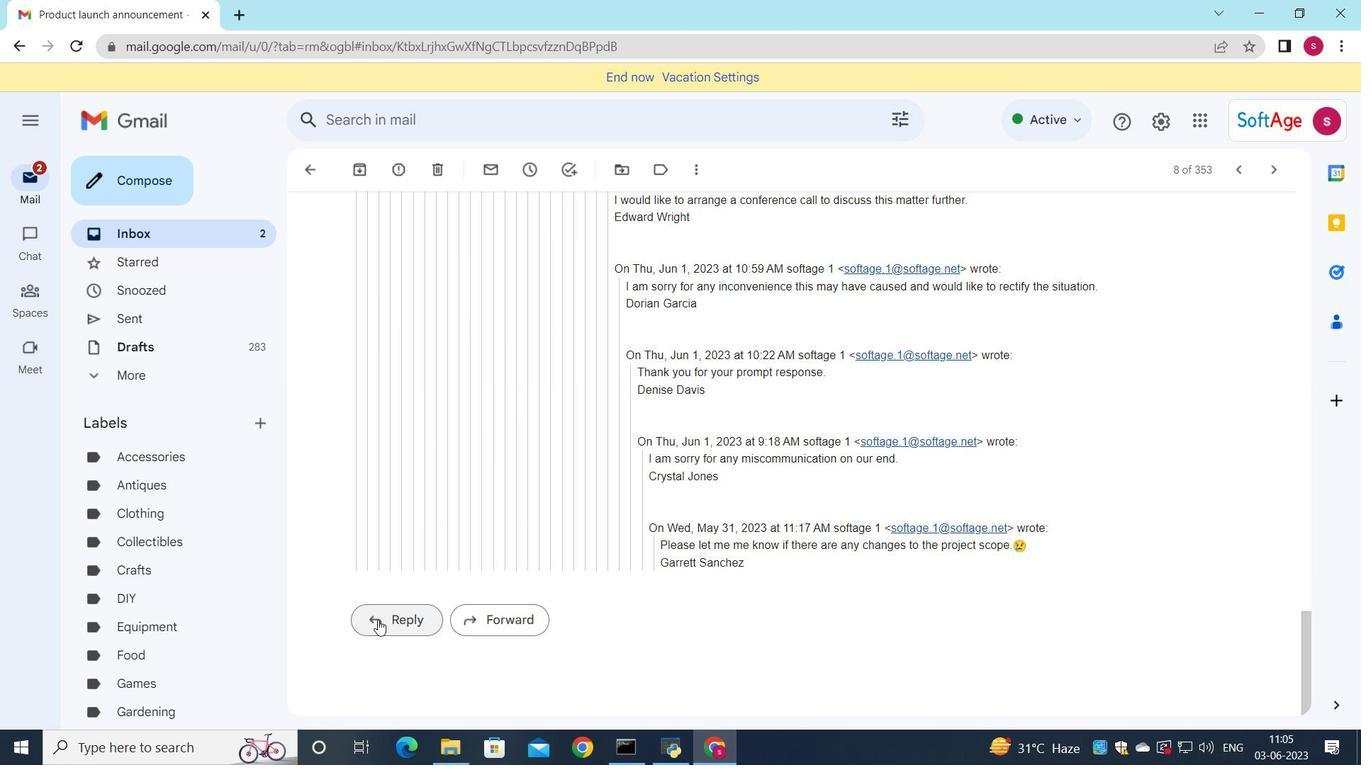 
Action: Mouse moved to (387, 480)
Screenshot: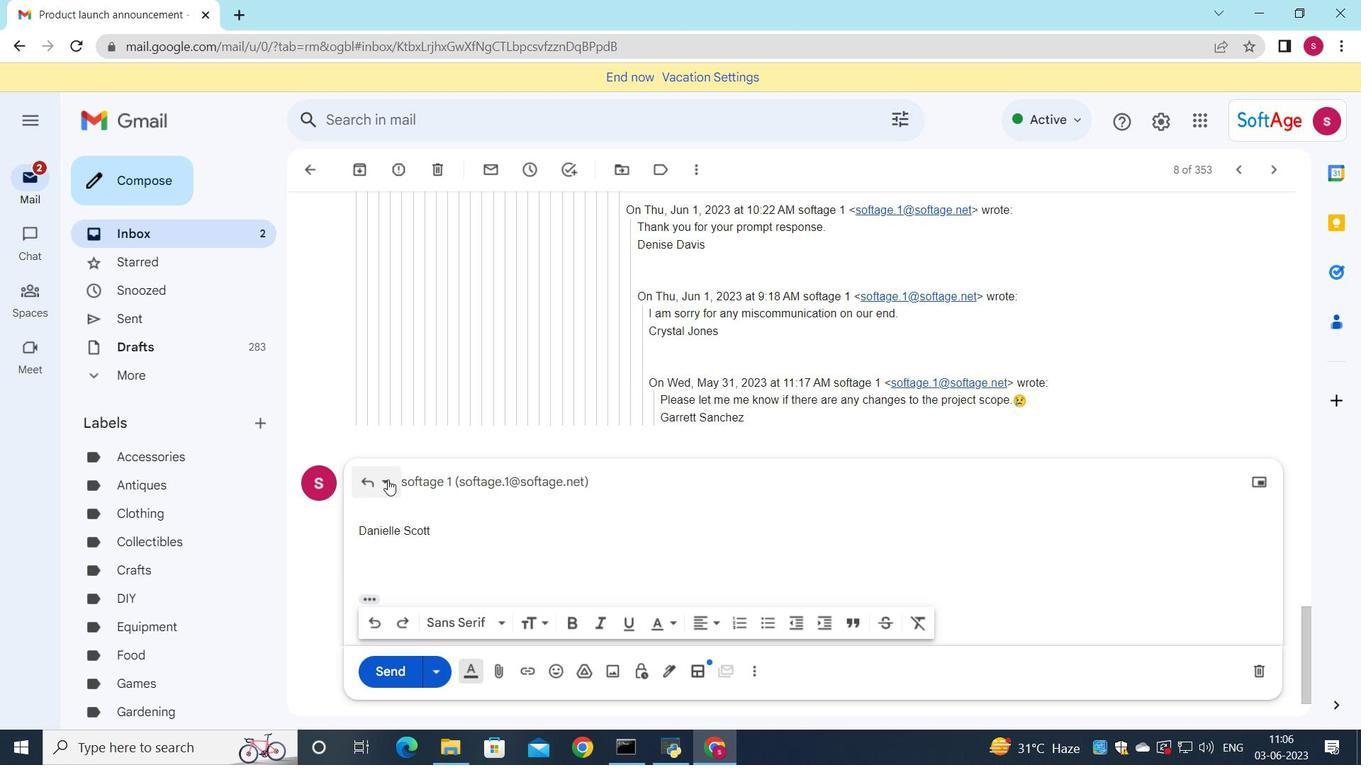 
Action: Mouse pressed left at (387, 480)
Screenshot: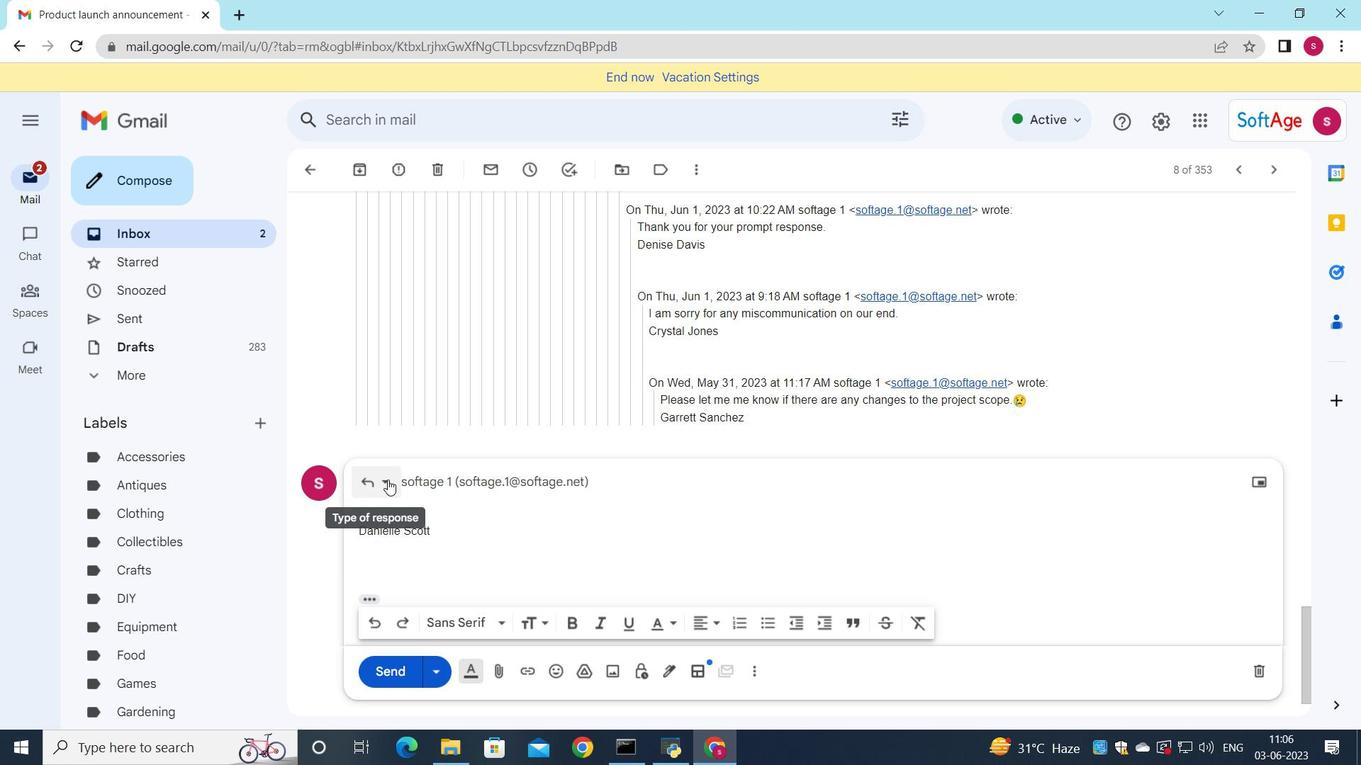 
Action: Mouse moved to (442, 588)
Screenshot: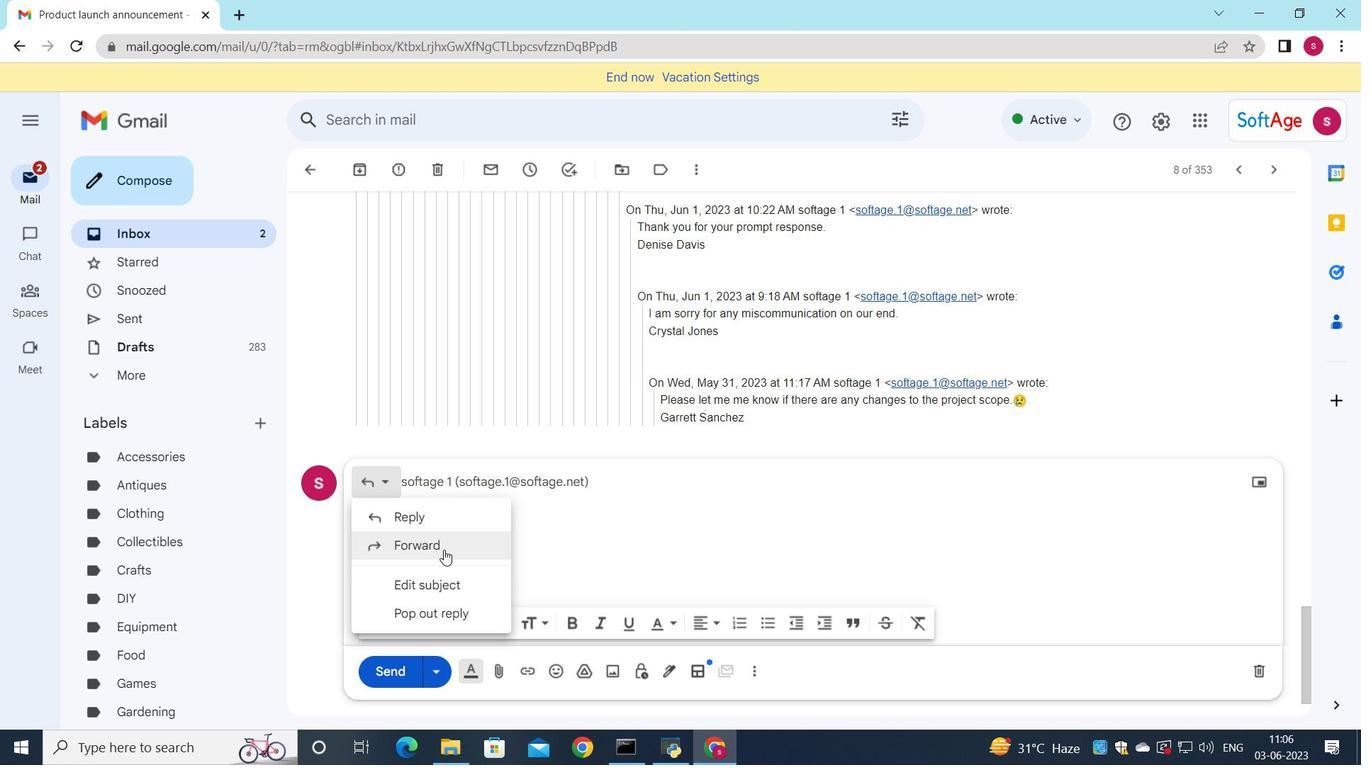 
Action: Mouse pressed left at (442, 588)
Screenshot: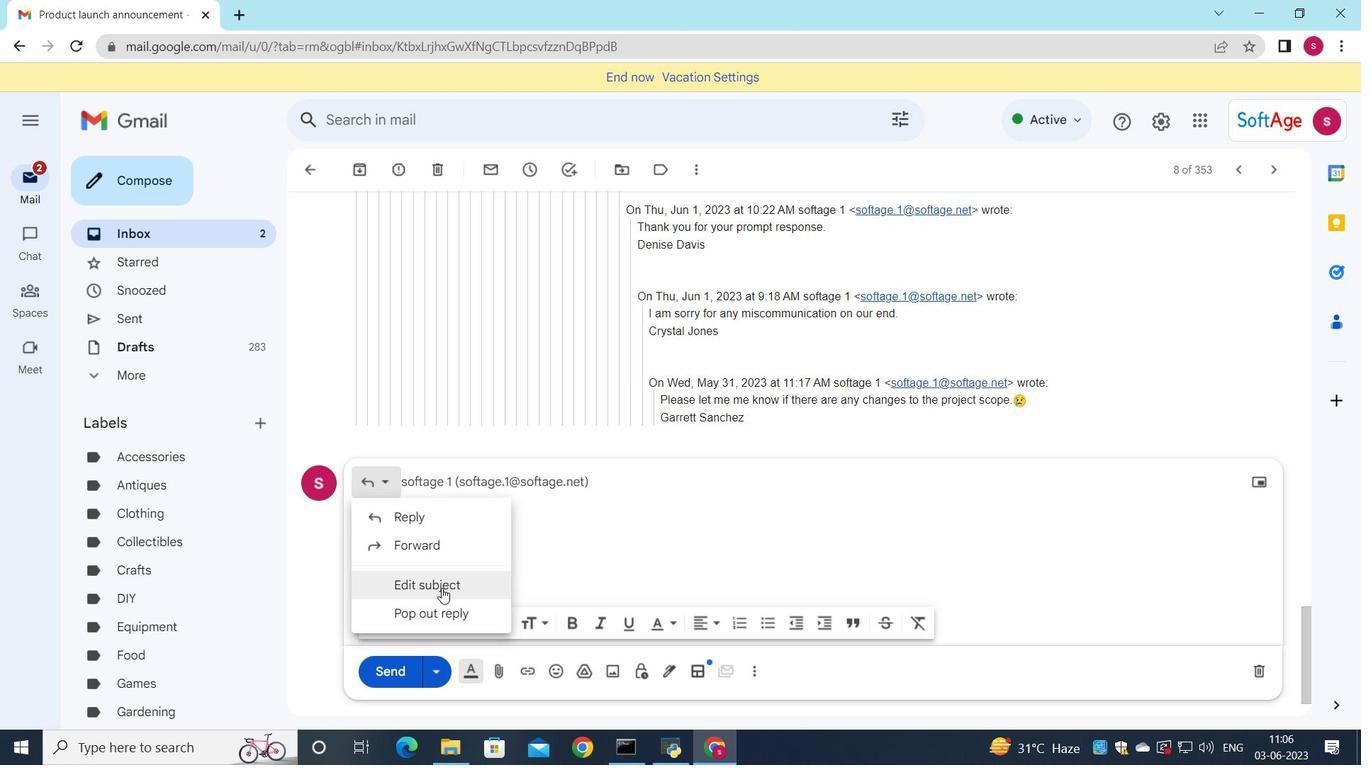 
Action: Mouse moved to (830, 449)
Screenshot: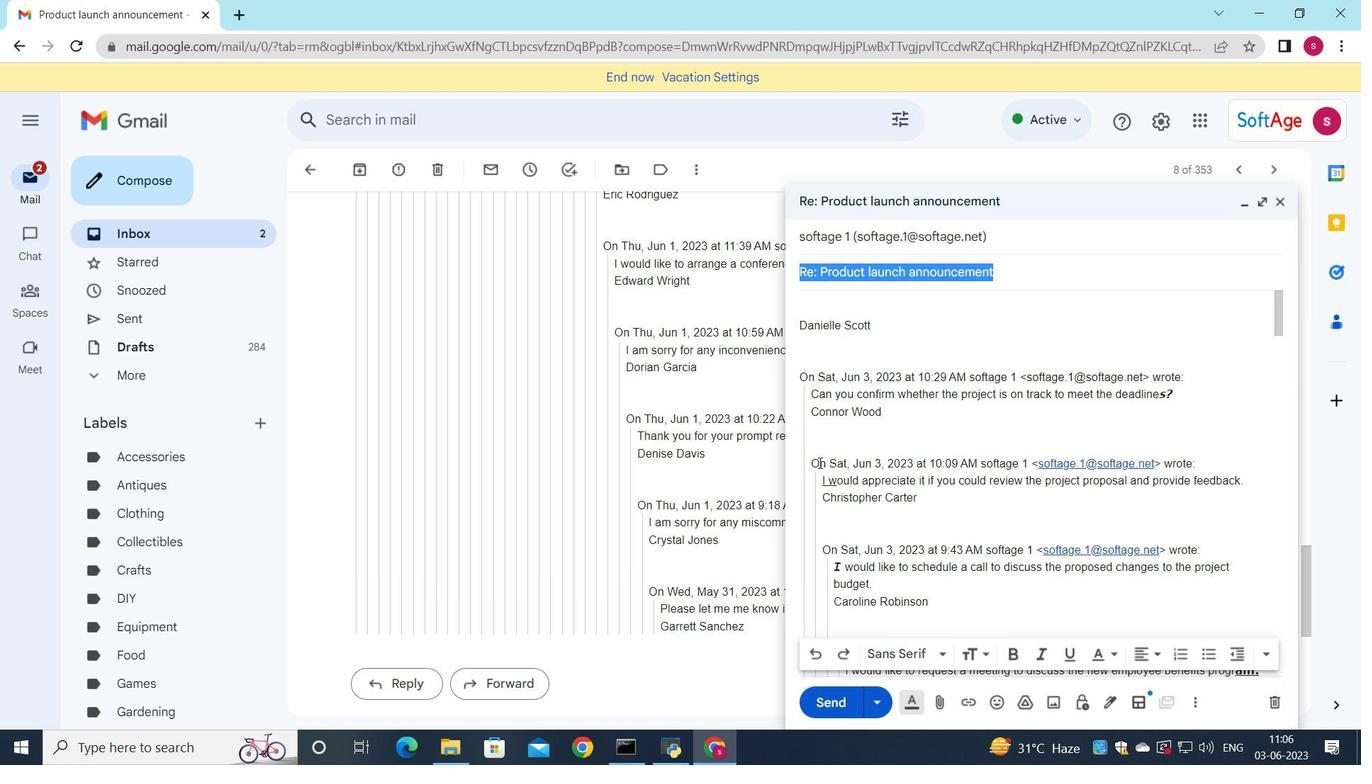 
Action: Key pressed <Key.shift>request<Key.space>for<Key.space>payment
Screenshot: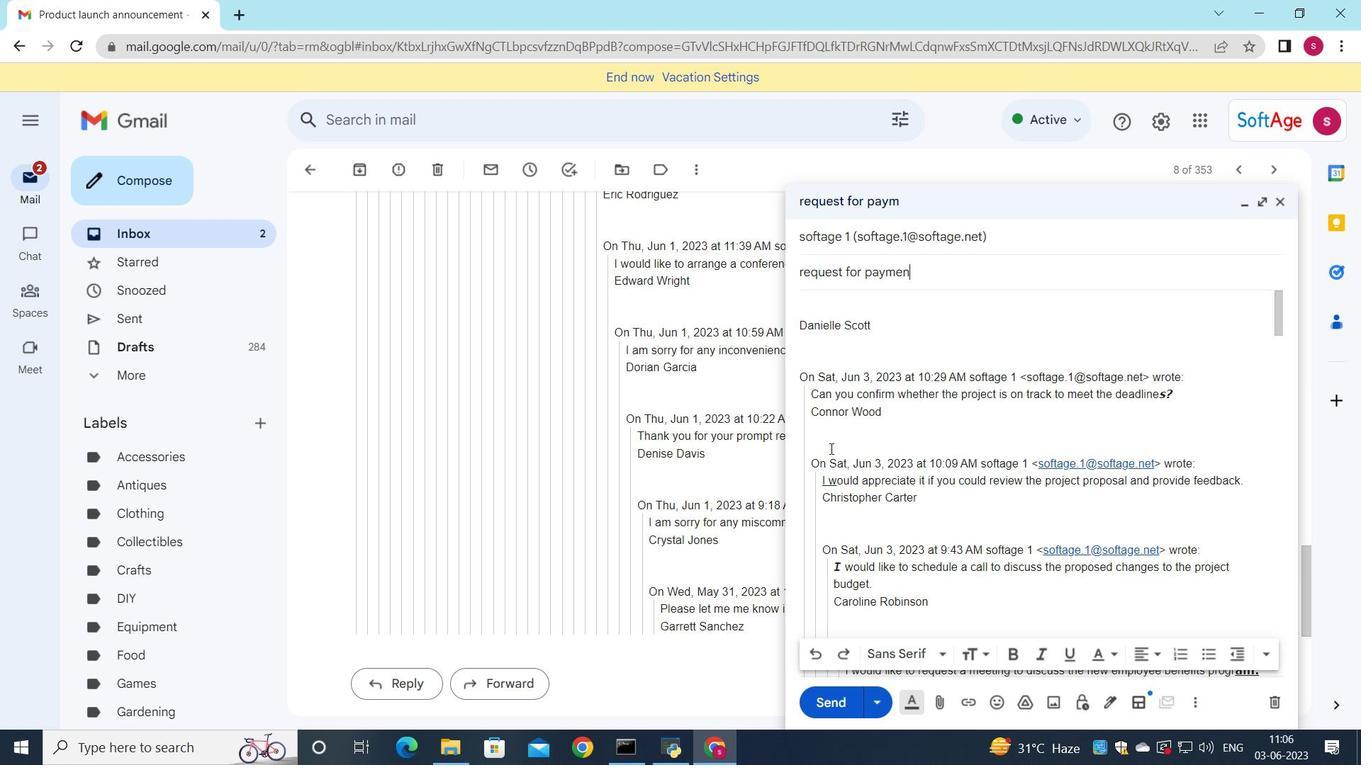 
Action: Mouse moved to (807, 275)
Screenshot: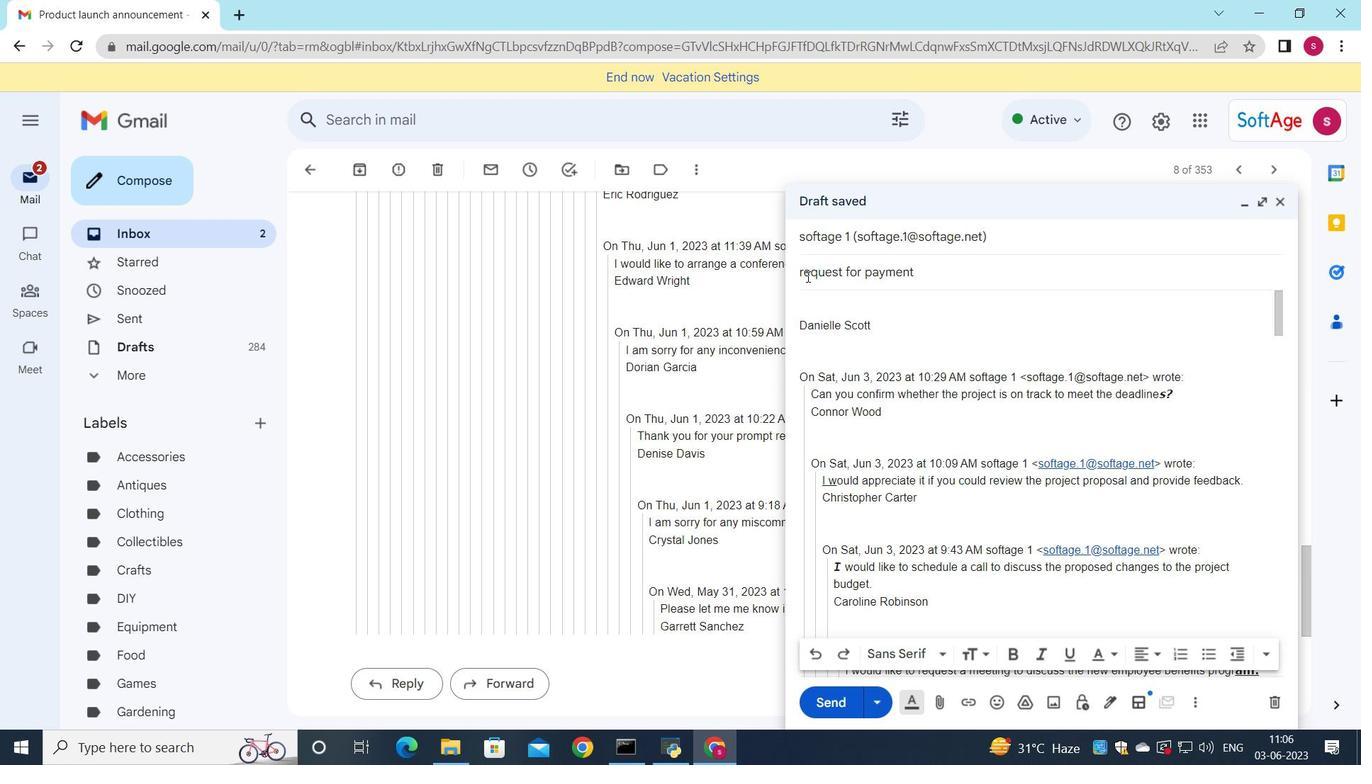 
Action: Mouse pressed left at (807, 275)
Screenshot: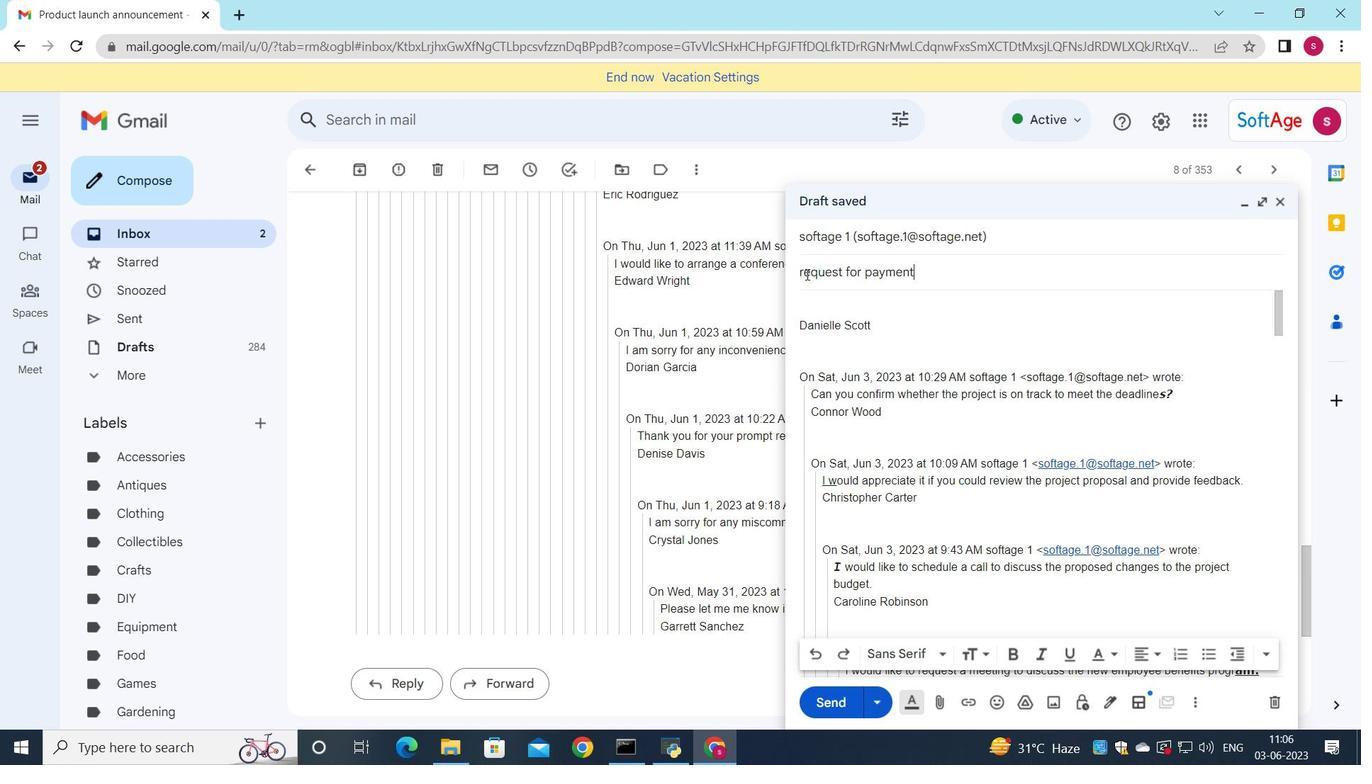 
Action: Mouse moved to (807, 275)
Screenshot: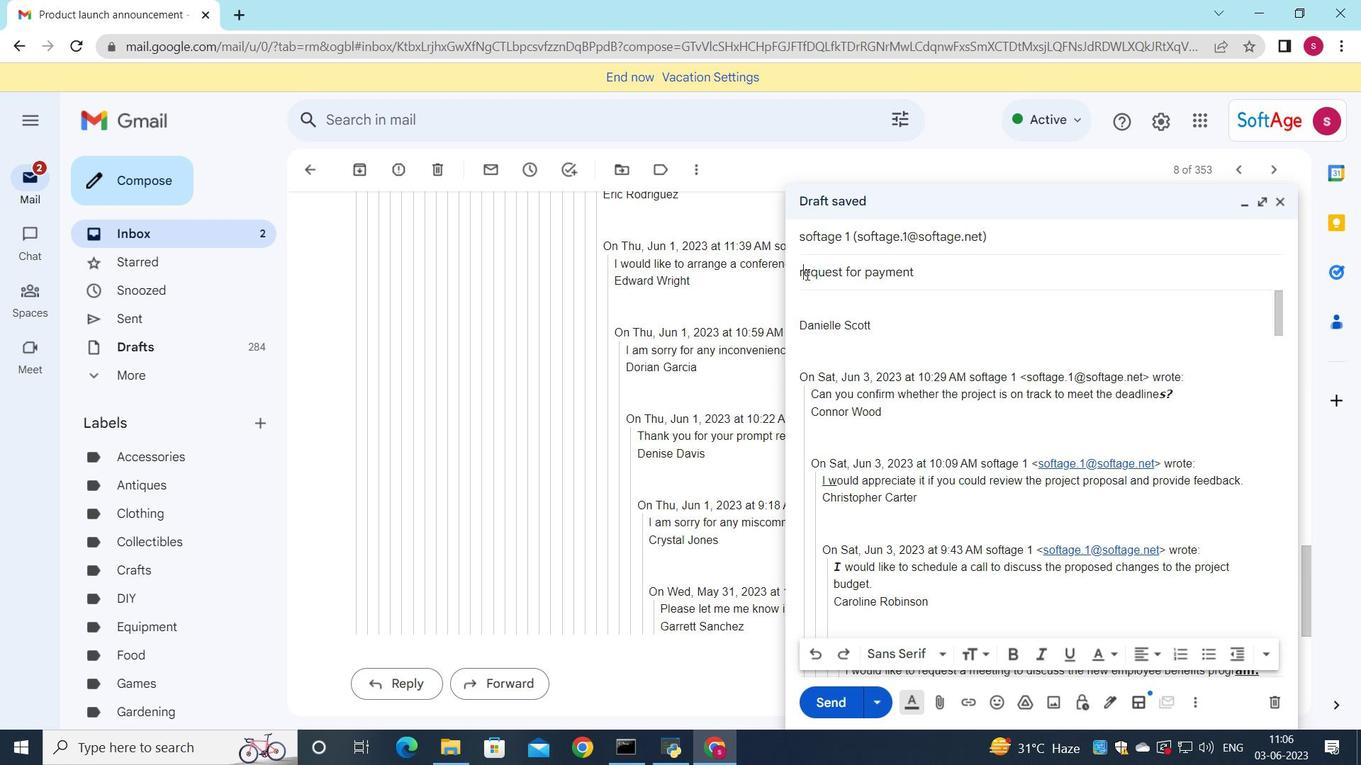 
Action: Key pressed <Key.backspace><Key.shift><Key.shift><Key.shift><Key.shift>R
Screenshot: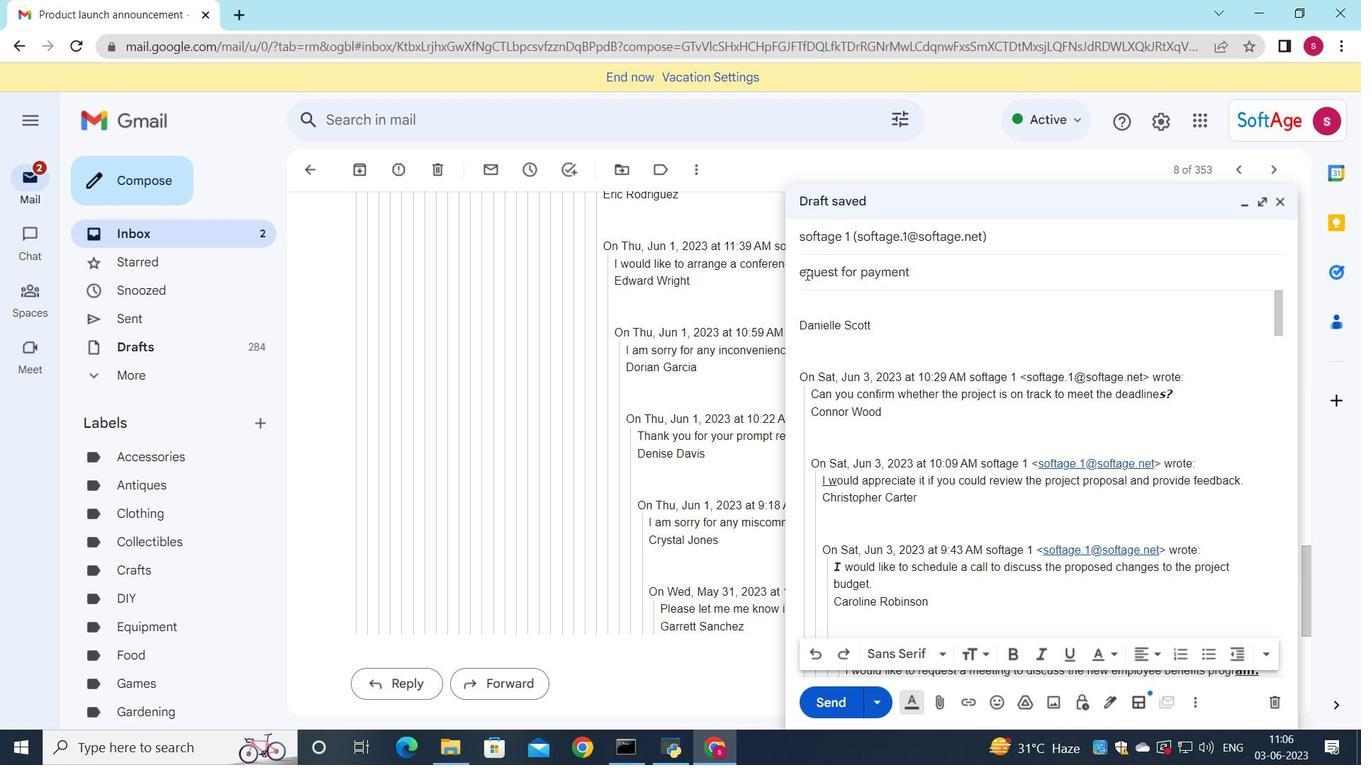 
Action: Mouse moved to (856, 304)
Screenshot: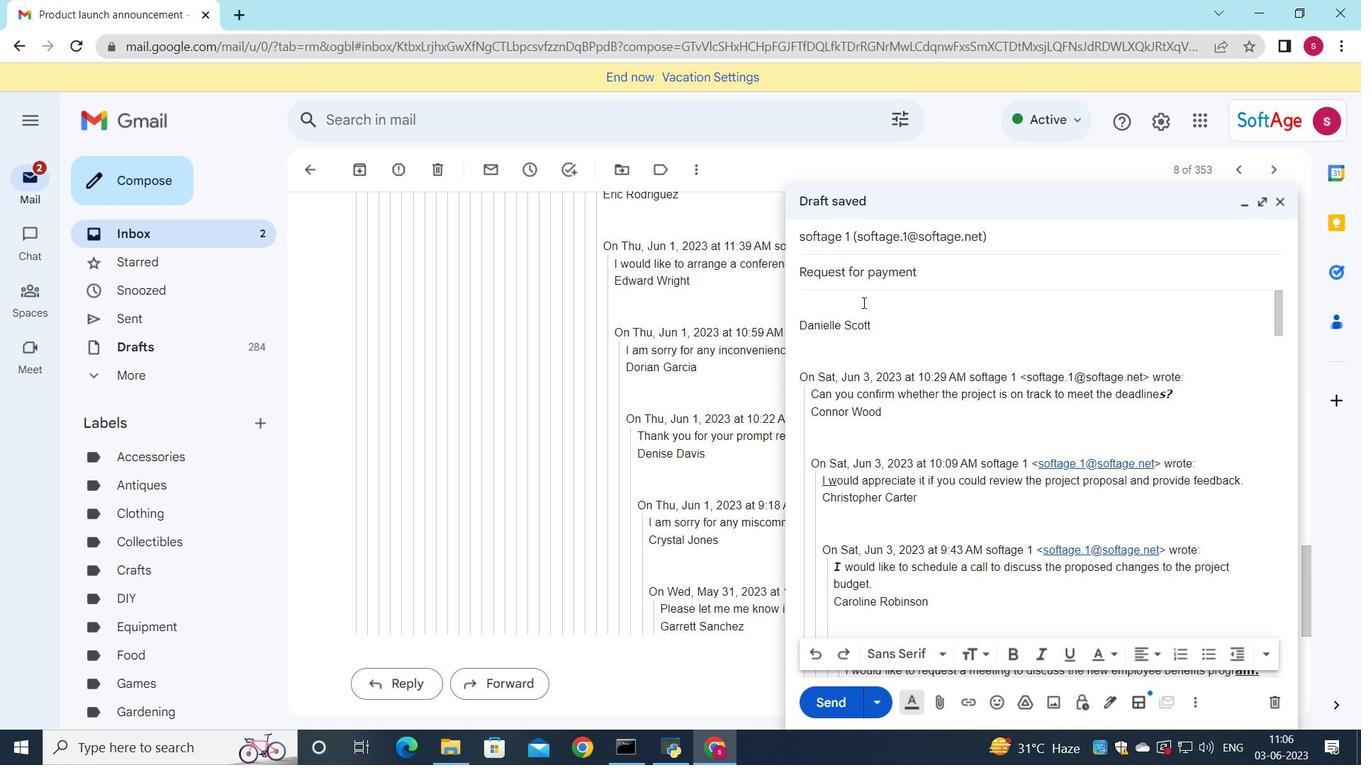 
Action: Mouse pressed left at (856, 304)
Screenshot: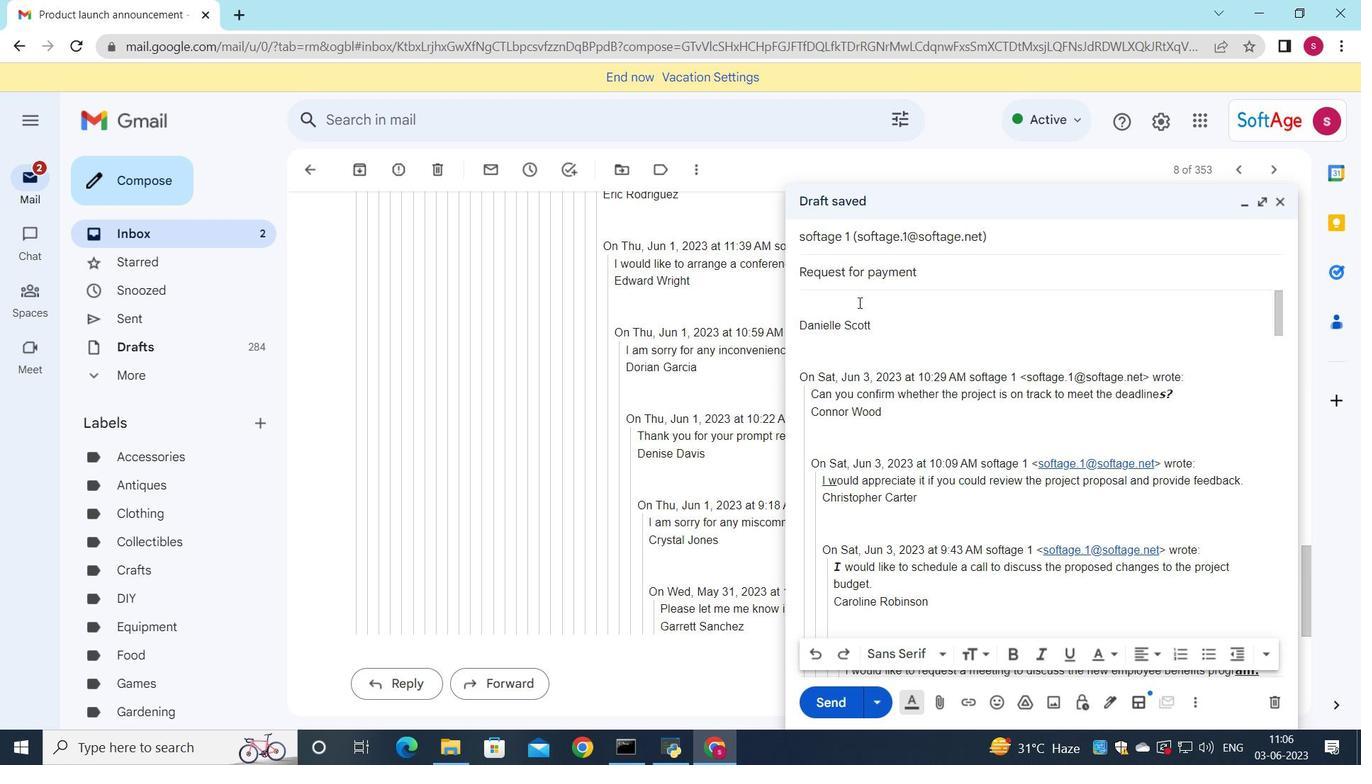 
Action: Key pressed <Key.shift><Key.shift><Key.shift><Key.shift><Key.shift><Key.shift><Key.shift><Key.shift><Key.shift><Key.shift><Key.shift>Wouk<Key.backspace>ld<Key.space>it<Key.space>be<Key.space>possible<Key.space>to<Key.space>have<Key.space>a<Key.space>project<Key.space>update<Key.space>meeting<Key.space>with<Key.space>all<Key.space>stakeholders<Key.space>next<Key.space>week<Key.shift_r><Key.shift_r><Key.shift_r>?
Screenshot: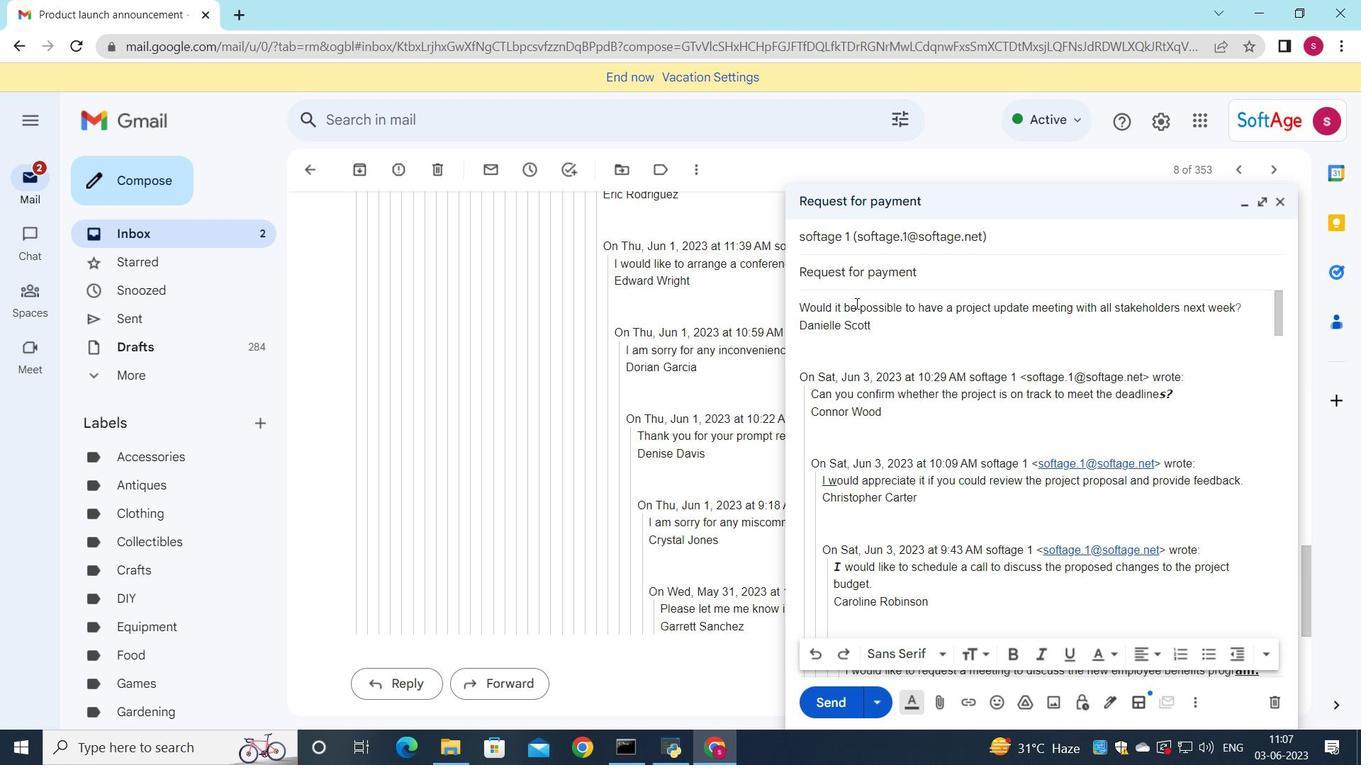 
Action: Mouse moved to (802, 309)
Screenshot: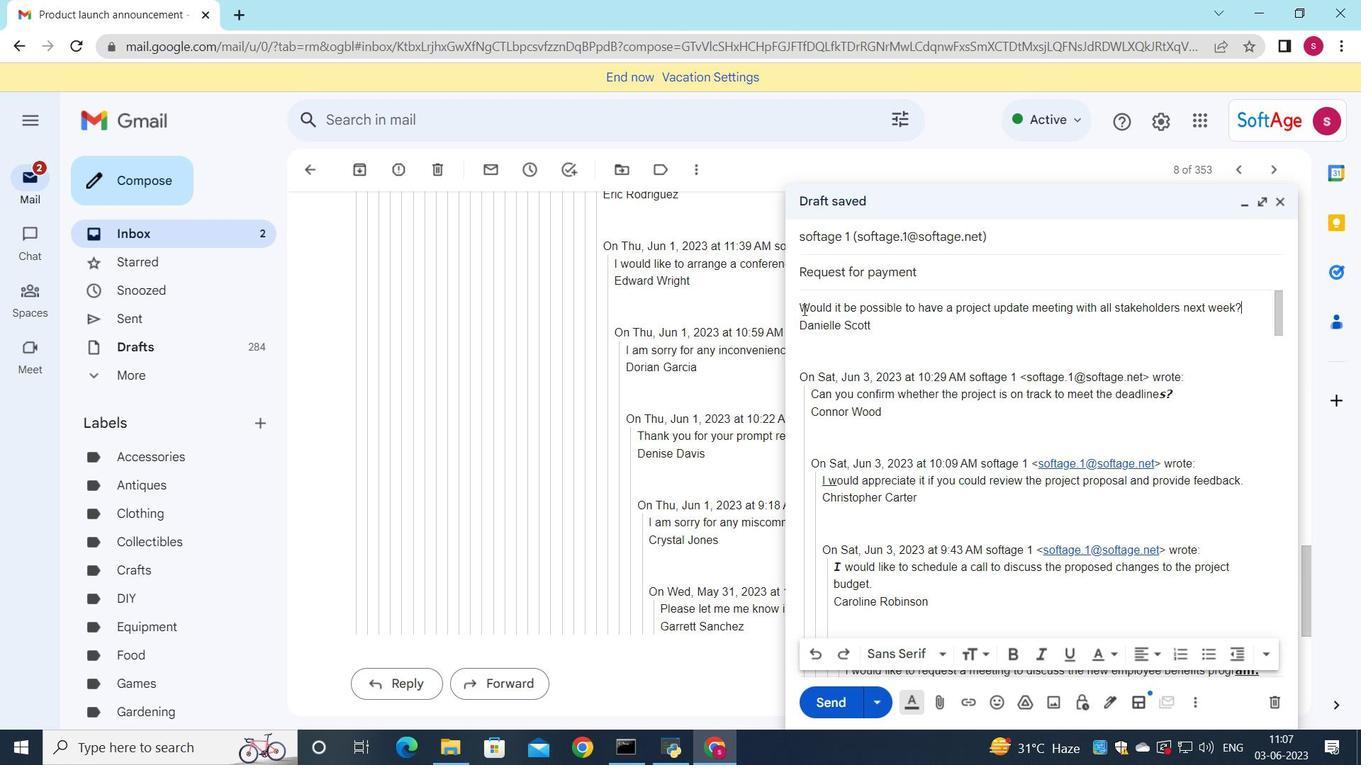 
Action: Mouse pressed left at (802, 309)
Screenshot: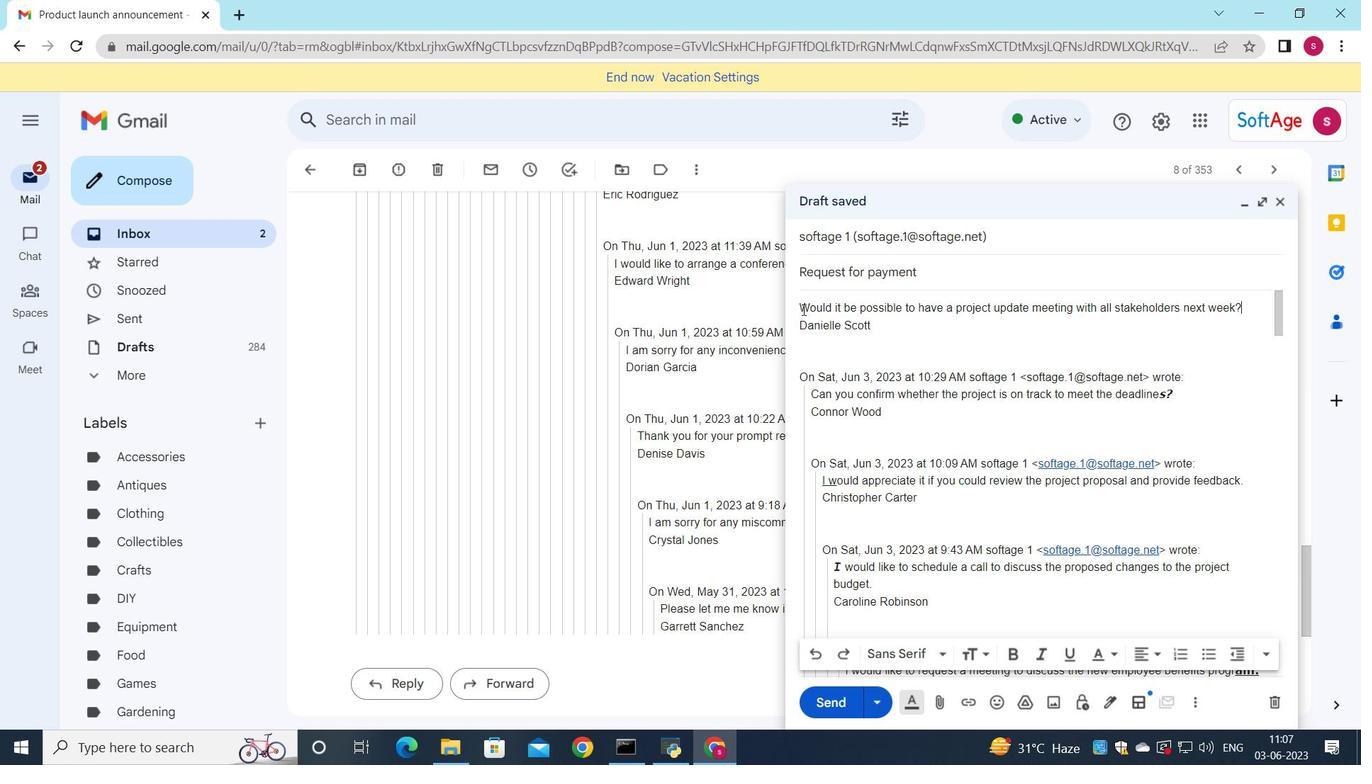 
Action: Mouse moved to (1106, 660)
Screenshot: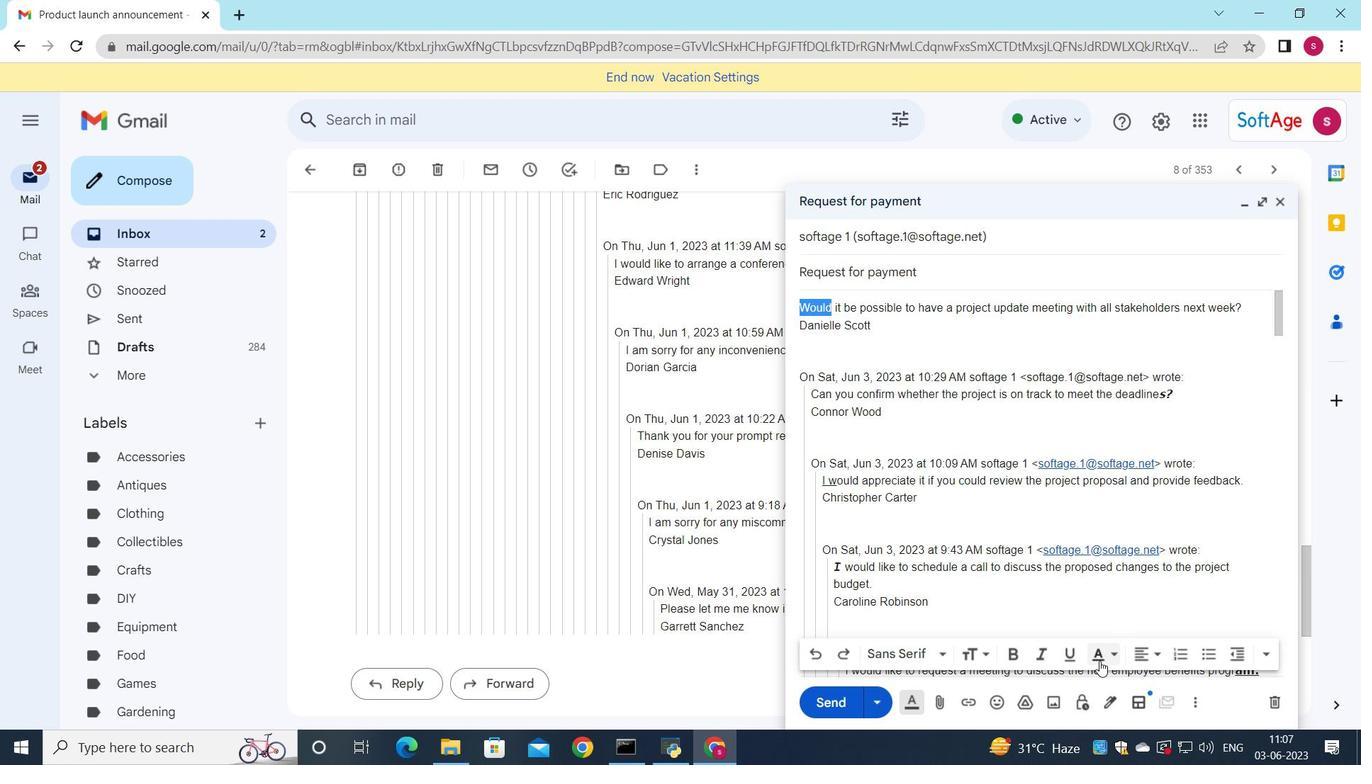 
Action: Mouse pressed left at (1106, 660)
Screenshot: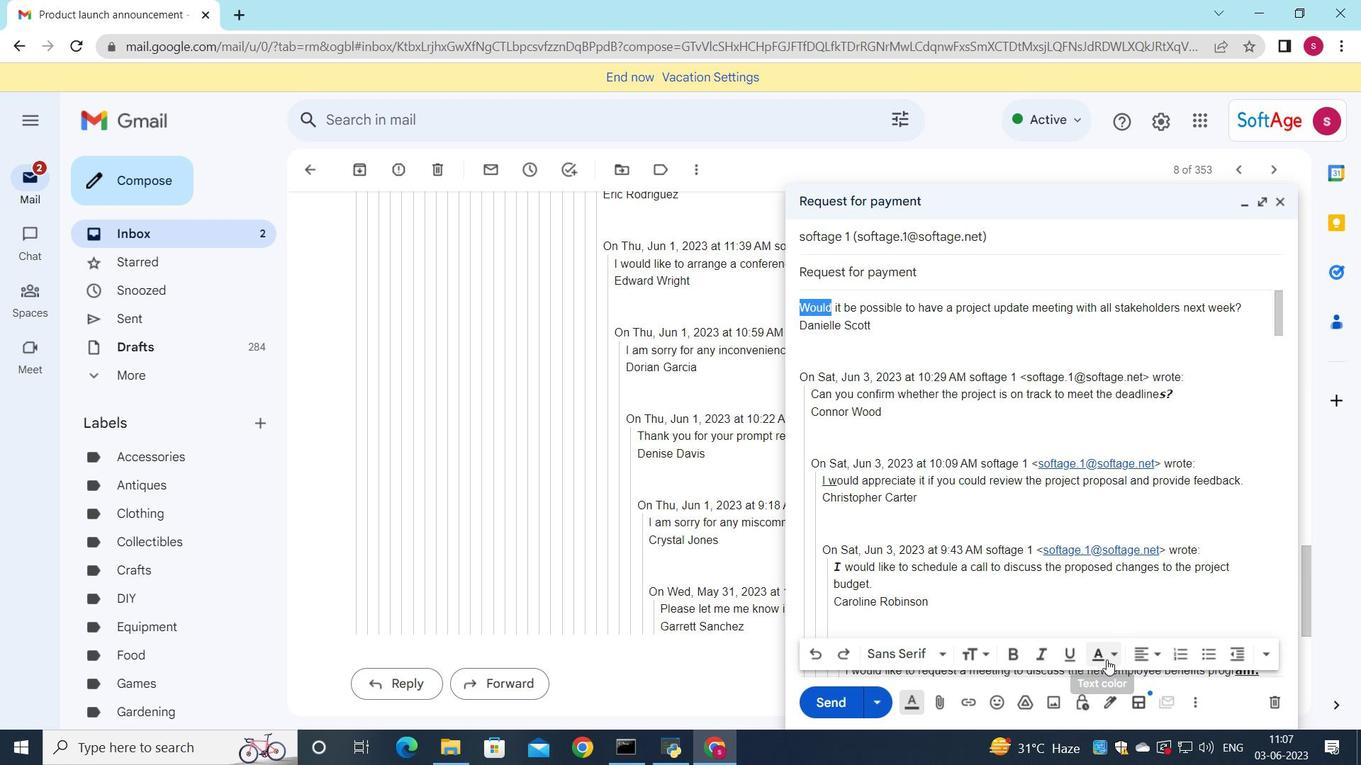 
Action: Mouse moved to (1075, 534)
Screenshot: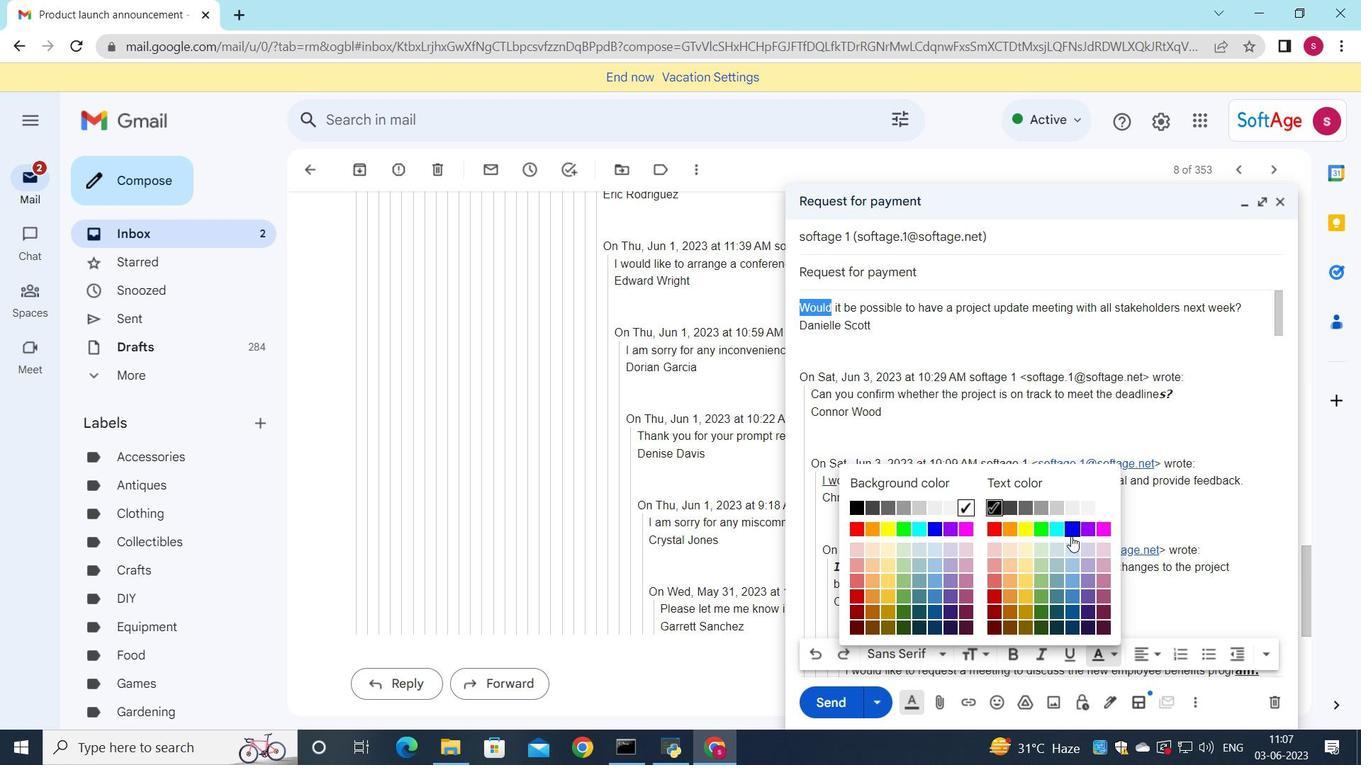 
Action: Mouse pressed left at (1075, 534)
Screenshot: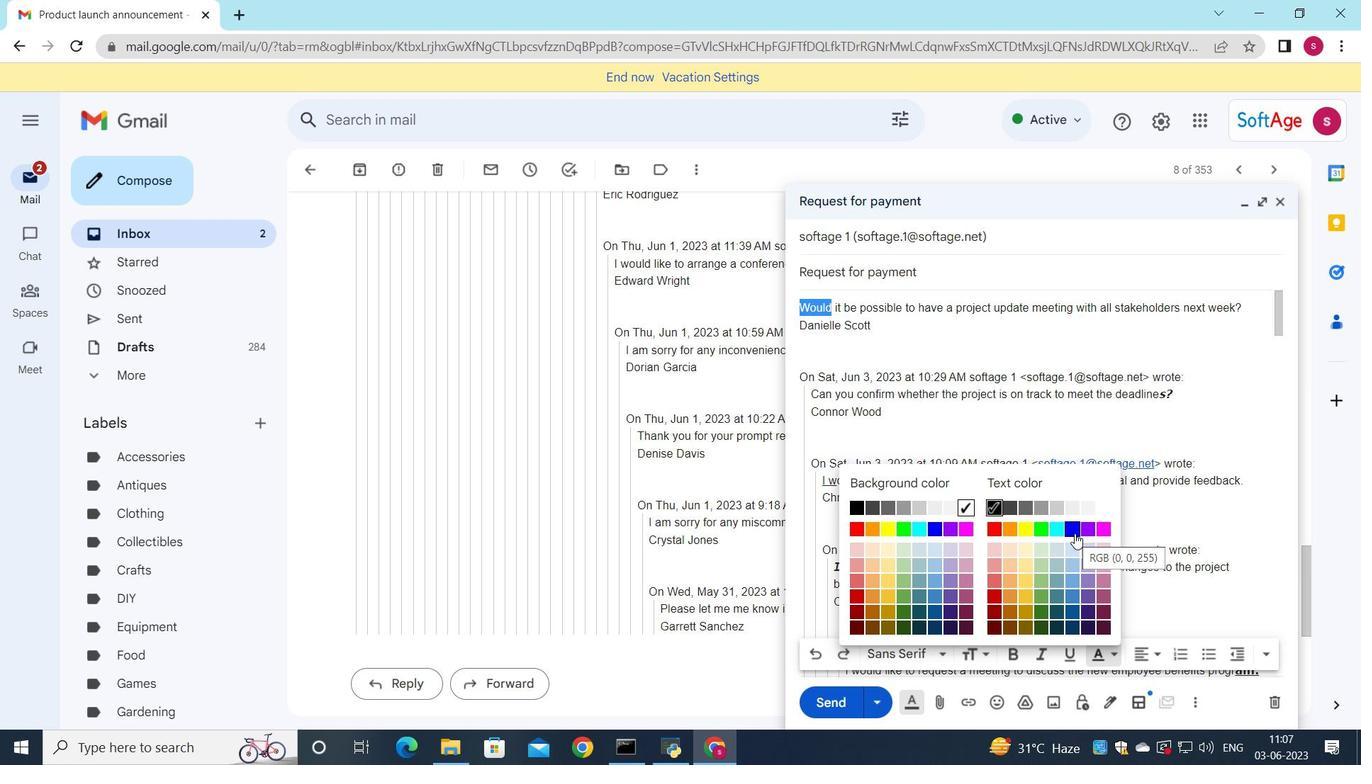 
Action: Mouse moved to (1116, 646)
Screenshot: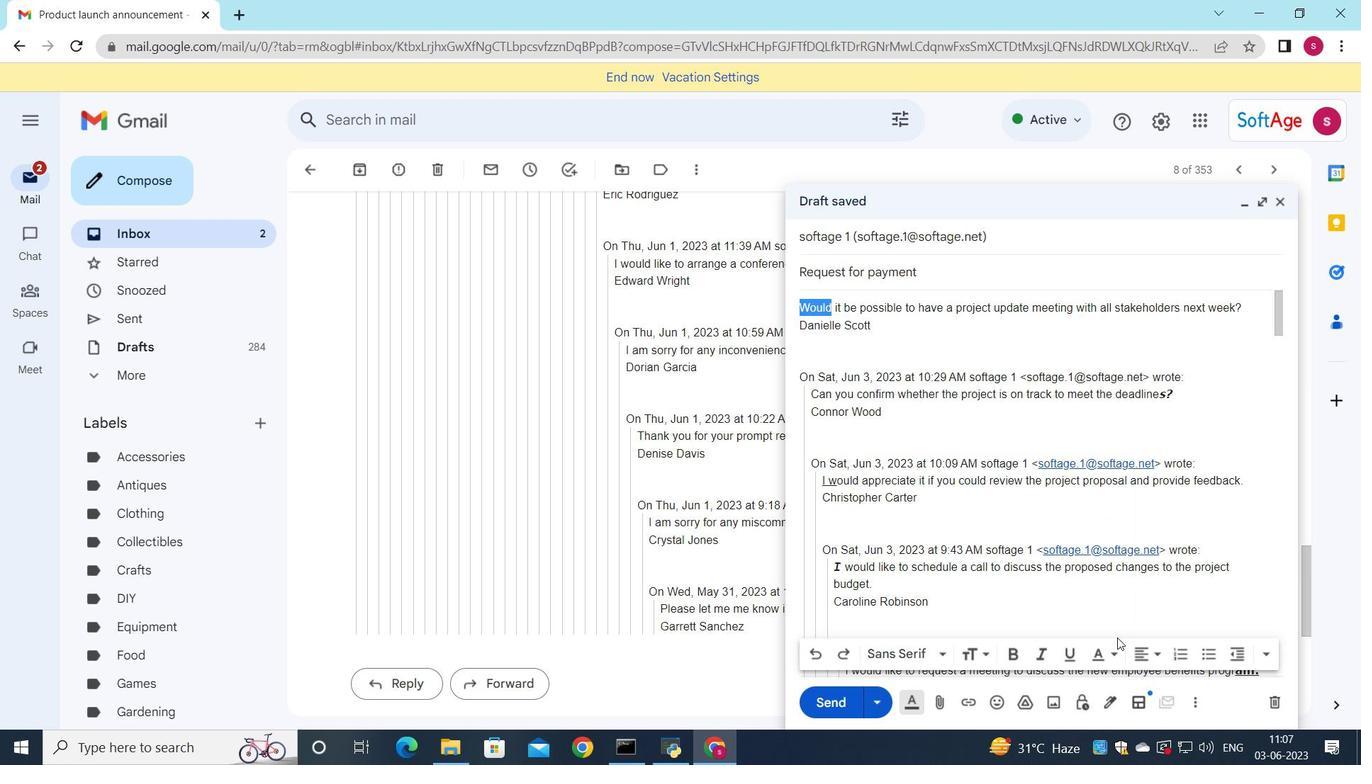 
Action: Mouse pressed left at (1116, 646)
Screenshot: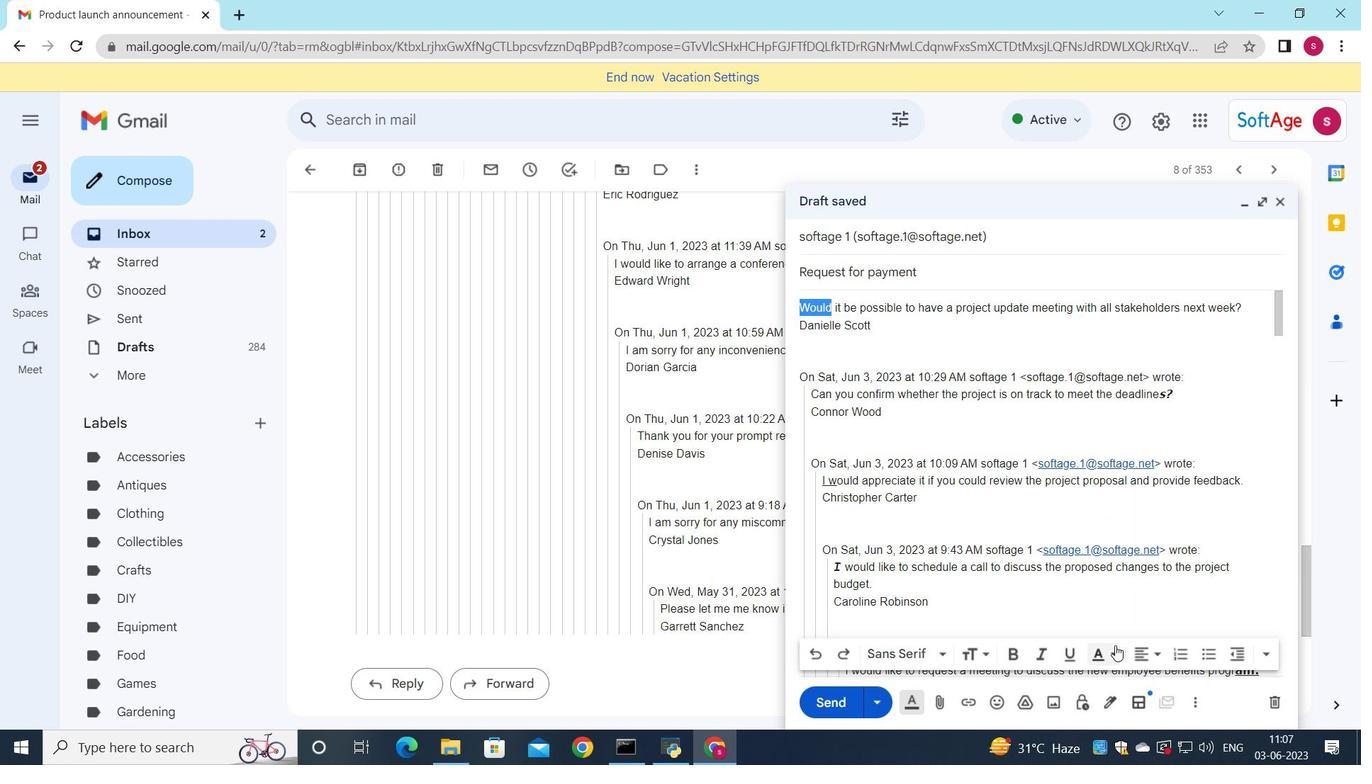 
Action: Mouse moved to (963, 530)
Screenshot: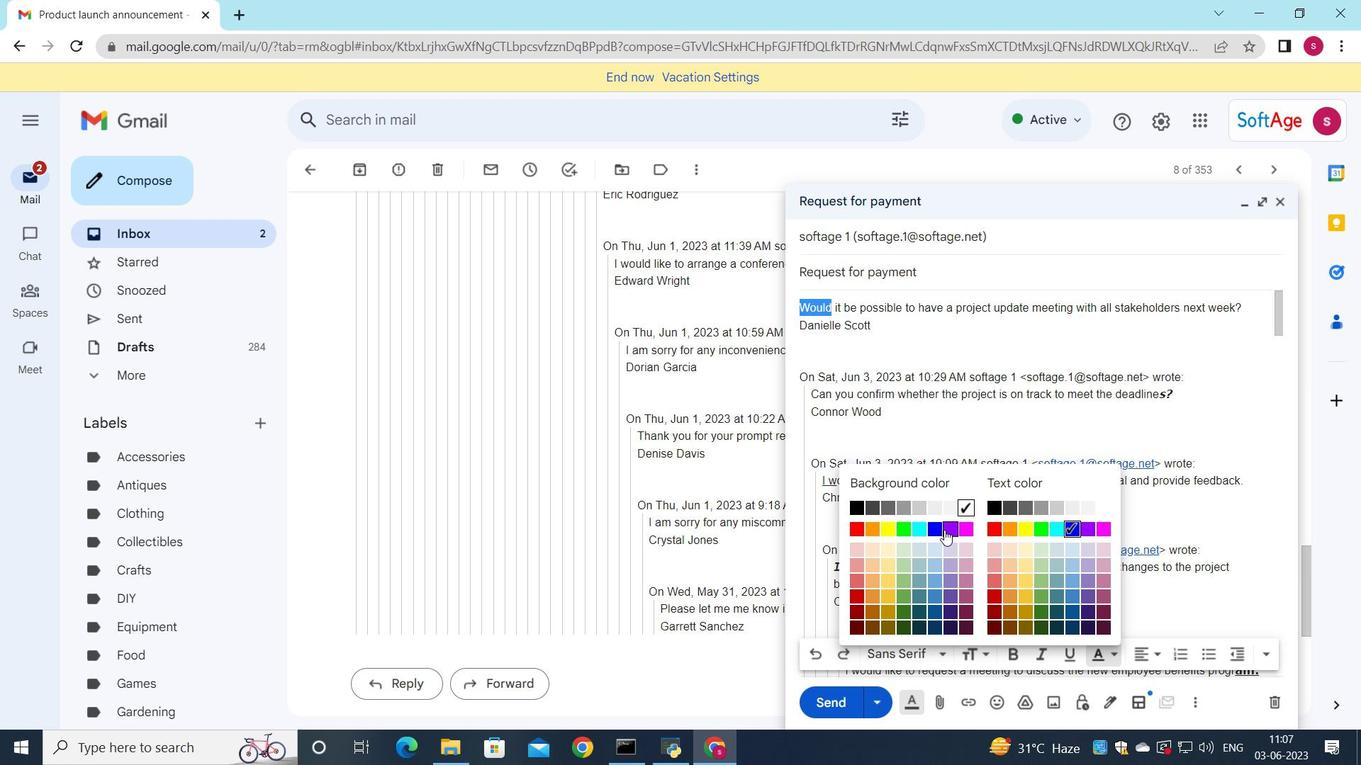 
Action: Mouse pressed left at (963, 530)
Screenshot: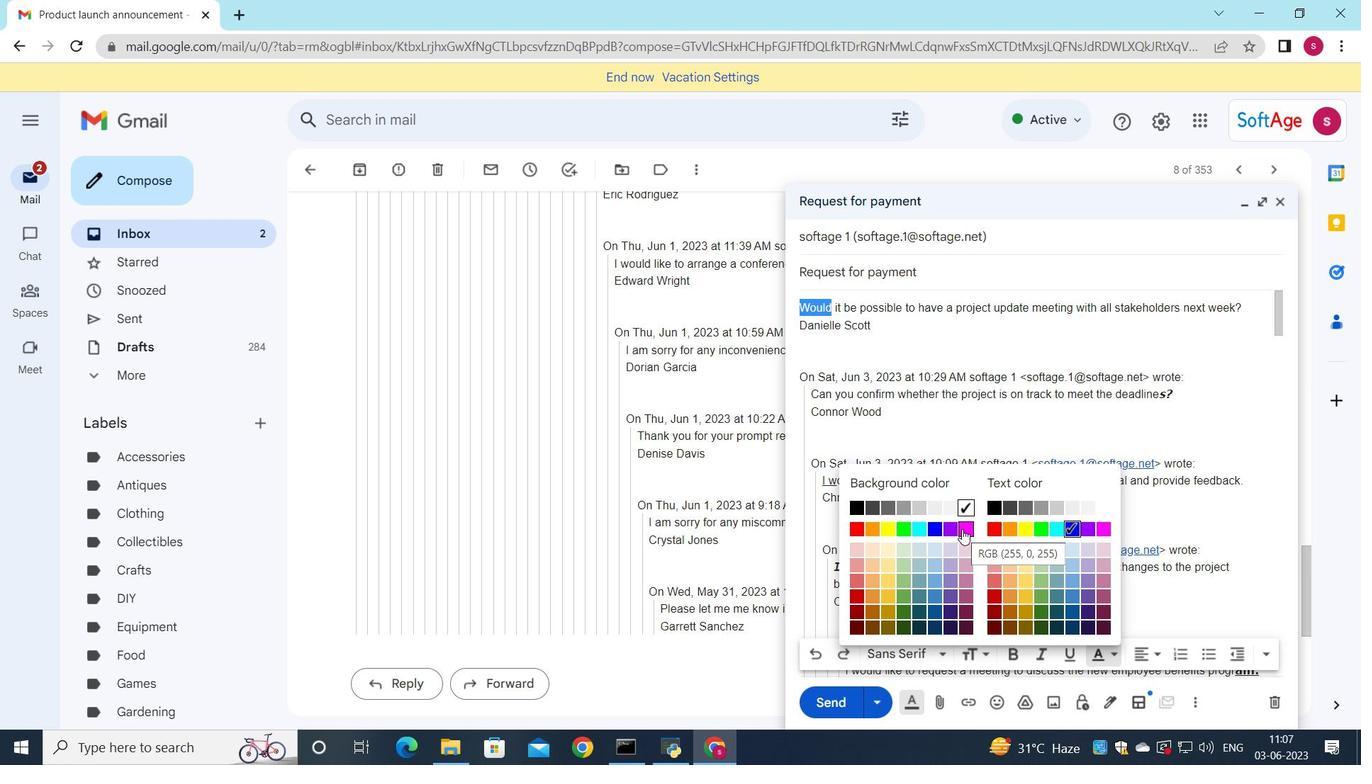 
Action: Mouse moved to (834, 311)
Screenshot: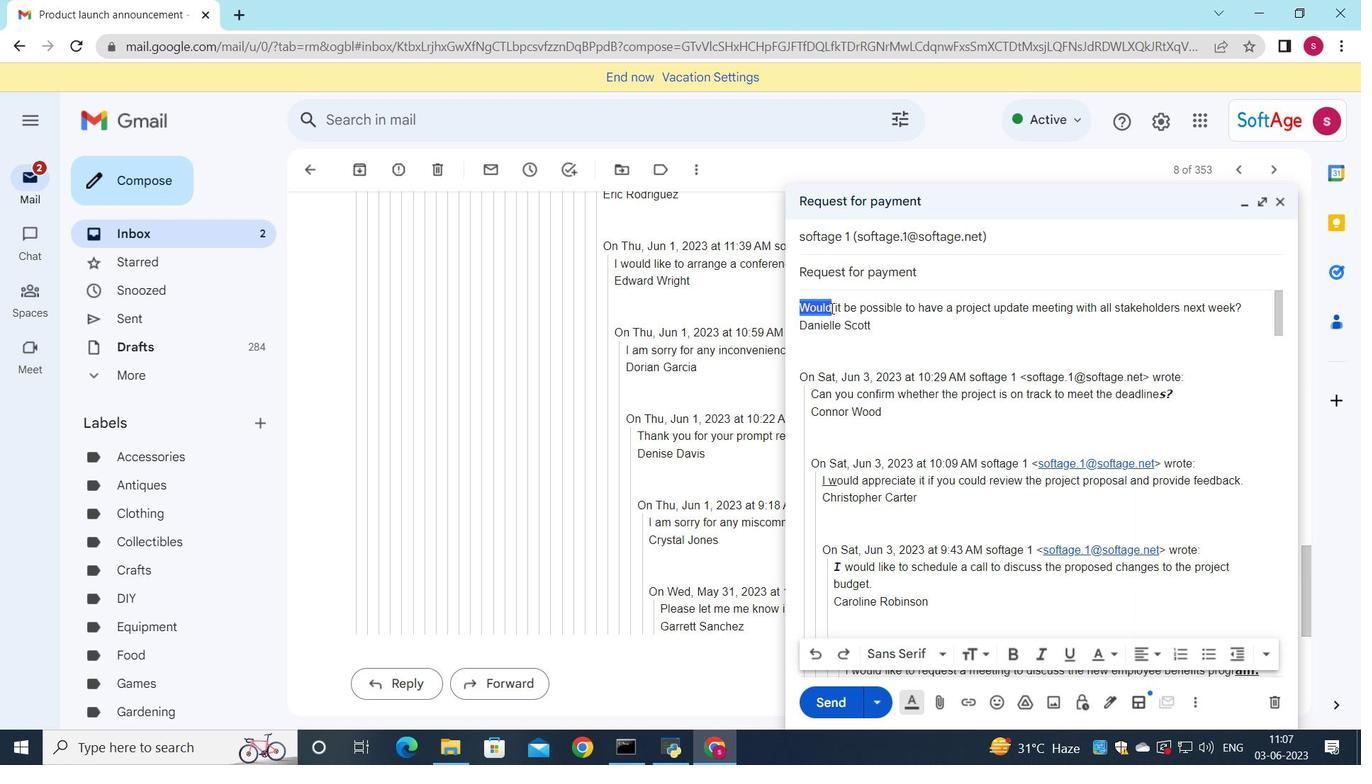 
Action: Mouse pressed left at (834, 311)
Screenshot: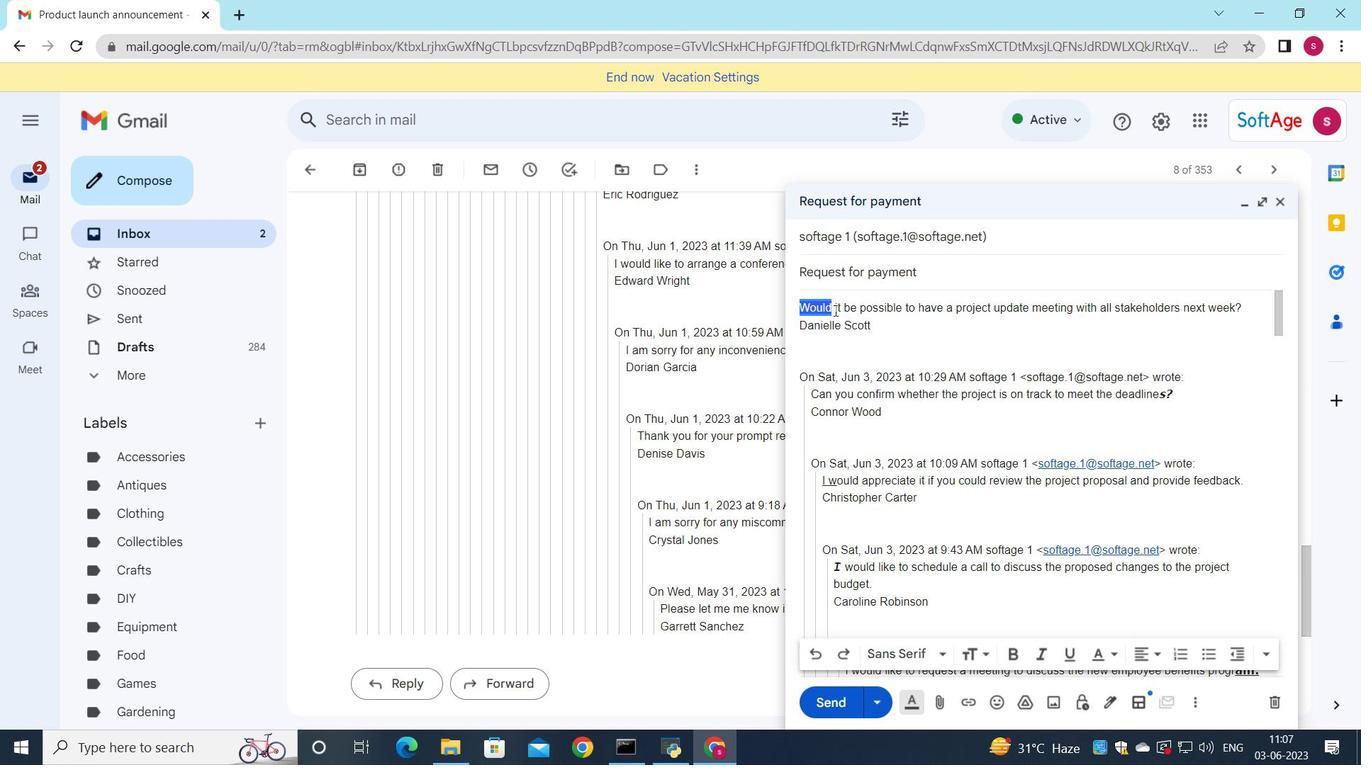 
Action: Mouse moved to (833, 697)
Screenshot: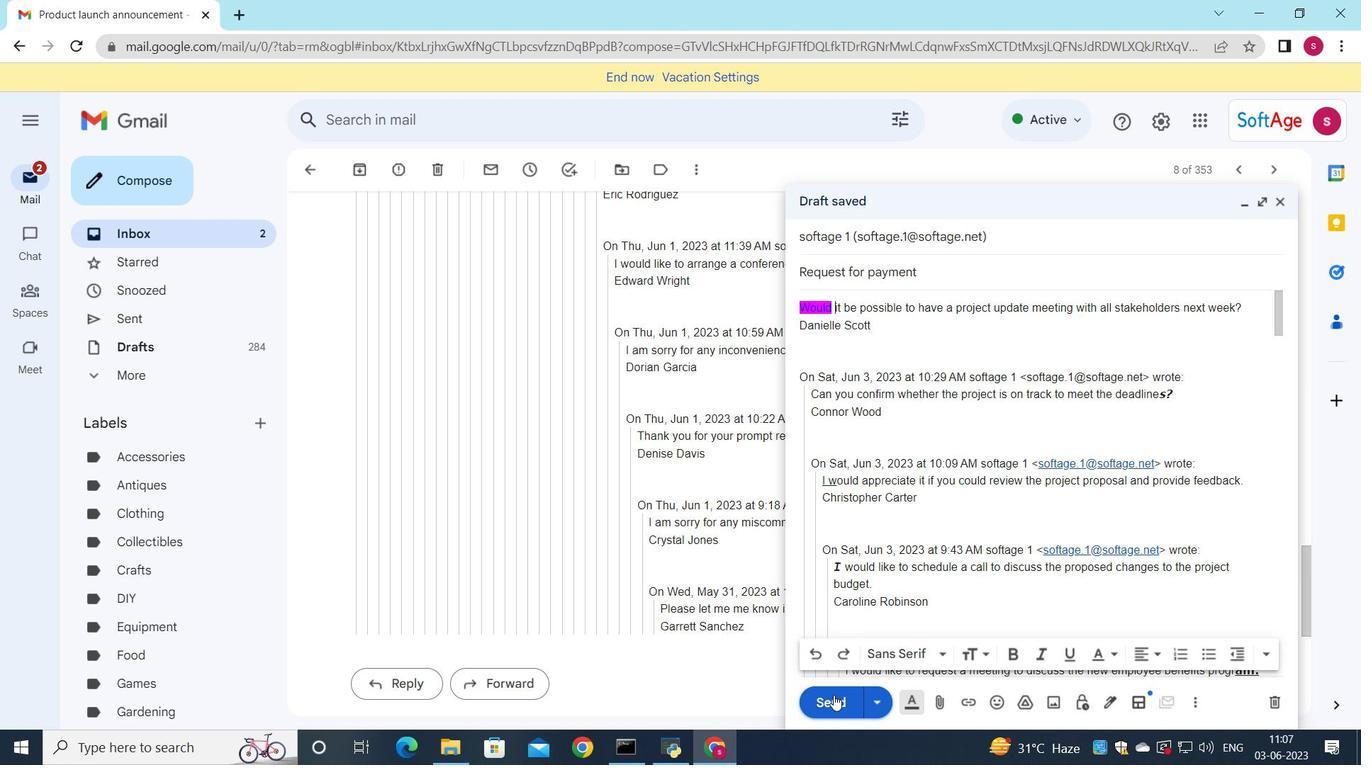 
Action: Mouse pressed left at (833, 697)
Screenshot: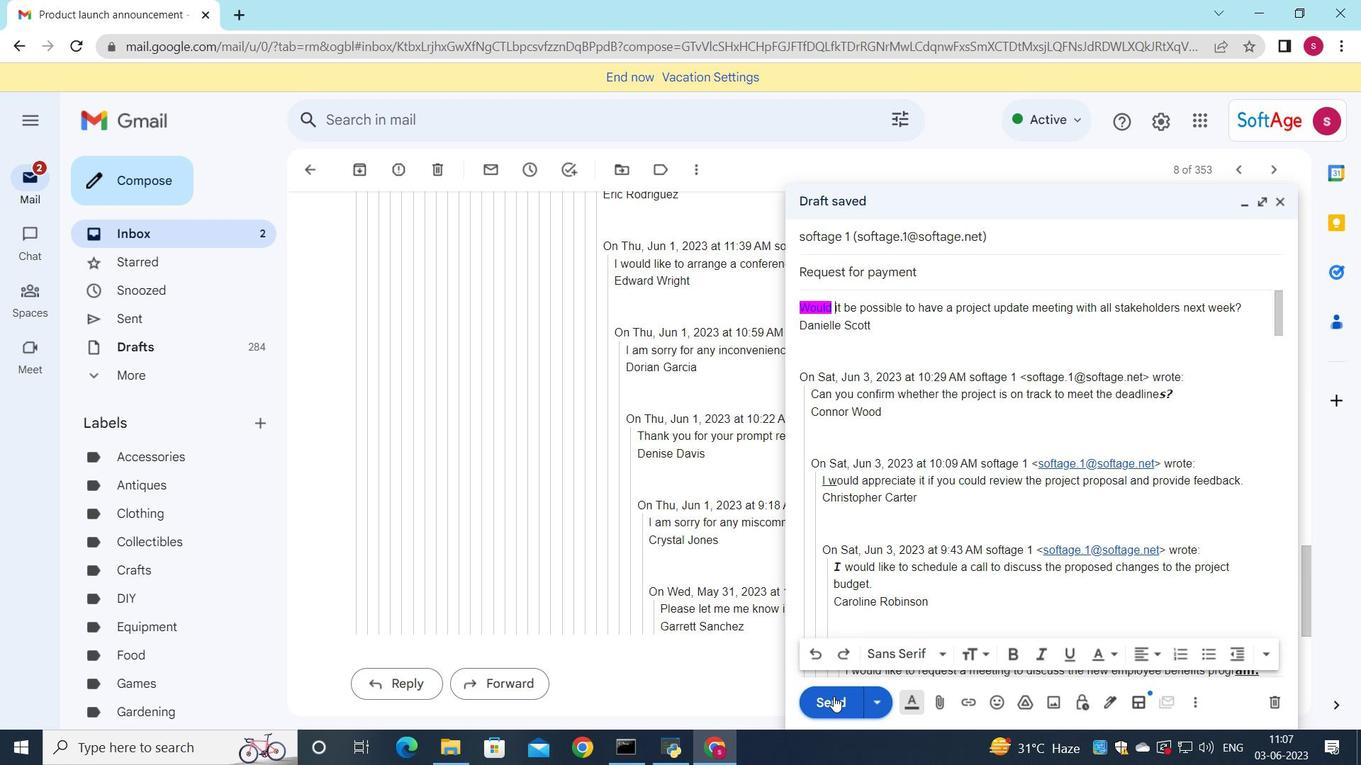 
Action: Mouse moved to (219, 241)
Screenshot: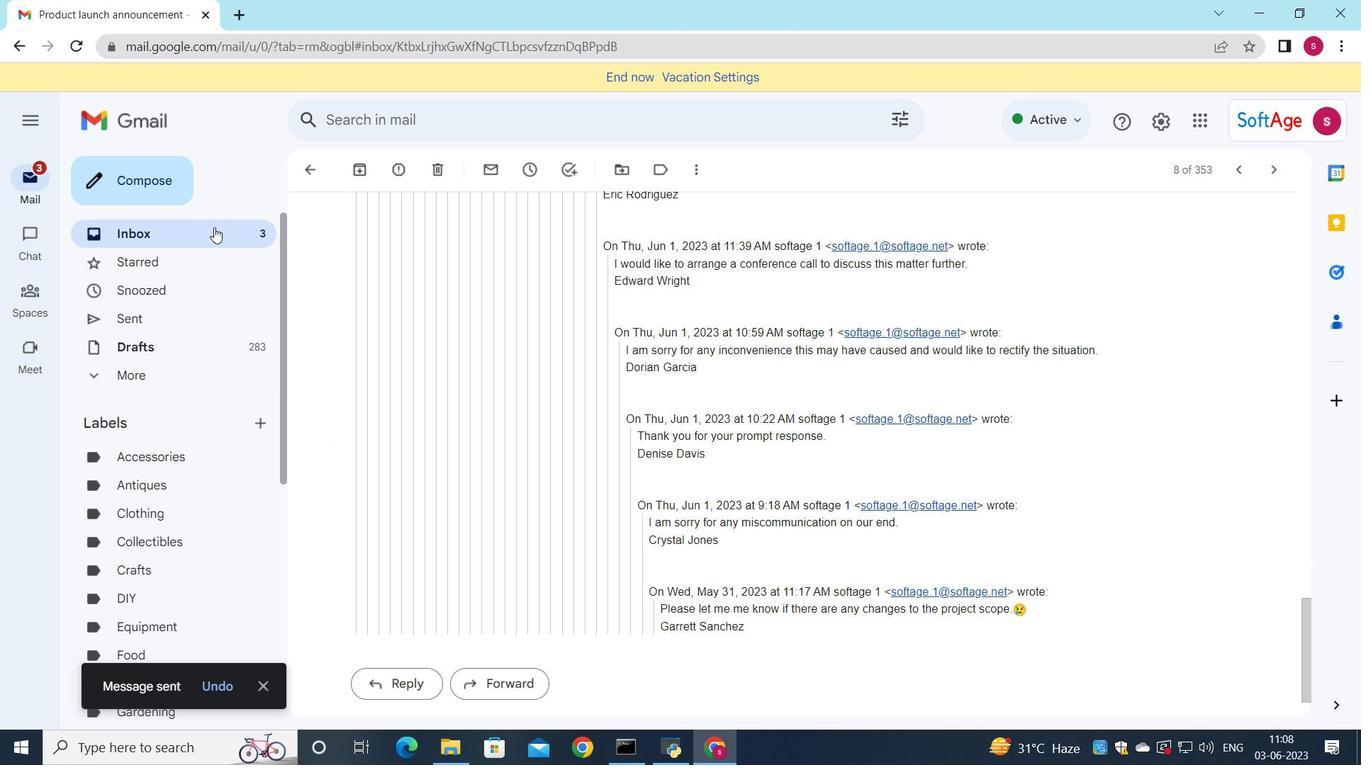 
Action: Mouse pressed left at (219, 241)
Screenshot: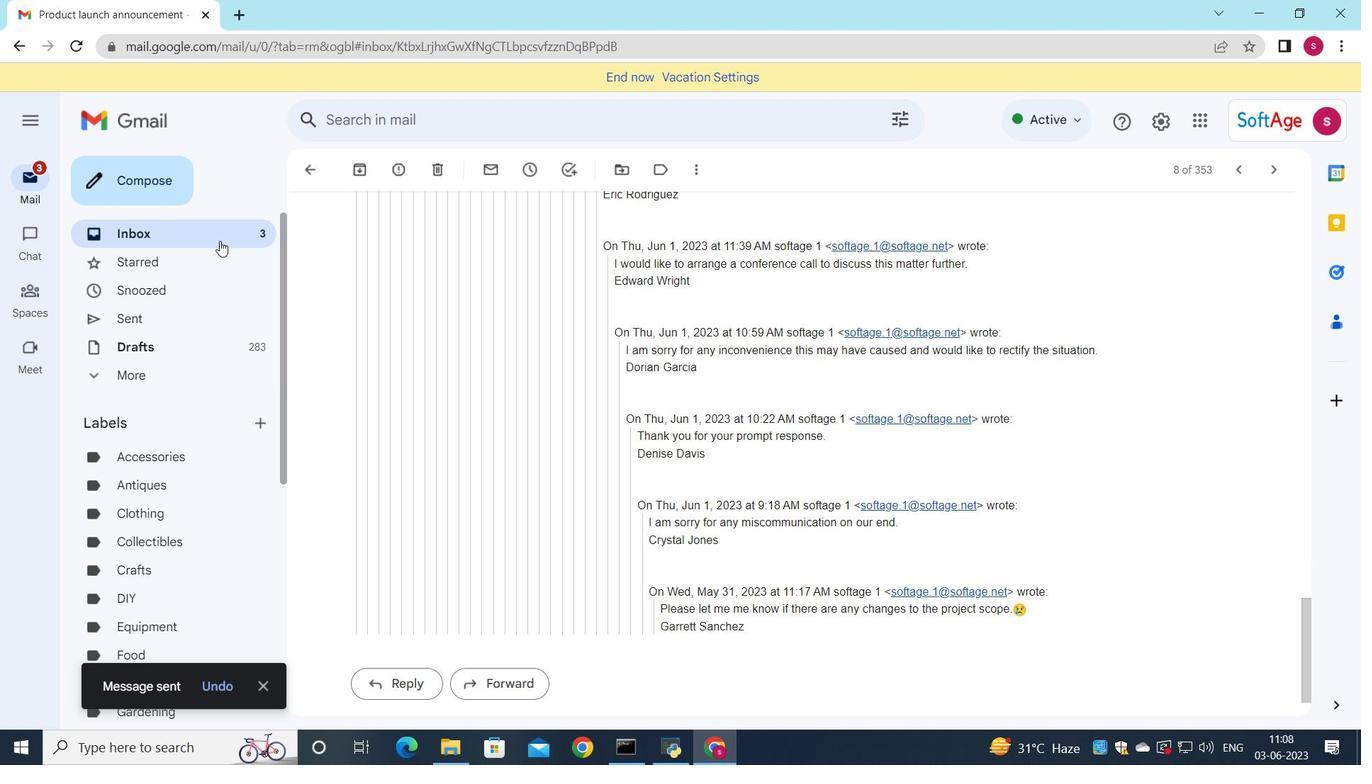 
Action: Mouse moved to (406, 209)
Screenshot: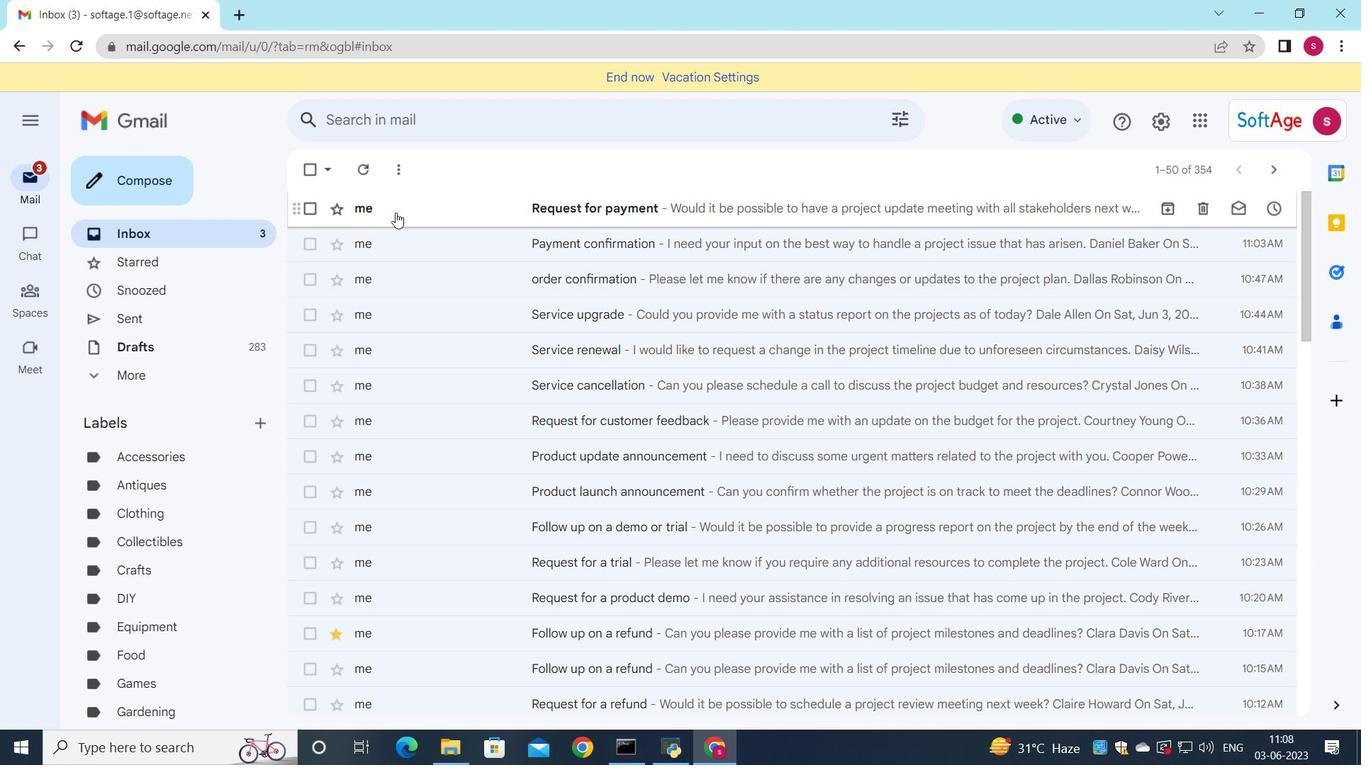 
Action: Mouse pressed left at (406, 209)
Screenshot: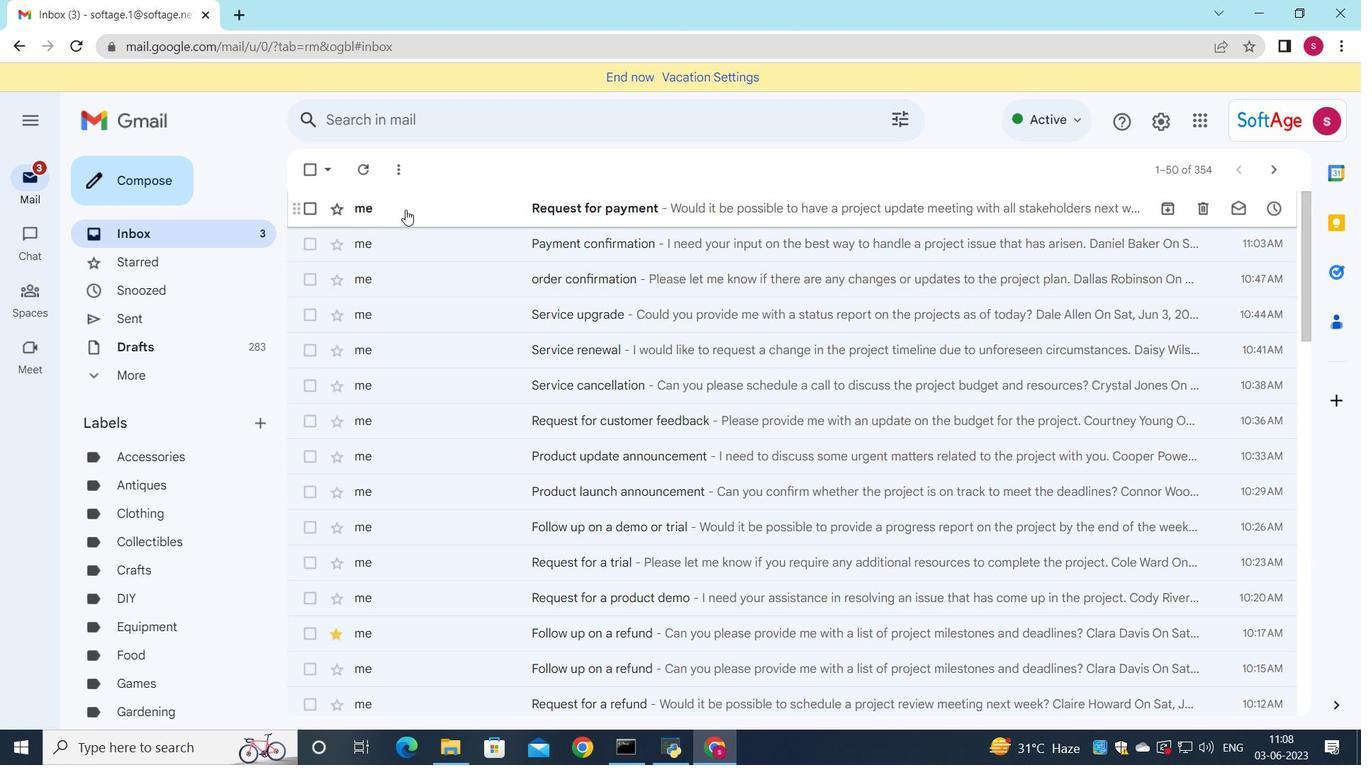 
Action: Mouse moved to (449, 246)
Screenshot: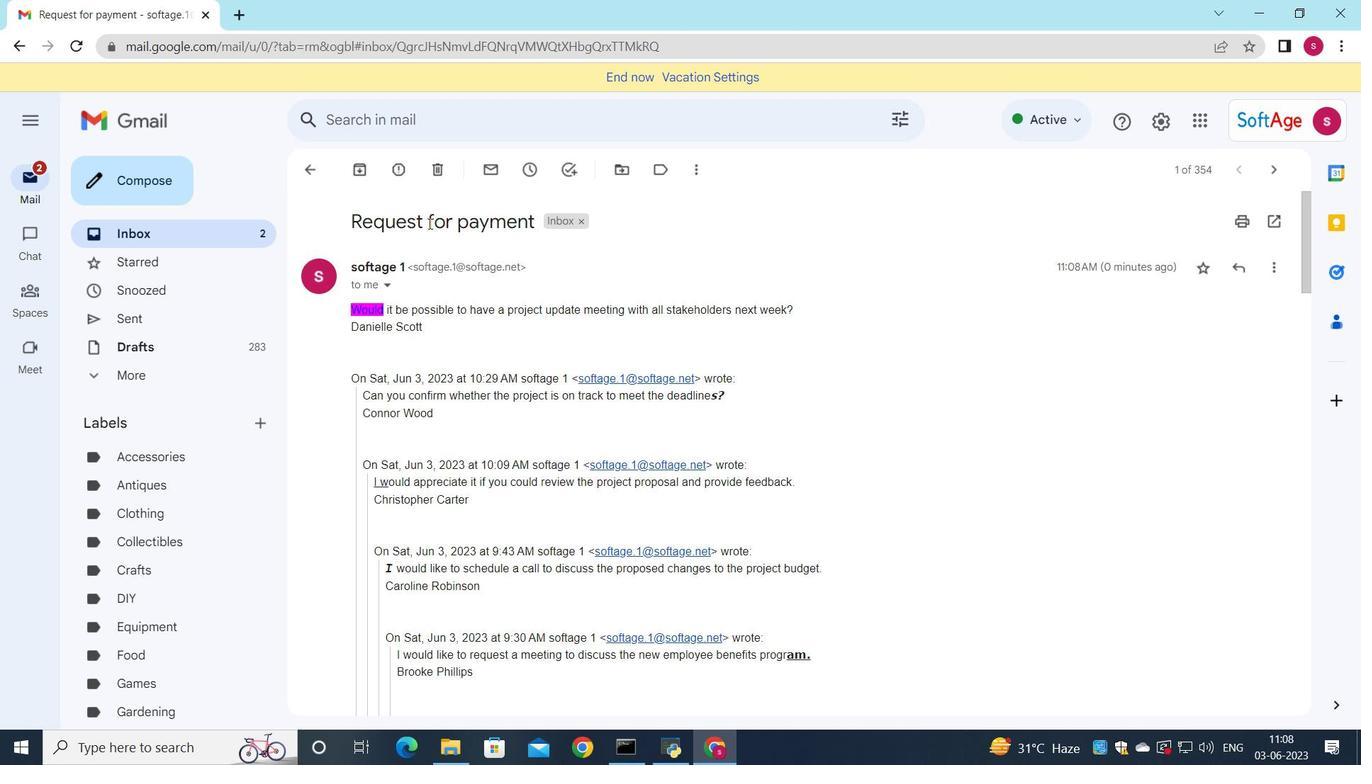 
